 Task: Select street view around selected location Blue Ridge Parkway, North Carolina, United States and verify 2 surrounding locations
Action: Mouse moved to (159, 85)
Screenshot: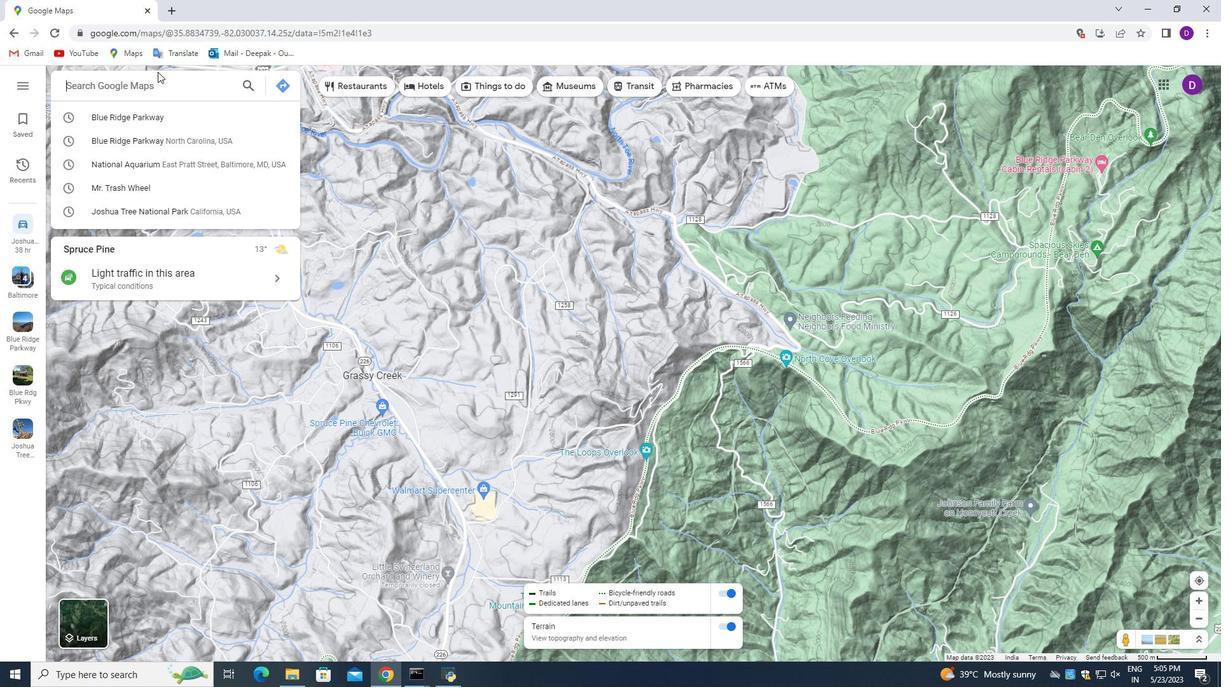 
Action: Mouse pressed left at (159, 85)
Screenshot: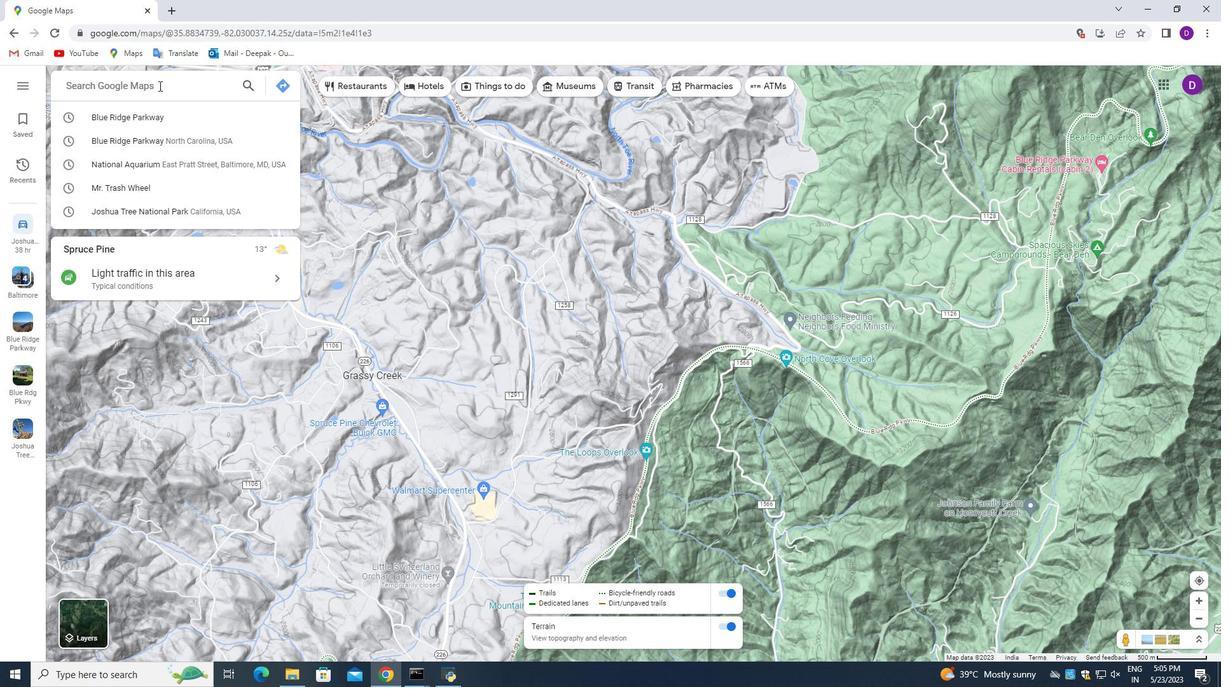 
Action: Key pressed <Key.shift_r><Key.shift_r><Key.shift_r><Key.shift_r><Key.shift_r><Key.shift_r><Key.shift_r><Key.shift_r><Key.shift_r><Key.shift_r><Key.shift_r><Key.shift_r><Key.shift_r><Key.shift_r><Key.shift_r><Key.shift_r><Key.shift_r><Key.shift_r><Key.shift_r><Key.shift_r><Key.shift_r><Key.shift_r><Key.shift_r><Key.shift_r><Key.shift_r><Key.shift_r><Key.shift_r><Key.shift_r><Key.shift_r><Key.shift_r><Key.shift_r><Key.shift_r><Key.shift_r><Key.shift_r><Key.shift_r><Key.shift_r><Key.shift_r><Key.shift_r><Key.shift_r><Key.shift_r><Key.shift_r><Key.shift_r><Key.shift_r><Key.shift_r><Key.shift_r><Key.shift_r><Key.shift_r><Key.shift_r><Key.shift_r><Key.shift_r><Key.shift_r><Key.shift_r><Key.shift_r><Key.shift_r><Key.shift_r><Key.shift_r><Key.shift_r><Key.shift_r><Key.shift_r><Key.shift_r><Key.shift_r><Key.shift_r><Key.shift_r><Key.shift_r><Key.shift_r><Key.shift_r><Key.shift_r><Key.shift_r><Key.shift_r><Key.shift_r><Key.shift_r><Key.shift_r><Key.shift_r><Key.shift_r><Key.shift_r><Key.shift_r>Blue<Key.space><Key.shift_r>Ridge<Key.space><Key.shift>Parkway,<Key.space><Key.shift>North<Key.space><Key.shift_r>Carolina,<Key.space><Key.shift>United<Key.space><Key.shift_r>States<Key.enter>
Screenshot: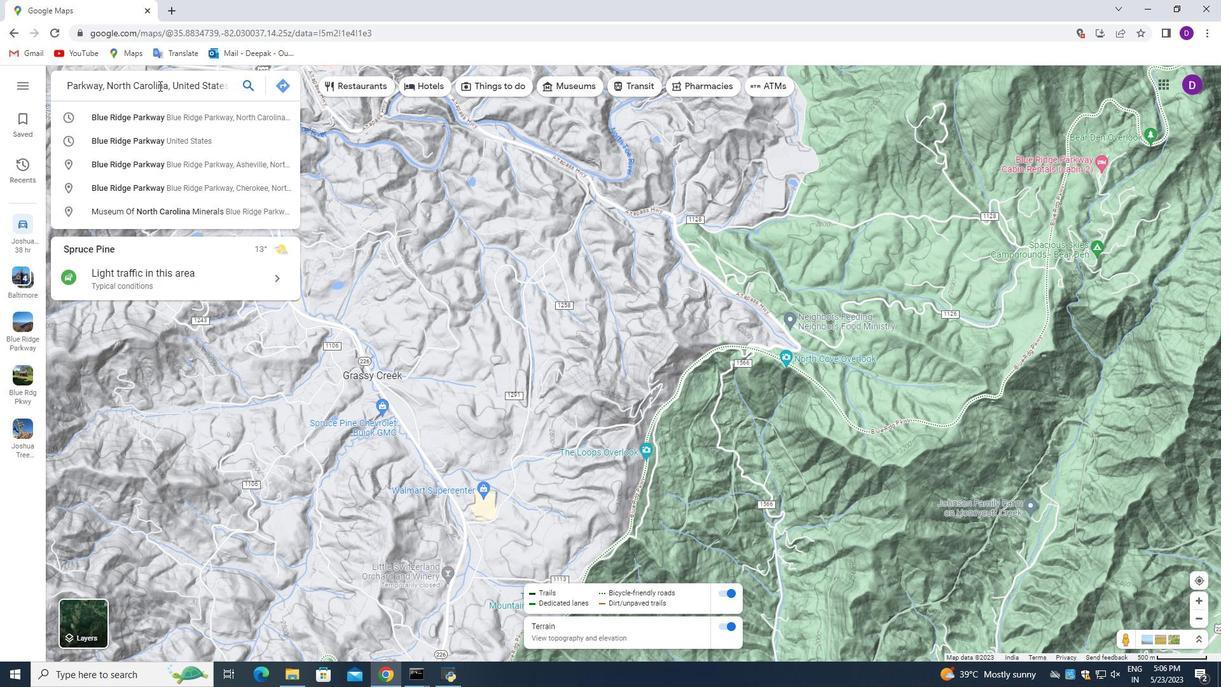 
Action: Mouse moved to (1204, 647)
Screenshot: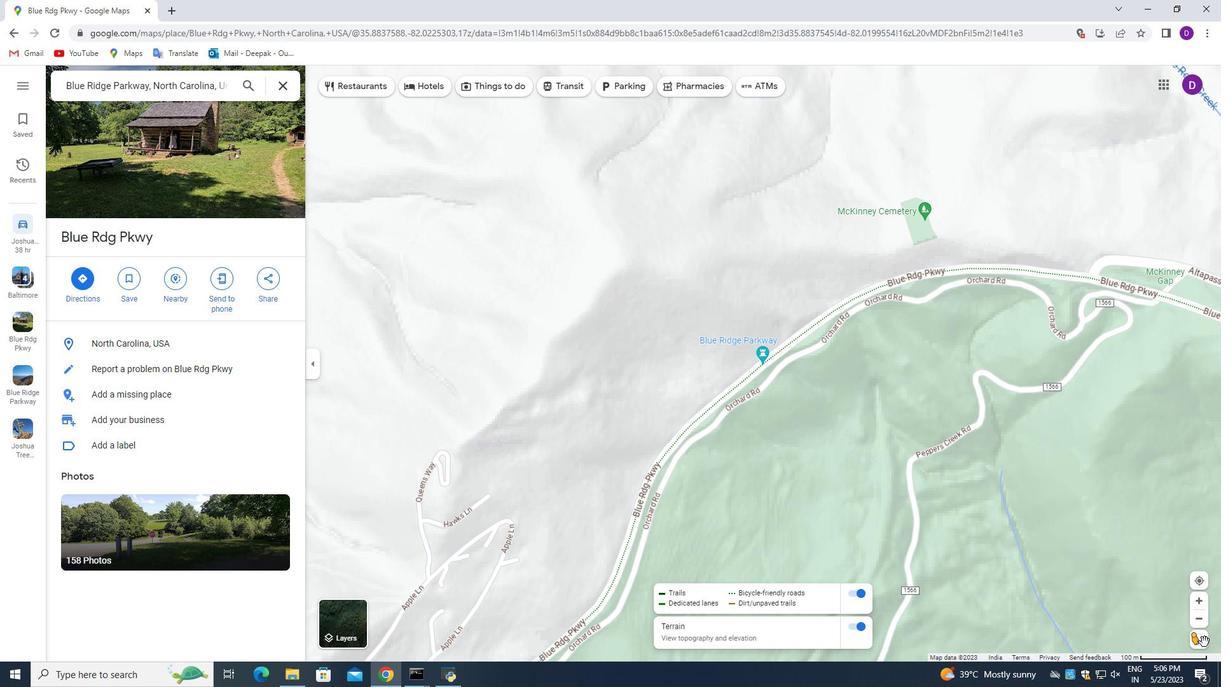 
Action: Mouse pressed left at (1204, 647)
Screenshot: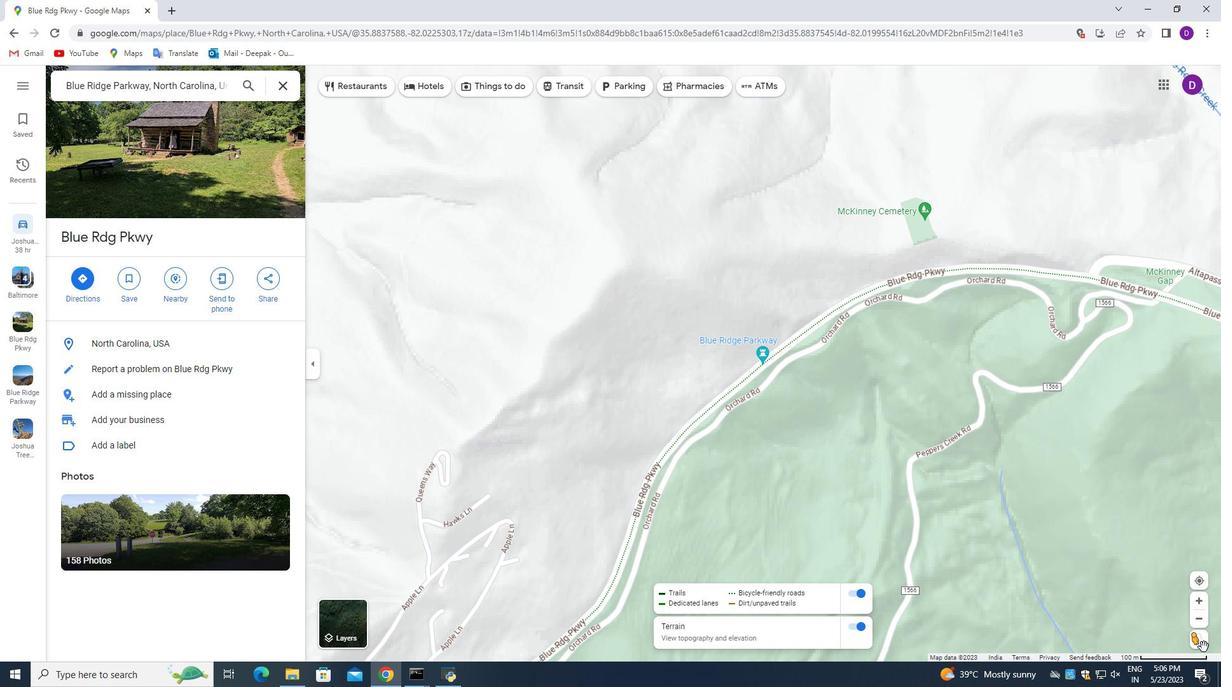 
Action: Mouse moved to (465, 299)
Screenshot: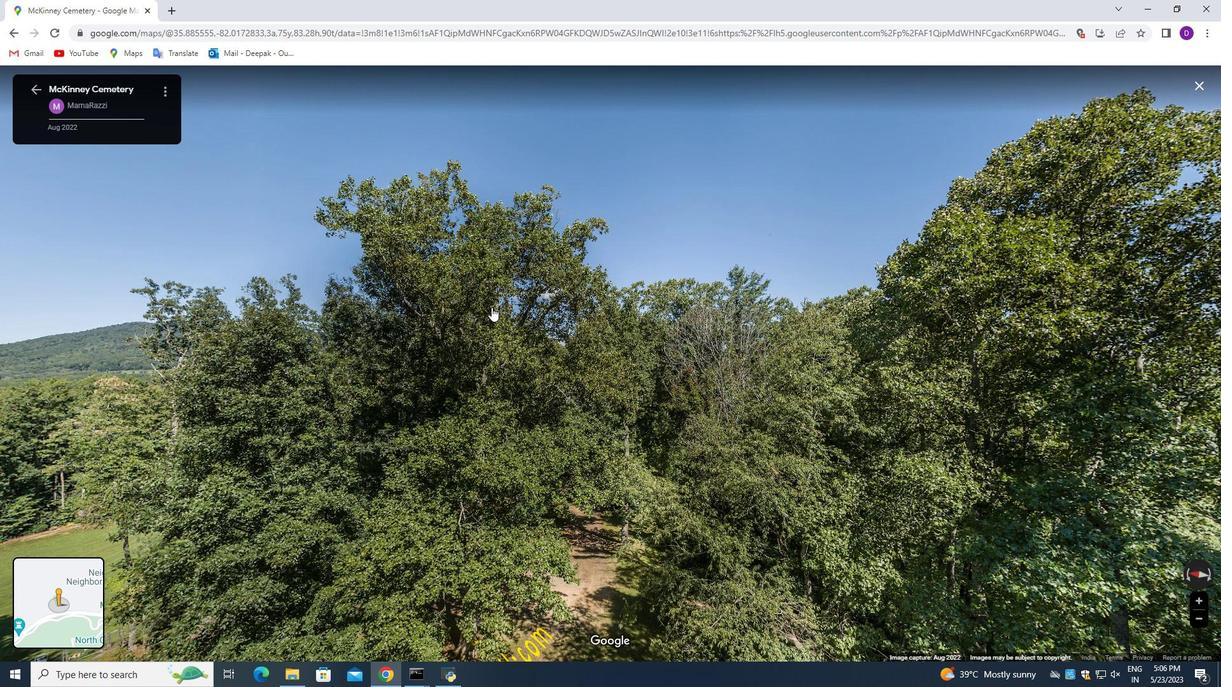 
Action: Mouse pressed left at (465, 299)
Screenshot: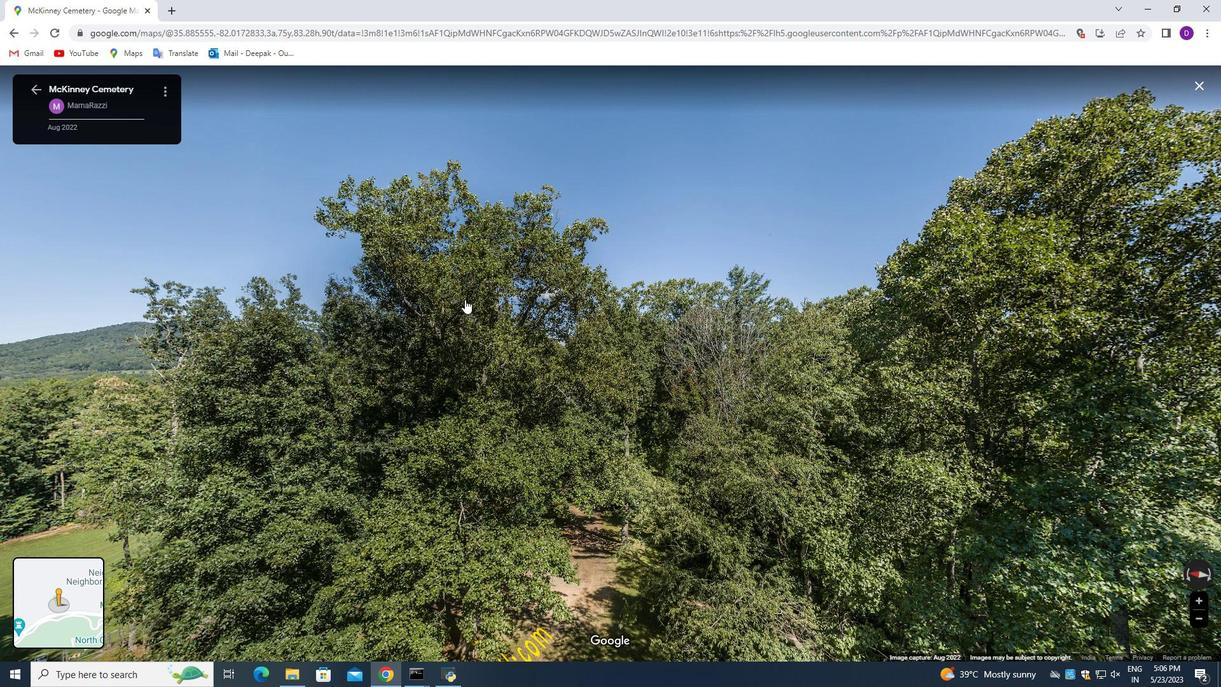 
Action: Mouse moved to (551, 306)
Screenshot: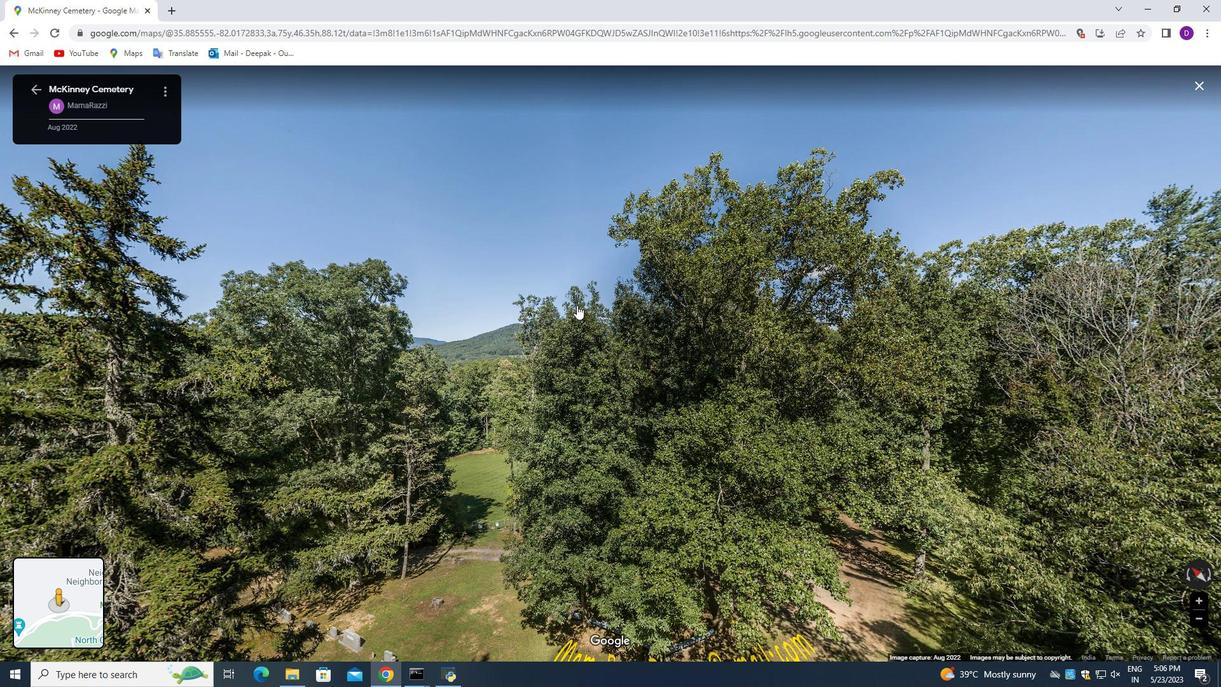 
Action: Mouse pressed left at (551, 306)
Screenshot: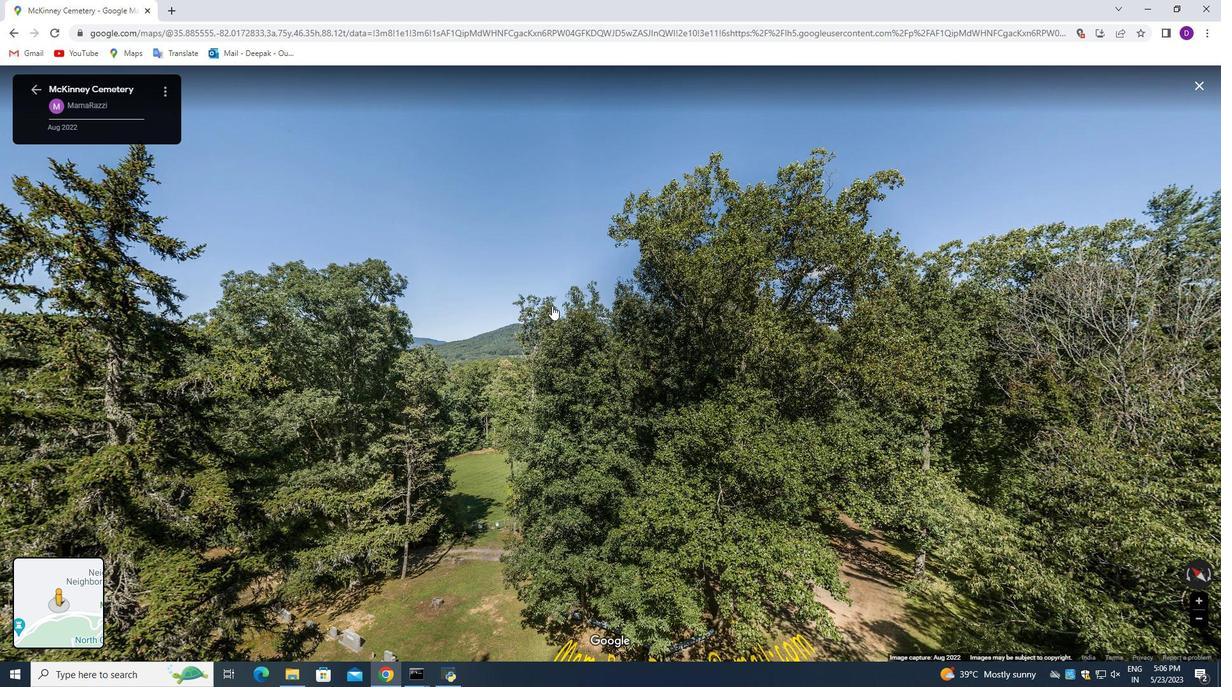 
Action: Mouse moved to (524, 388)
Screenshot: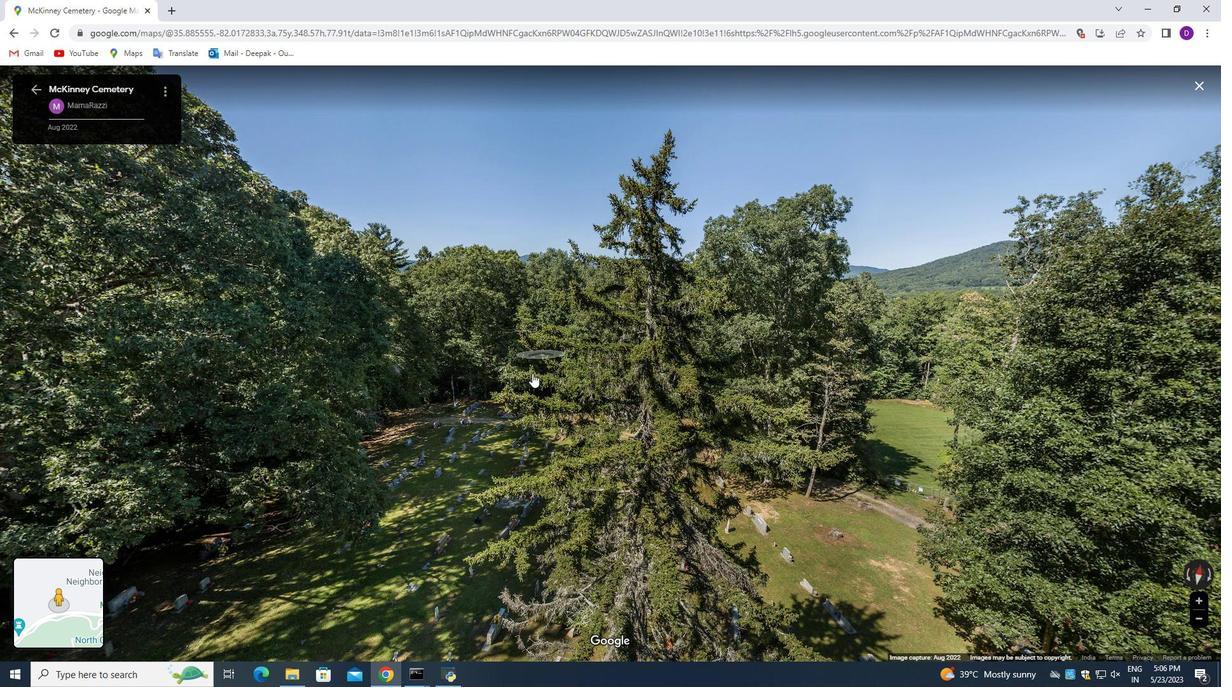 
Action: Mouse pressed left at (524, 388)
Screenshot: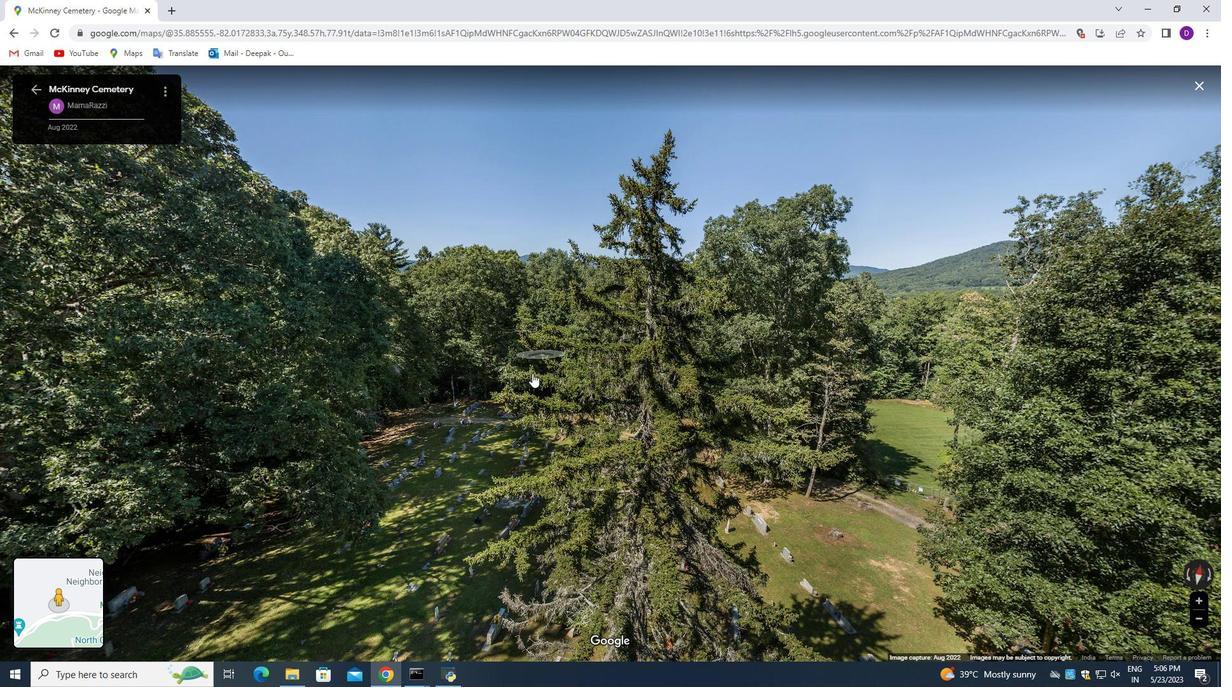 
Action: Mouse moved to (486, 334)
Screenshot: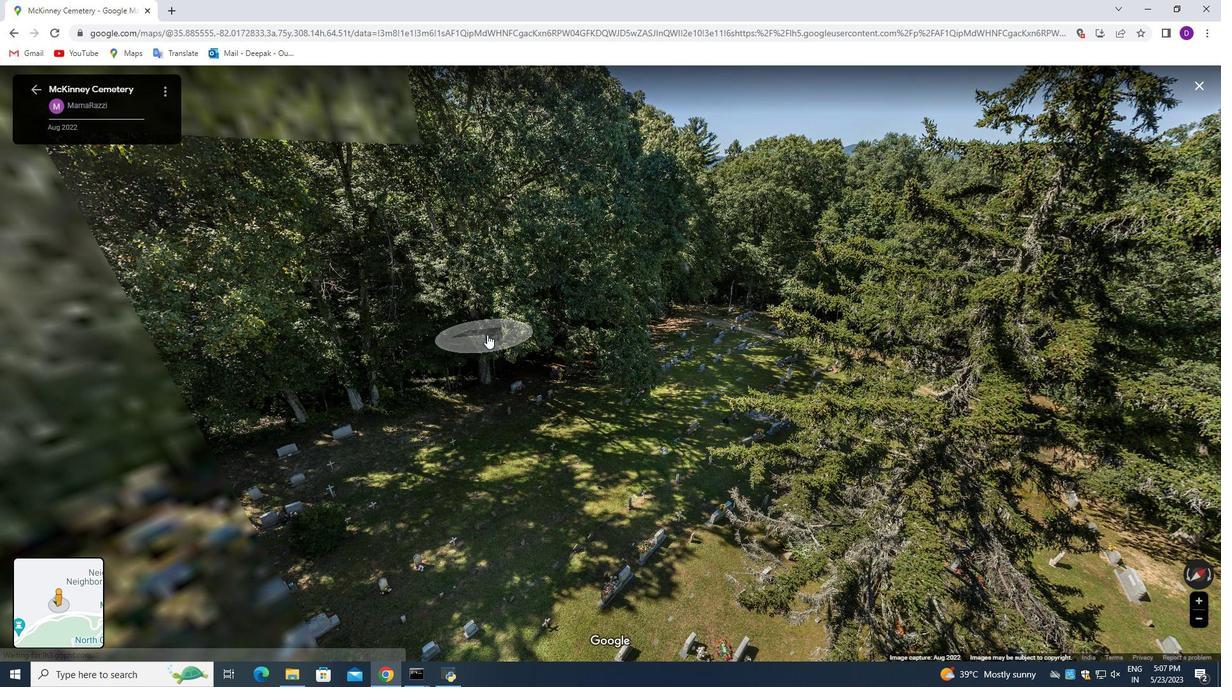 
Action: Mouse pressed left at (486, 334)
Screenshot: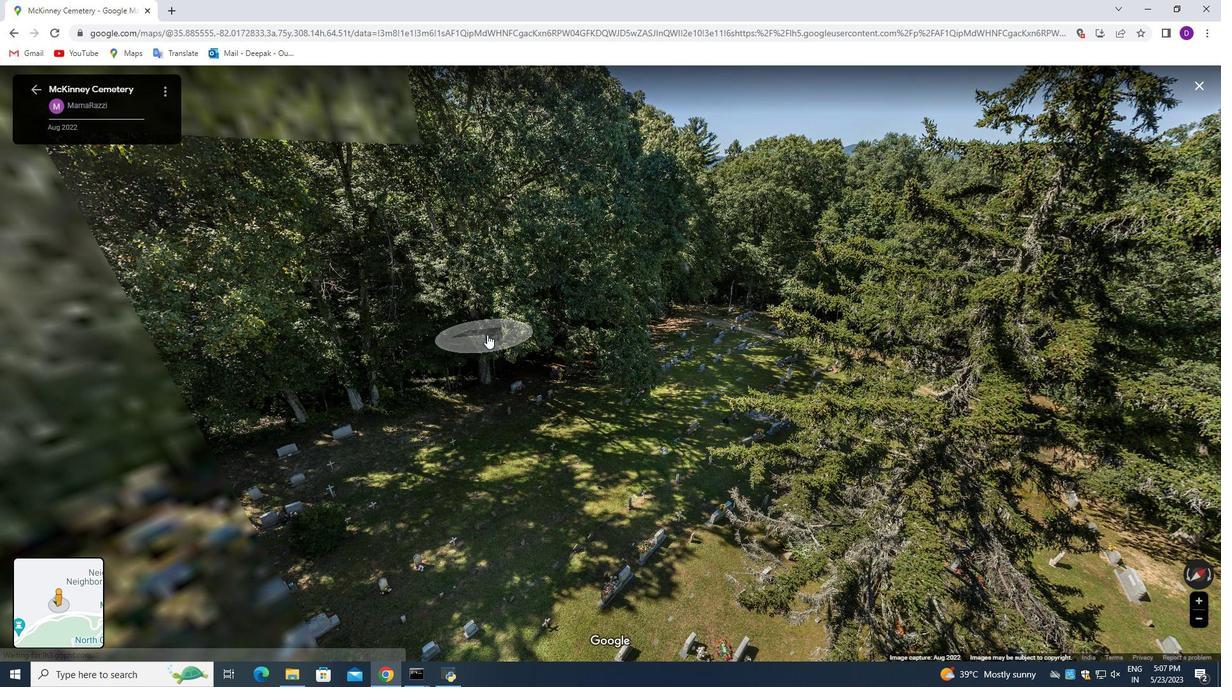 
Action: Mouse moved to (658, 318)
Screenshot: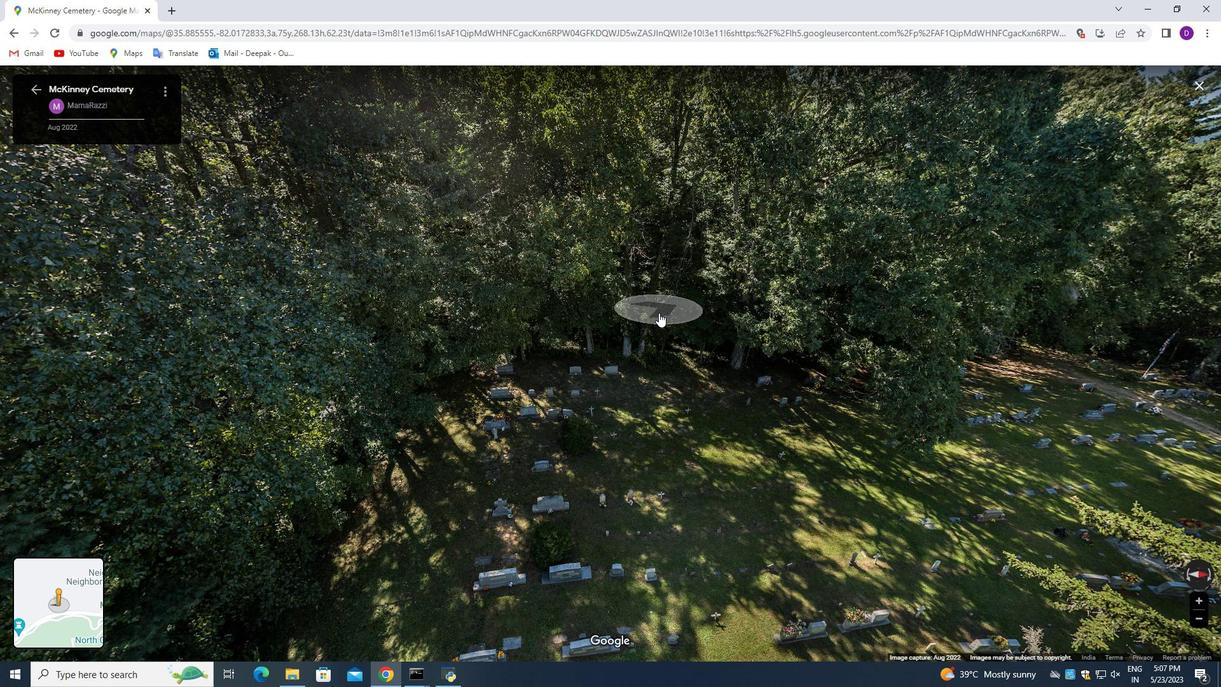 
Action: Mouse pressed left at (658, 318)
Screenshot: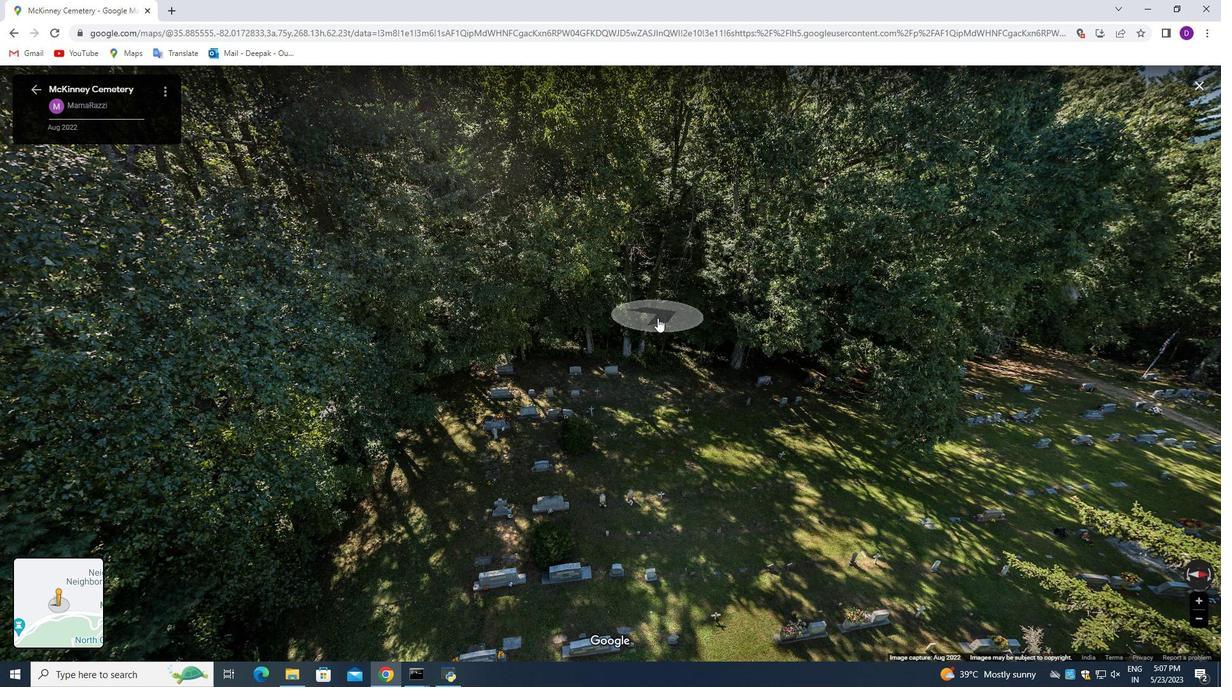 
Action: Mouse moved to (659, 292)
Screenshot: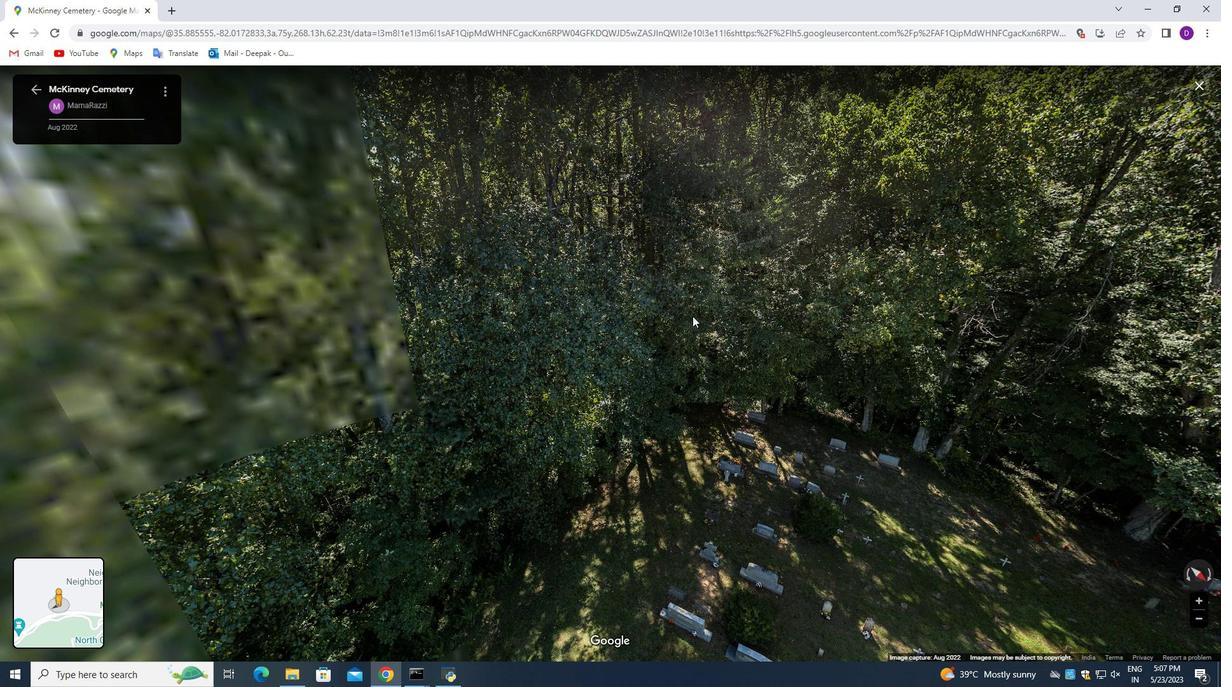 
Action: Mouse pressed left at (659, 292)
Screenshot: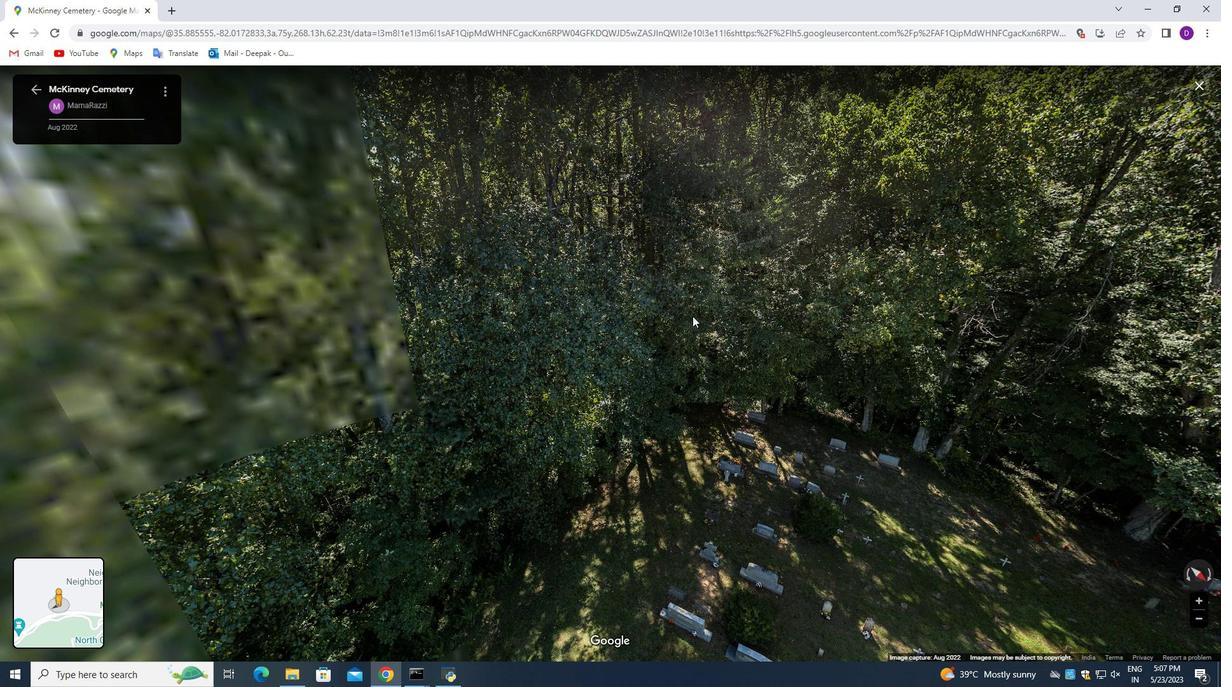 
Action: Mouse moved to (506, 377)
Screenshot: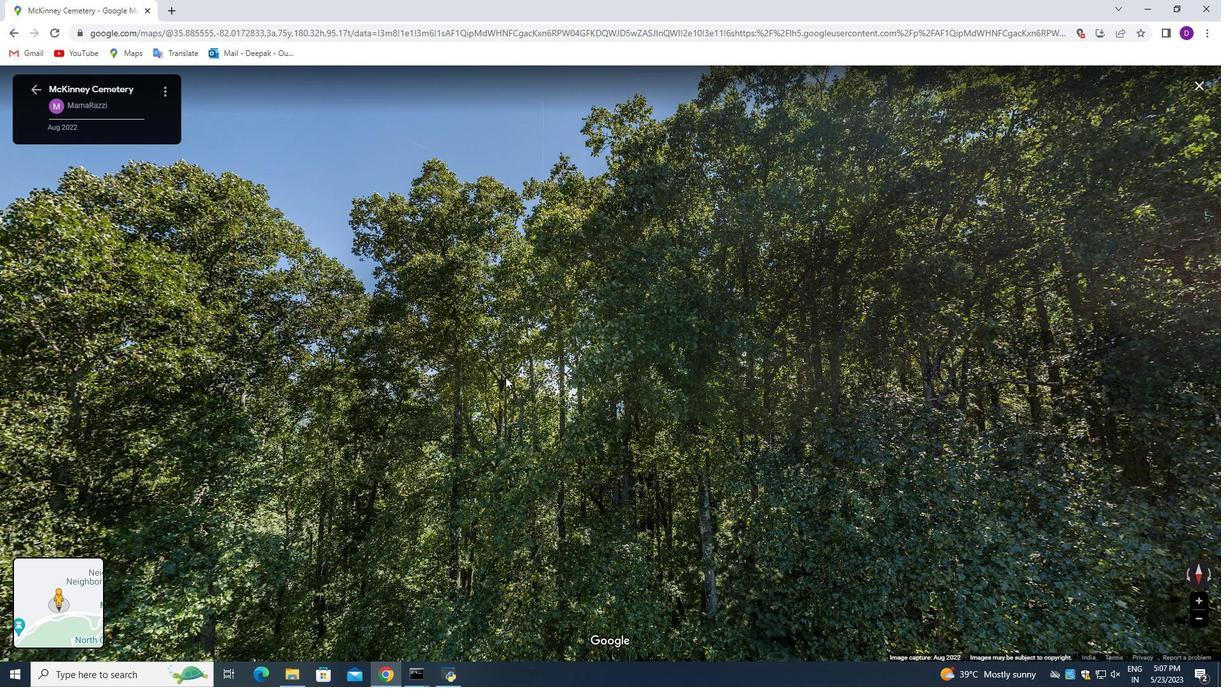 
Action: Mouse pressed left at (506, 377)
Screenshot: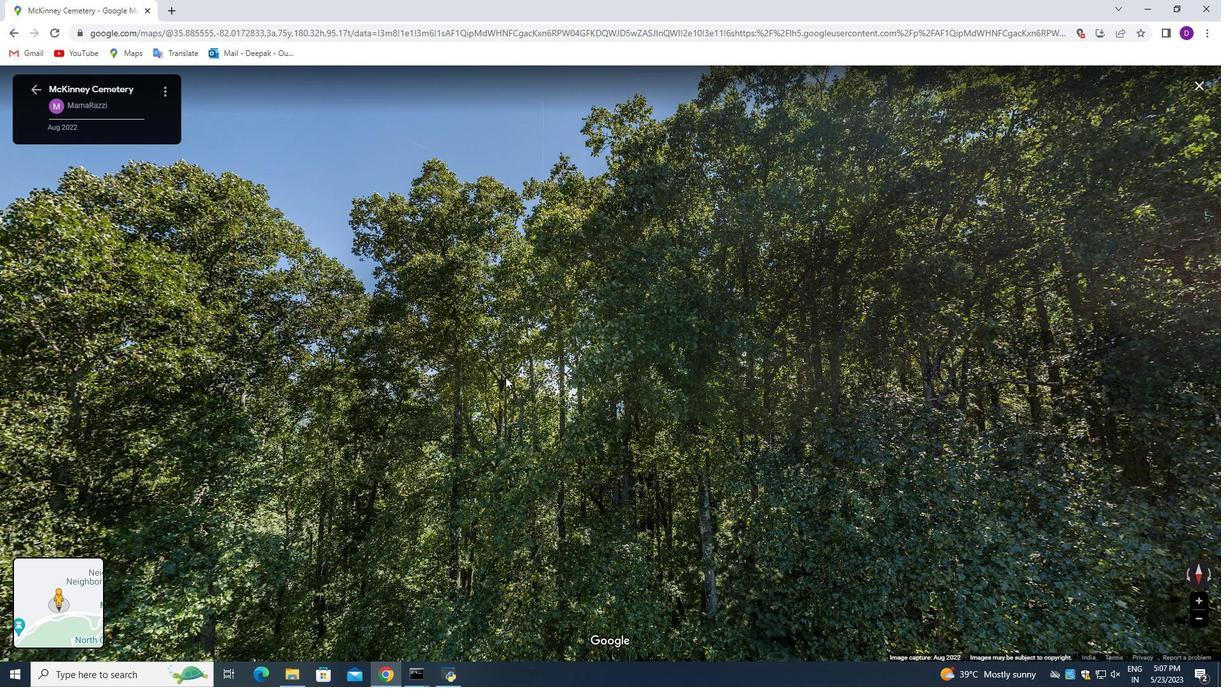 
Action: Mouse moved to (694, 383)
Screenshot: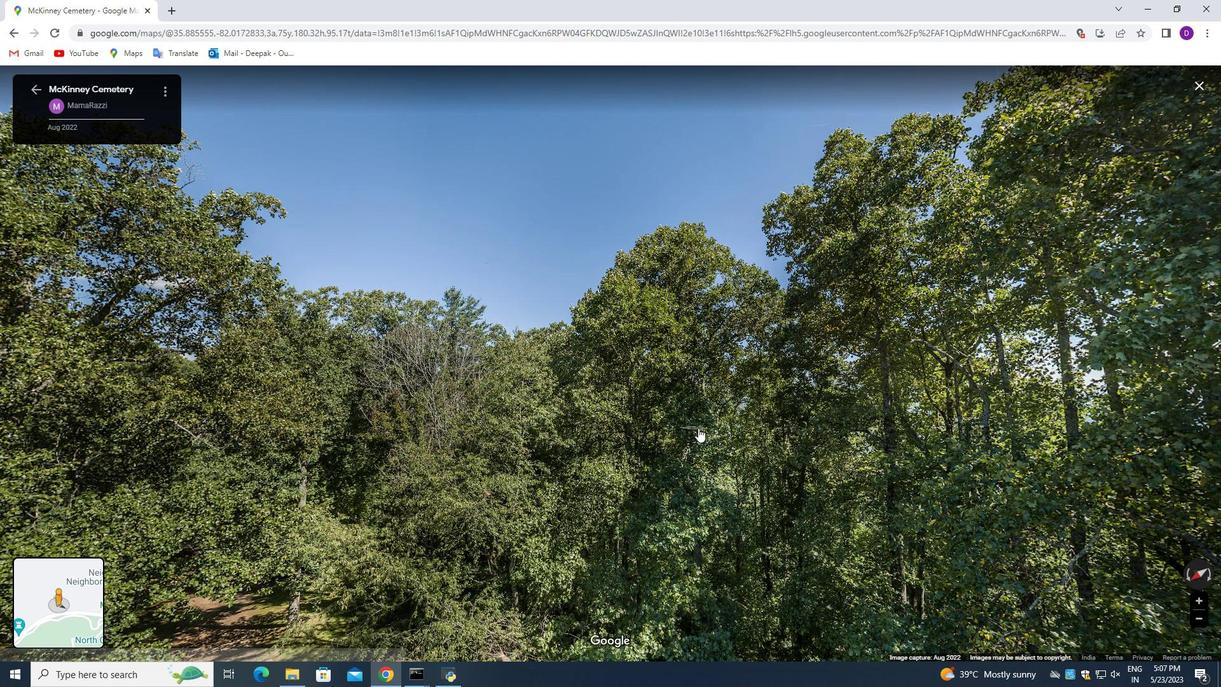 
Action: Mouse pressed left at (689, 429)
Screenshot: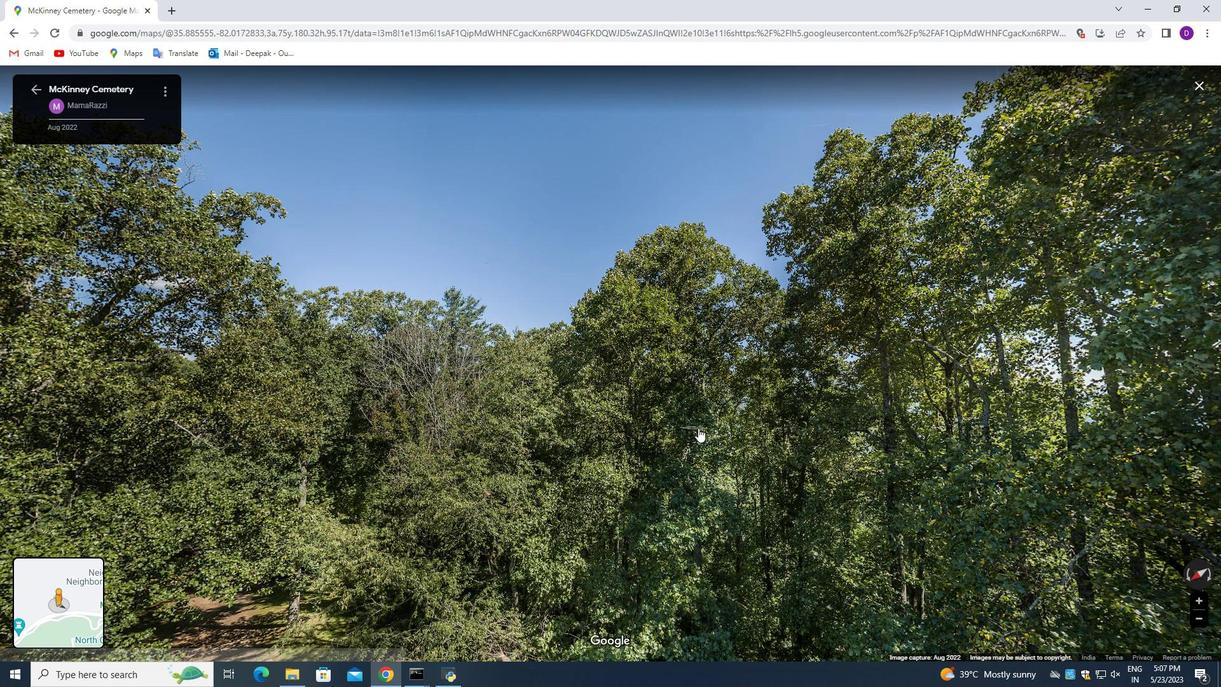 
Action: Mouse moved to (442, 335)
Screenshot: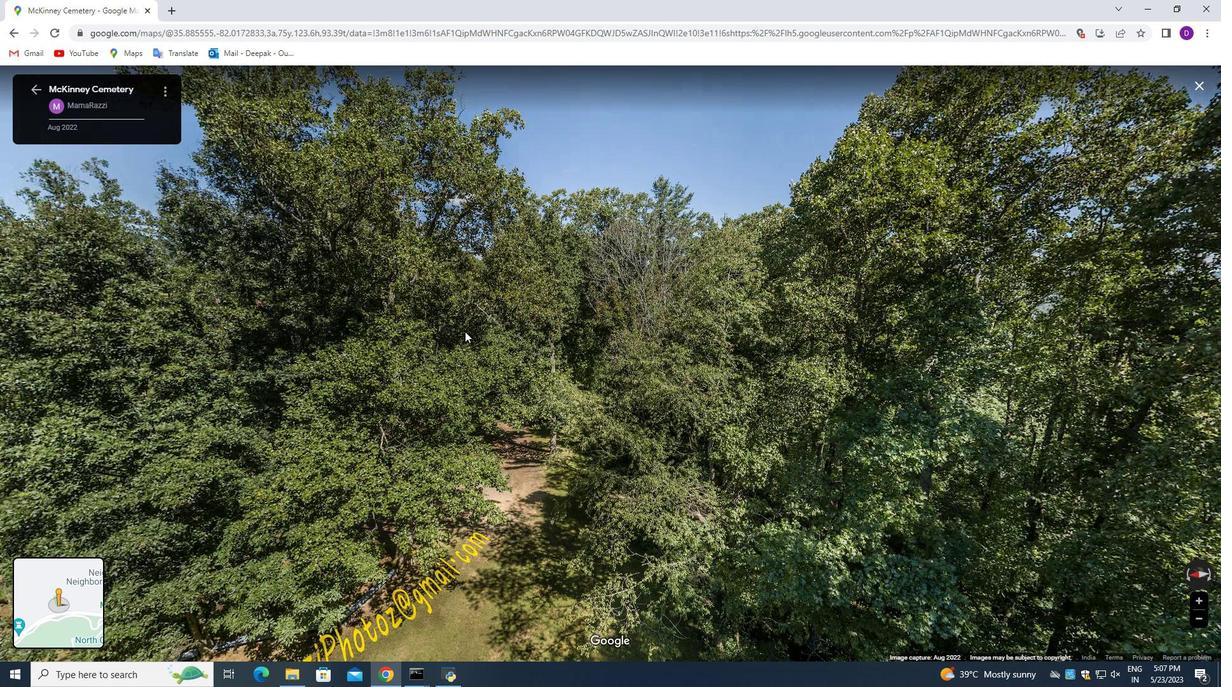 
Action: Mouse pressed left at (442, 335)
Screenshot: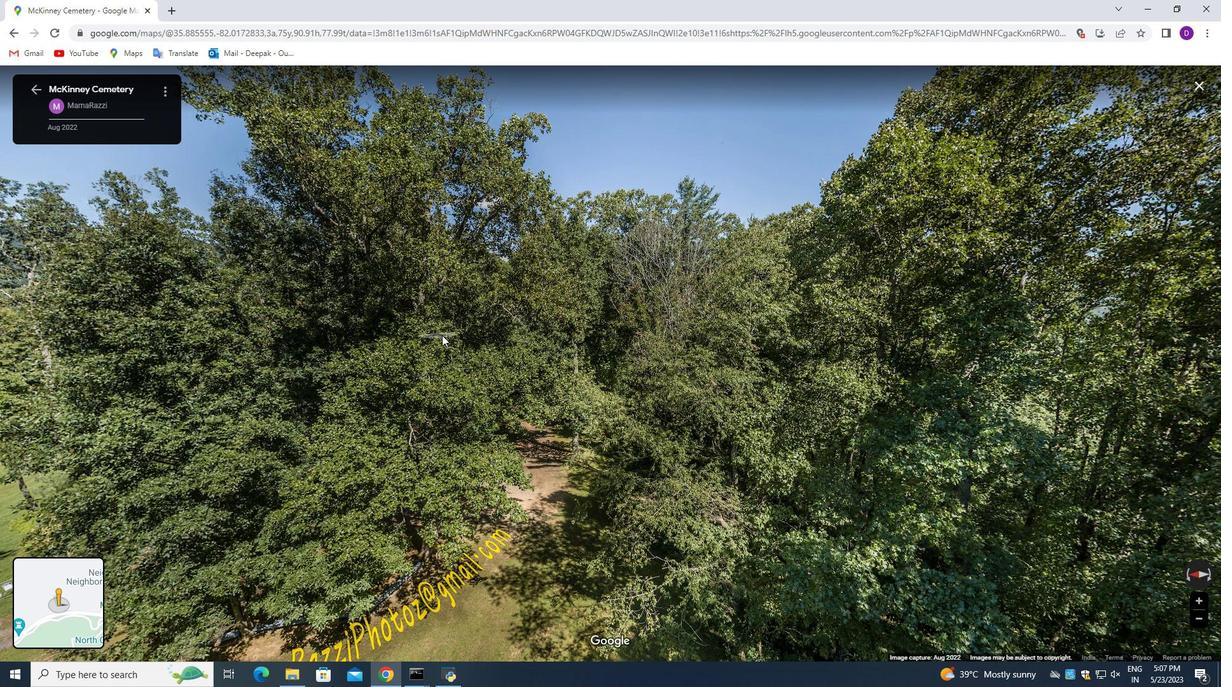 
Action: Mouse moved to (511, 322)
Screenshot: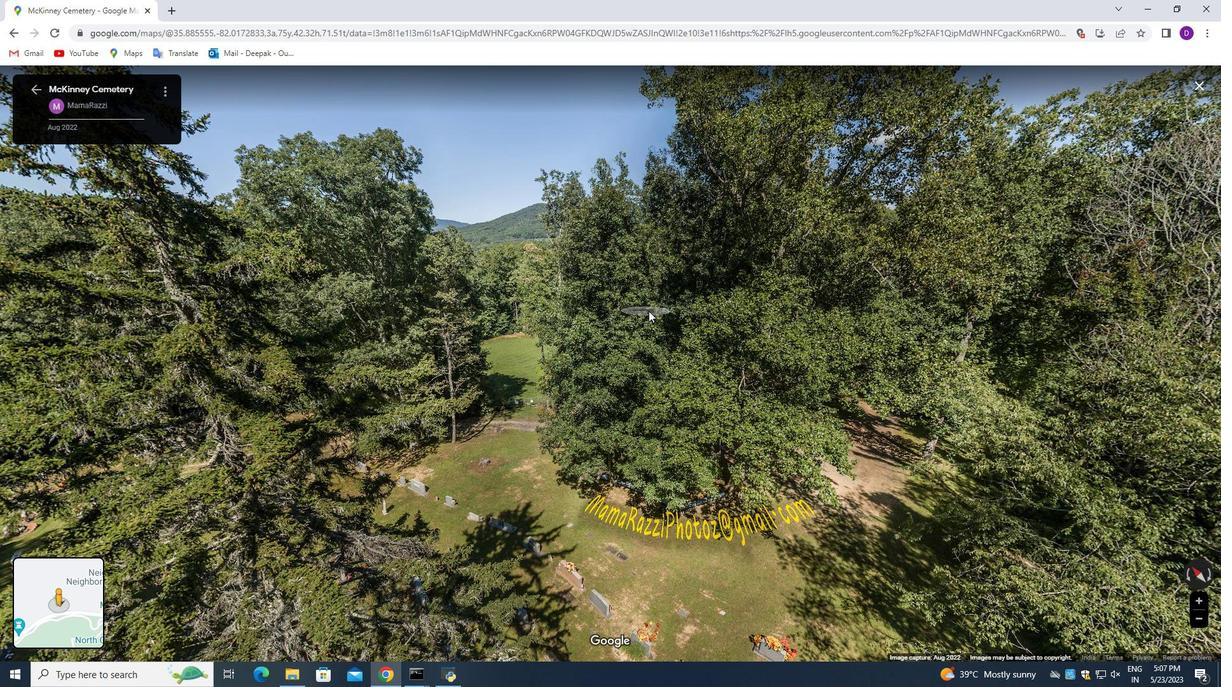 
Action: Mouse pressed left at (511, 322)
Screenshot: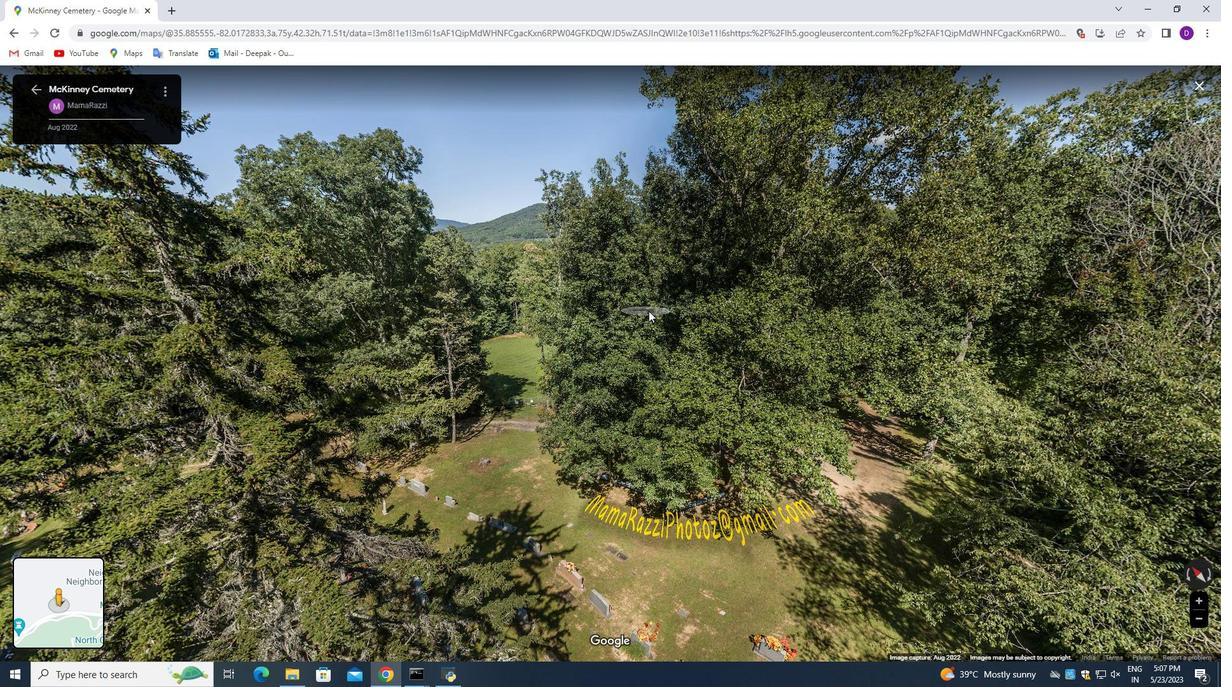 
Action: Mouse moved to (31, 86)
Screenshot: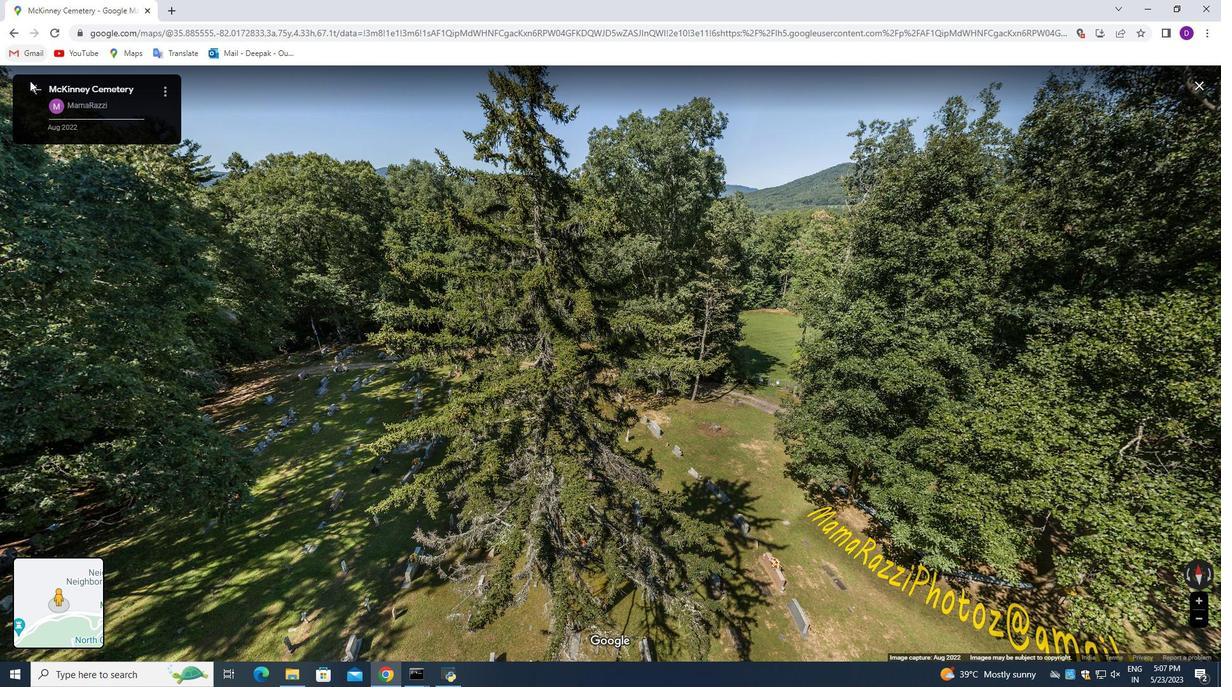 
Action: Mouse pressed left at (31, 86)
Screenshot: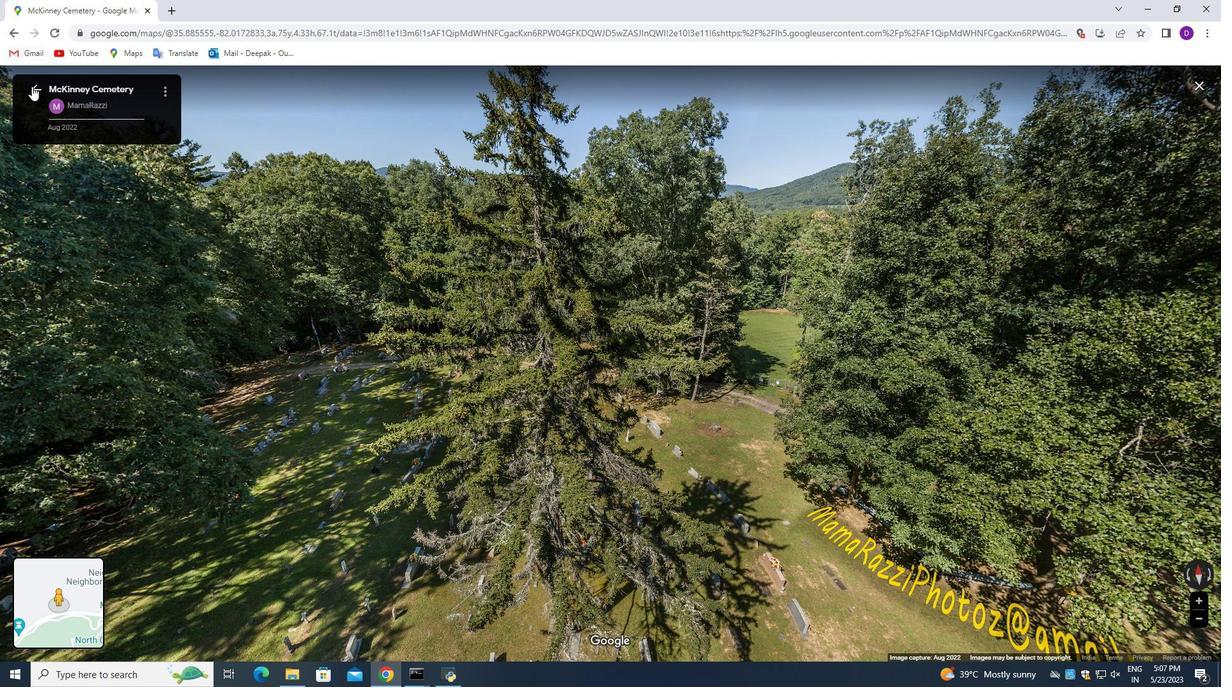 
Action: Mouse moved to (1203, 640)
Screenshot: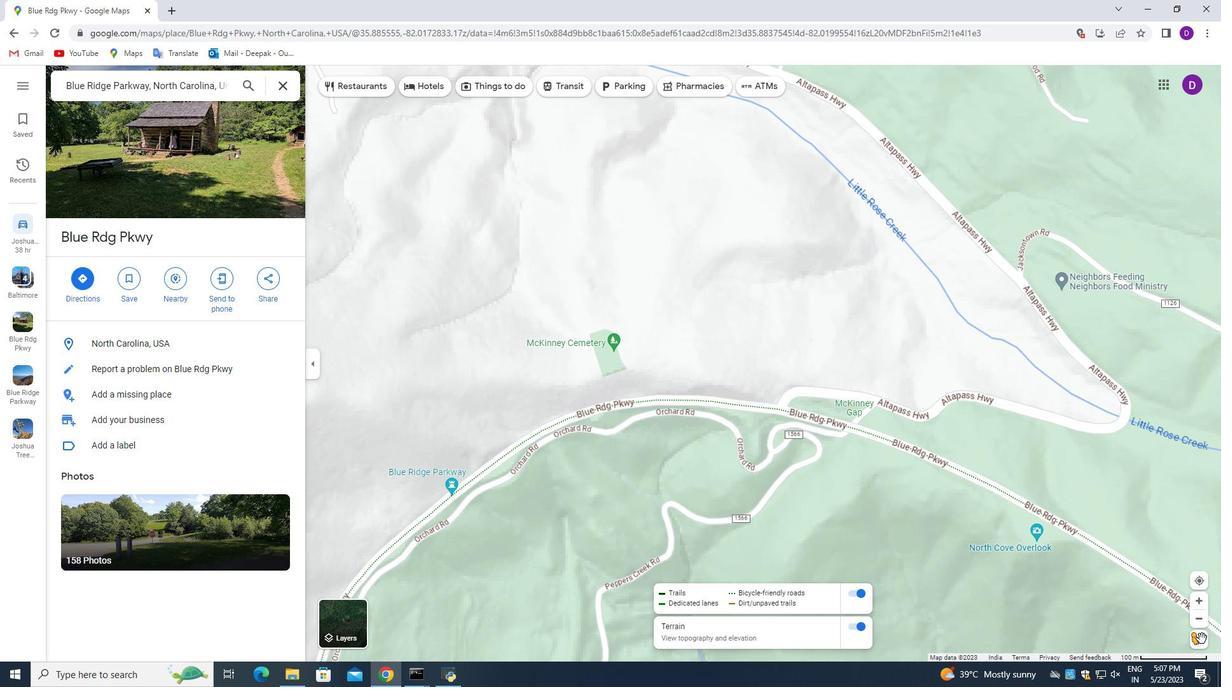 
Action: Mouse pressed left at (1203, 640)
Screenshot: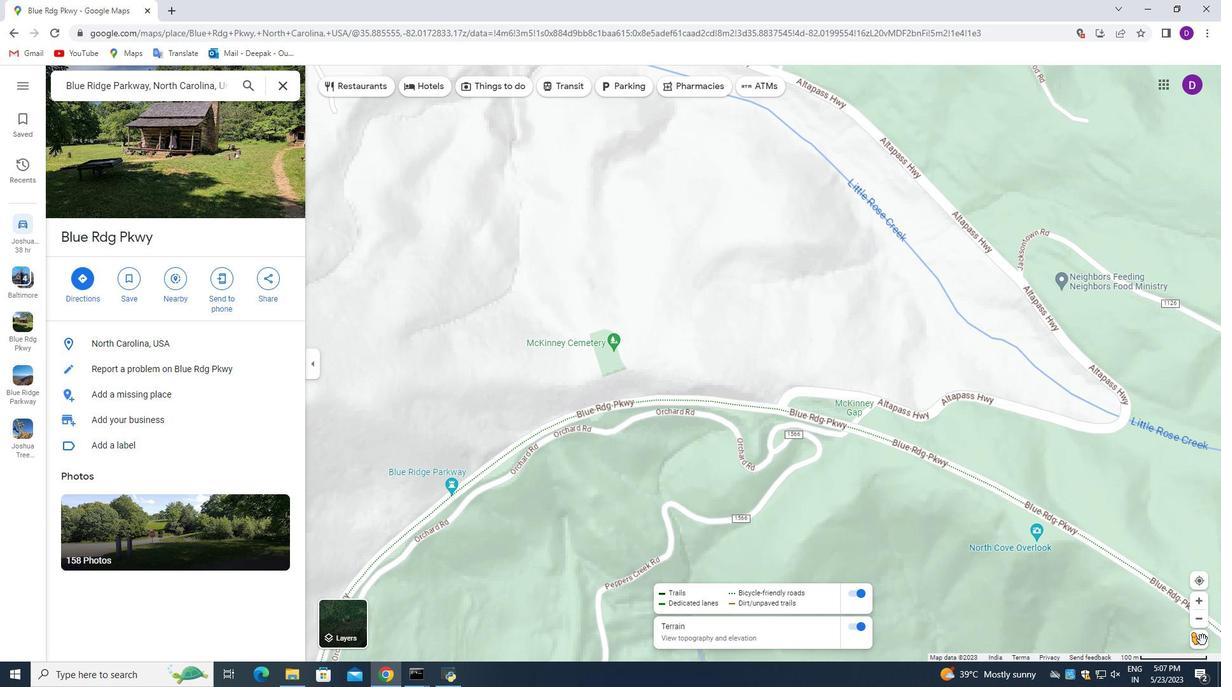 
Action: Mouse moved to (915, 393)
Screenshot: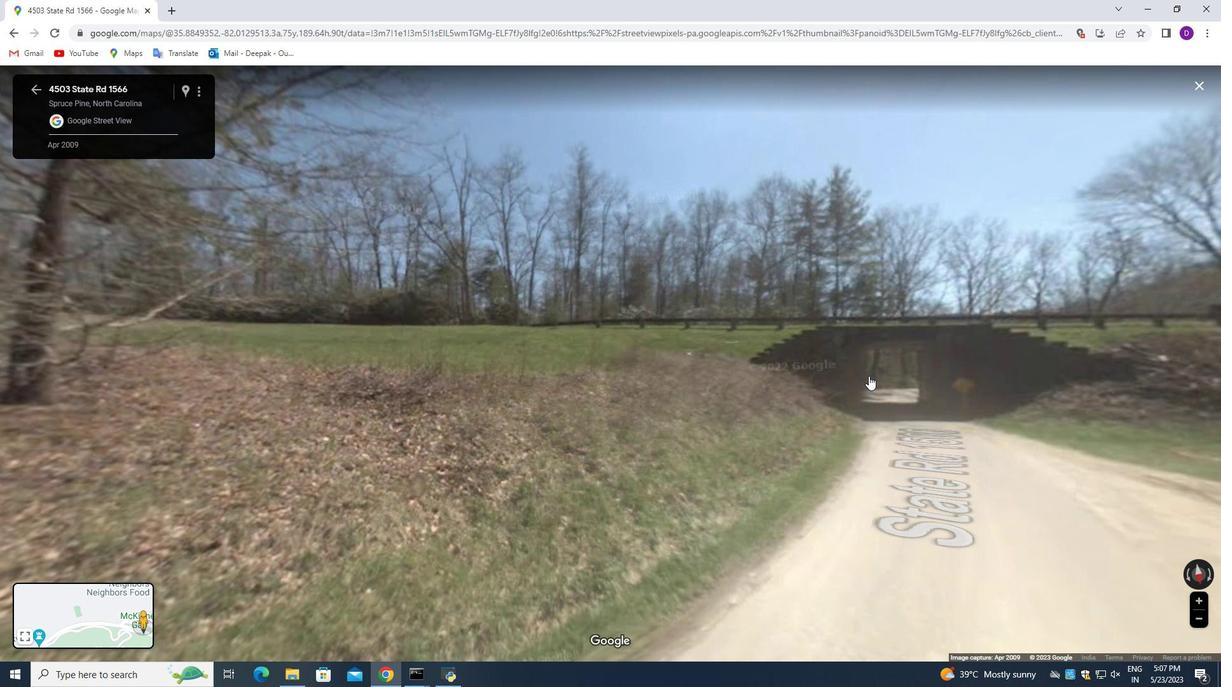 
Action: Mouse pressed left at (915, 393)
Screenshot: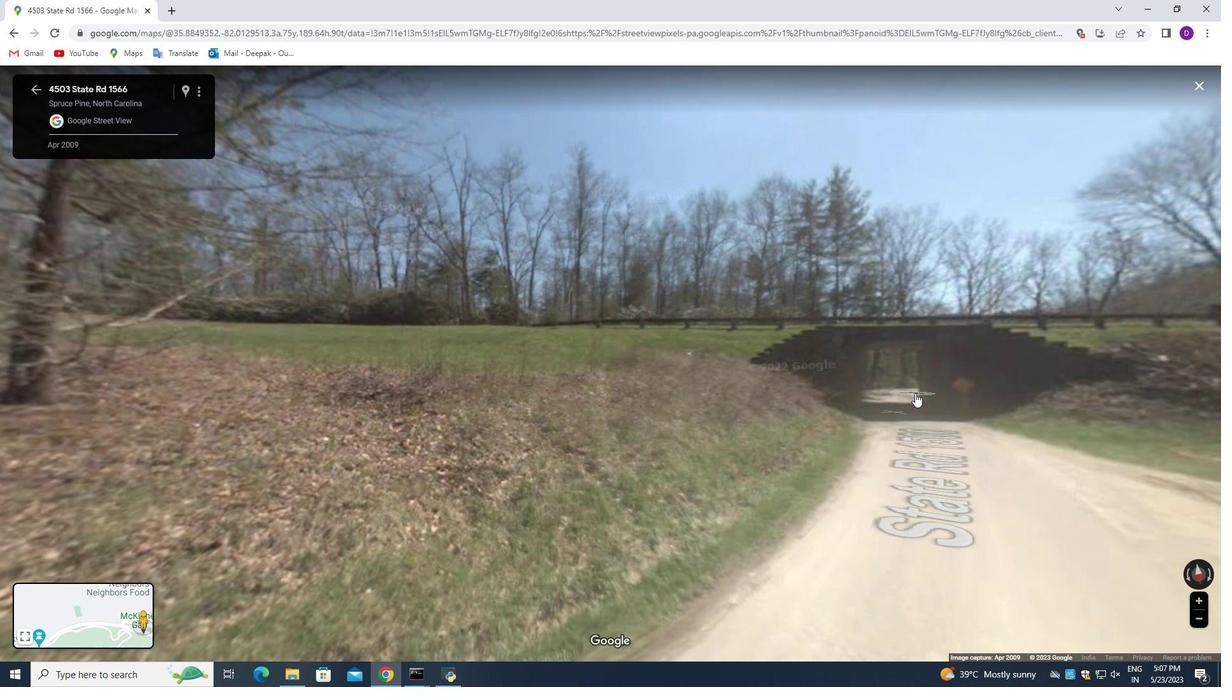 
Action: Mouse moved to (855, 367)
Screenshot: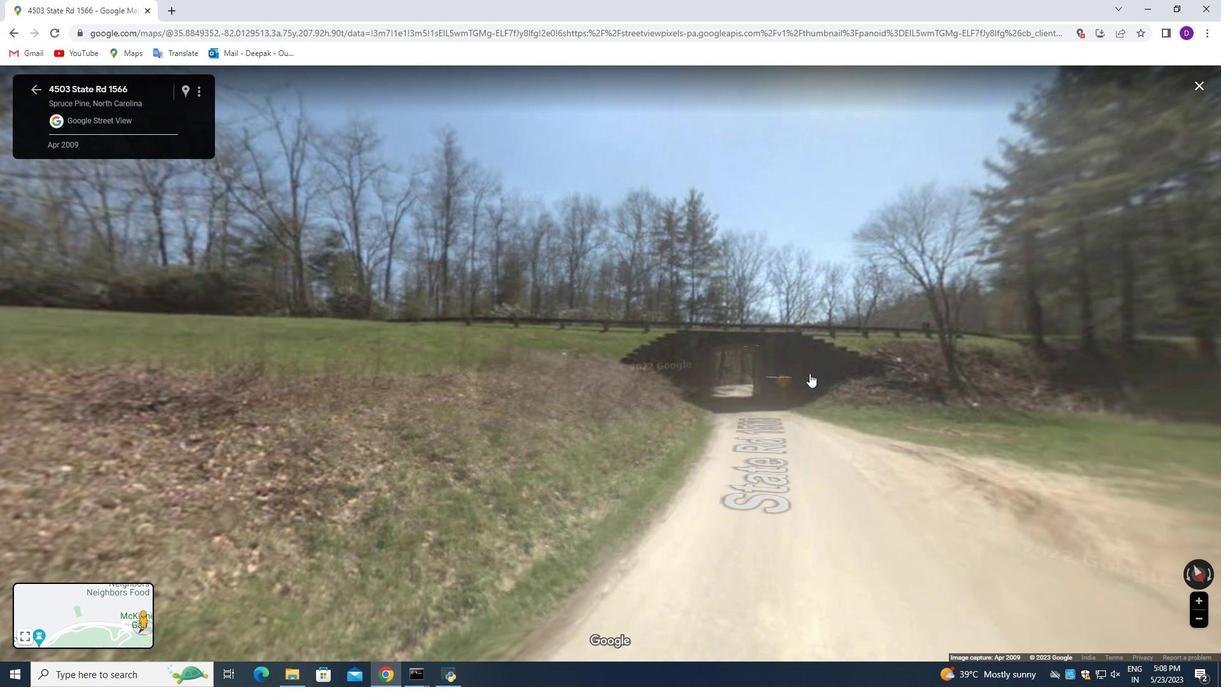 
Action: Mouse pressed left at (855, 367)
Screenshot: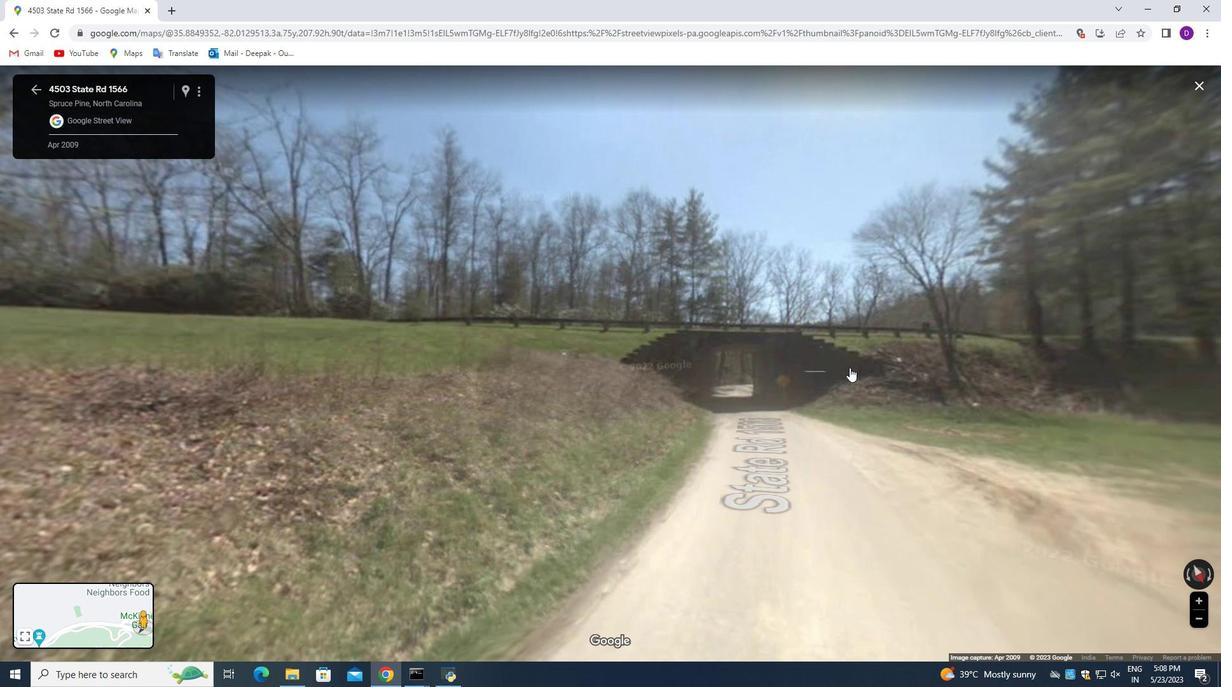 
Action: Mouse moved to (862, 373)
Screenshot: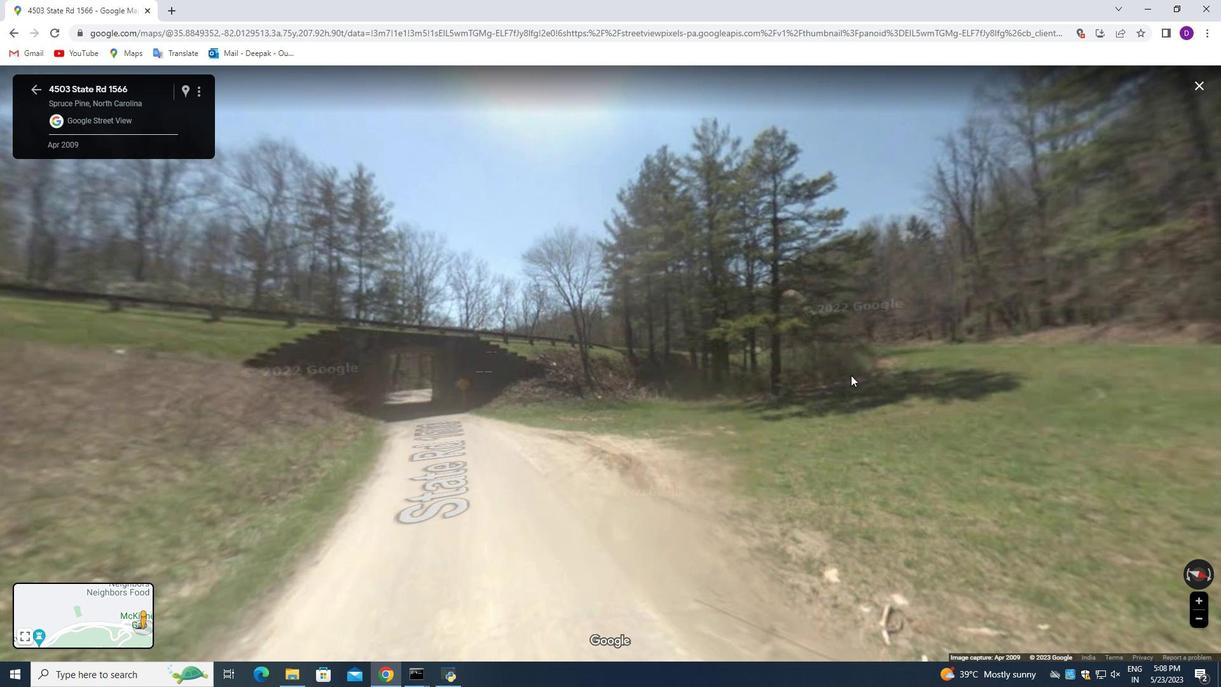 
Action: Mouse pressed left at (862, 373)
Screenshot: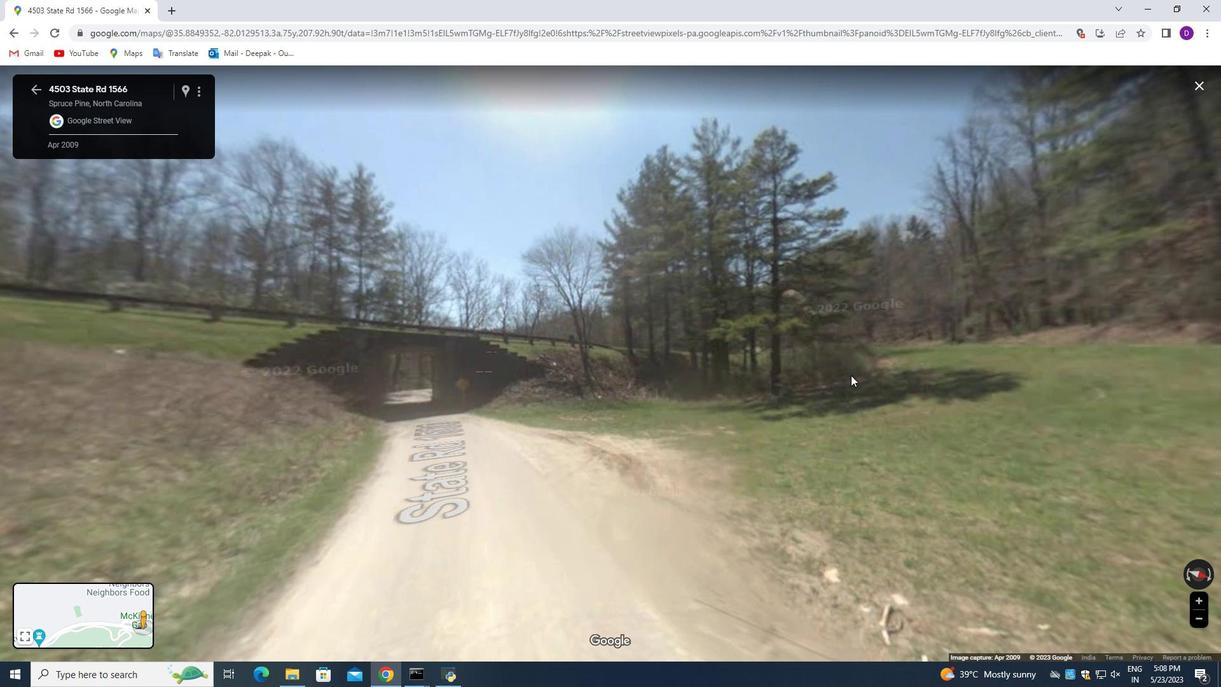 
Action: Mouse moved to (833, 355)
Screenshot: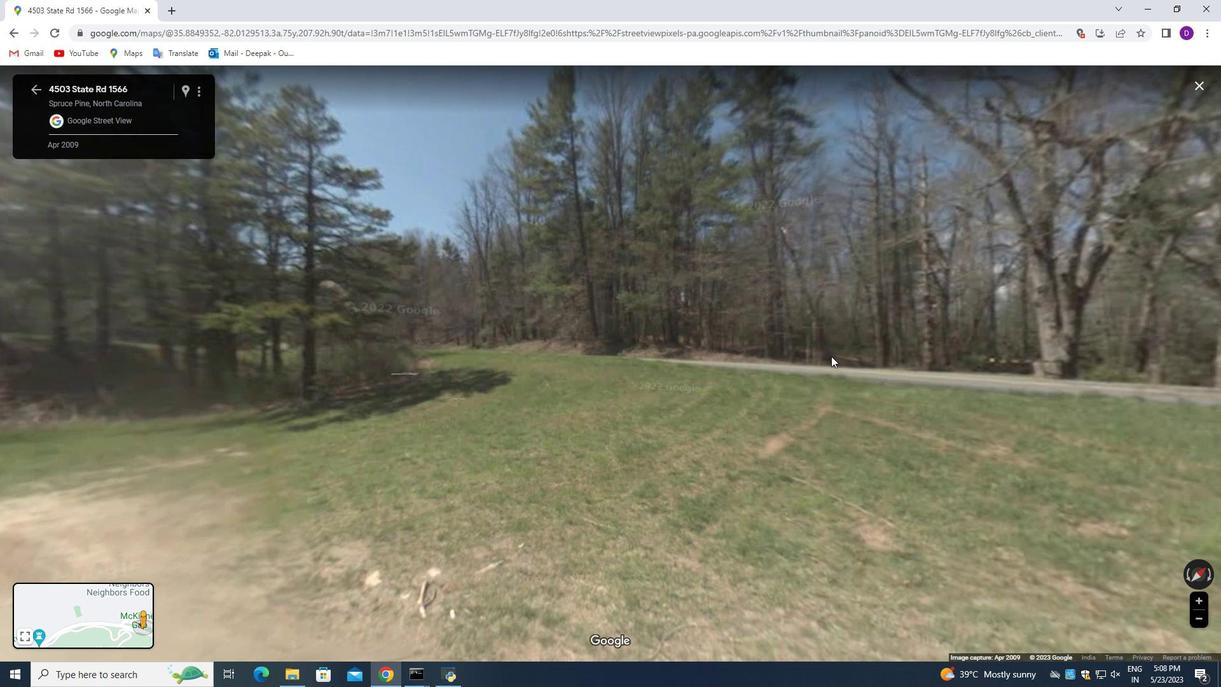 
Action: Mouse pressed left at (833, 355)
Screenshot: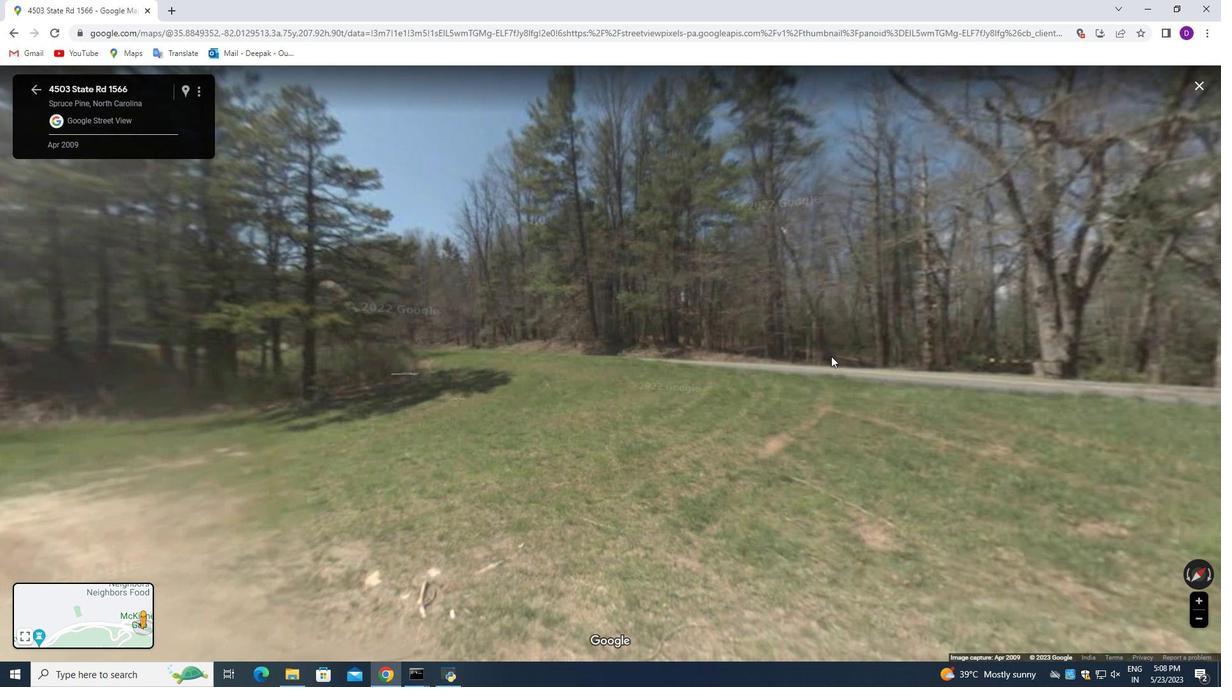 
Action: Mouse moved to (848, 324)
Screenshot: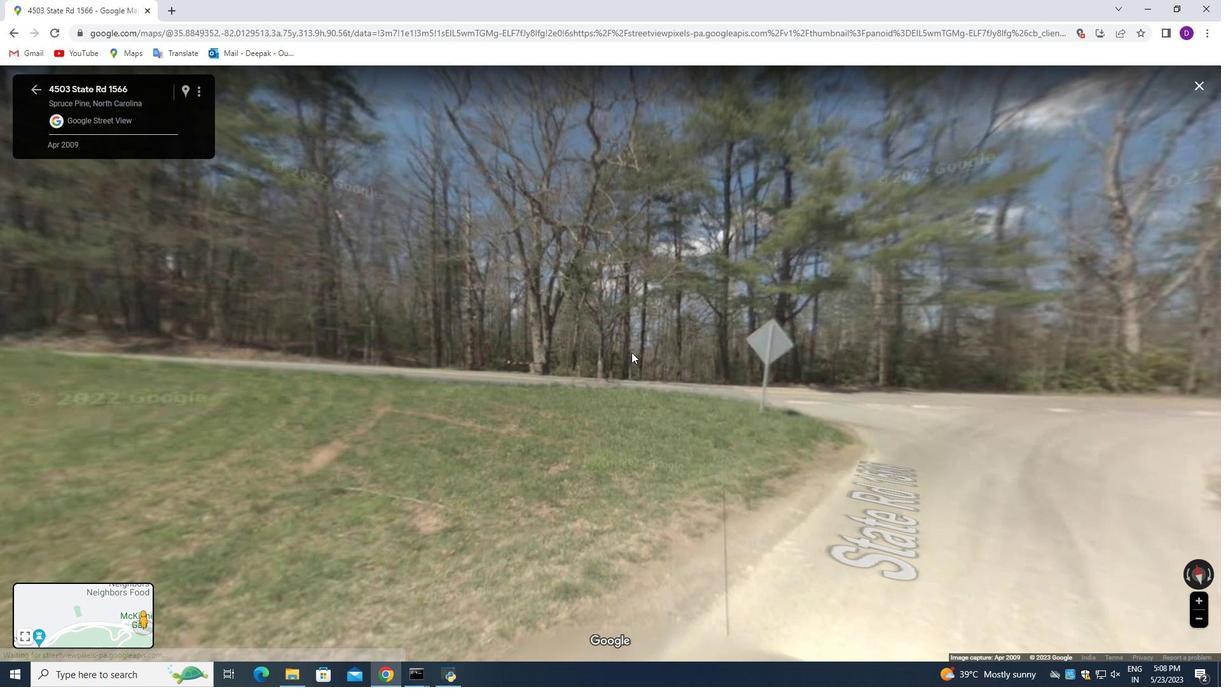 
Action: Mouse pressed left at (848, 324)
Screenshot: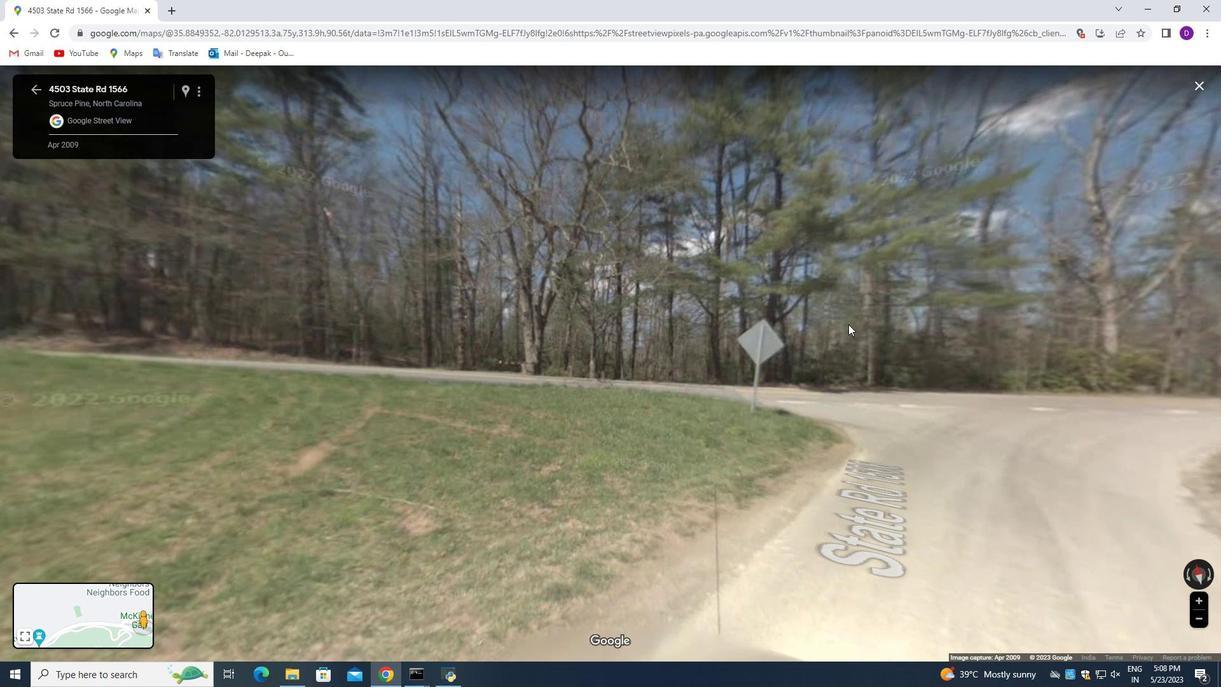 
Action: Mouse moved to (738, 331)
Screenshot: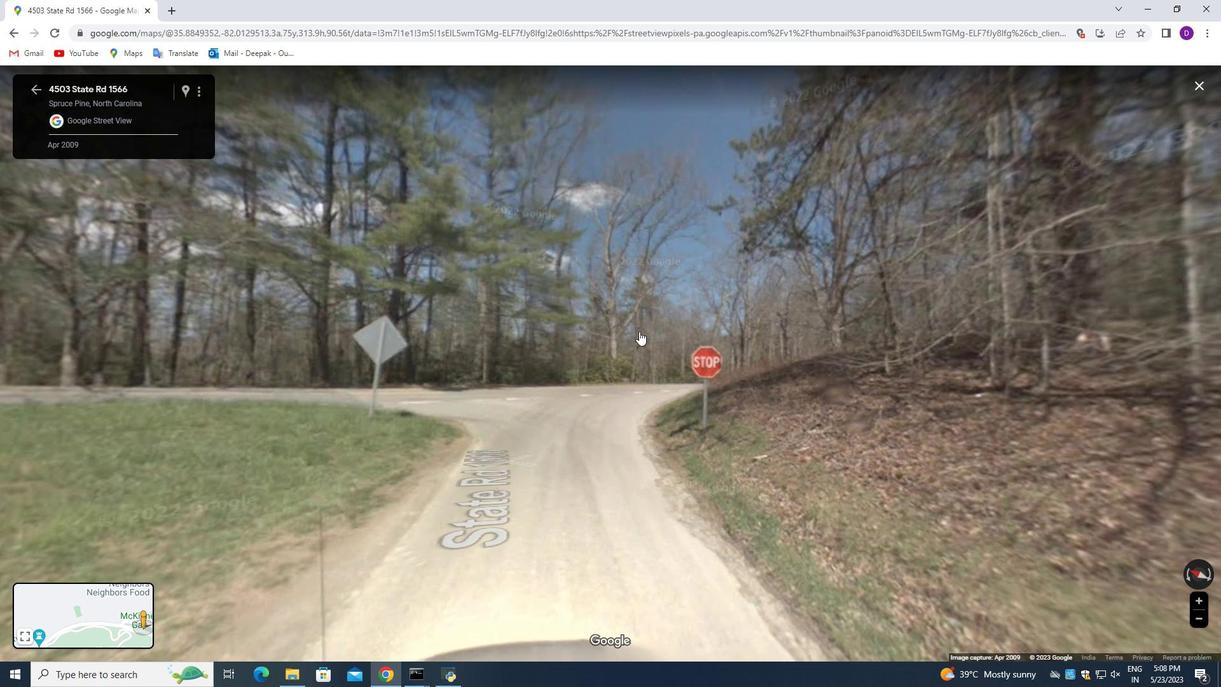 
Action: Mouse pressed left at (738, 331)
Screenshot: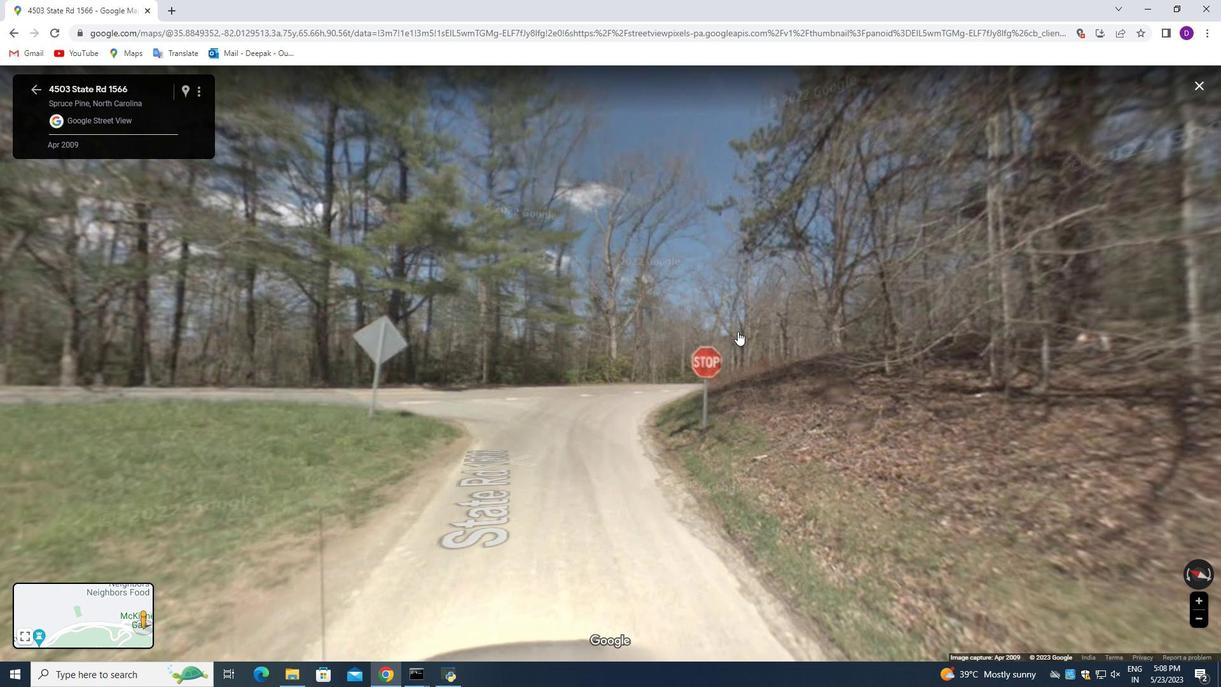 
Action: Mouse moved to (752, 339)
Screenshot: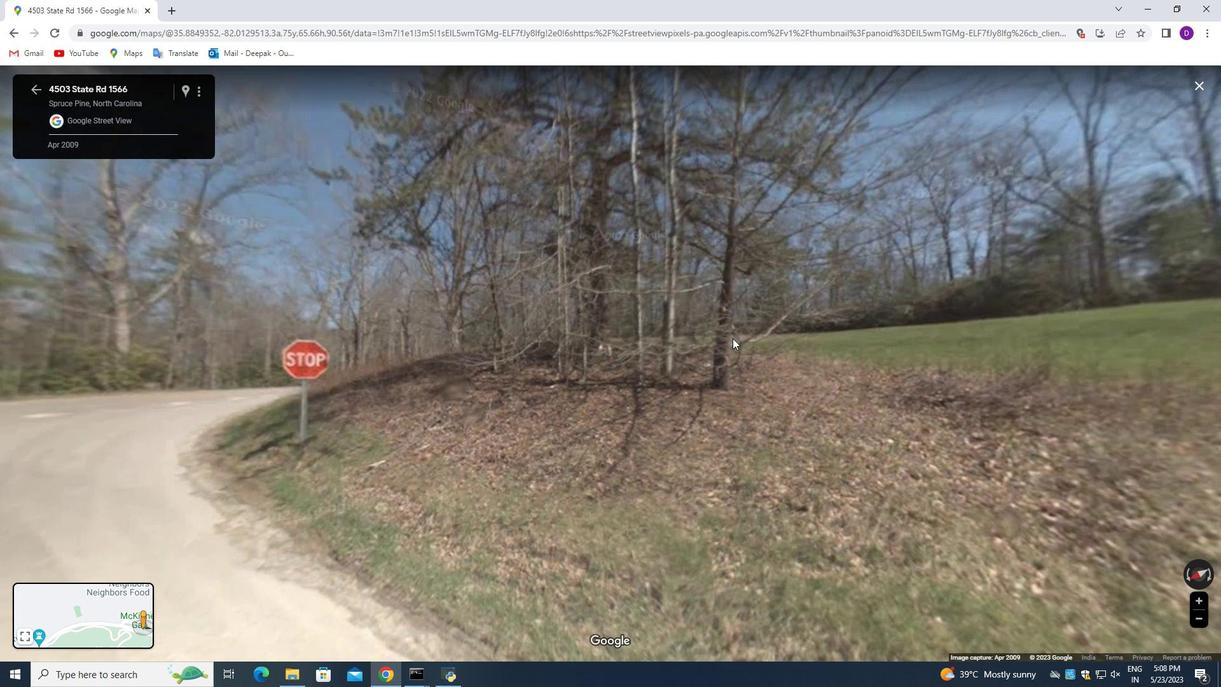 
Action: Mouse pressed left at (752, 339)
Screenshot: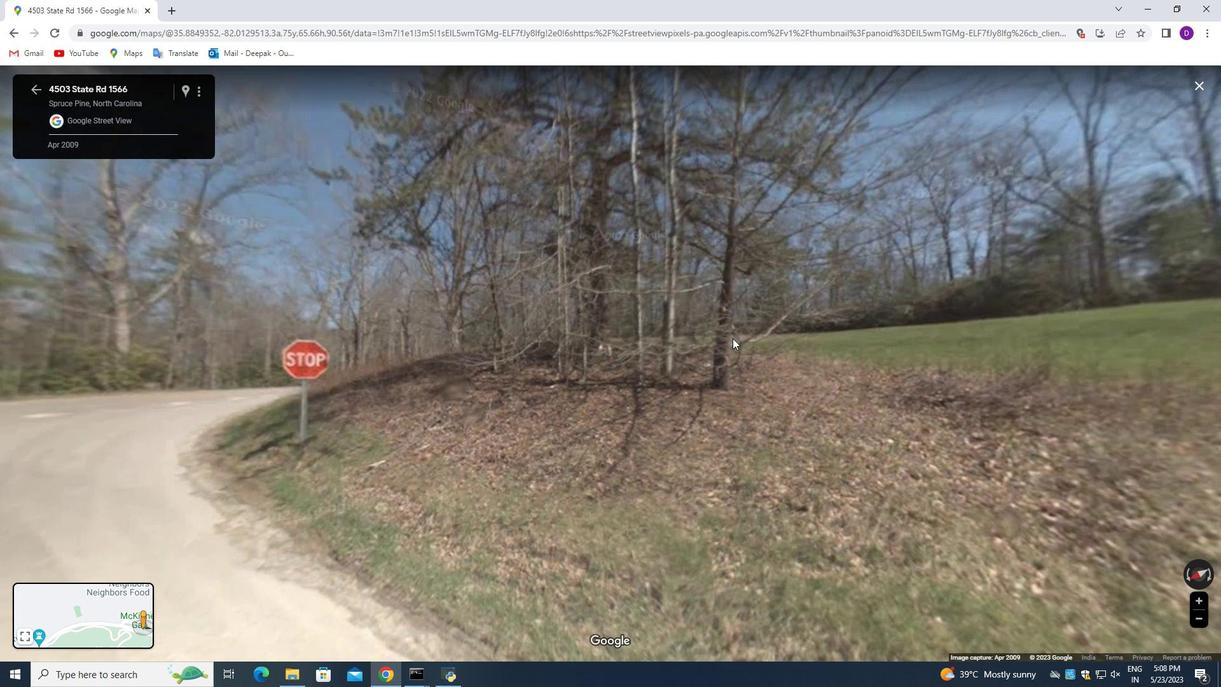 
Action: Mouse moved to (810, 336)
Screenshot: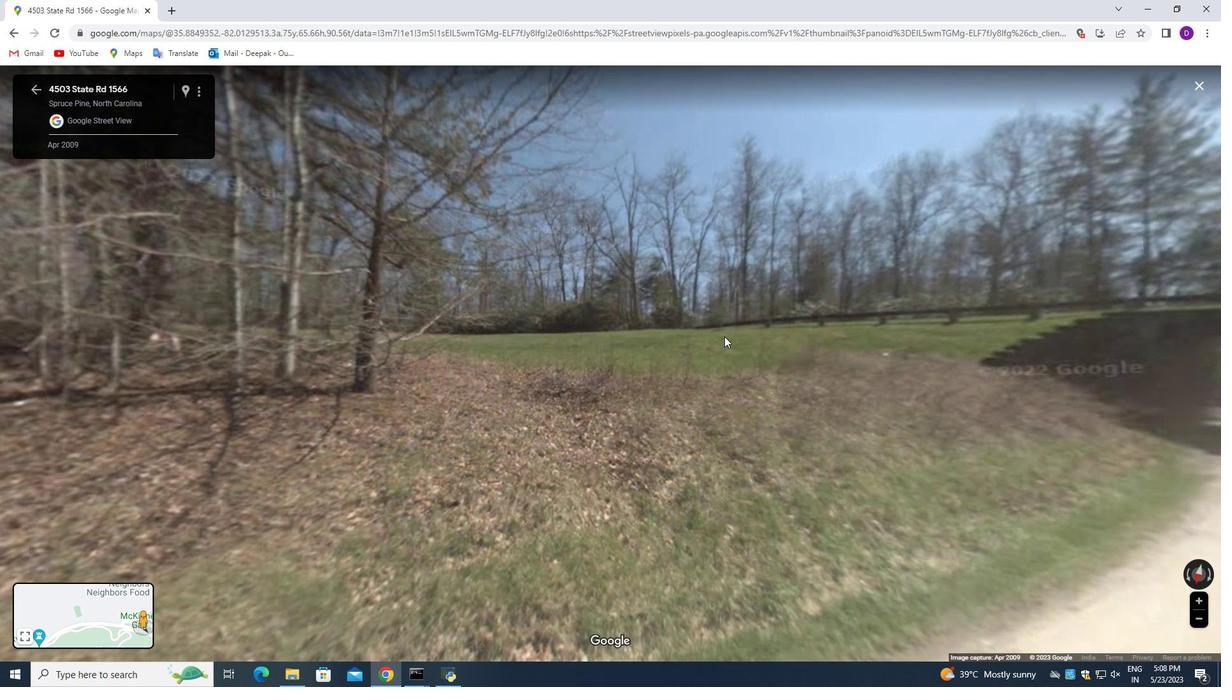 
Action: Mouse pressed left at (810, 336)
Screenshot: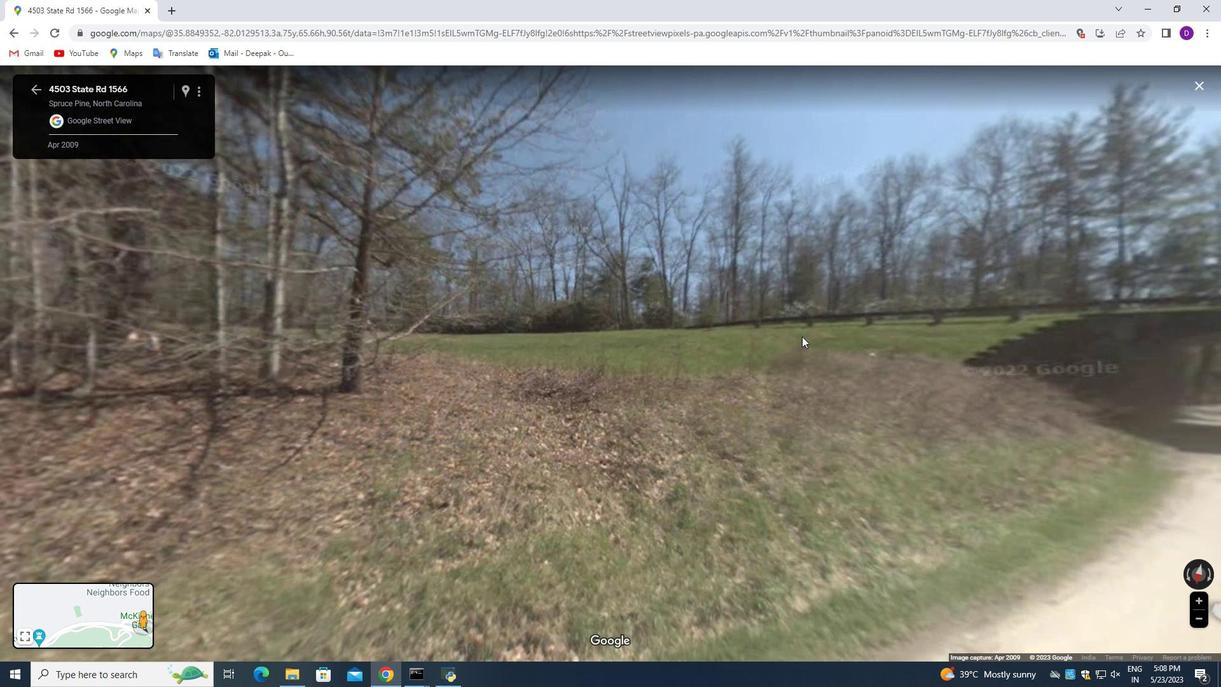 
Action: Mouse moved to (617, 346)
Screenshot: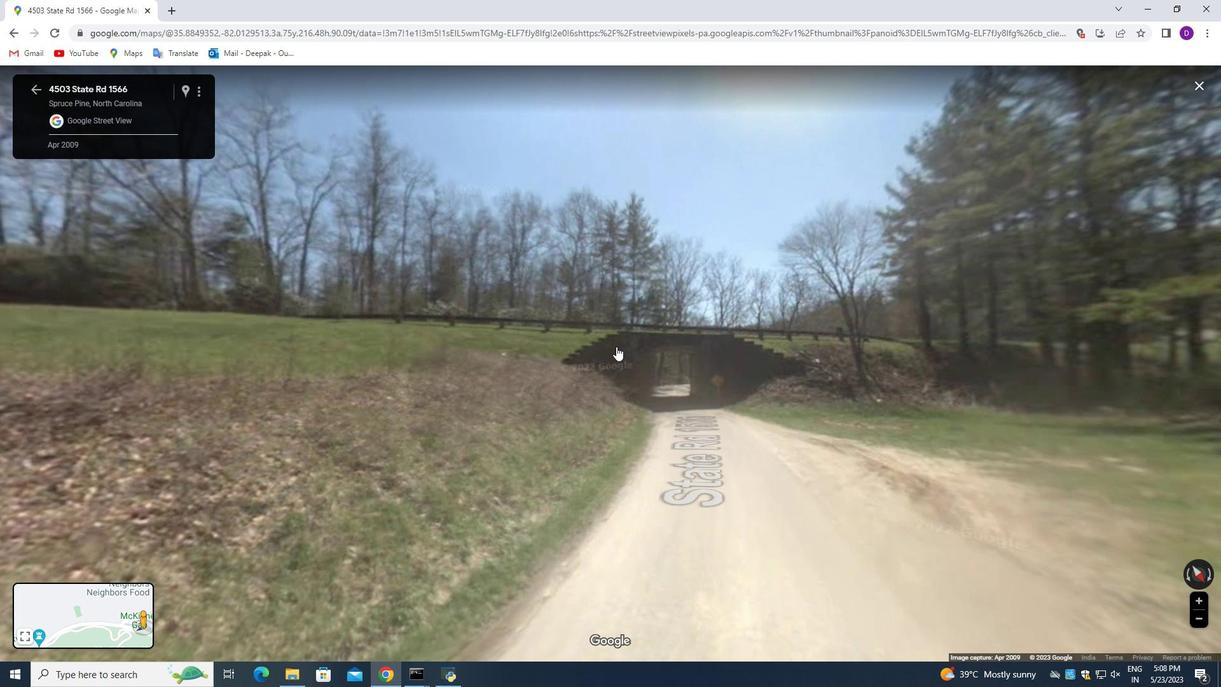 
Action: Mouse pressed left at (617, 346)
Screenshot: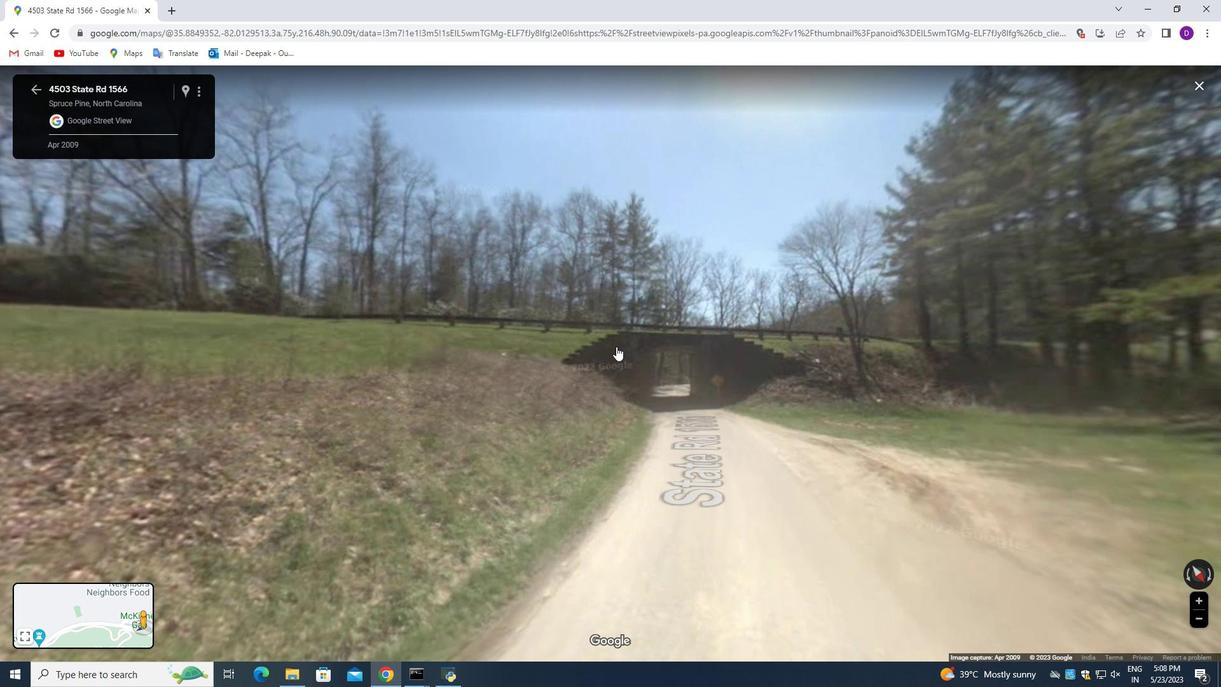 
Action: Mouse moved to (859, 352)
Screenshot: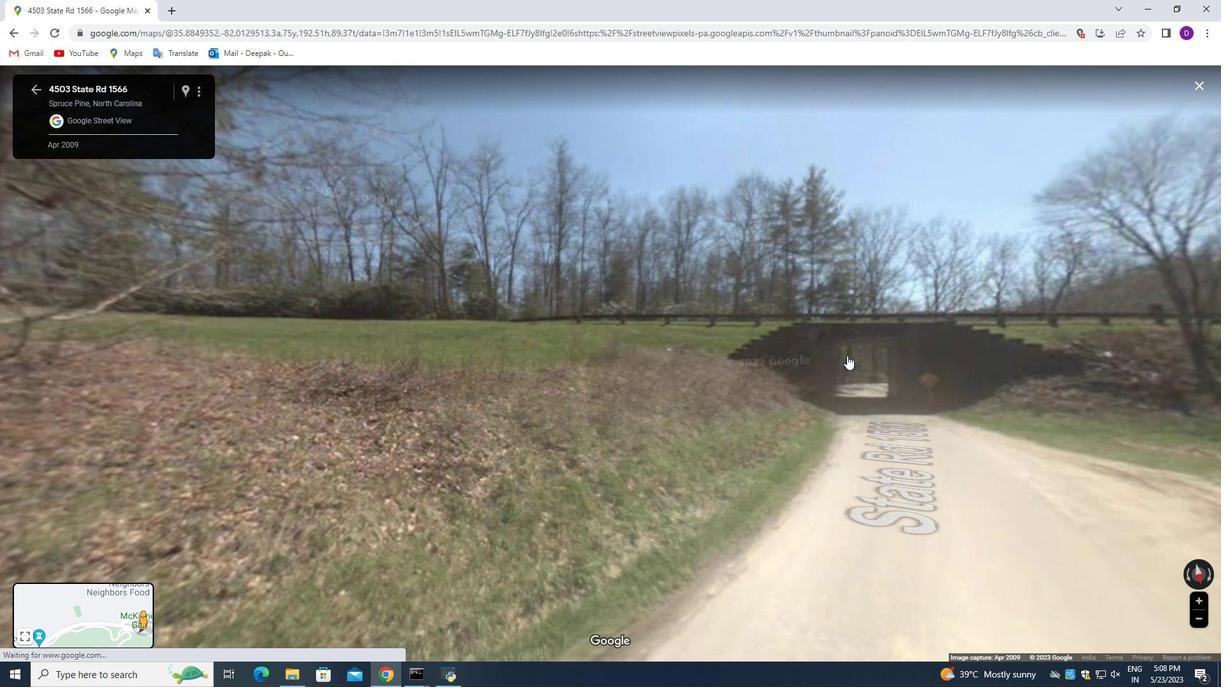 
Action: Mouse pressed left at (859, 352)
Screenshot: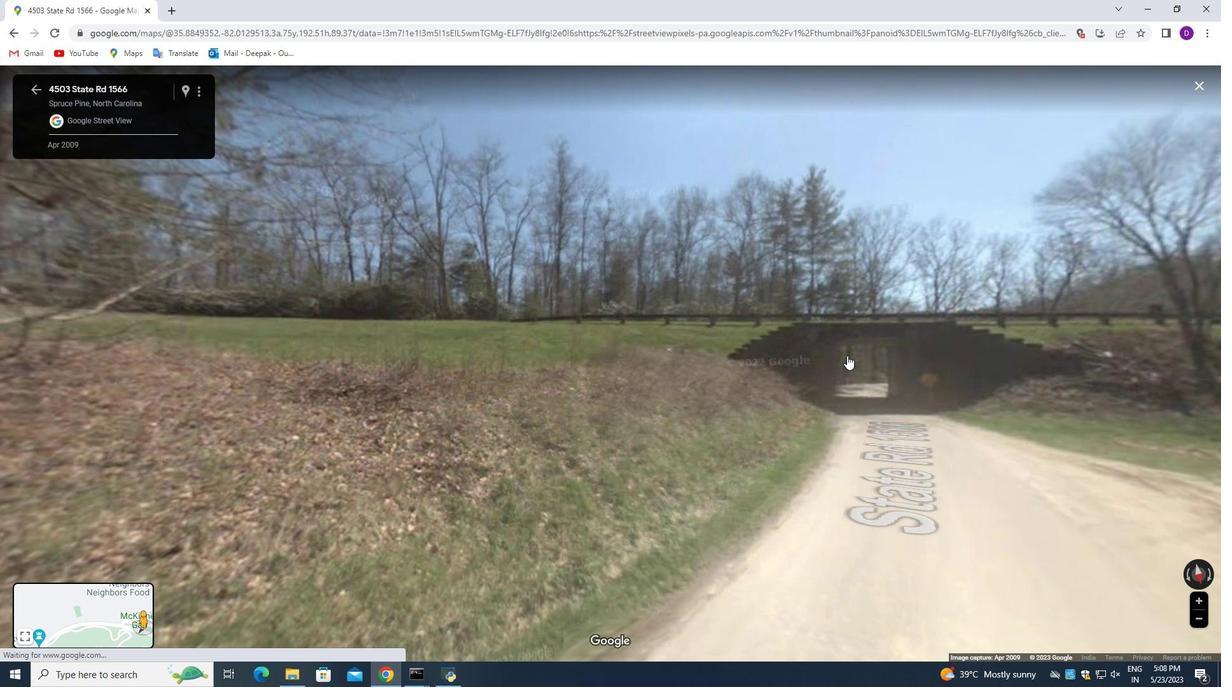 
Action: Mouse moved to (859, 352)
Screenshot: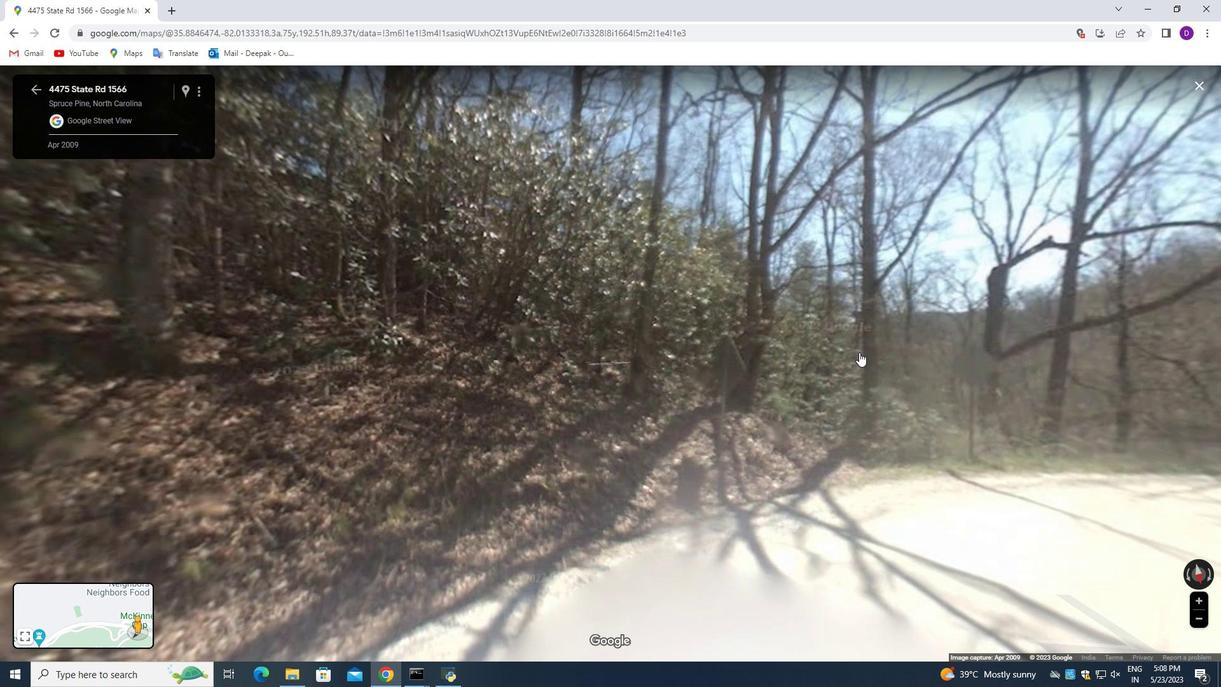 
Action: Mouse pressed left at (859, 352)
Screenshot: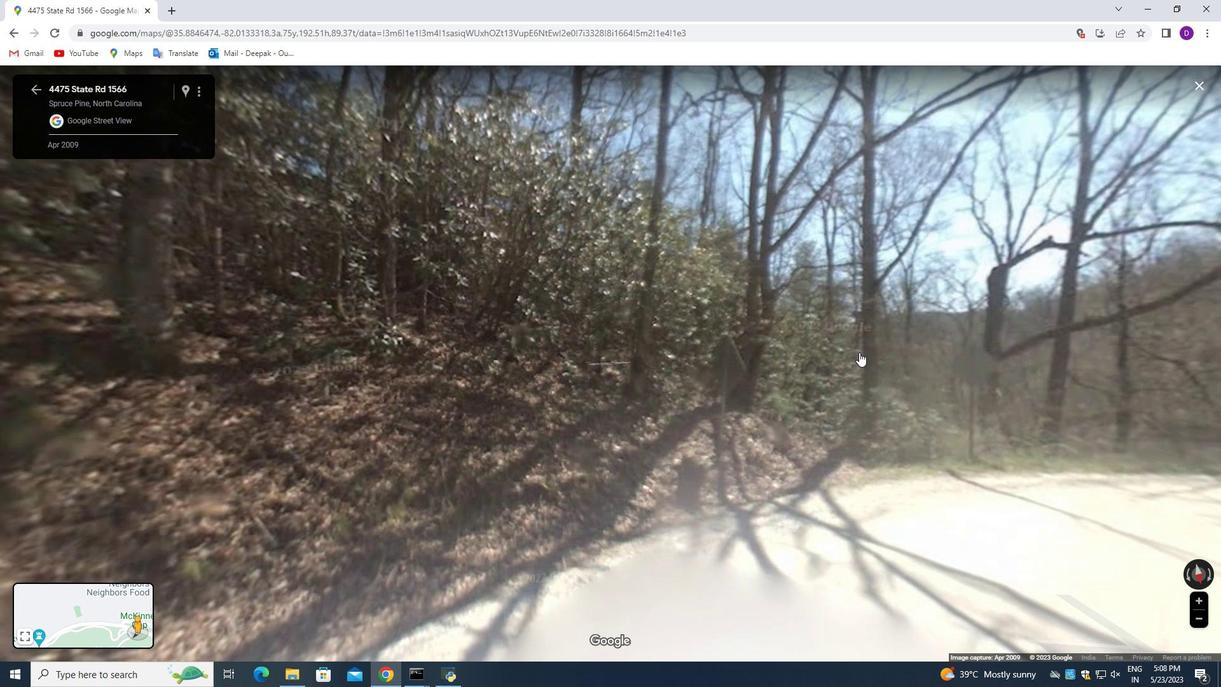 
Action: Mouse moved to (677, 323)
Screenshot: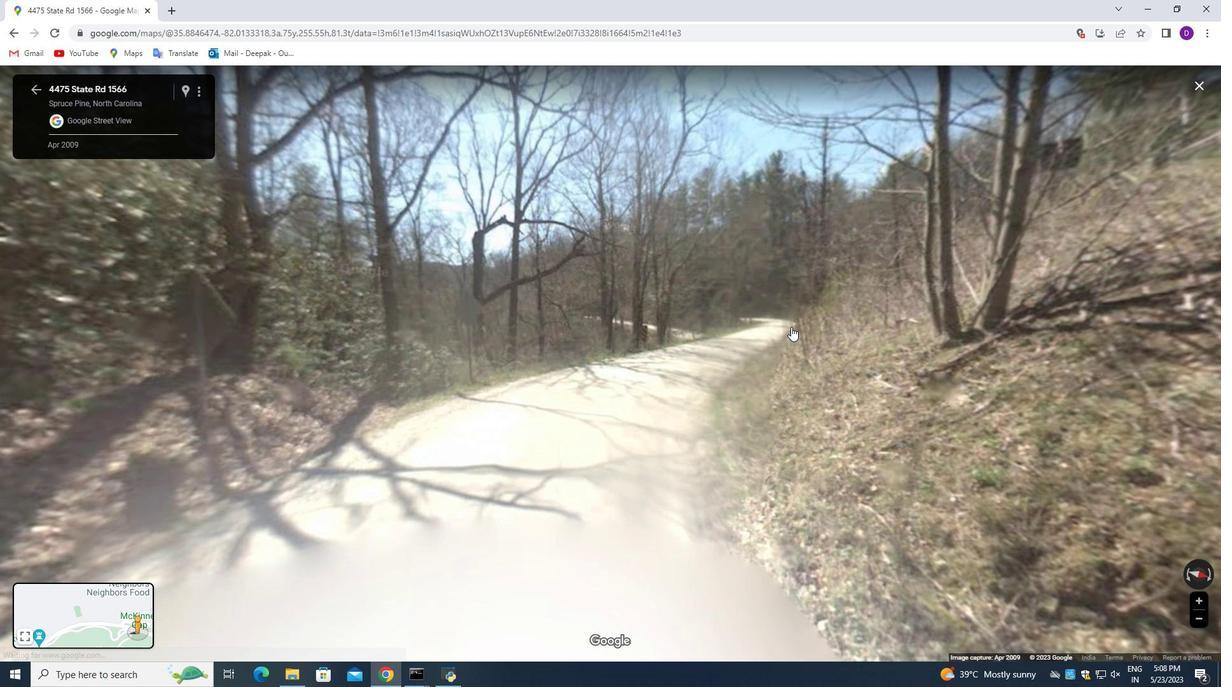 
Action: Mouse pressed left at (797, 327)
Screenshot: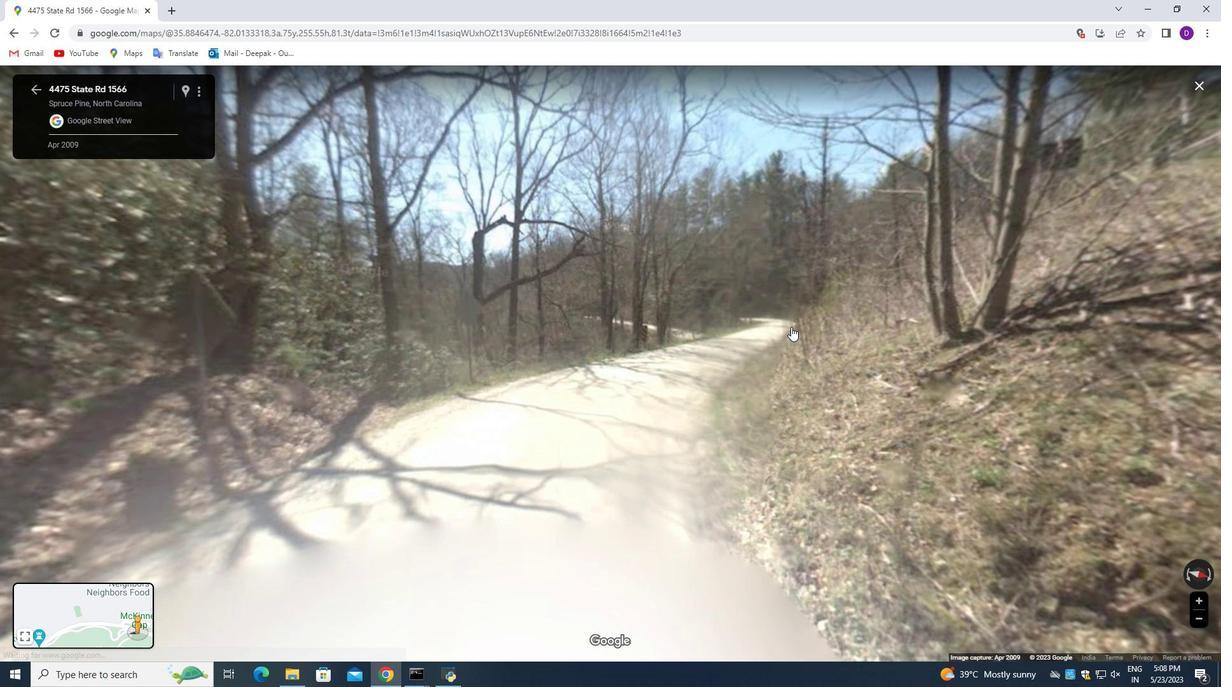 
Action: Mouse moved to (683, 314)
Screenshot: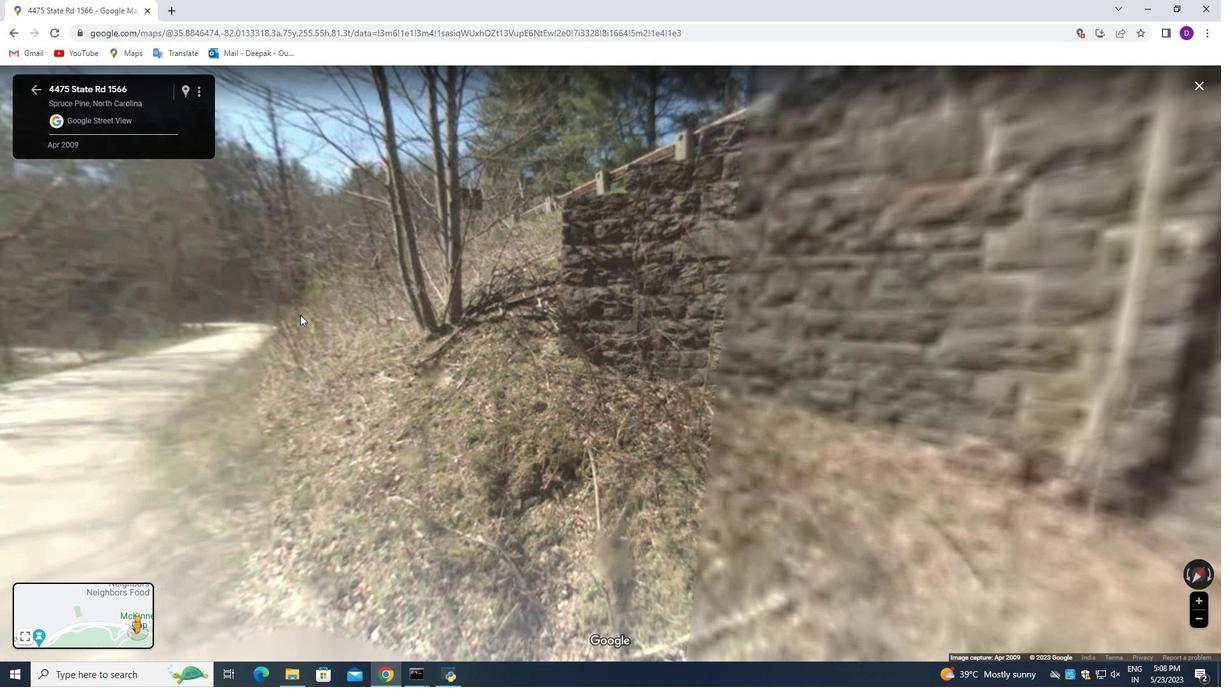 
Action: Mouse pressed left at (683, 314)
Screenshot: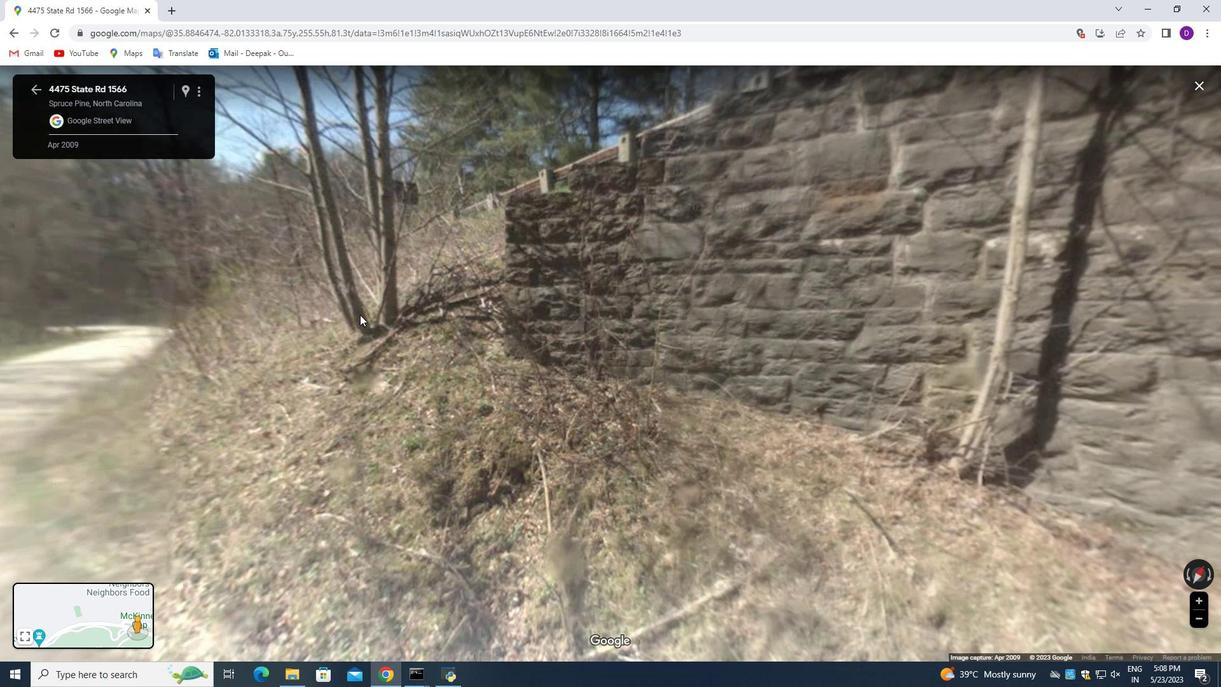 
Action: Mouse moved to (404, 320)
Screenshot: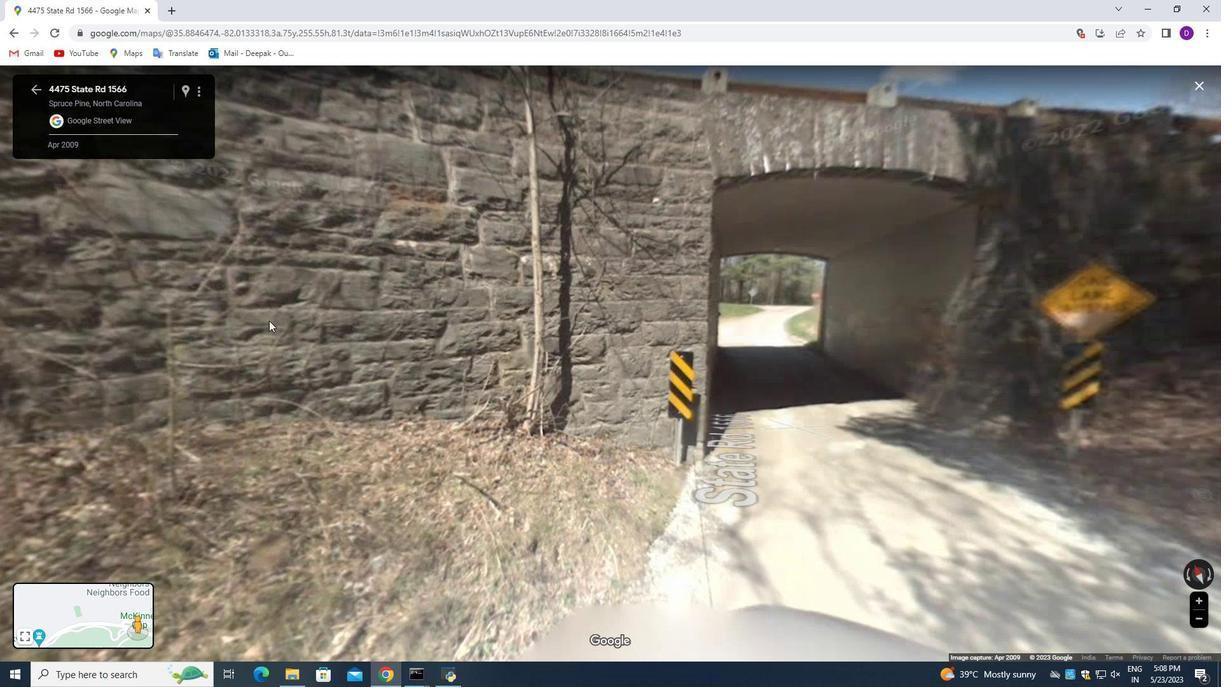 
Action: Mouse pressed left at (404, 320)
Screenshot: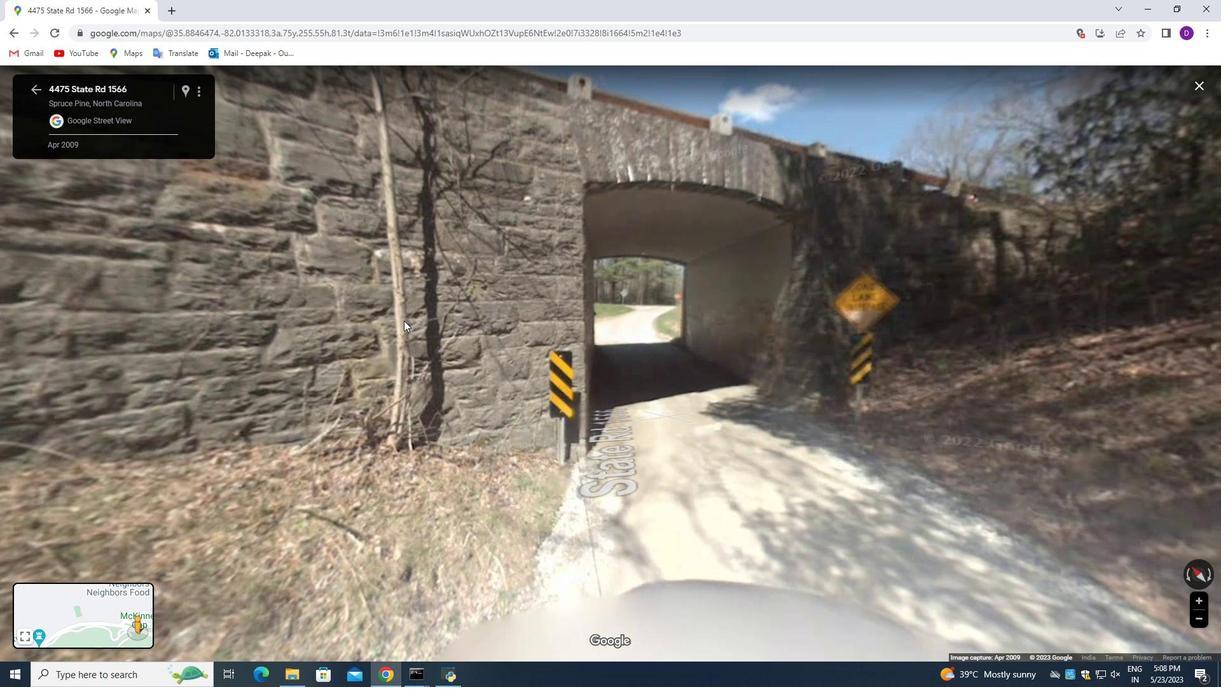 
Action: Mouse moved to (224, 320)
Screenshot: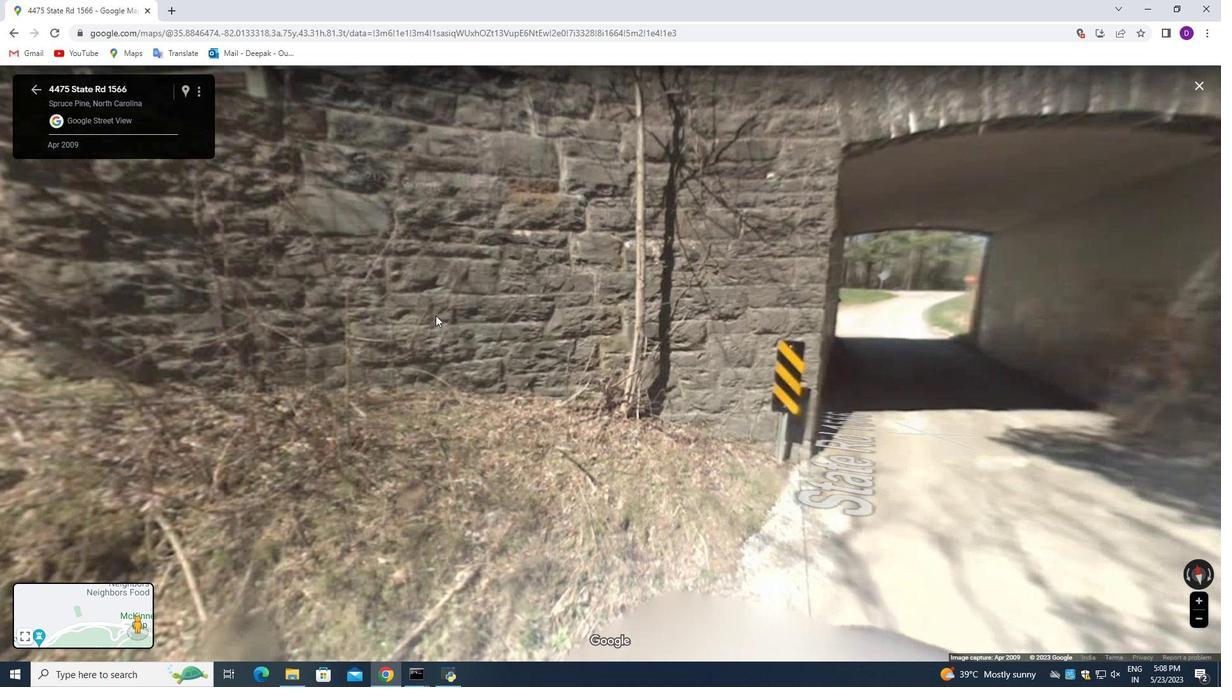 
Action: Mouse pressed left at (224, 320)
Screenshot: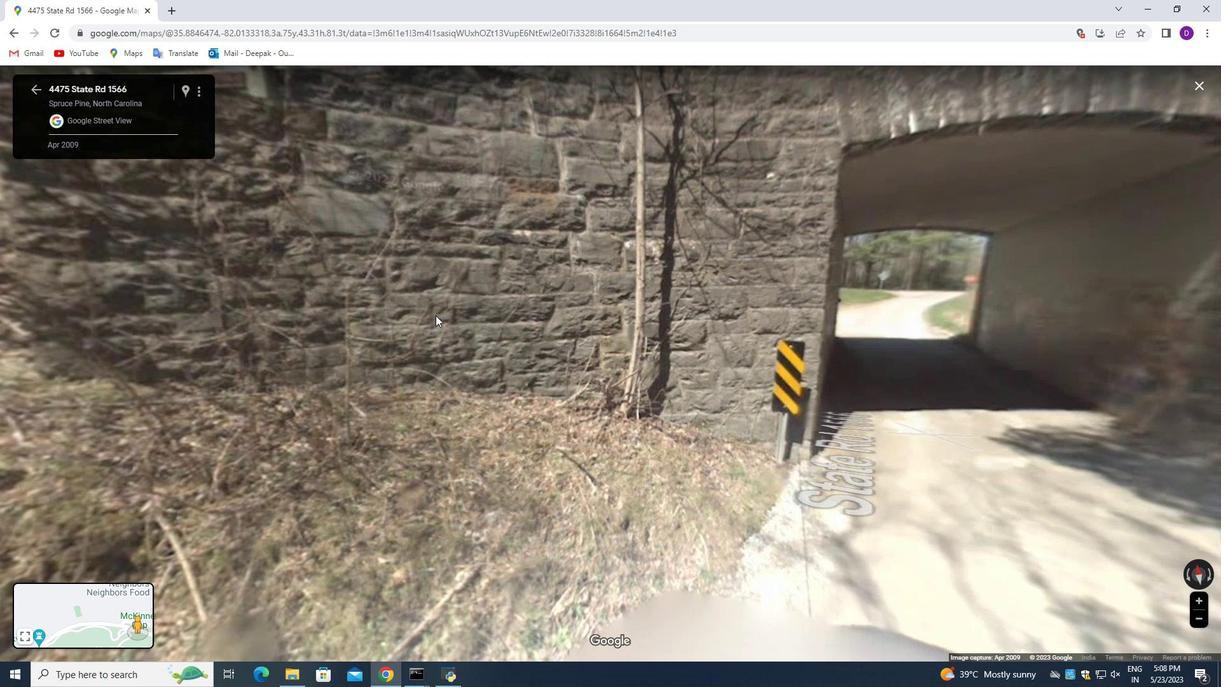 
Action: Mouse moved to (255, 294)
Screenshot: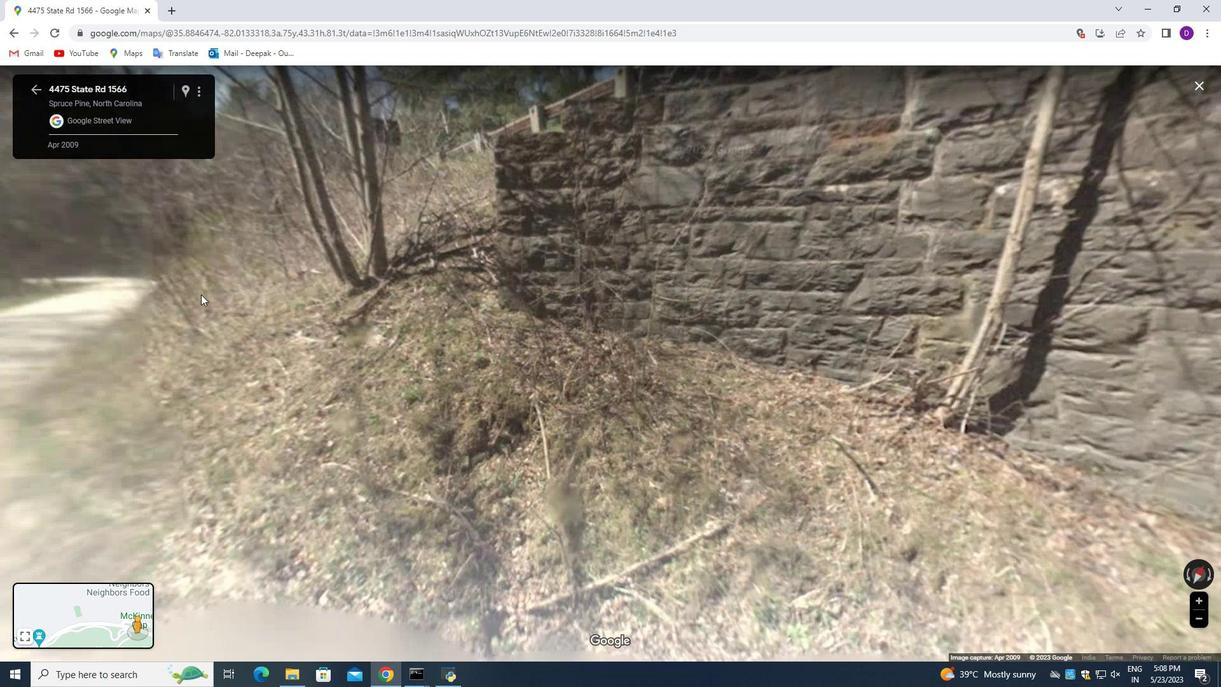 
Action: Mouse pressed left at (206, 294)
Screenshot: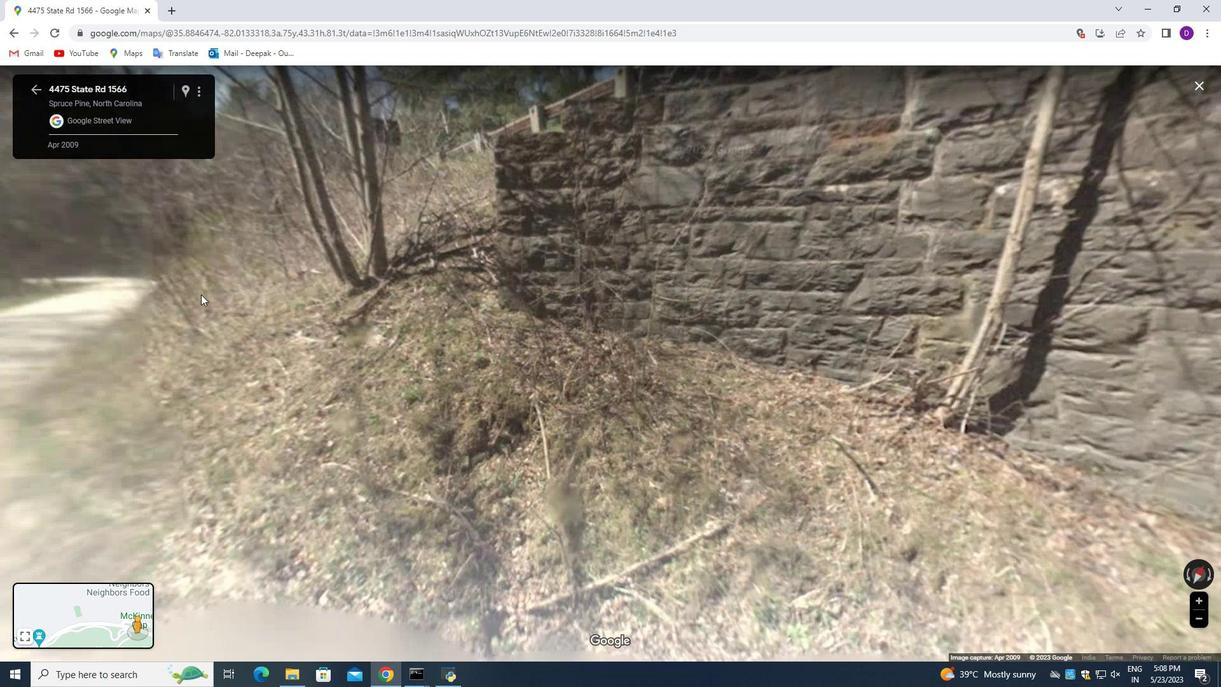 
Action: Mouse moved to (417, 288)
Screenshot: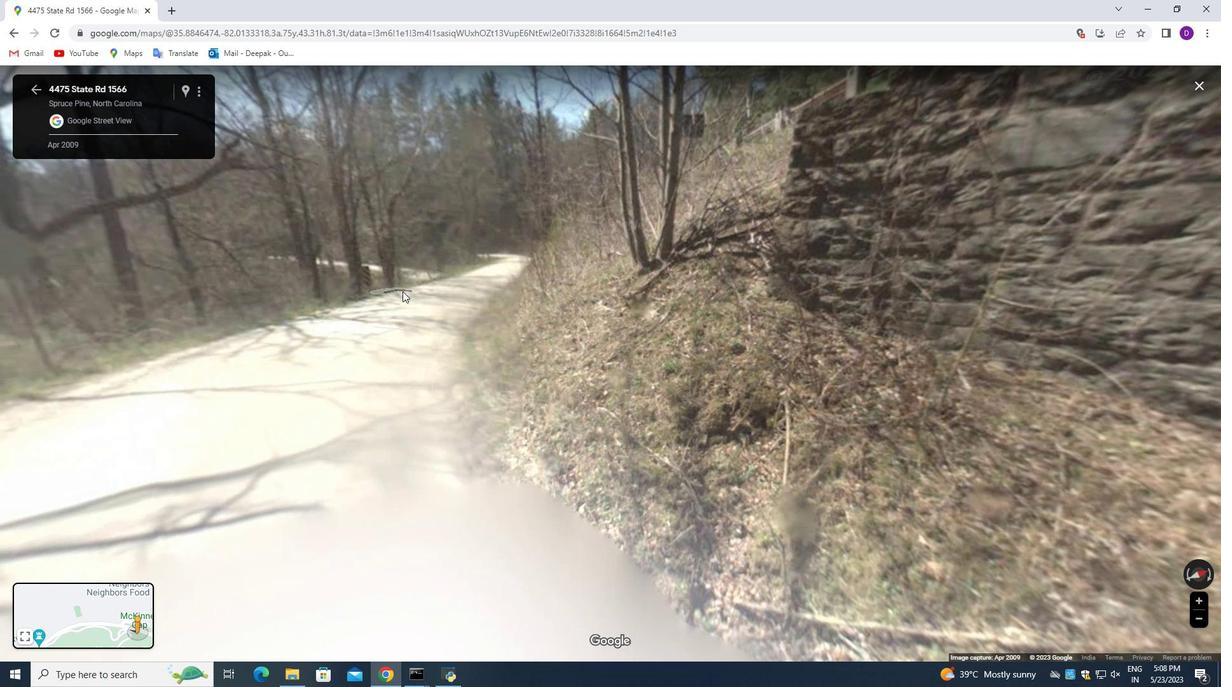 
Action: Mouse pressed left at (417, 288)
Screenshot: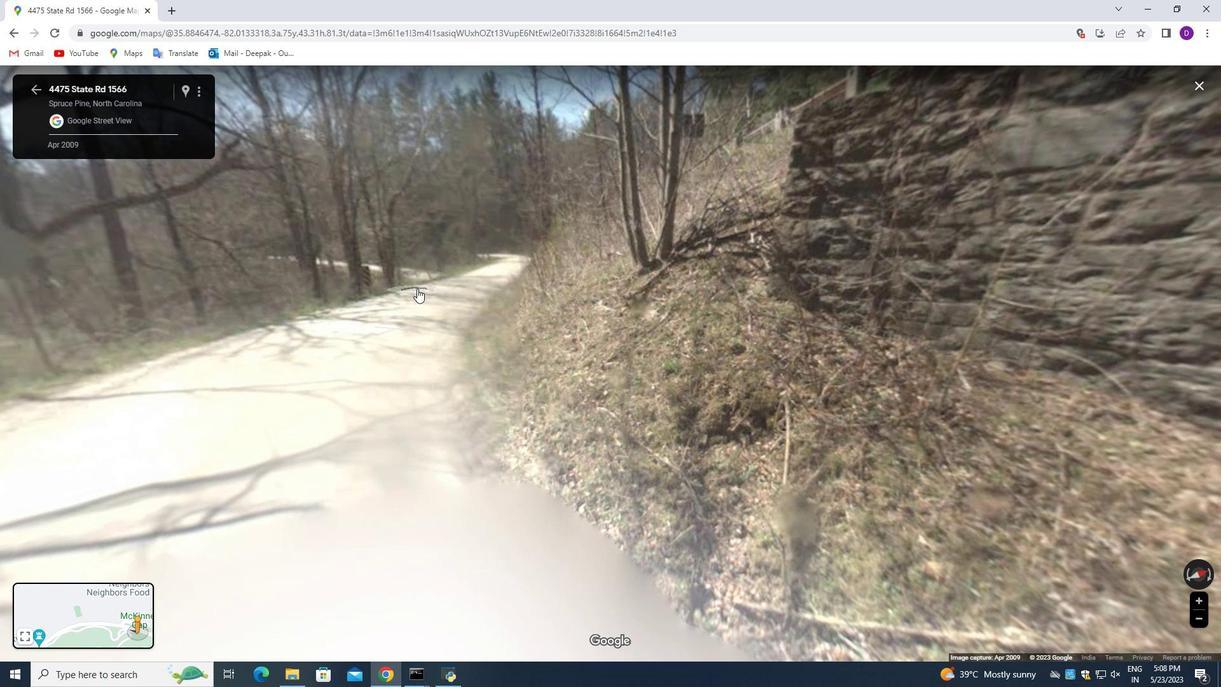 
Action: Mouse moved to (537, 282)
Screenshot: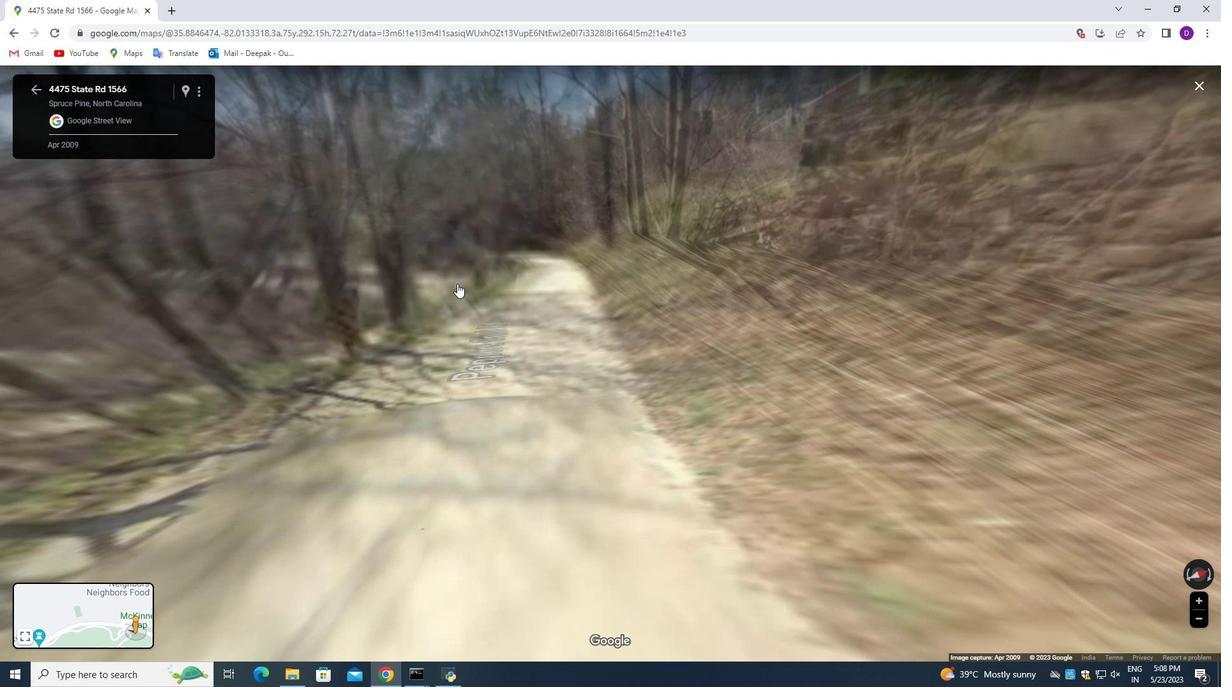 
Action: Mouse pressed left at (537, 282)
Screenshot: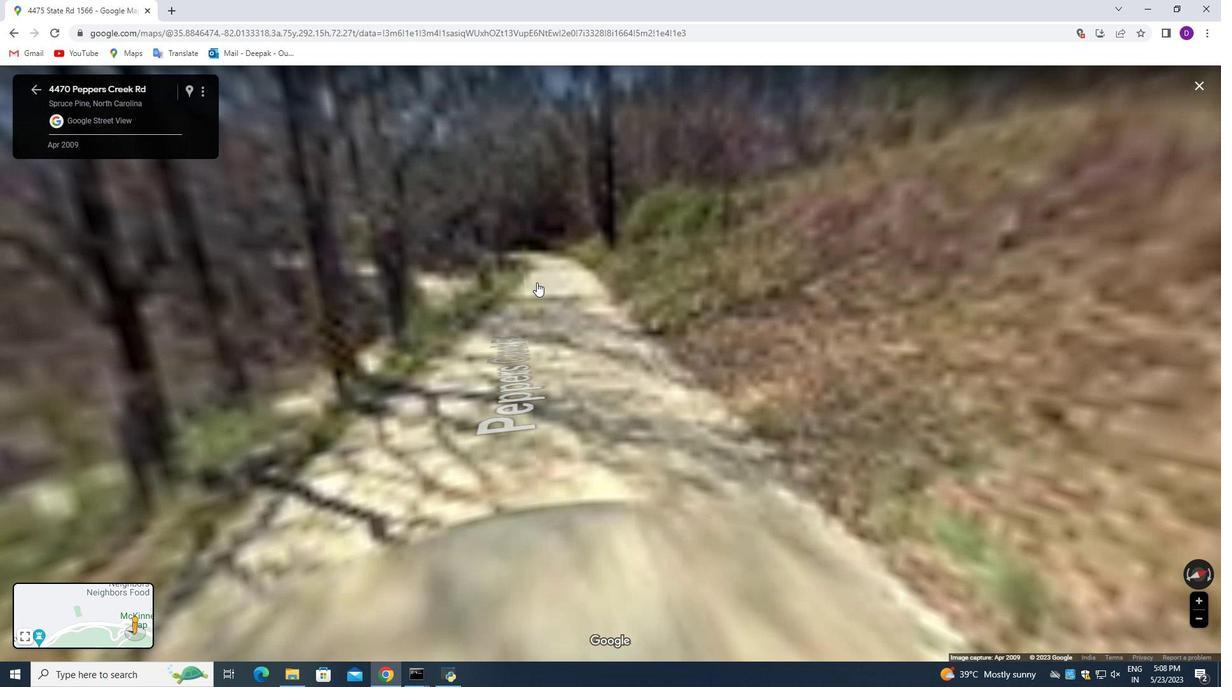 
Action: Mouse moved to (505, 288)
Screenshot: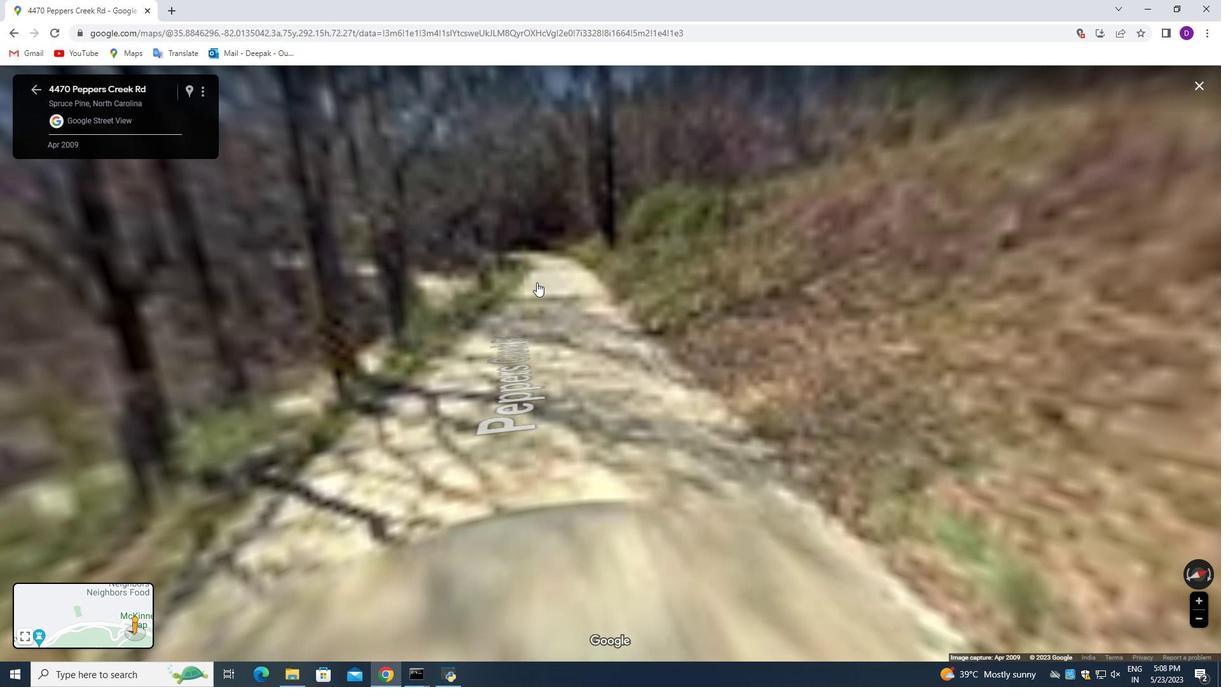 
Action: Mouse pressed left at (505, 288)
Screenshot: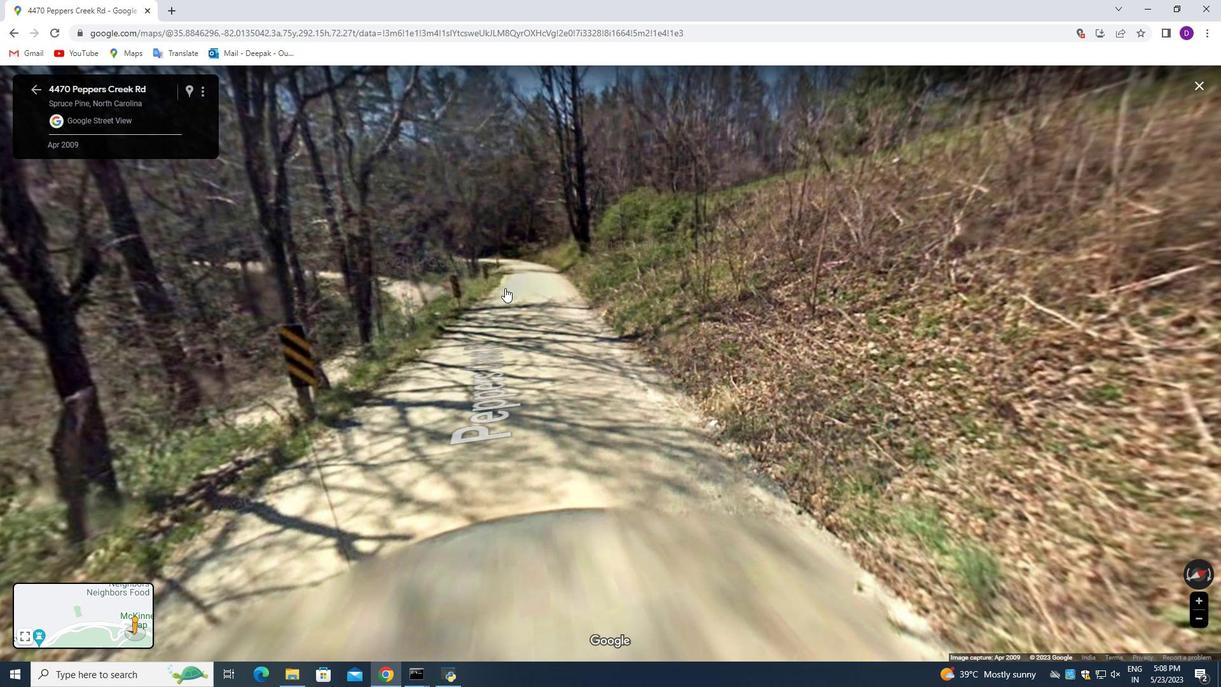 
Action: Mouse moved to (465, 262)
Screenshot: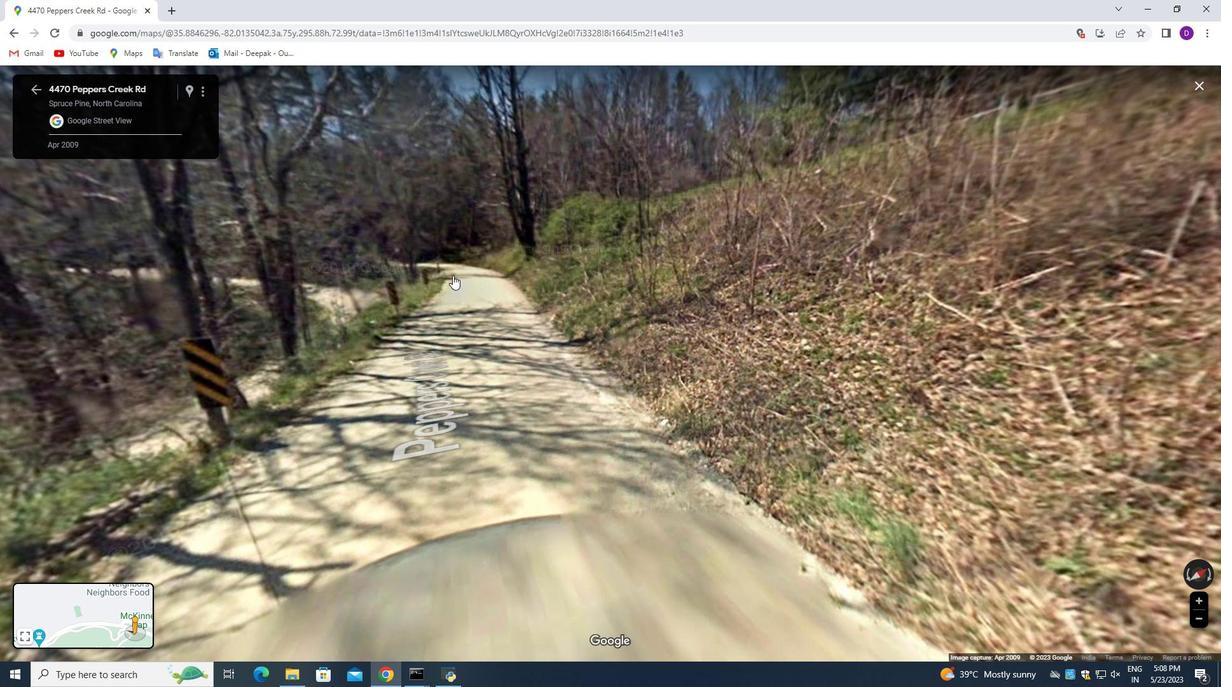 
Action: Mouse pressed left at (465, 262)
Screenshot: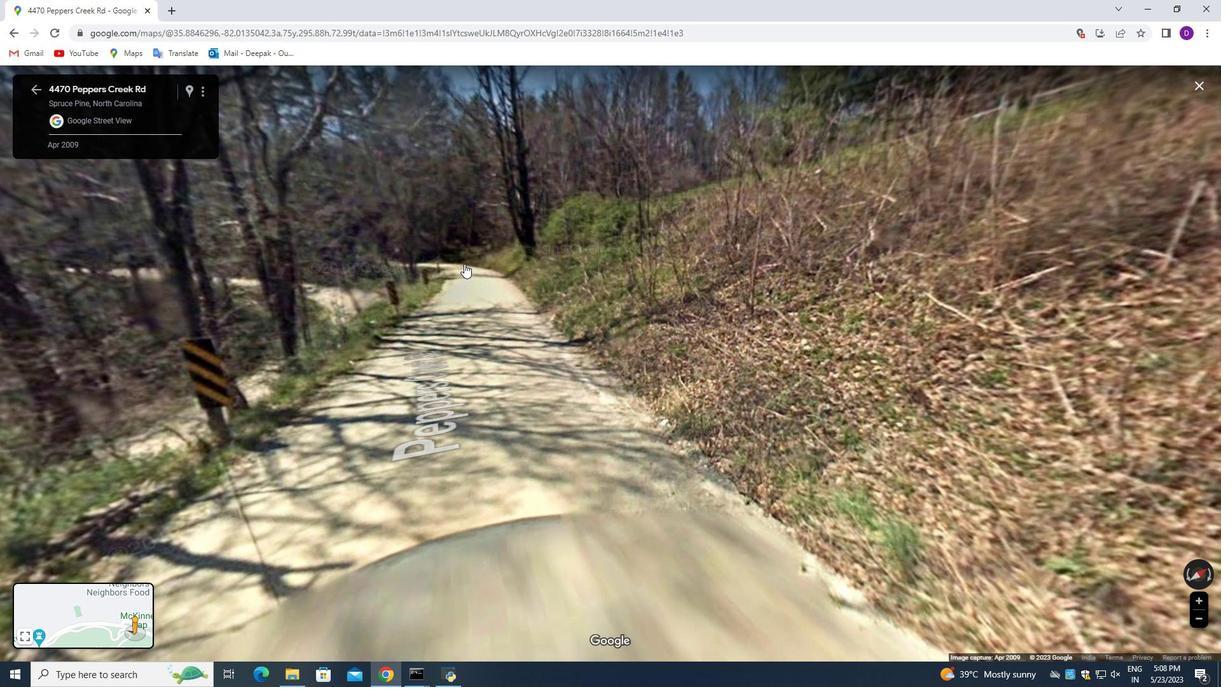 
Action: Mouse moved to (412, 262)
Screenshot: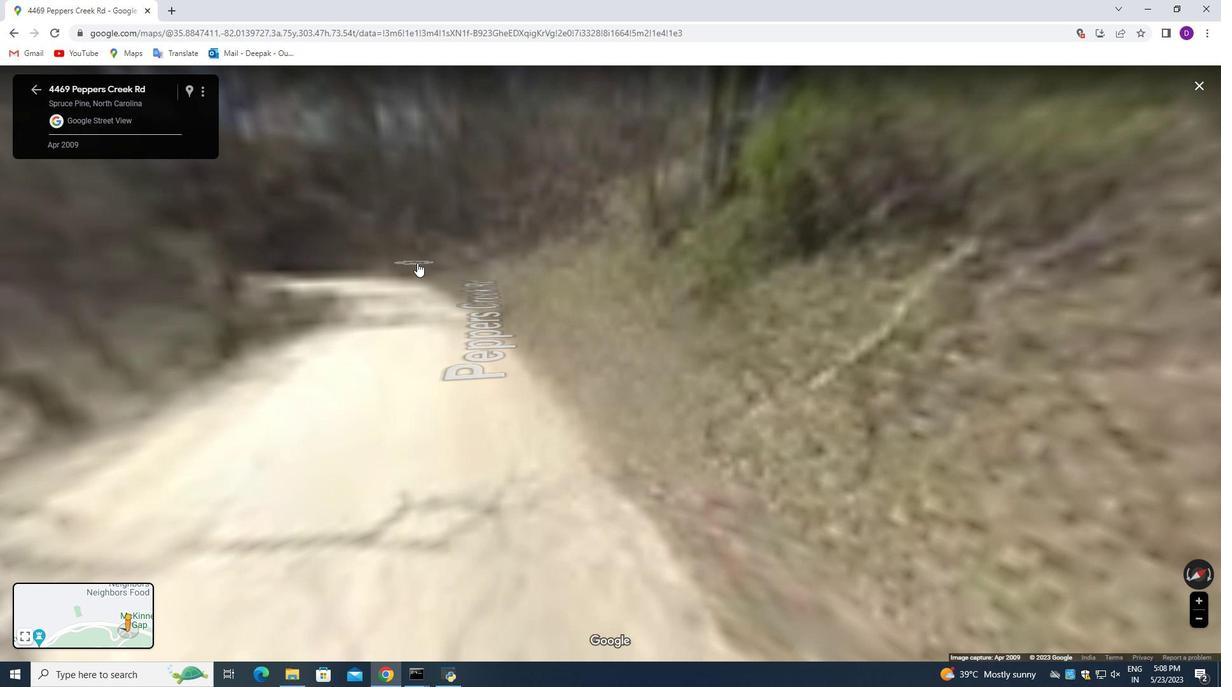 
Action: Mouse pressed left at (412, 262)
Screenshot: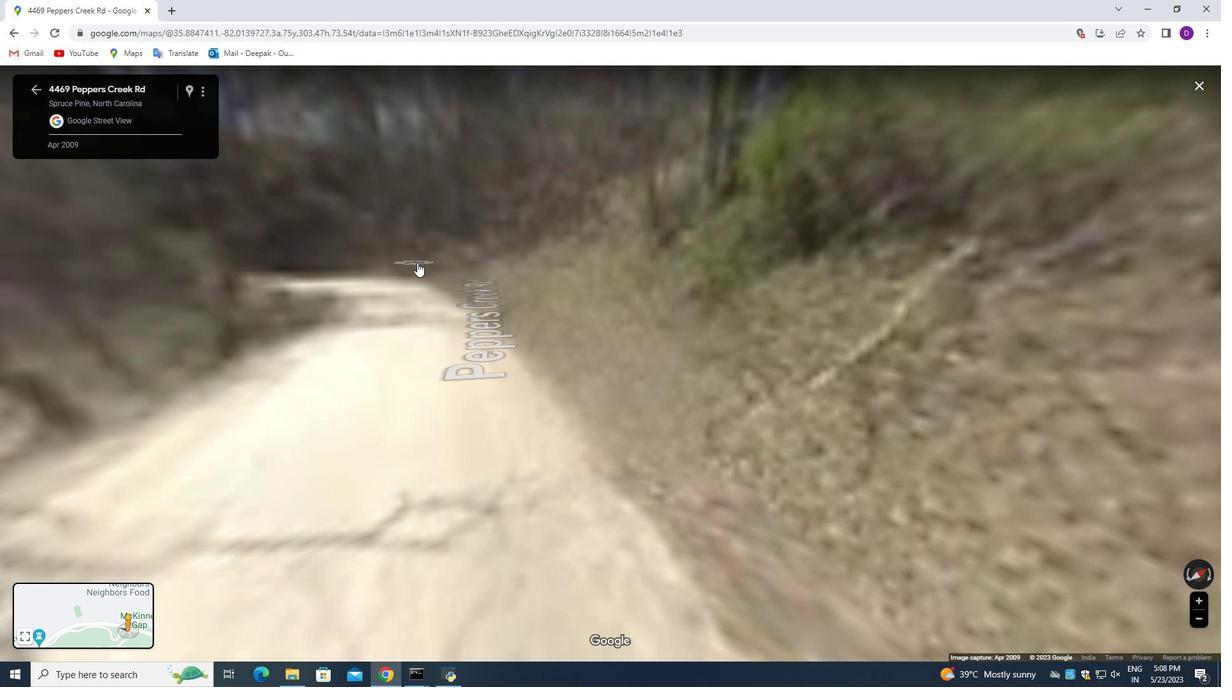 
Action: Mouse moved to (336, 275)
Screenshot: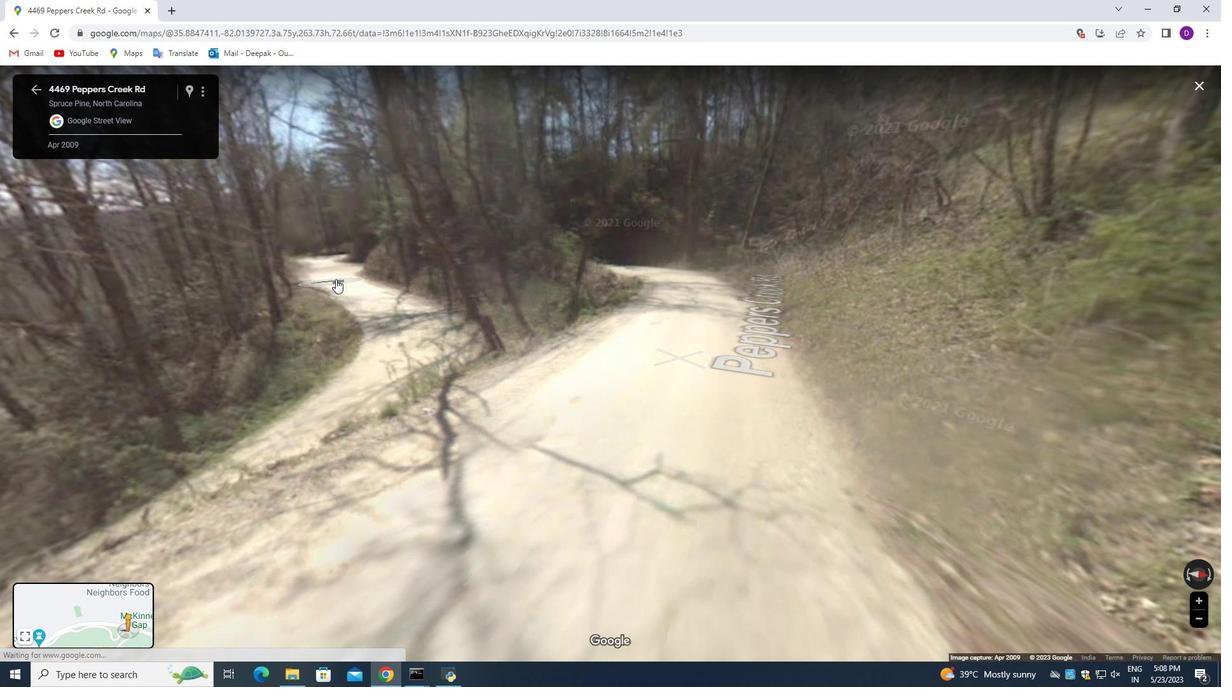 
Action: Mouse pressed left at (336, 275)
Screenshot: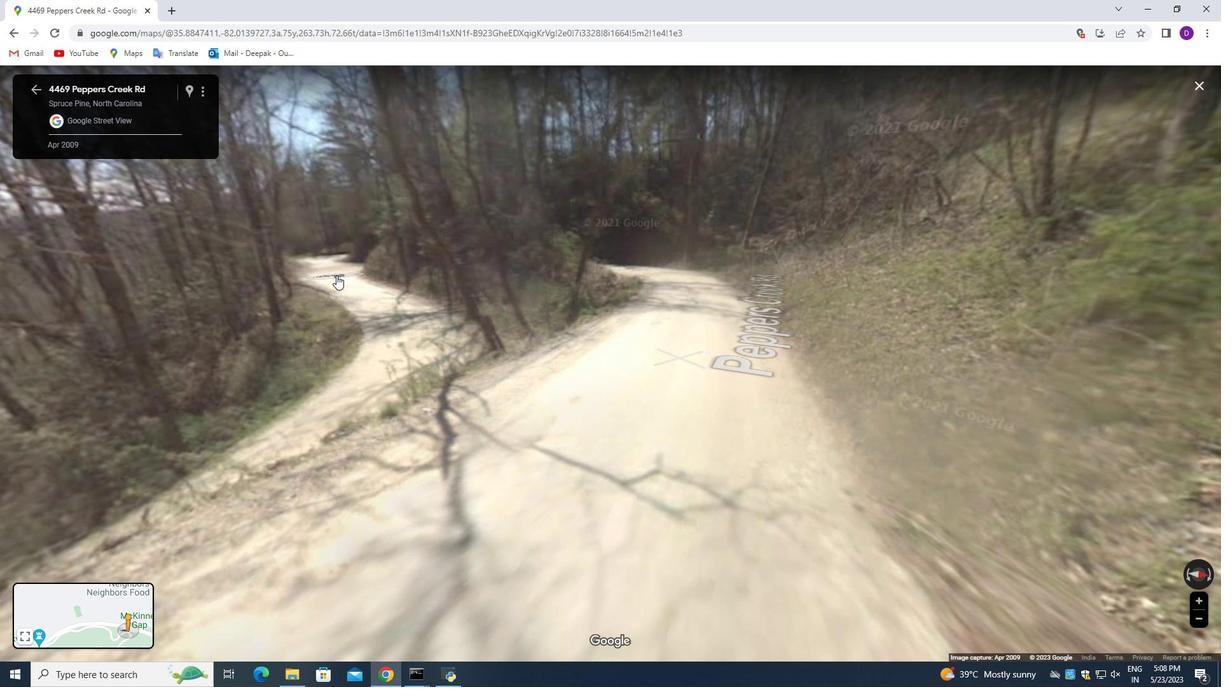 
Action: Mouse moved to (564, 260)
Screenshot: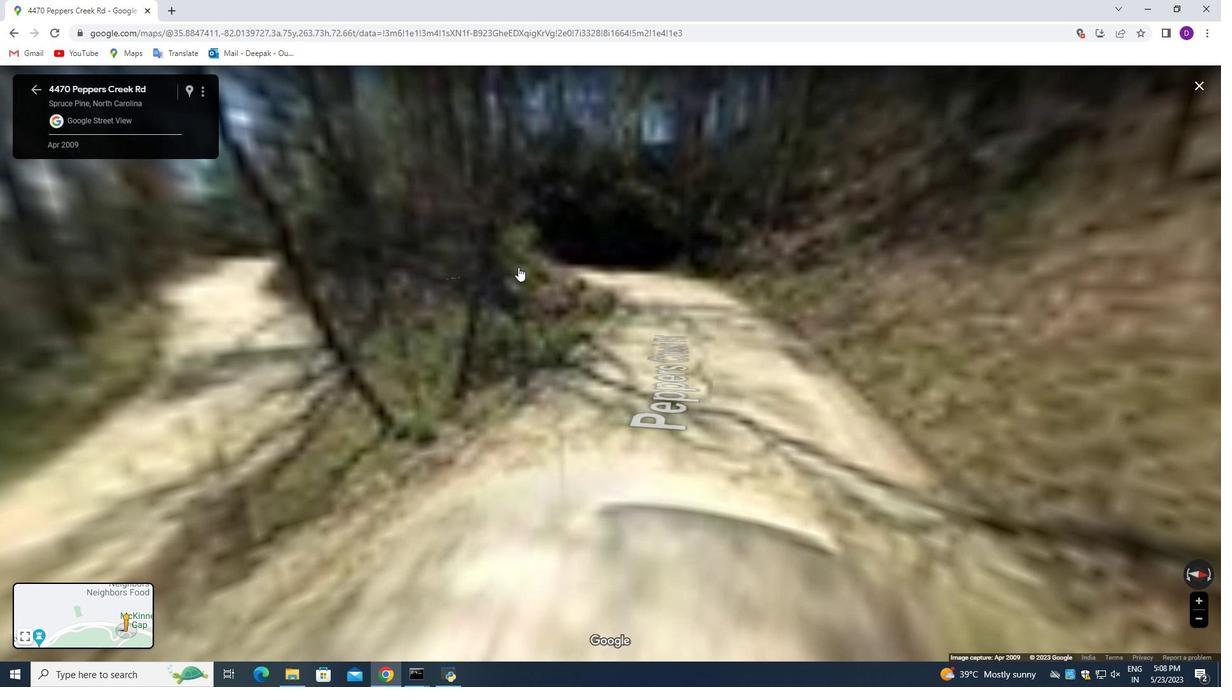 
Action: Mouse pressed left at (564, 260)
Screenshot: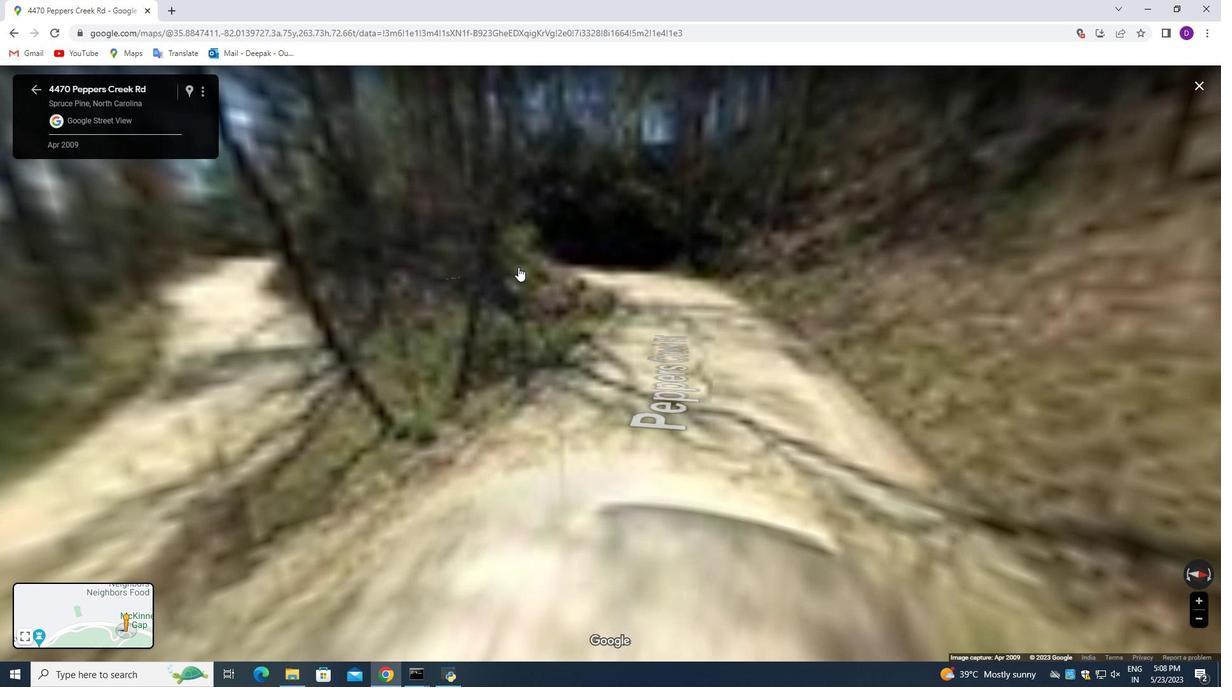 
Action: Mouse moved to (539, 237)
Screenshot: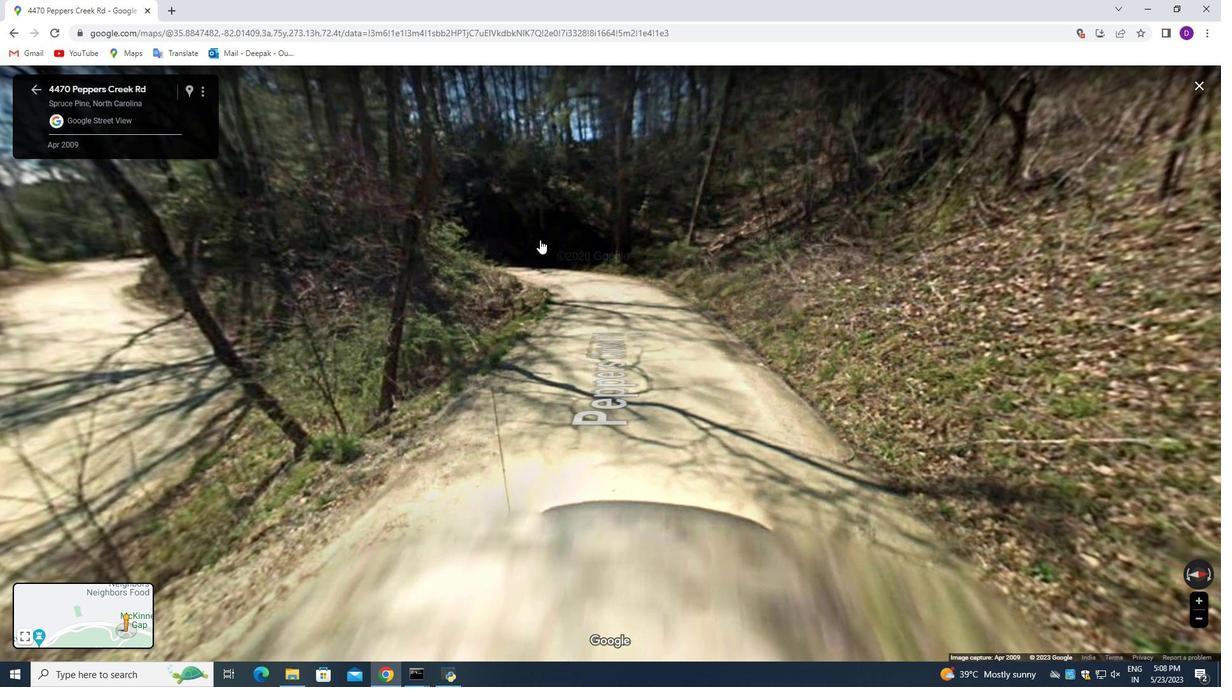 
Action: Mouse pressed left at (539, 237)
Screenshot: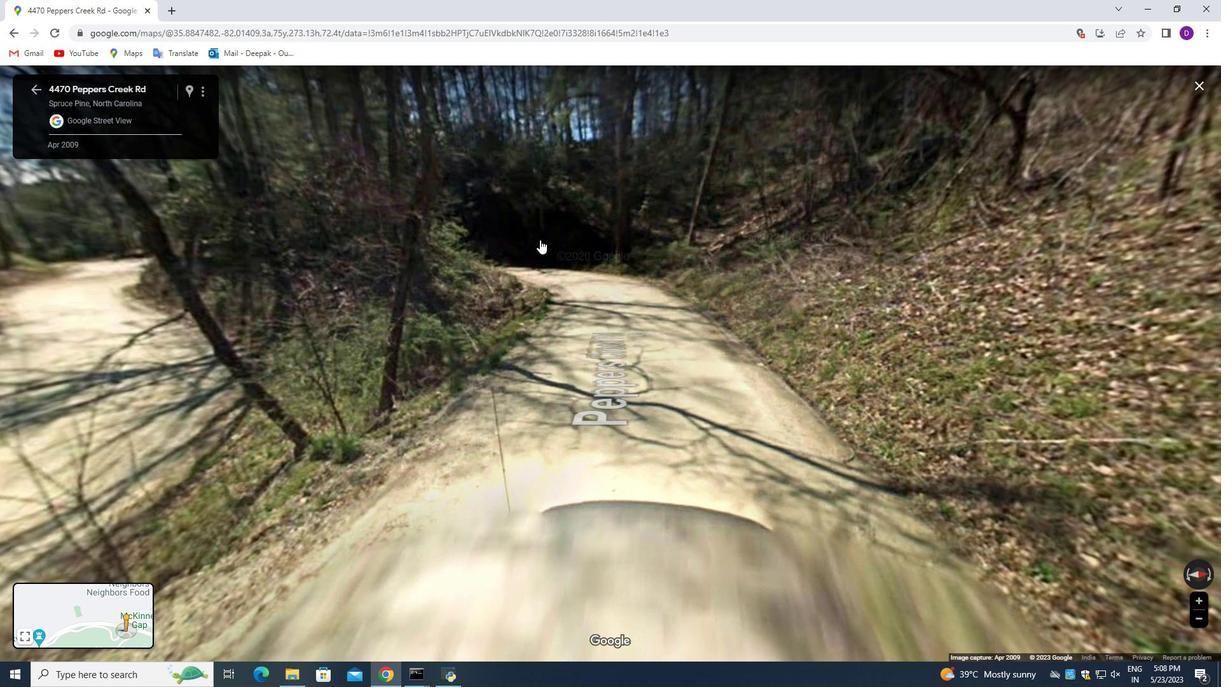 
Action: Mouse moved to (525, 201)
Screenshot: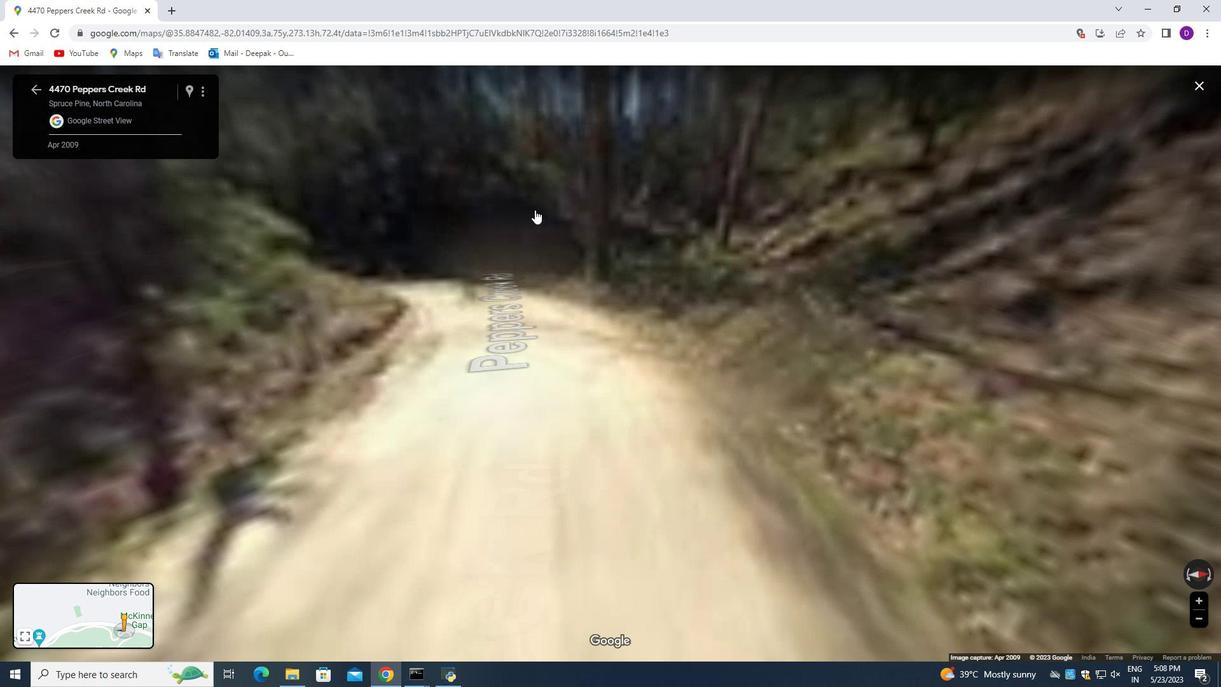 
Action: Mouse pressed left at (525, 201)
Screenshot: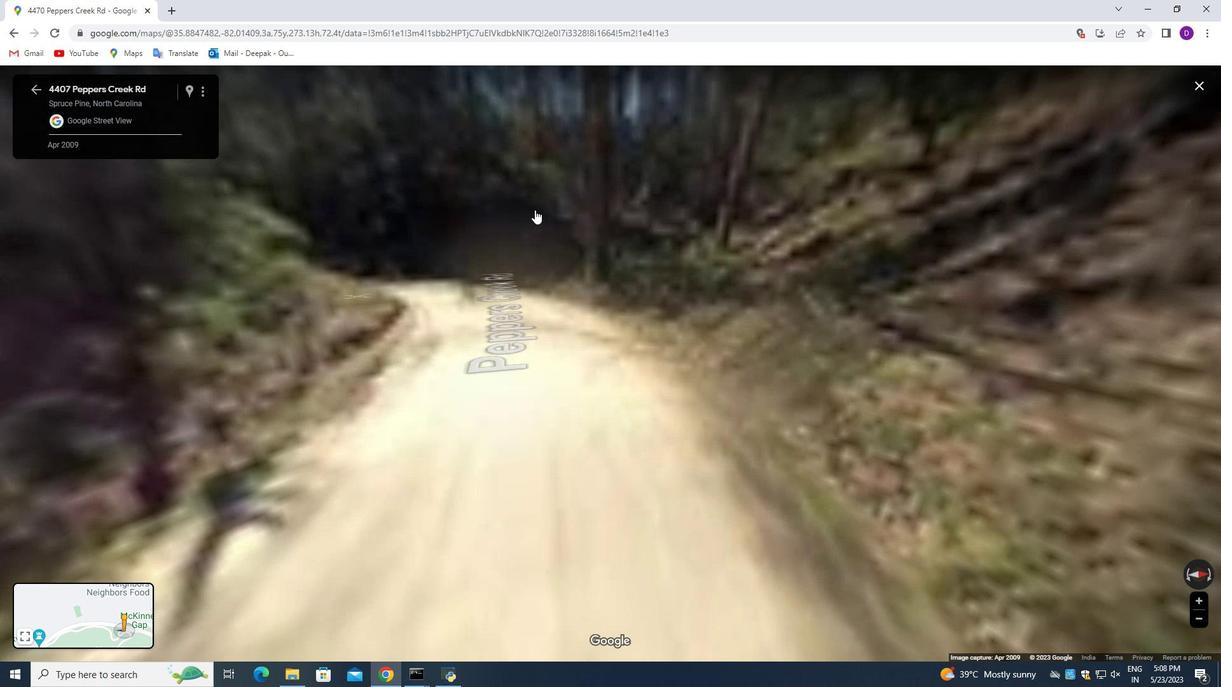 
Action: Mouse moved to (539, 253)
Screenshot: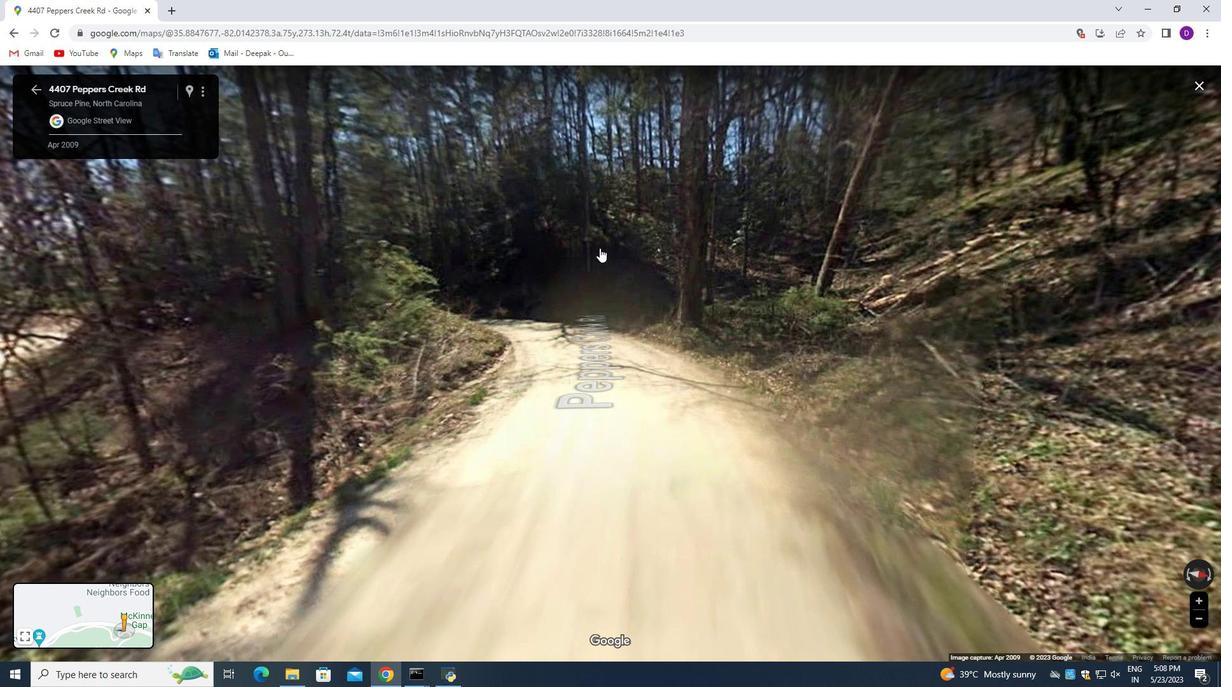 
Action: Mouse pressed left at (539, 253)
Screenshot: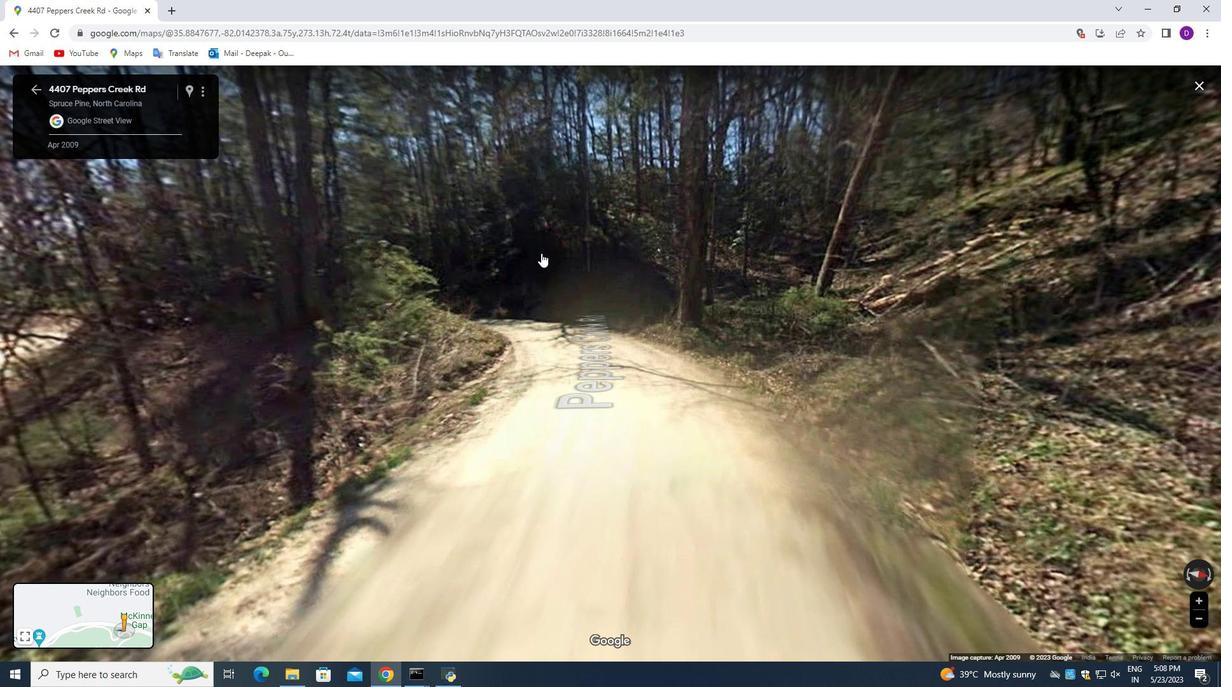 
Action: Mouse moved to (490, 264)
Screenshot: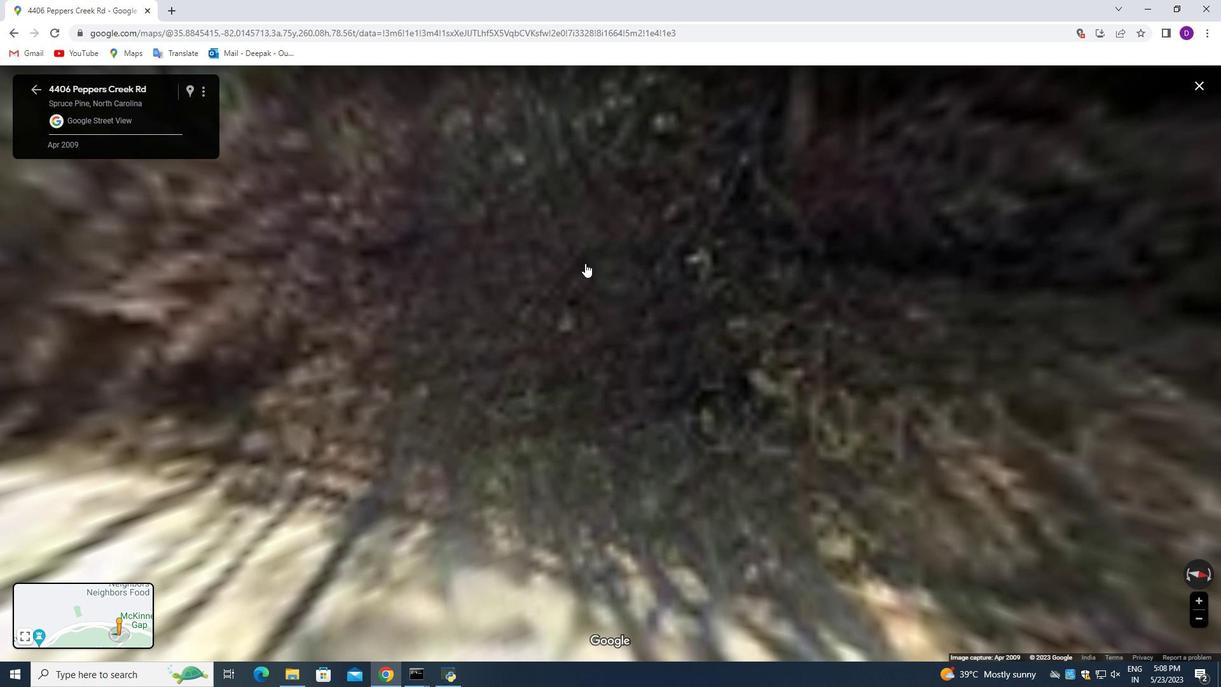 
Action: Mouse pressed left at (490, 264)
Screenshot: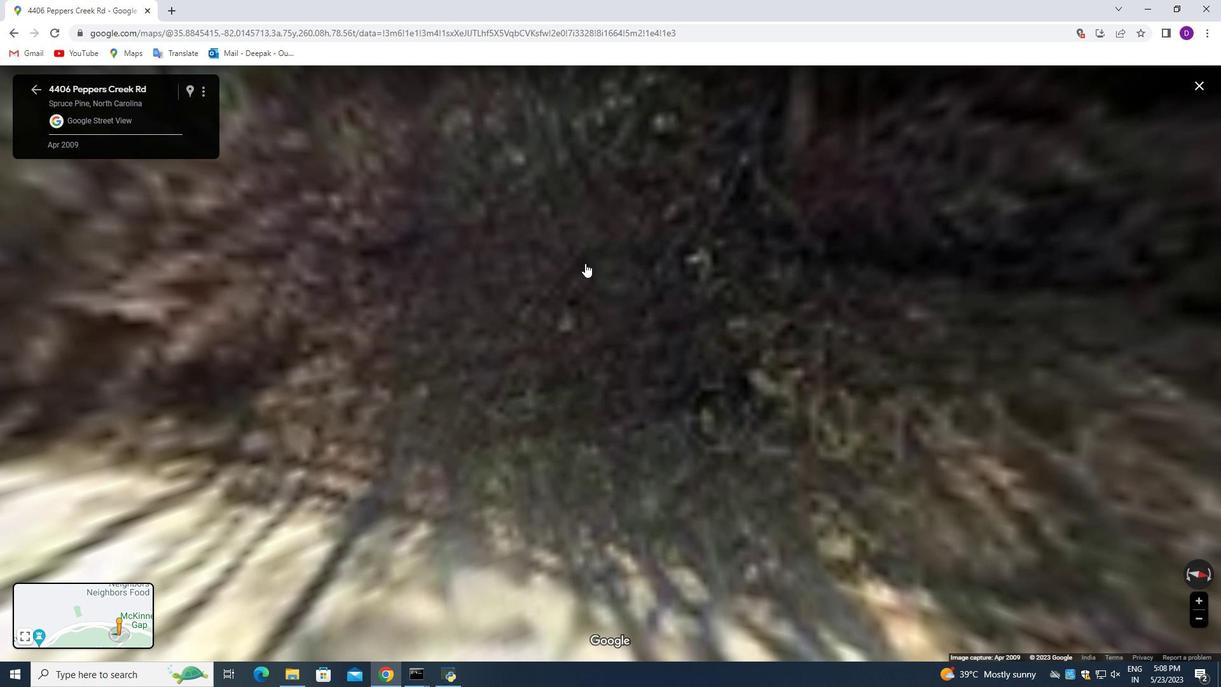 
Action: Mouse moved to (509, 241)
Screenshot: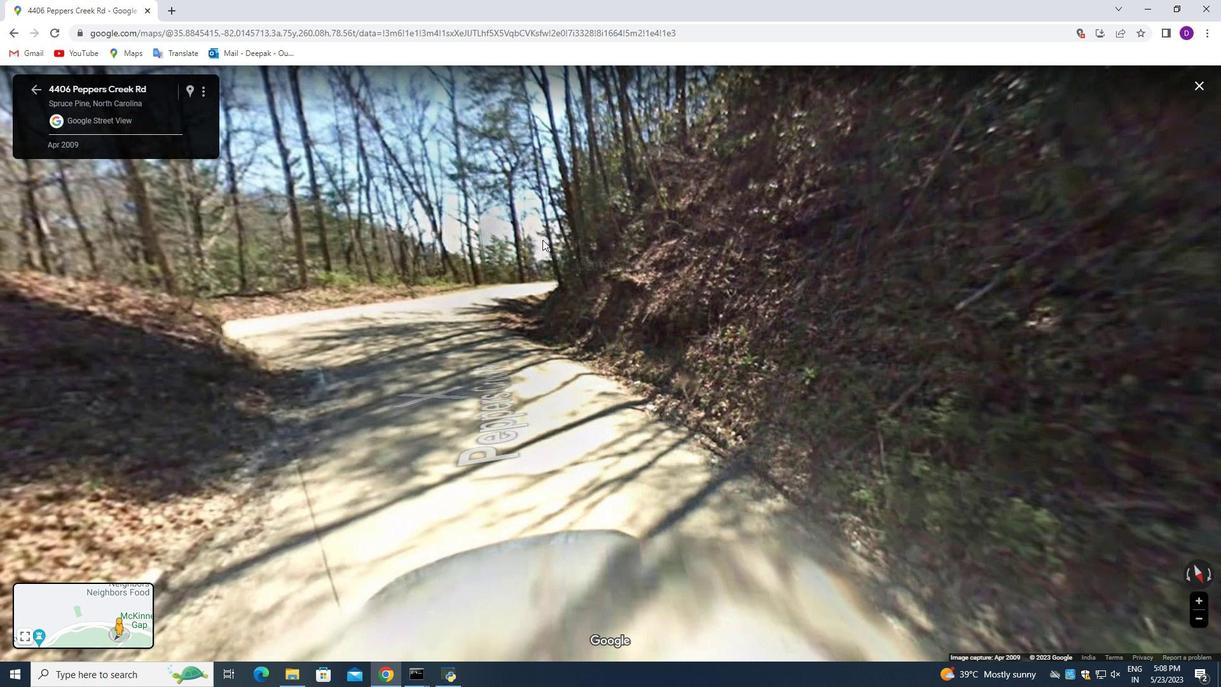 
Action: Mouse pressed left at (509, 241)
Screenshot: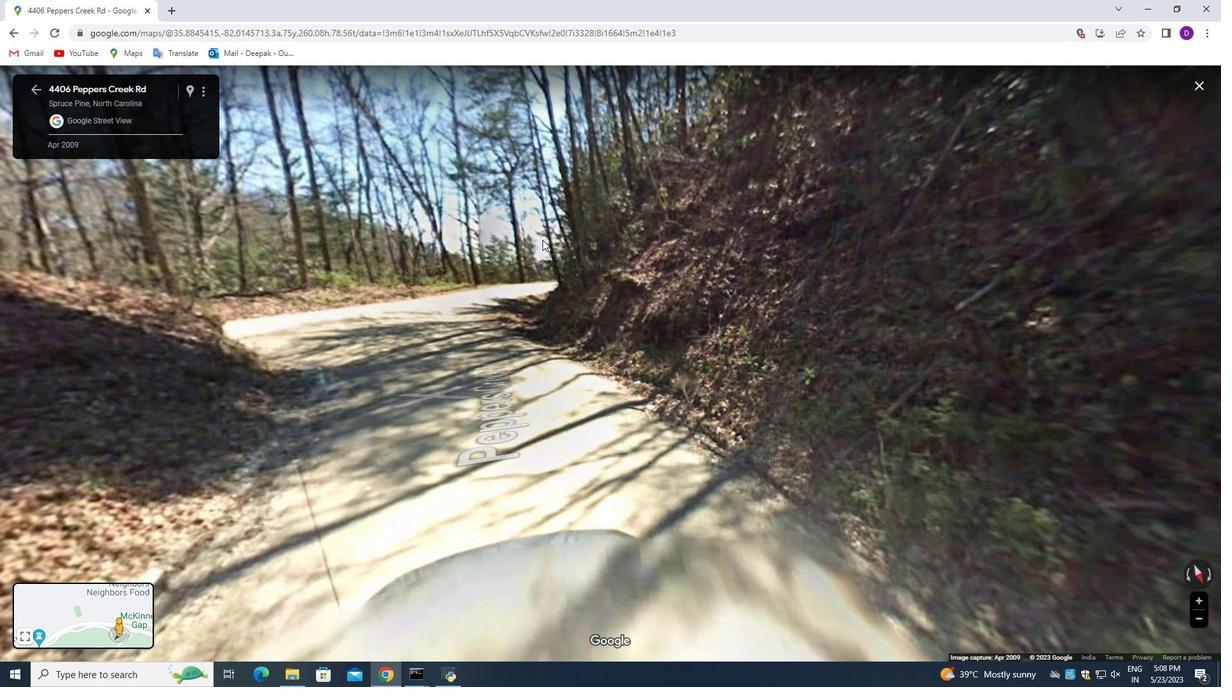 
Action: Mouse moved to (572, 245)
Screenshot: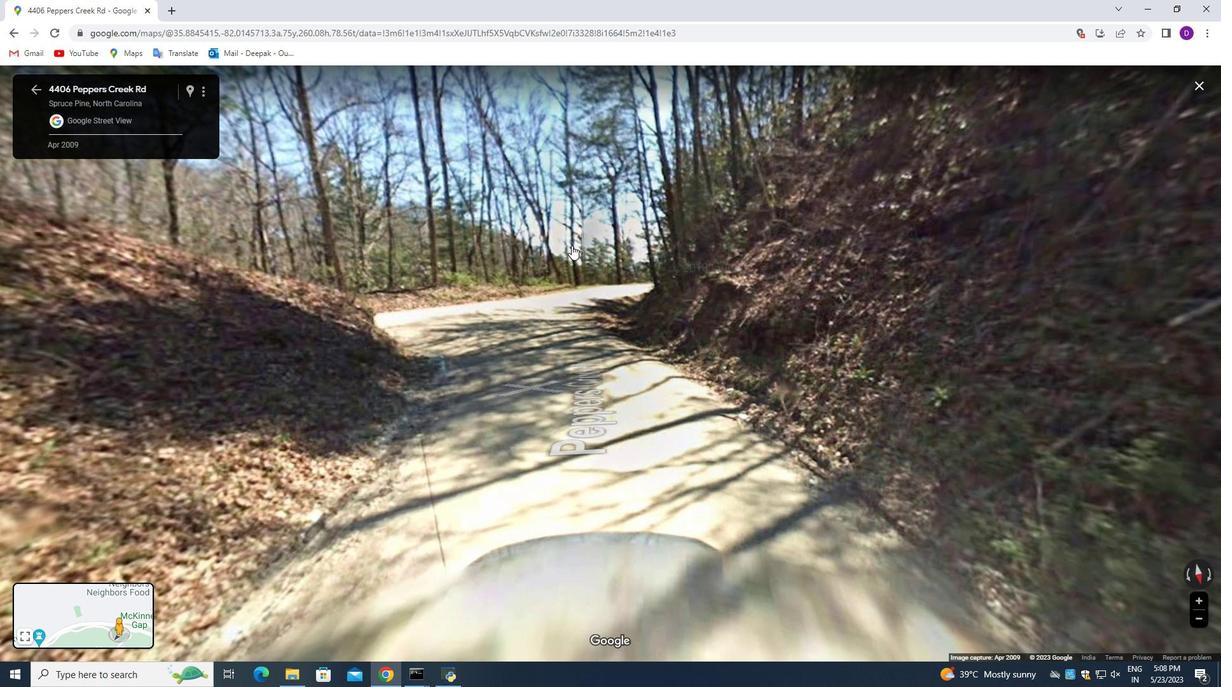 
Action: Mouse pressed left at (572, 245)
Screenshot: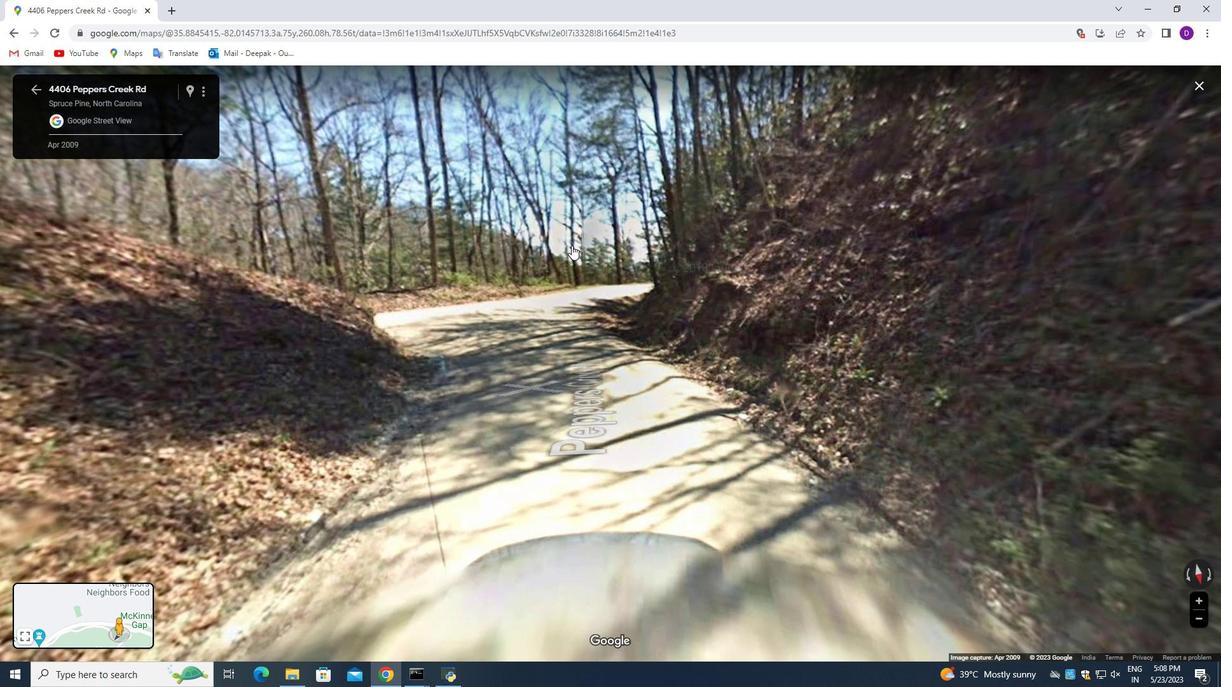 
Action: Mouse pressed left at (572, 245)
Screenshot: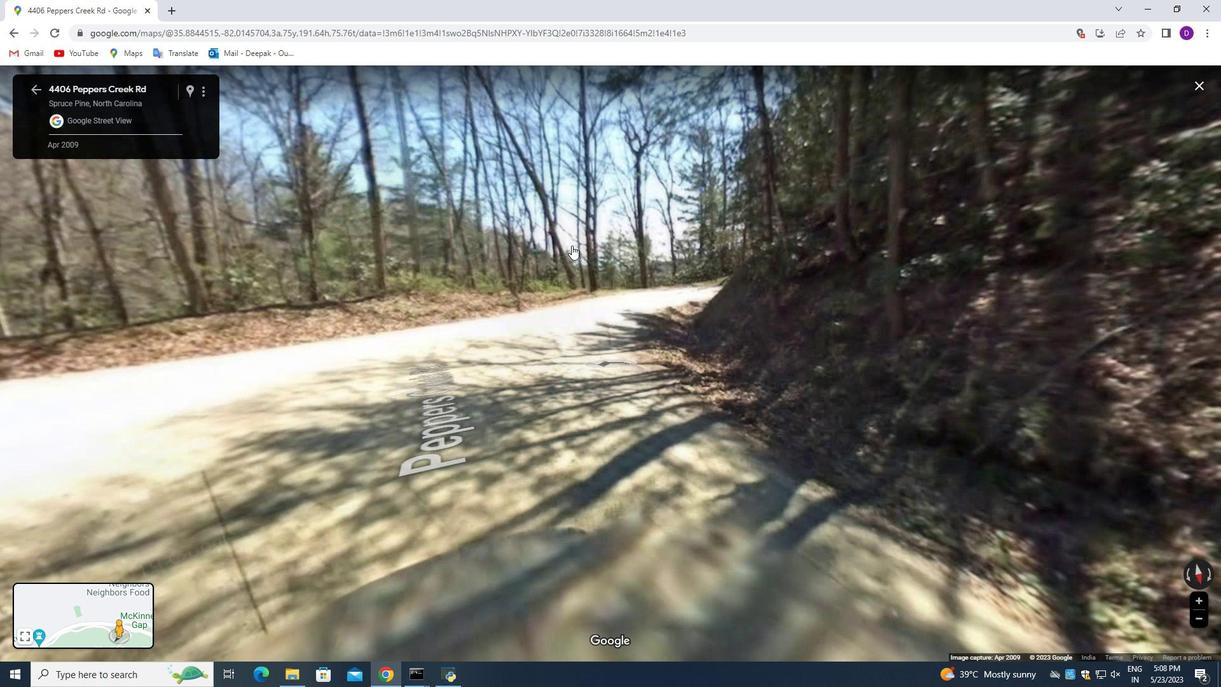 
Action: Mouse moved to (668, 245)
Screenshot: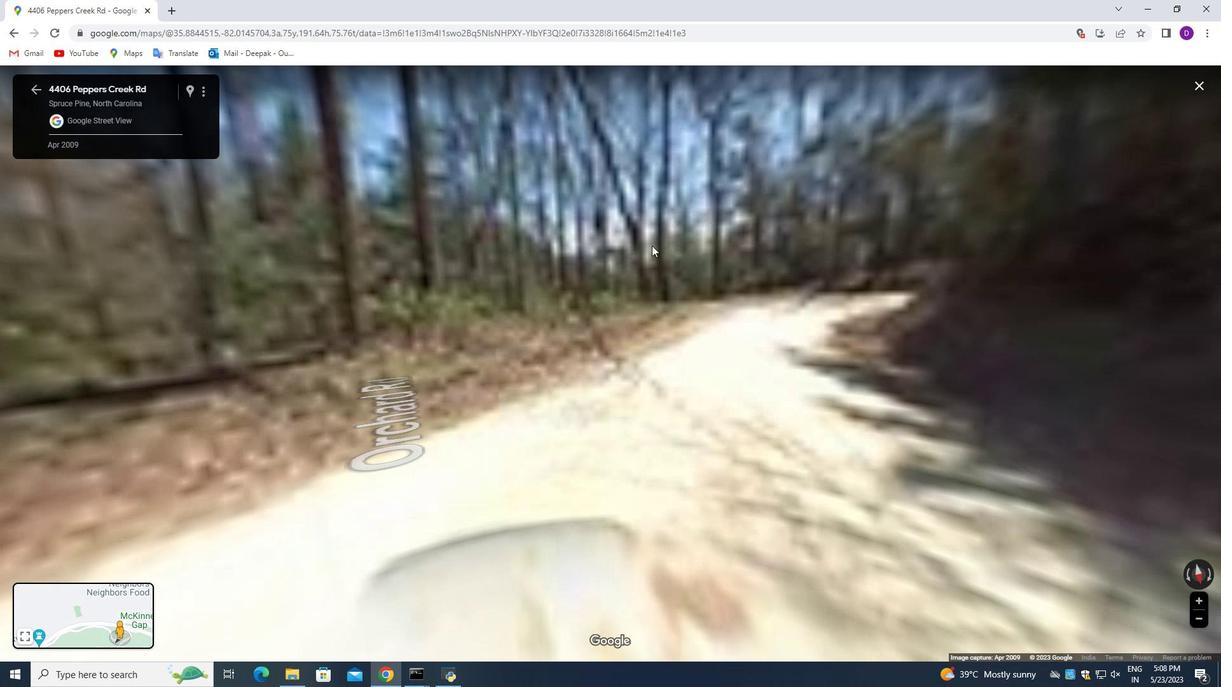
Action: Mouse pressed left at (668, 245)
Screenshot: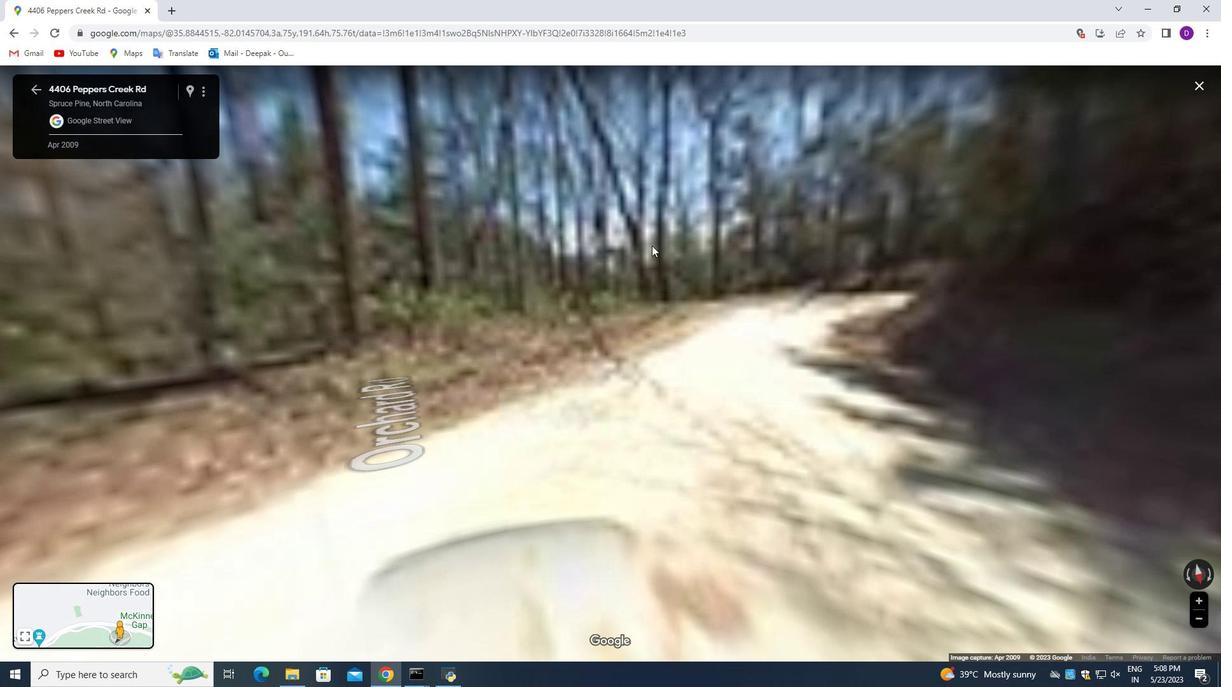 
Action: Mouse moved to (516, 239)
Screenshot: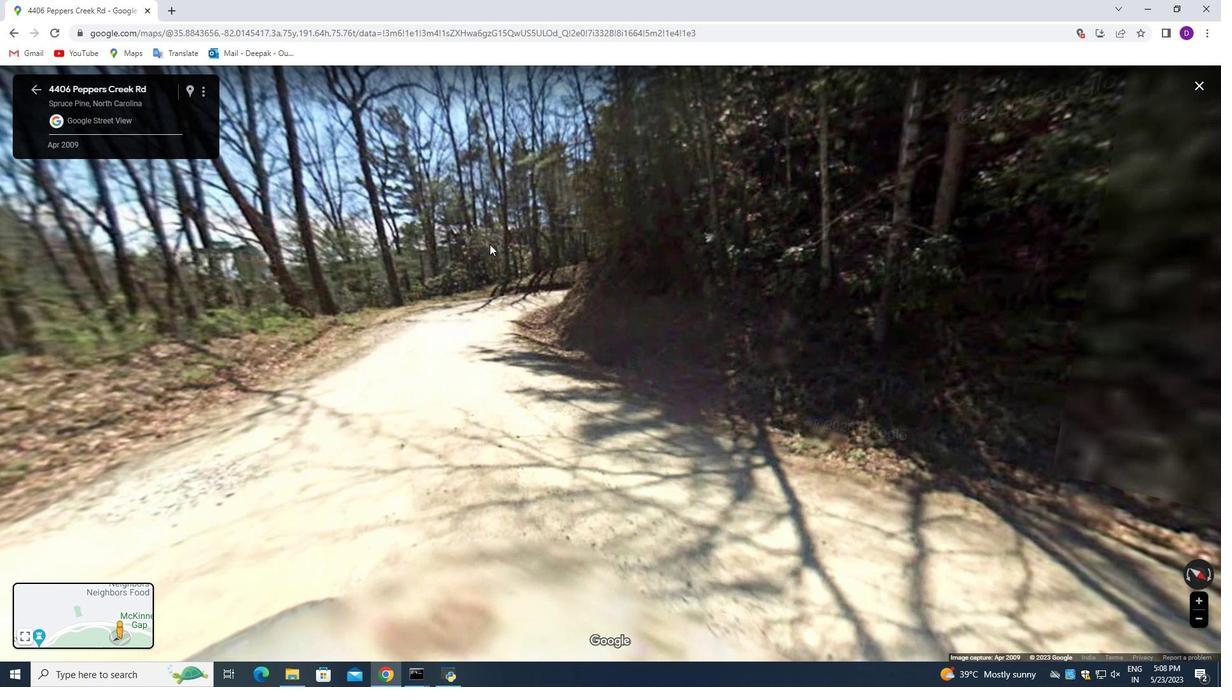 
Action: Mouse pressed left at (516, 239)
Screenshot: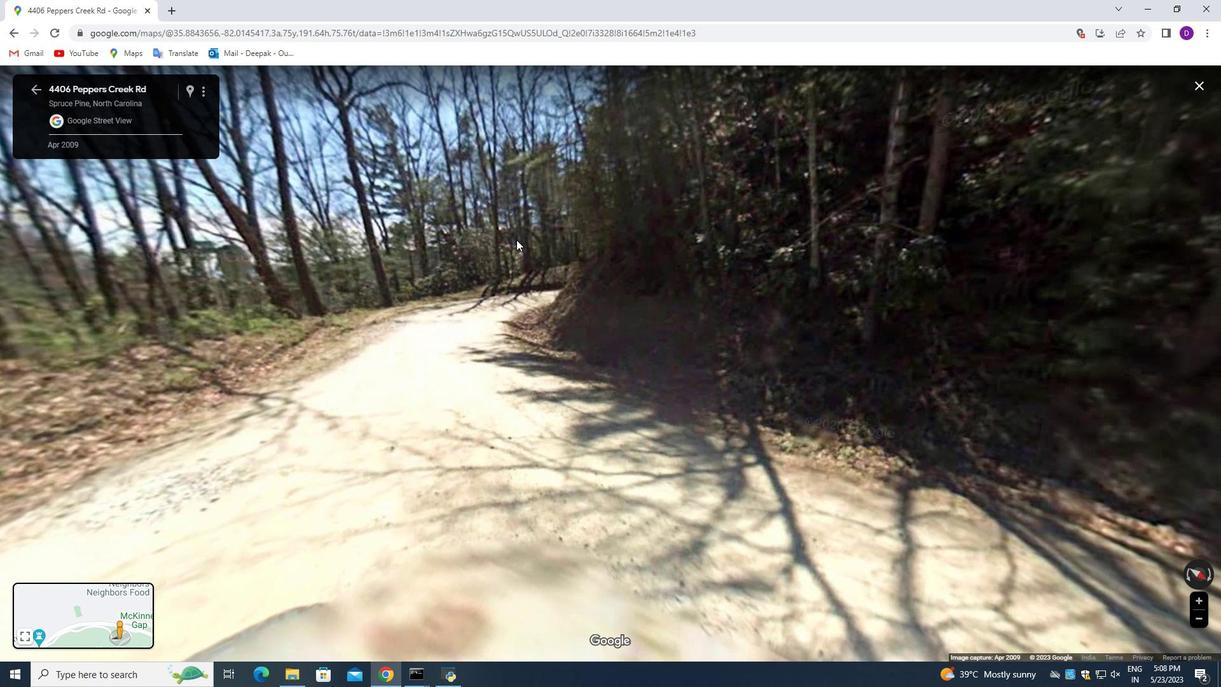 
Action: Mouse moved to (375, 256)
Screenshot: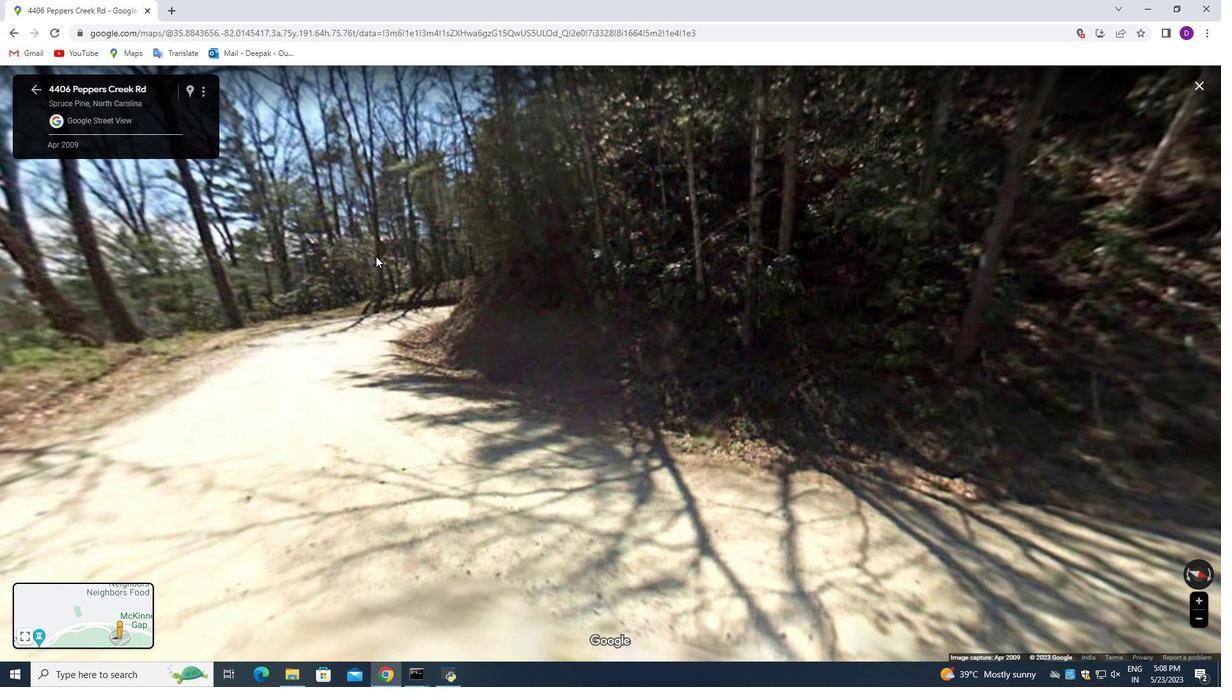 
Action: Mouse pressed left at (375, 256)
Screenshot: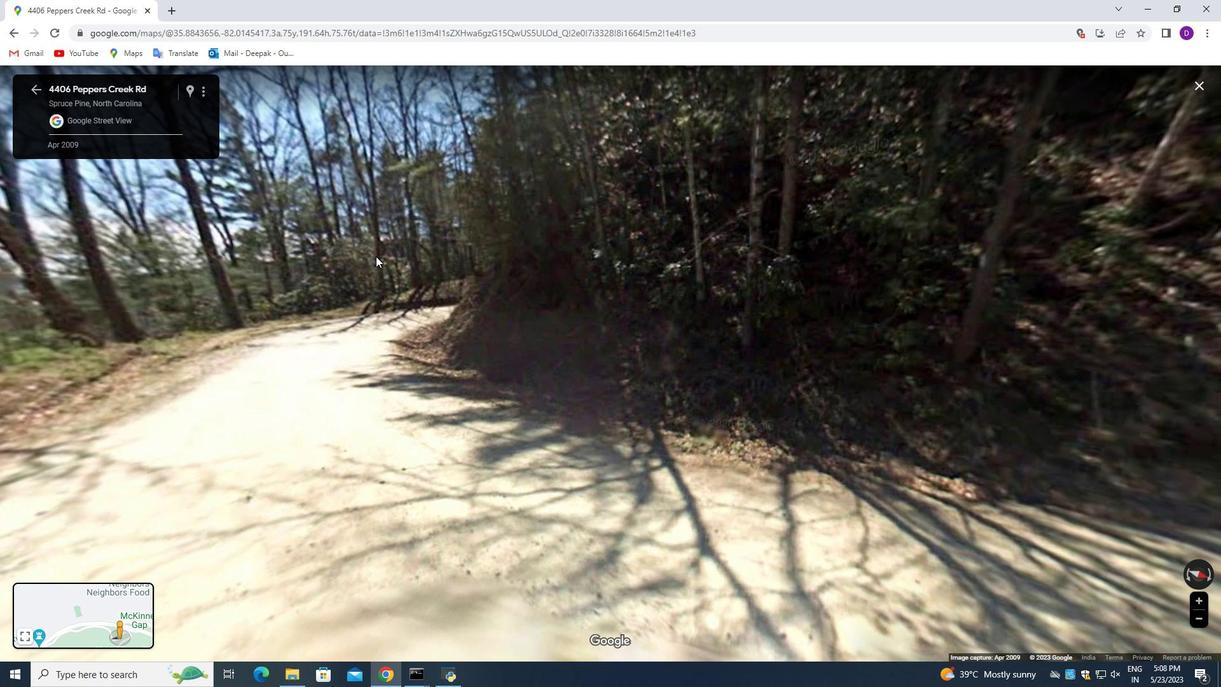 
Action: Mouse moved to (28, 638)
Screenshot: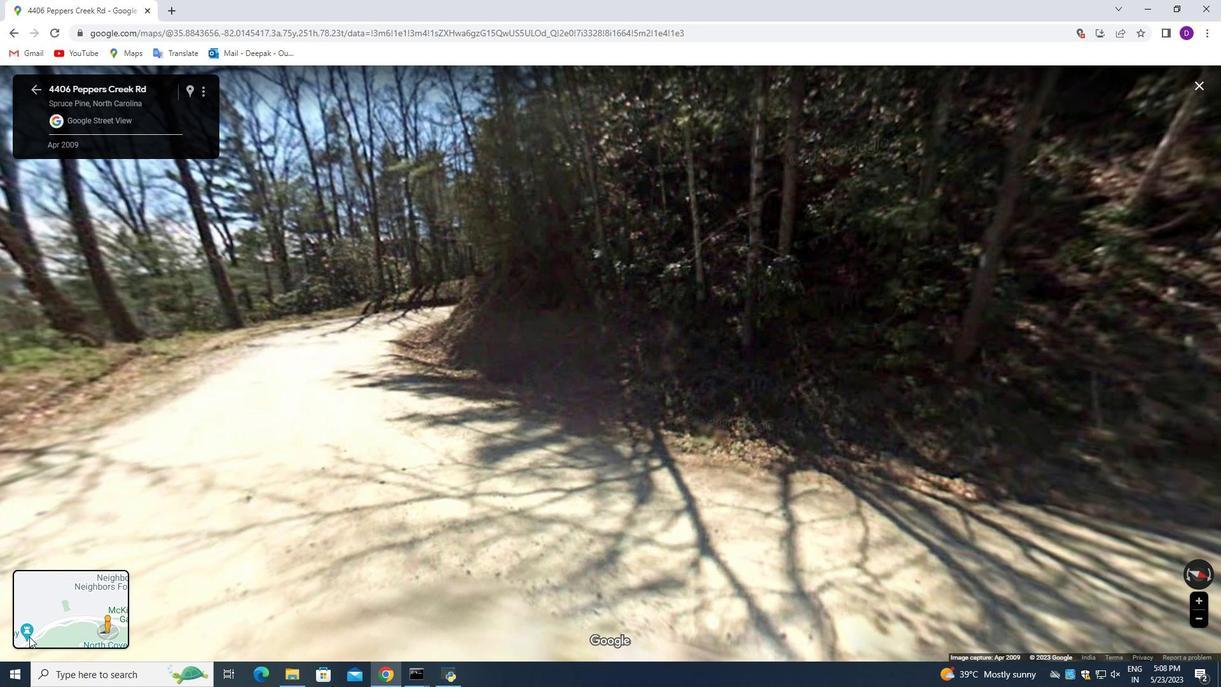 
Action: Mouse pressed left at (28, 638)
Screenshot: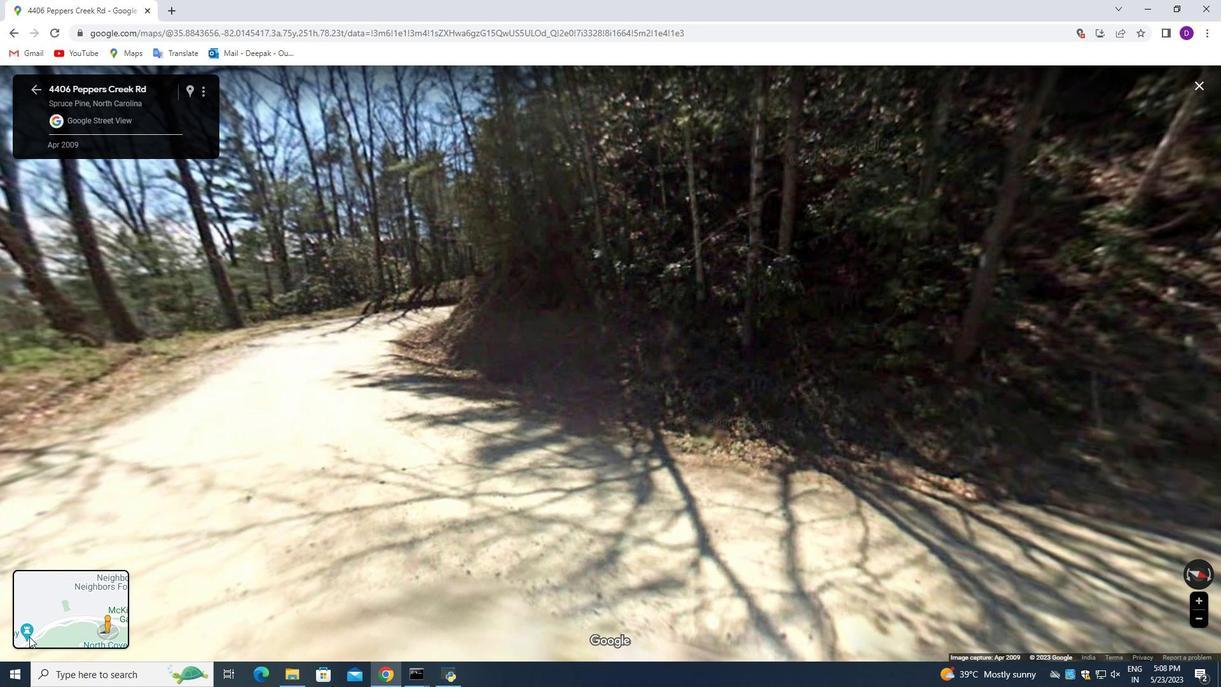 
Action: Mouse moved to (28, 637)
Screenshot: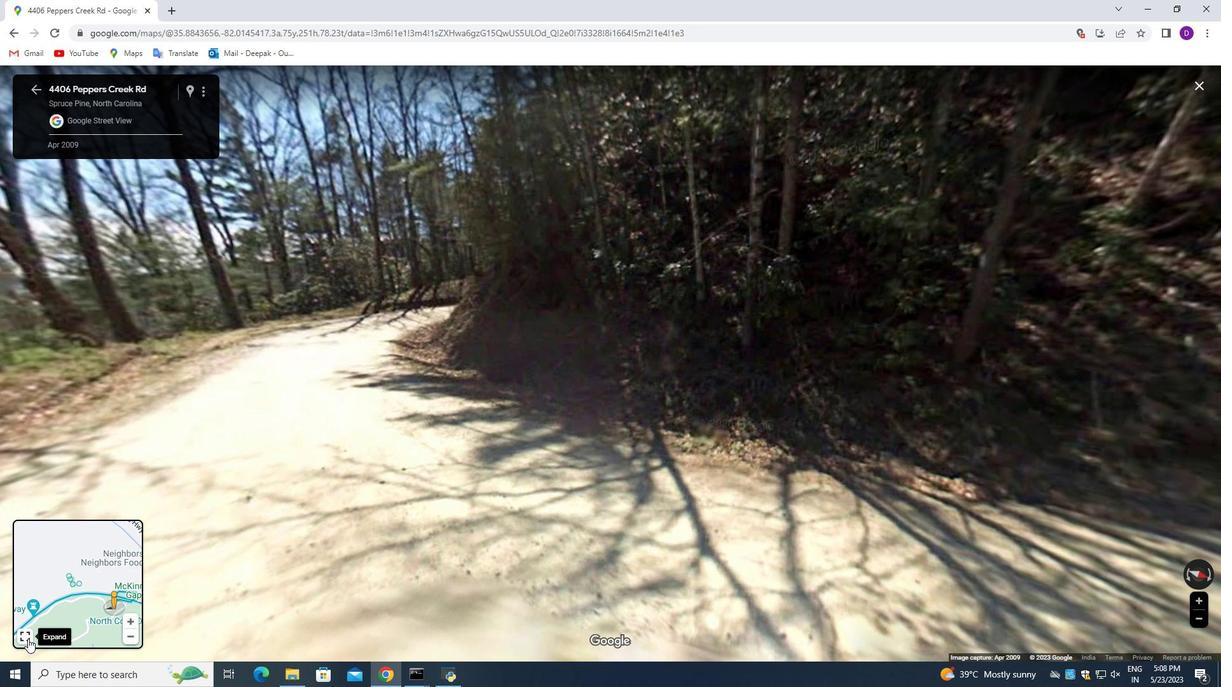 
Action: Mouse pressed left at (28, 637)
Screenshot: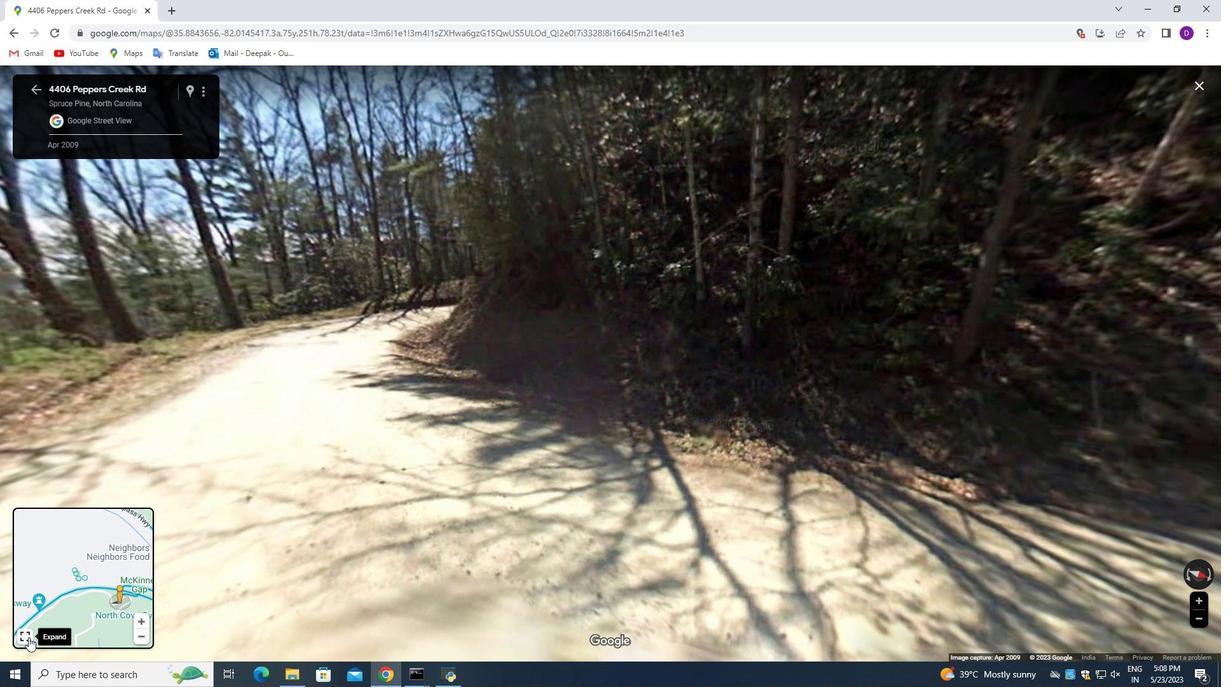 
Action: Mouse moved to (680, 565)
Screenshot: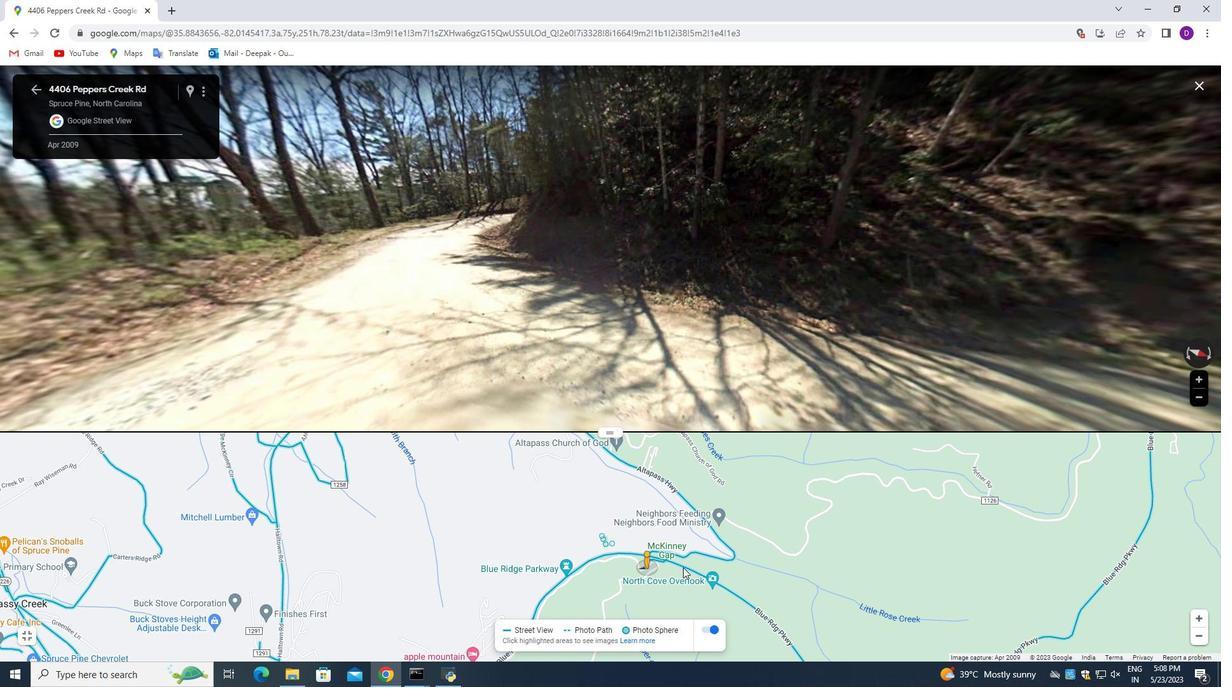 
Action: Mouse scrolled (680, 564) with delta (0, 0)
Screenshot: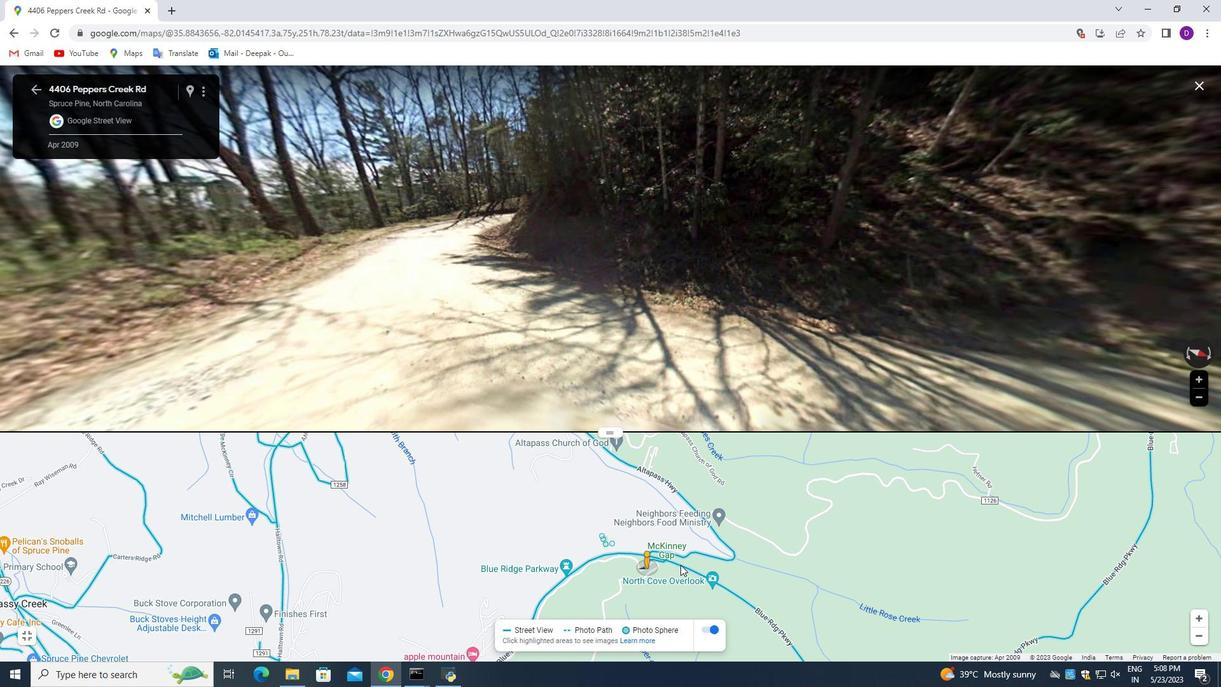 
Action: Mouse moved to (662, 538)
Screenshot: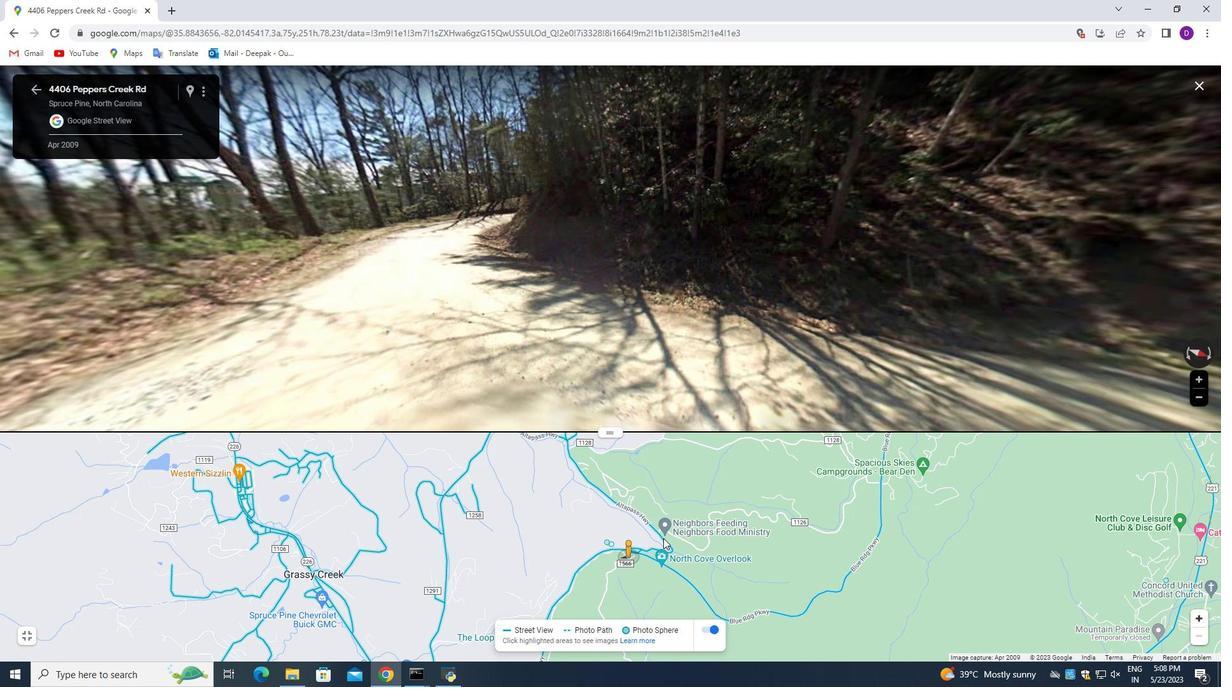 
Action: Mouse pressed left at (662, 538)
Screenshot: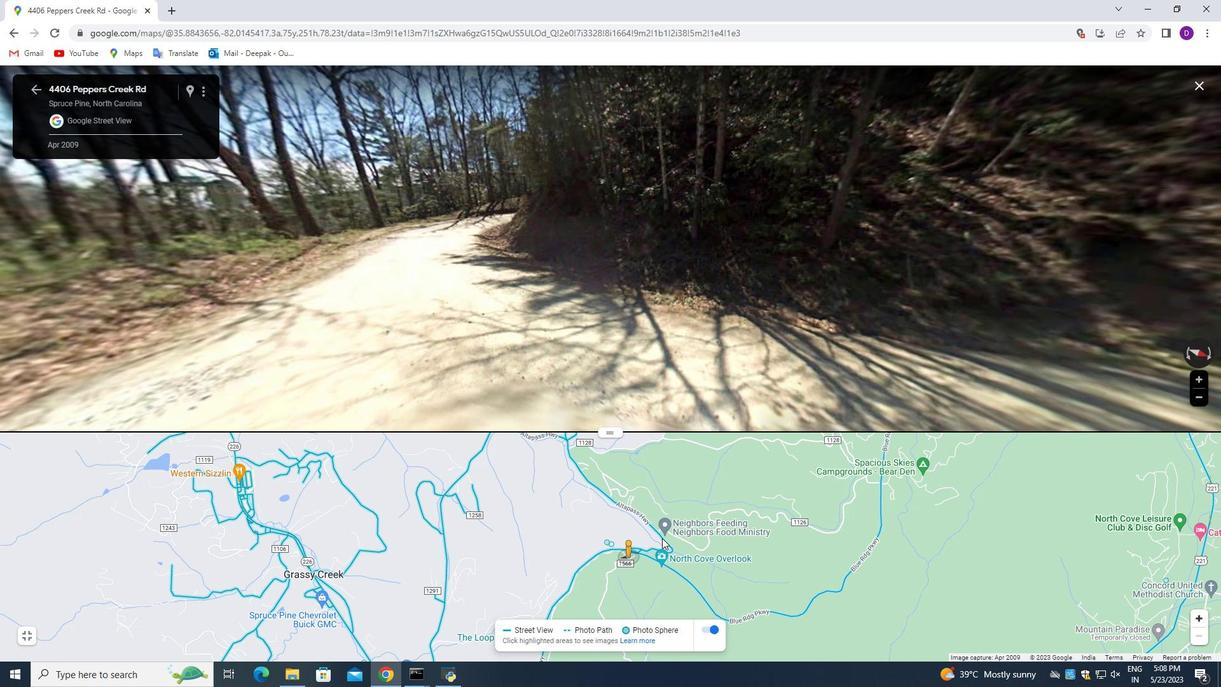 
Action: Mouse moved to (674, 269)
Screenshot: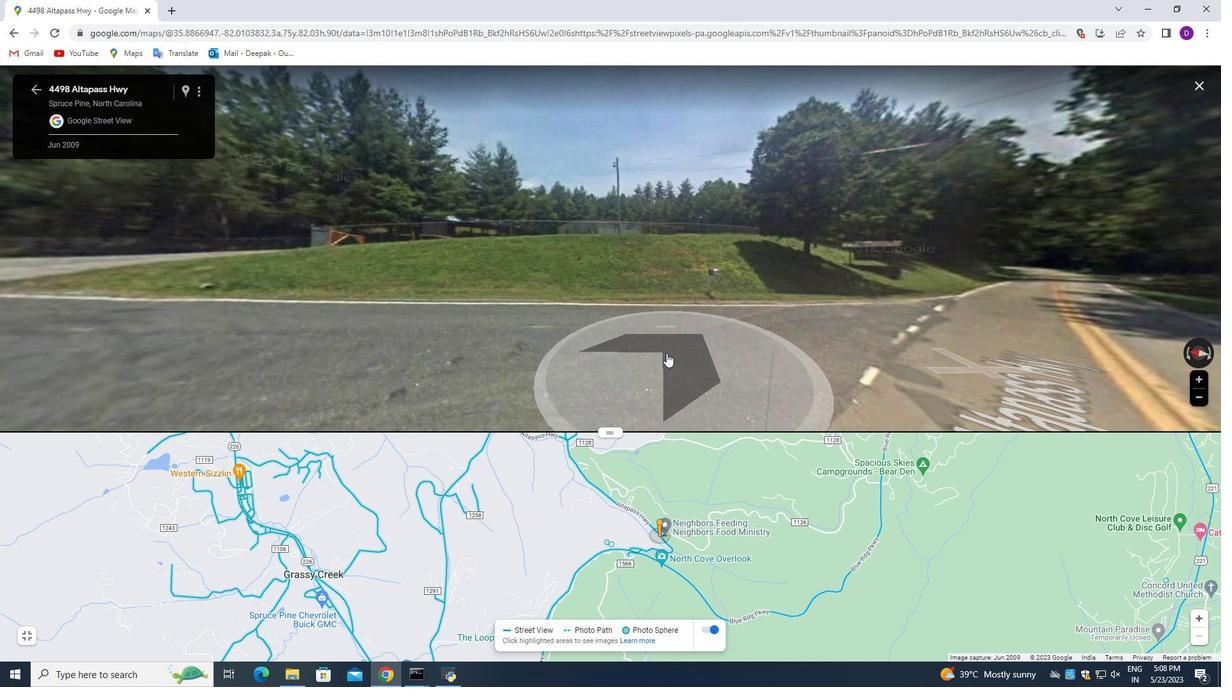 
Action: Mouse pressed left at (674, 269)
Screenshot: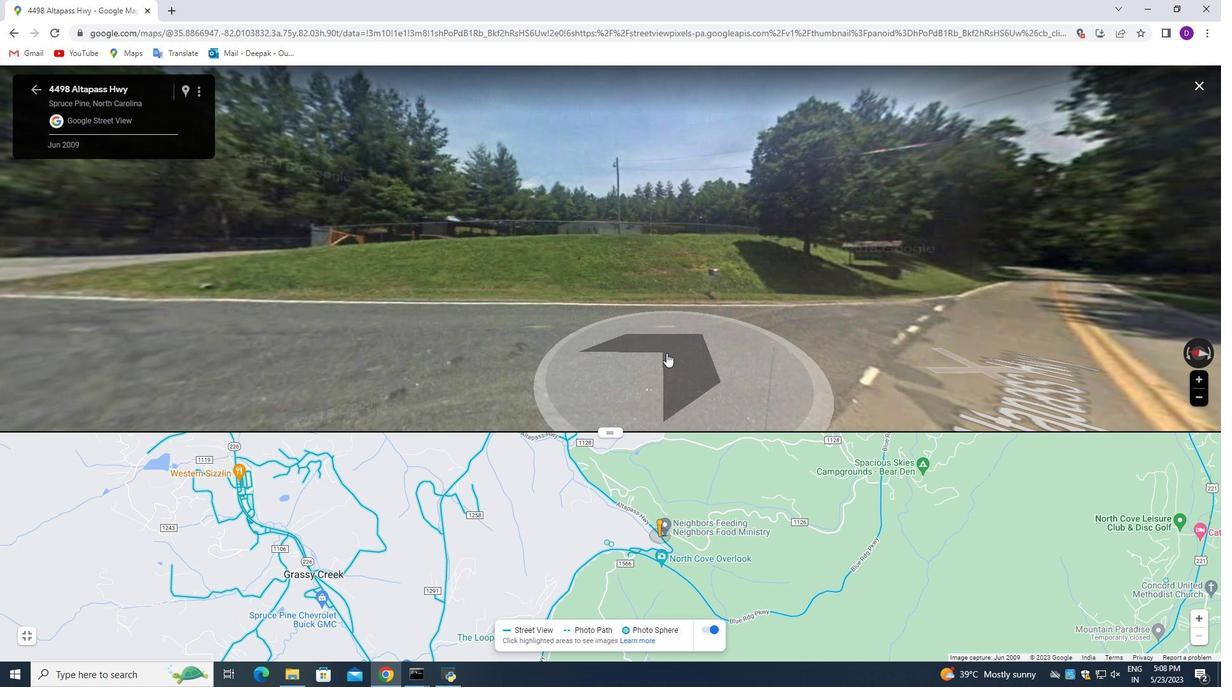 
Action: Mouse moved to (577, 274)
Screenshot: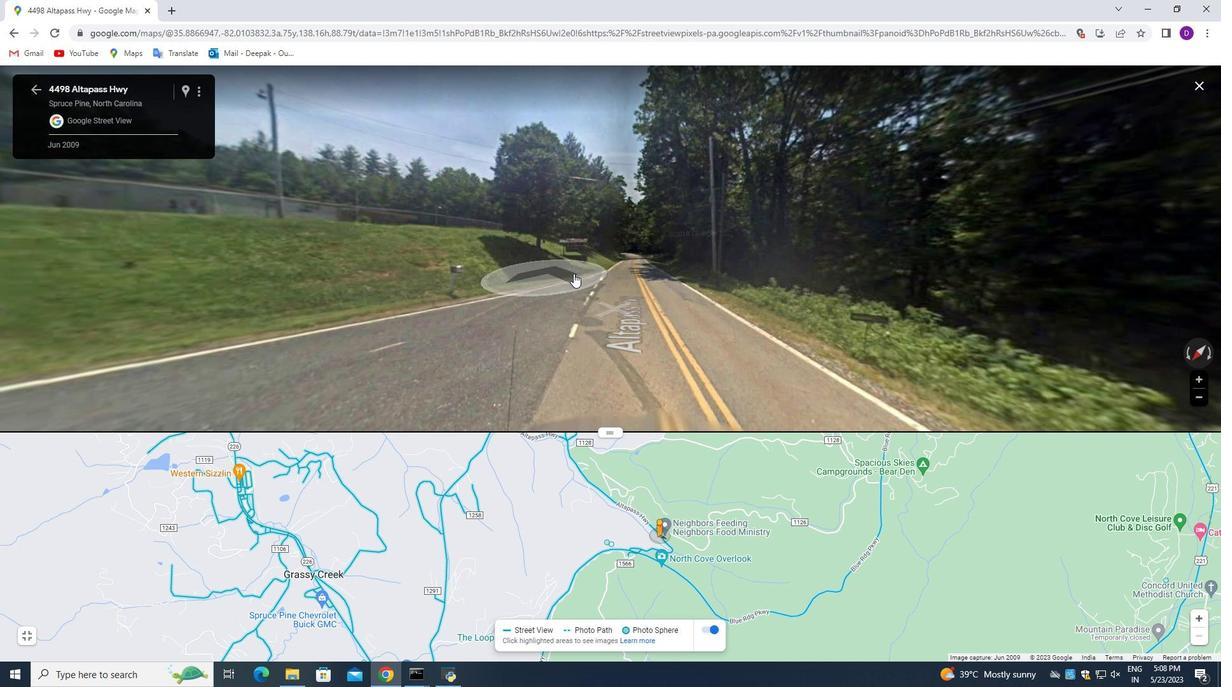 
Action: Mouse pressed left at (580, 273)
Screenshot: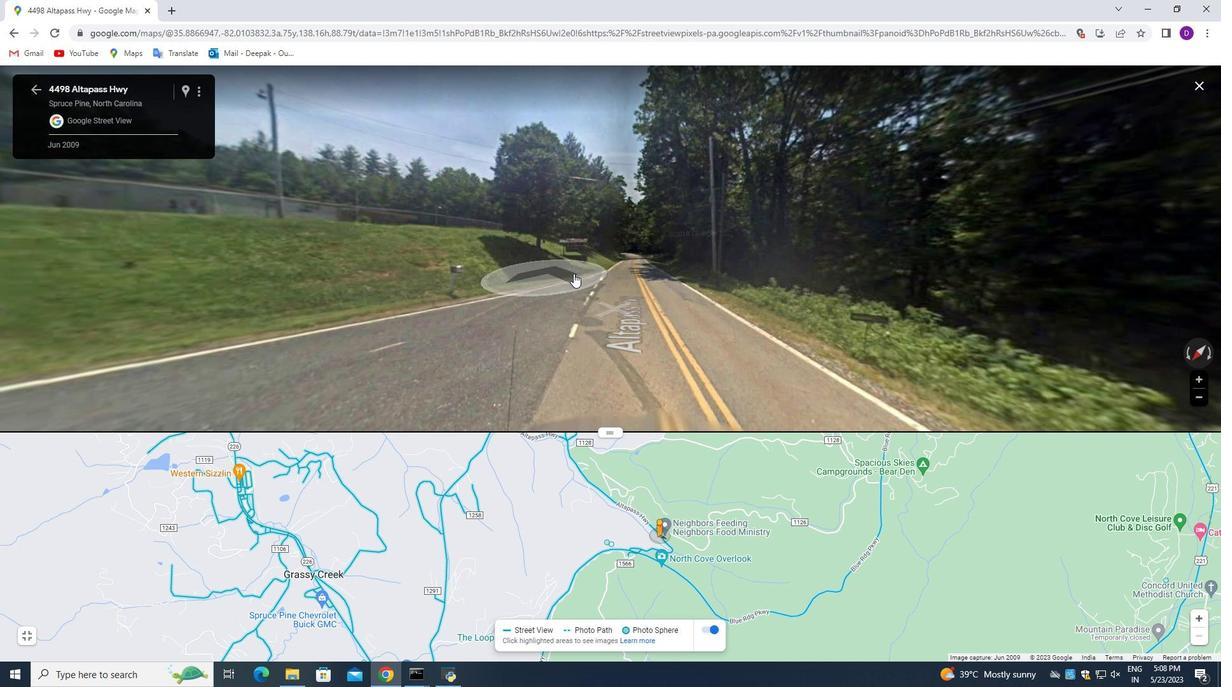 
Action: Mouse moved to (411, 256)
Screenshot: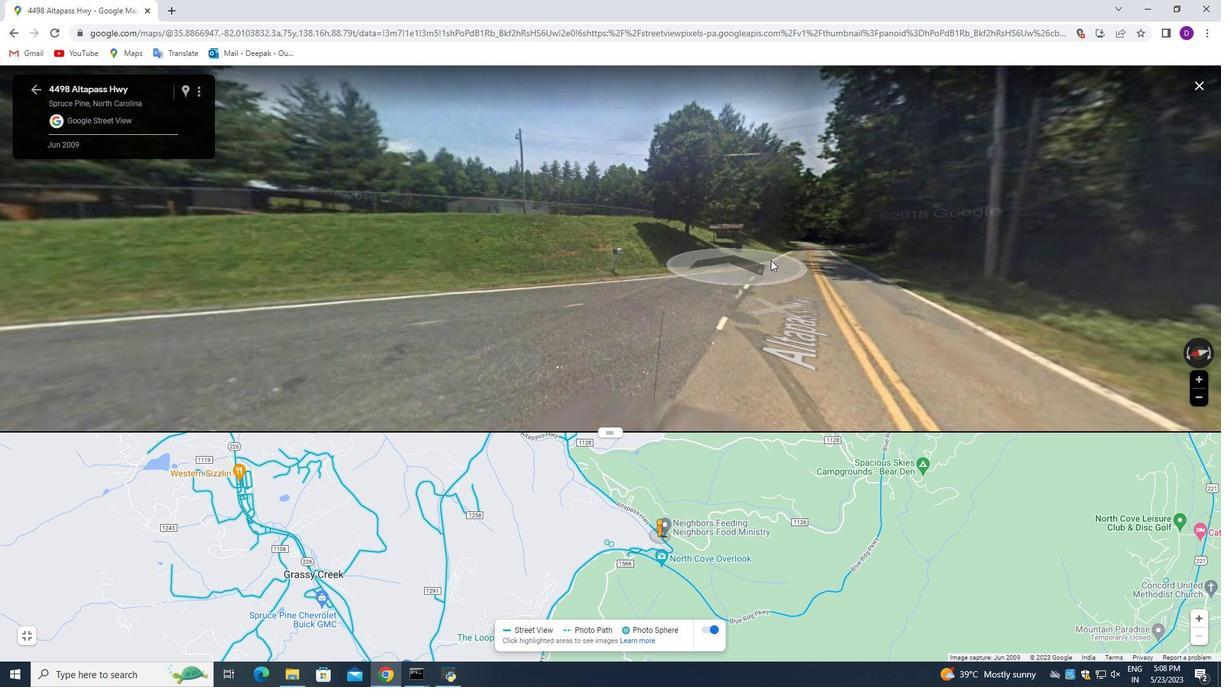
Action: Mouse pressed left at (411, 256)
Screenshot: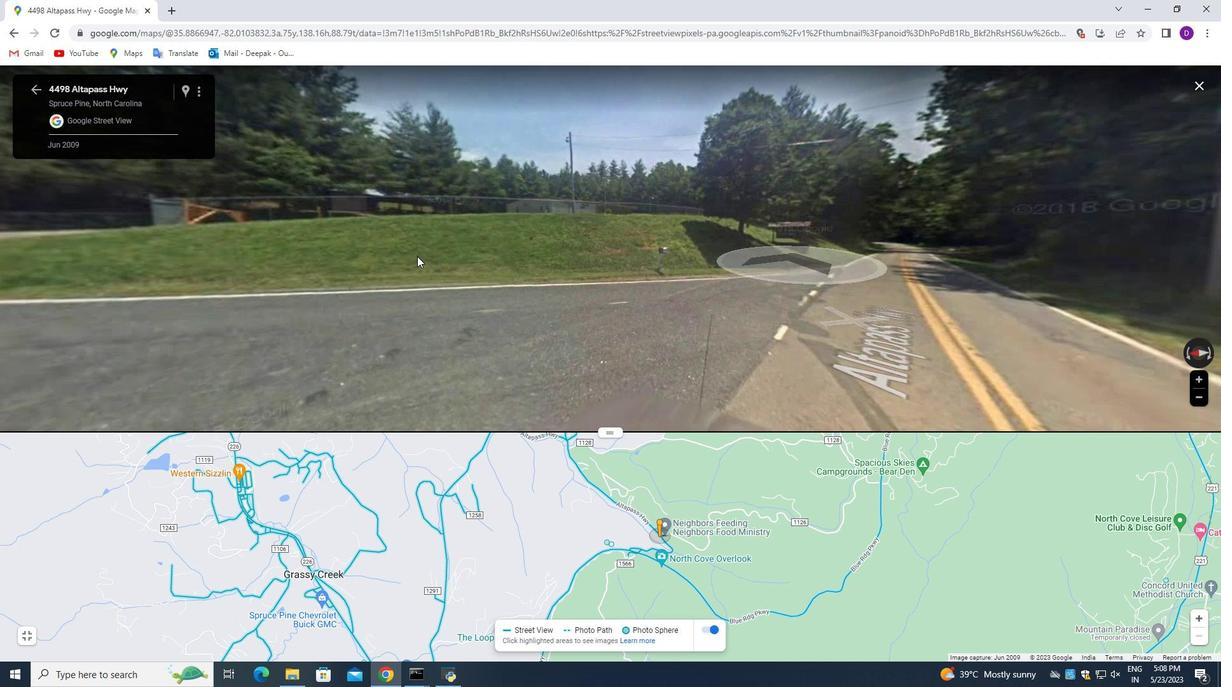 
Action: Mouse moved to (456, 253)
Screenshot: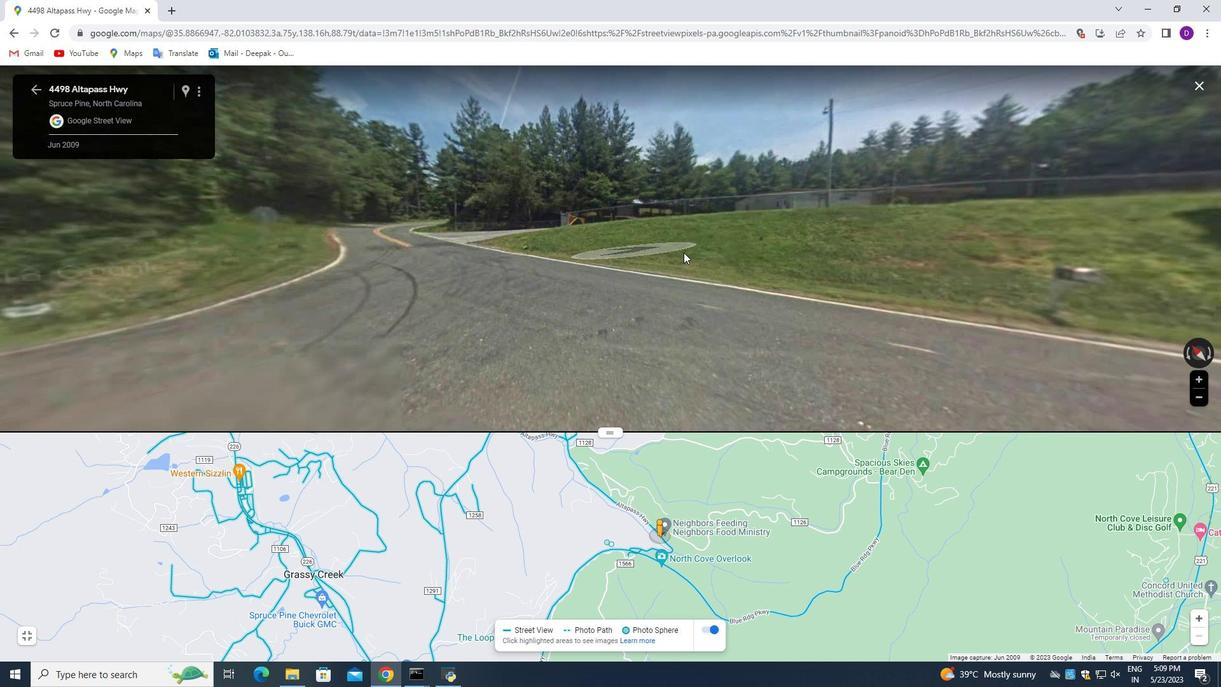 
Action: Mouse pressed left at (456, 253)
Screenshot: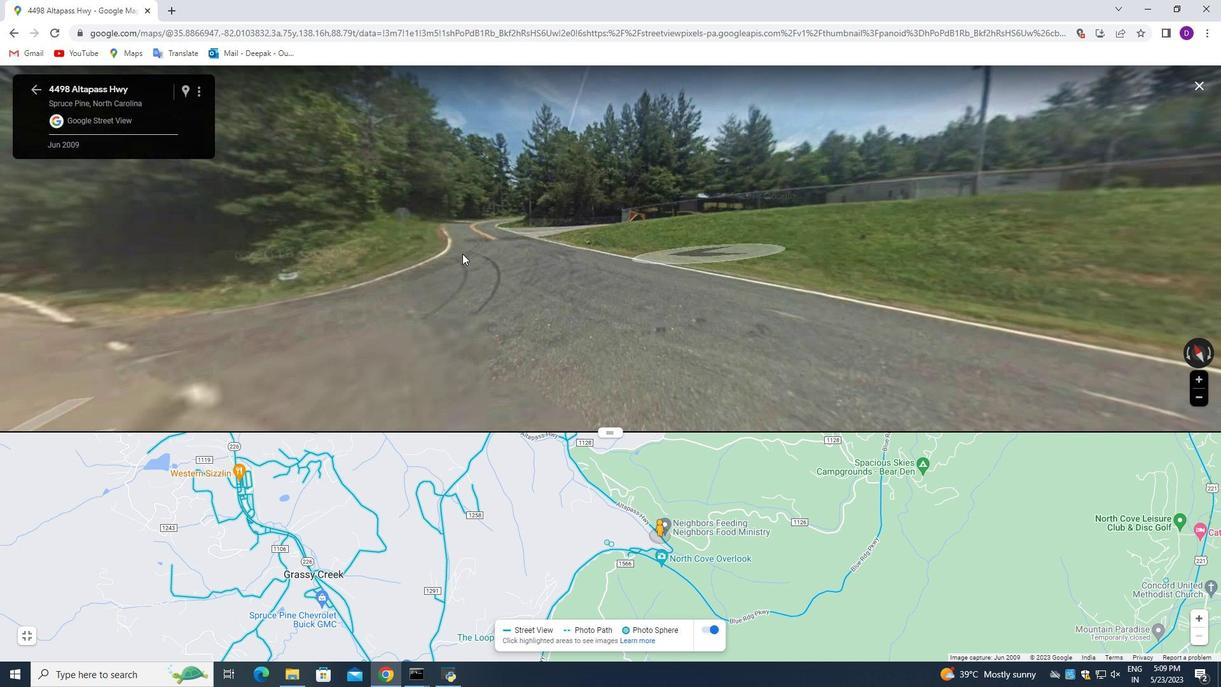 
Action: Mouse moved to (471, 313)
Screenshot: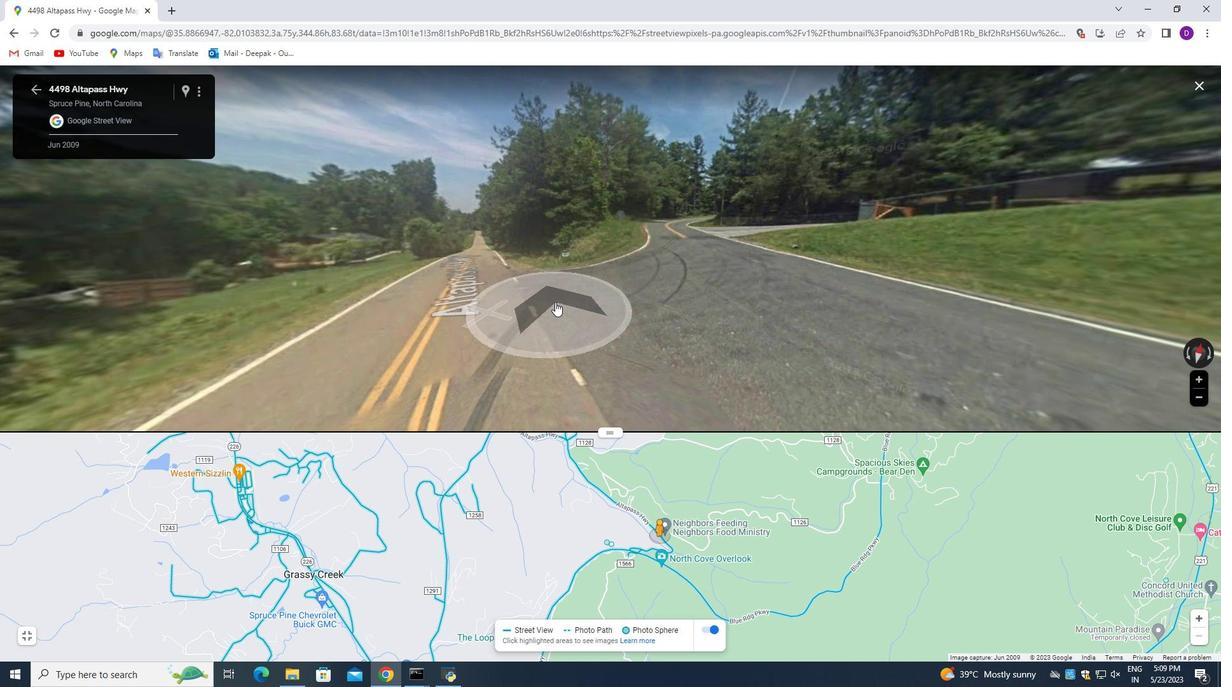 
Action: Mouse pressed left at (471, 313)
Screenshot: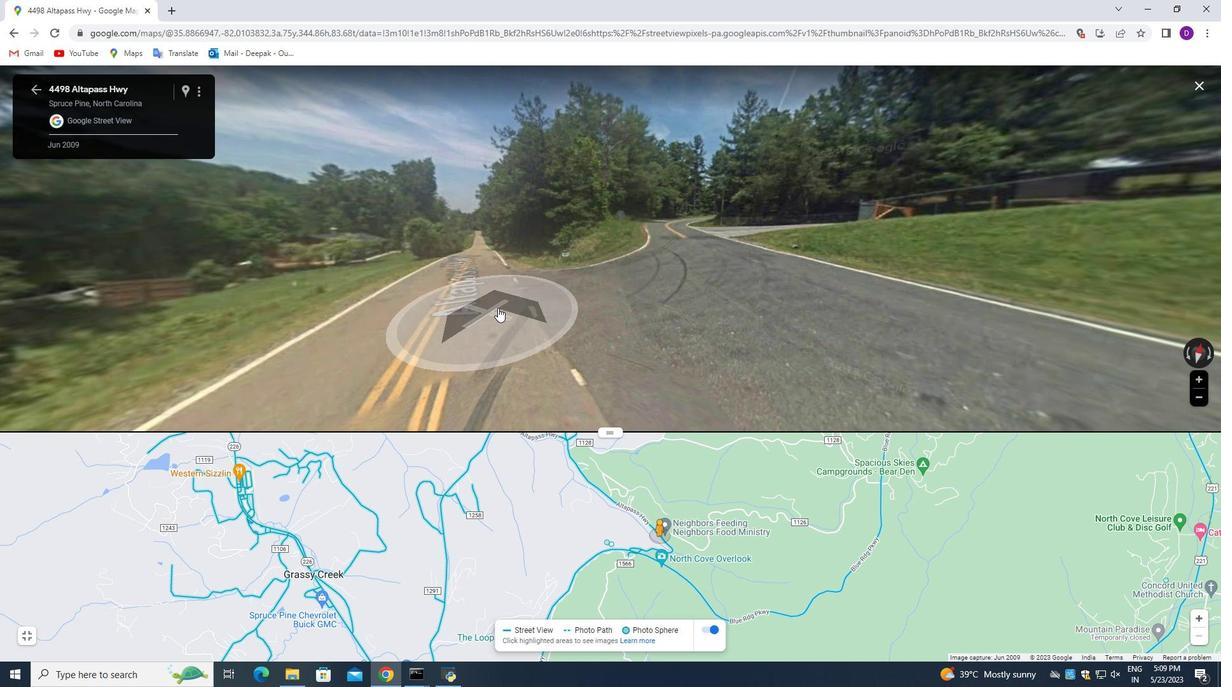 
Action: Mouse moved to (526, 292)
Screenshot: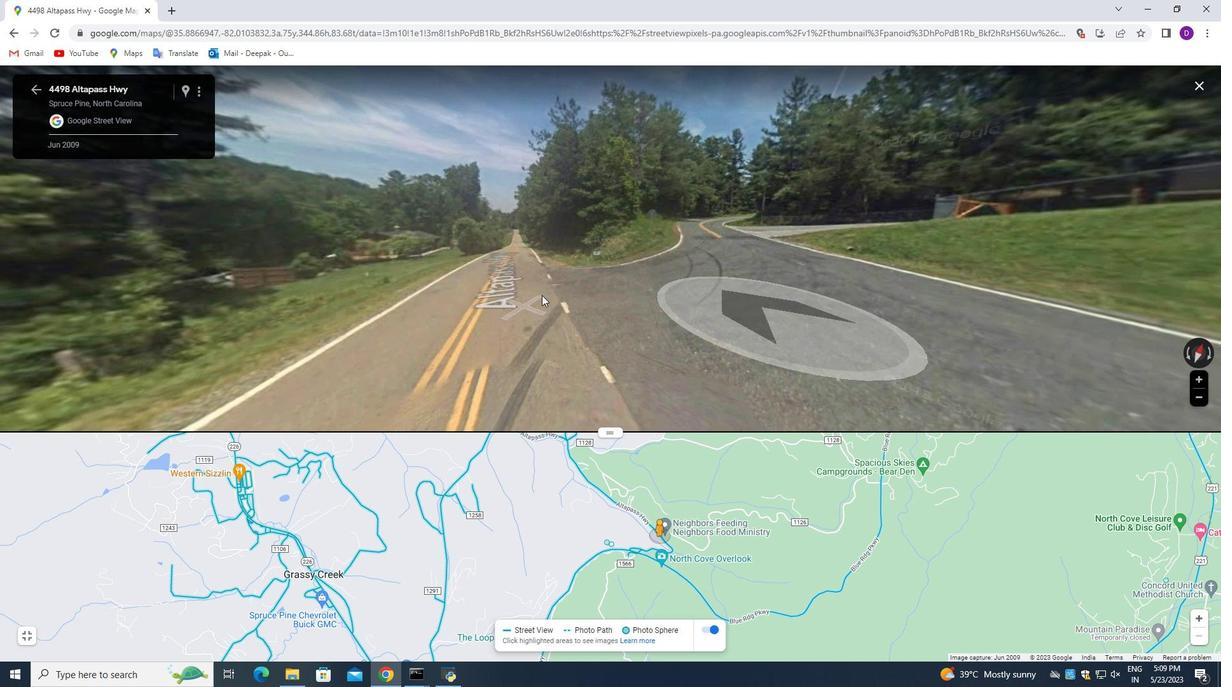 
Action: Mouse pressed left at (526, 292)
Screenshot: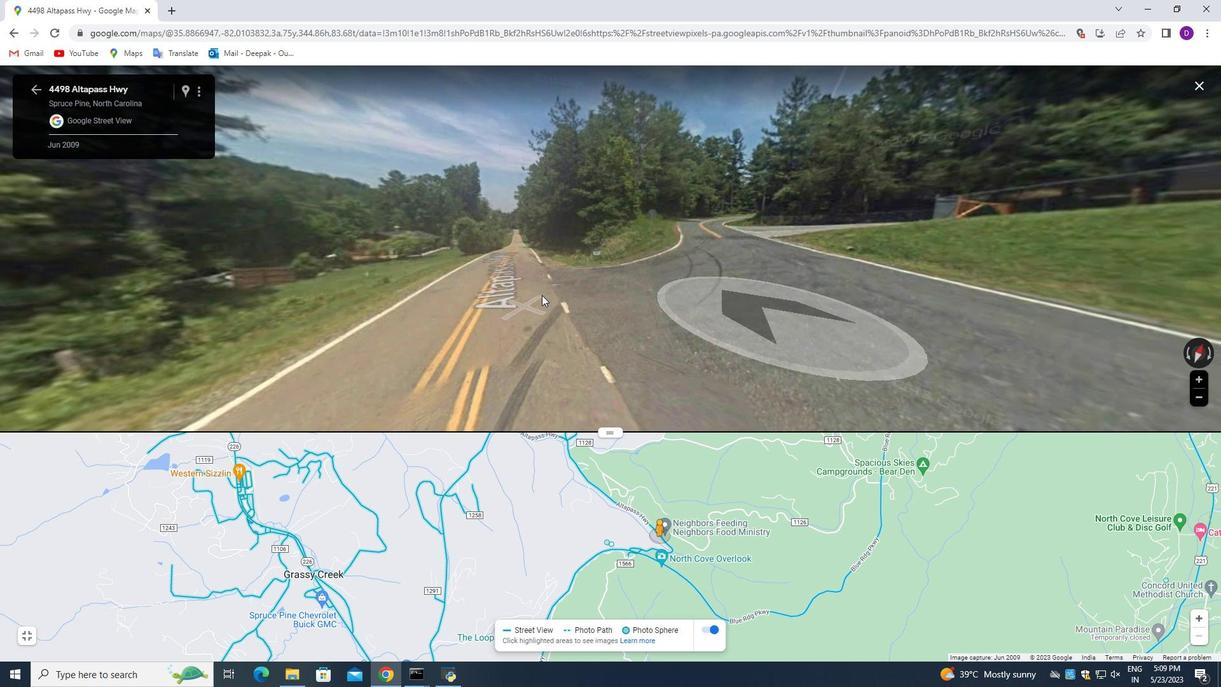 
Action: Mouse moved to (595, 533)
Screenshot: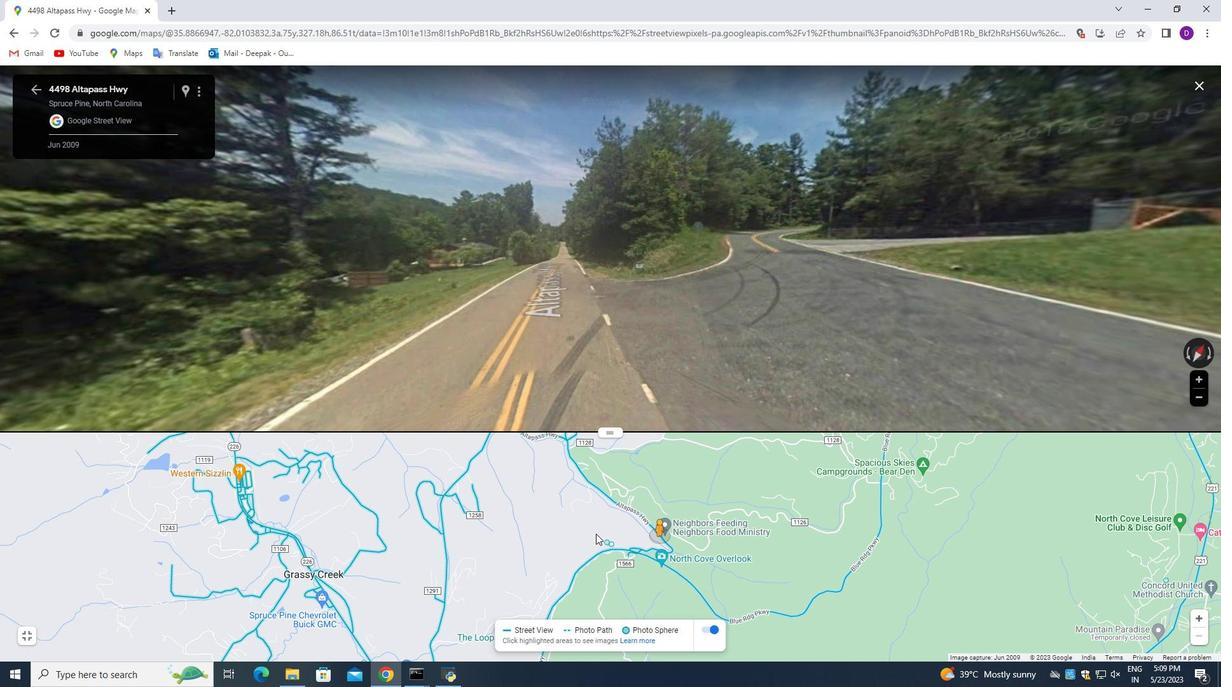 
Action: Mouse scrolled (595, 532) with delta (0, 0)
Screenshot: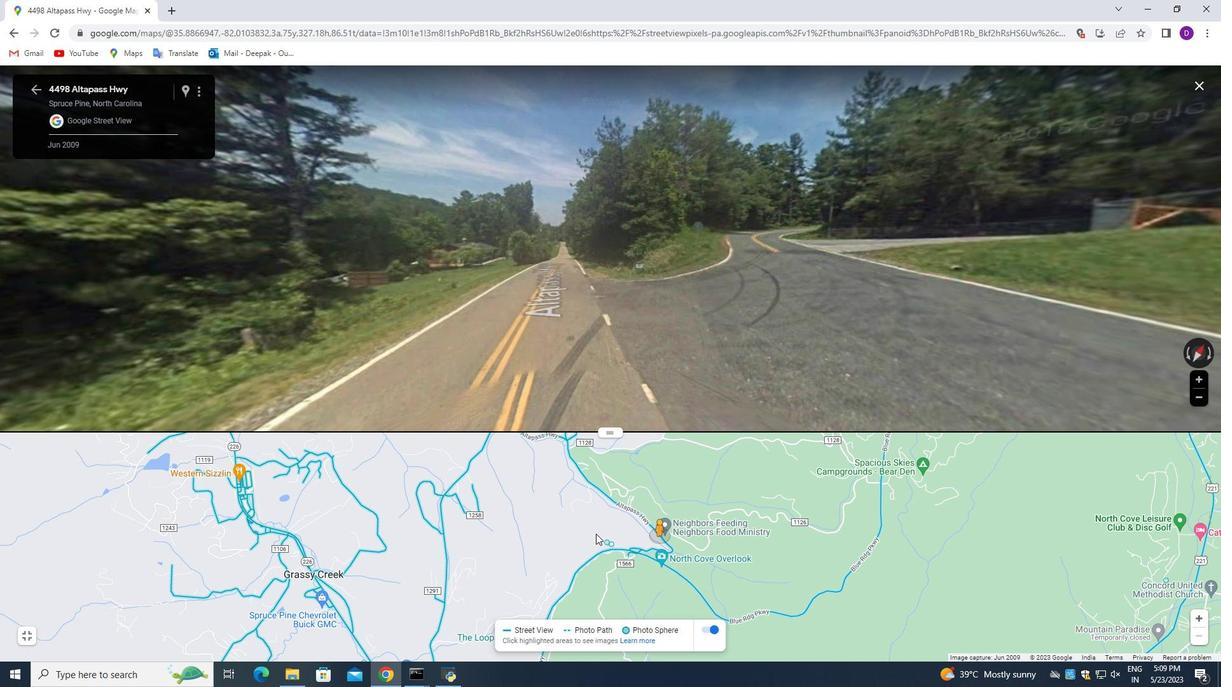
Action: Mouse moved to (492, 539)
Screenshot: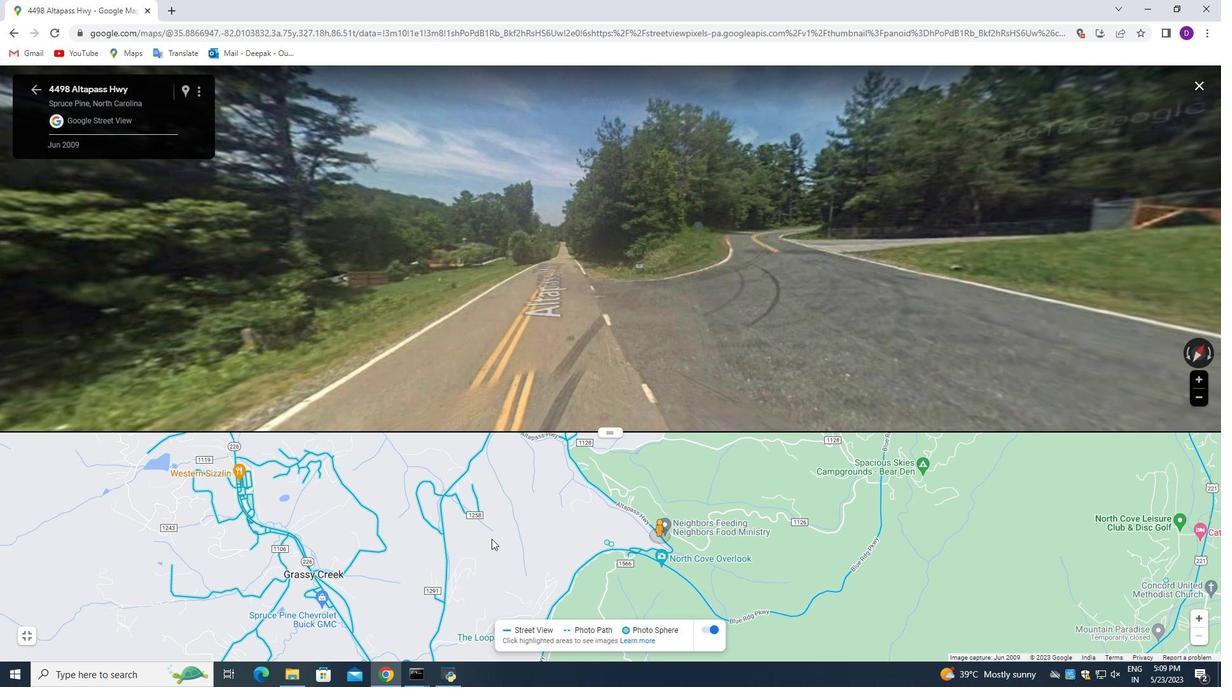 
Action: Mouse scrolled (492, 538) with delta (0, 0)
Screenshot: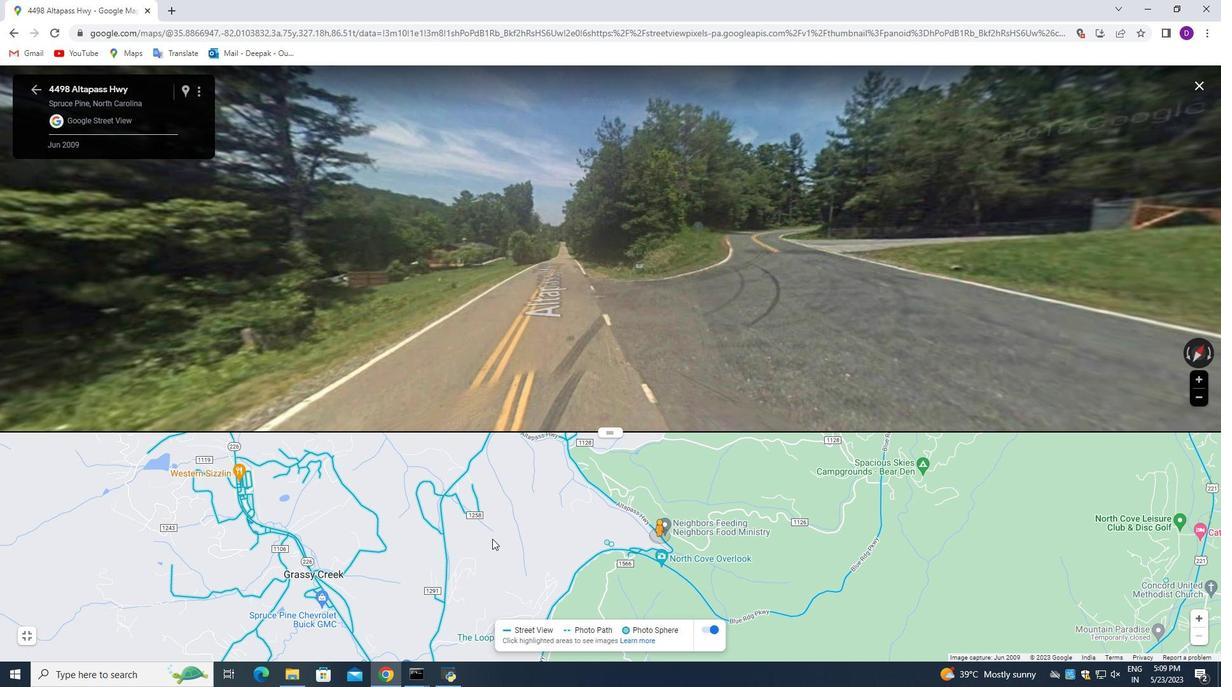 
Action: Mouse scrolled (492, 538) with delta (0, 0)
Screenshot: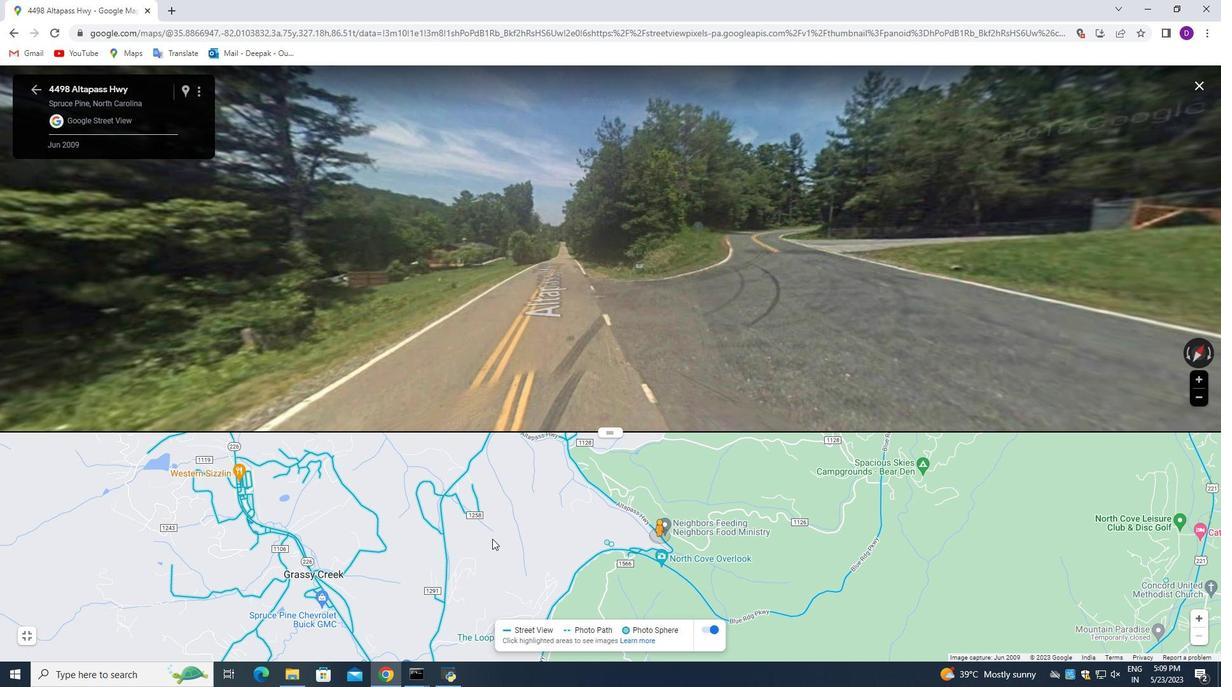 
Action: Mouse moved to (577, 530)
Screenshot: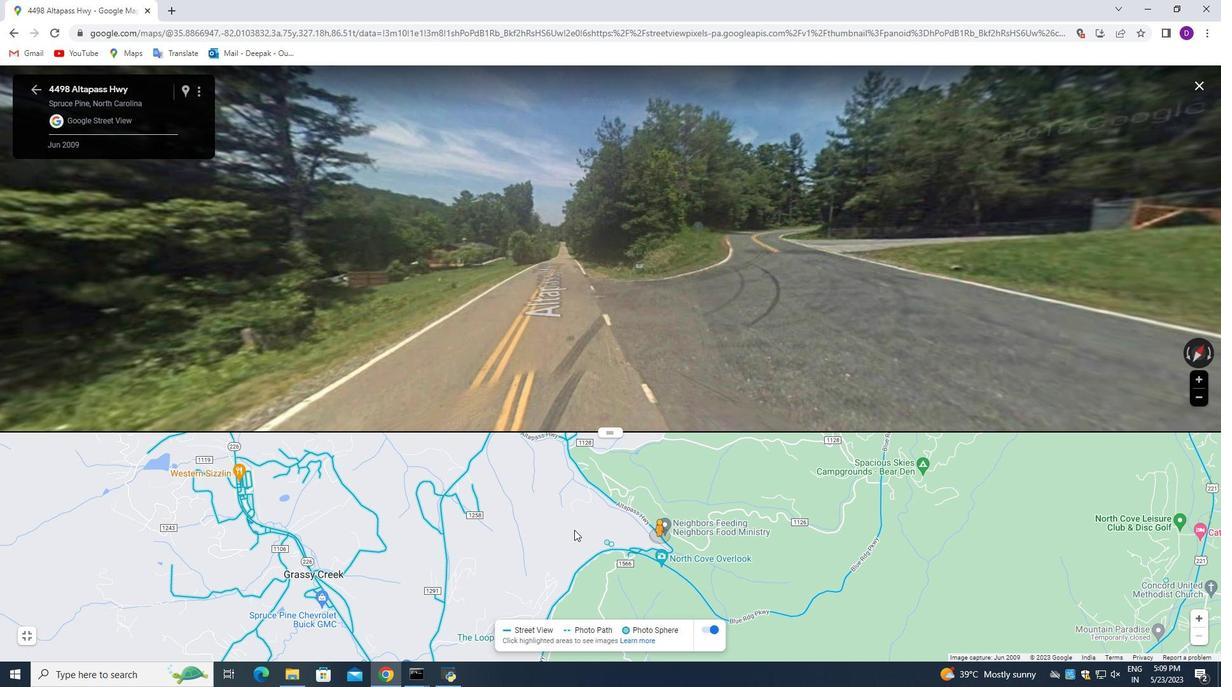 
Action: Mouse scrolled (577, 530) with delta (0, 0)
Screenshot: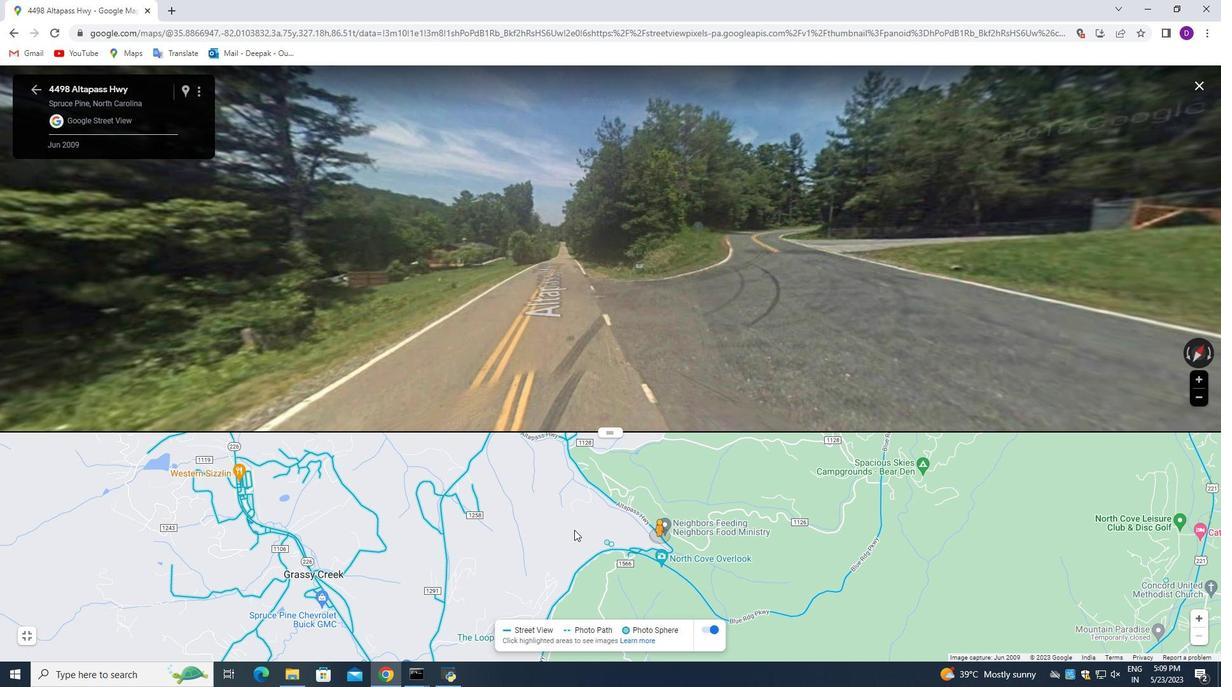 
Action: Mouse moved to (580, 532)
Screenshot: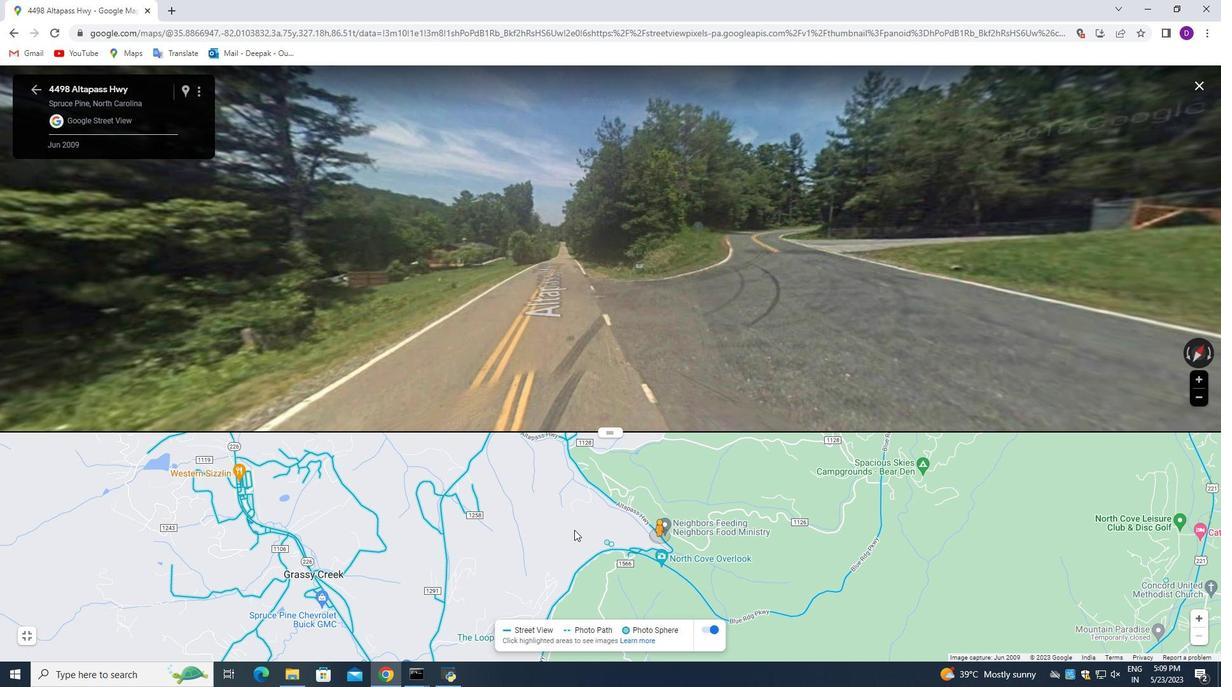 
Action: Mouse scrolled (580, 532) with delta (0, 0)
Screenshot: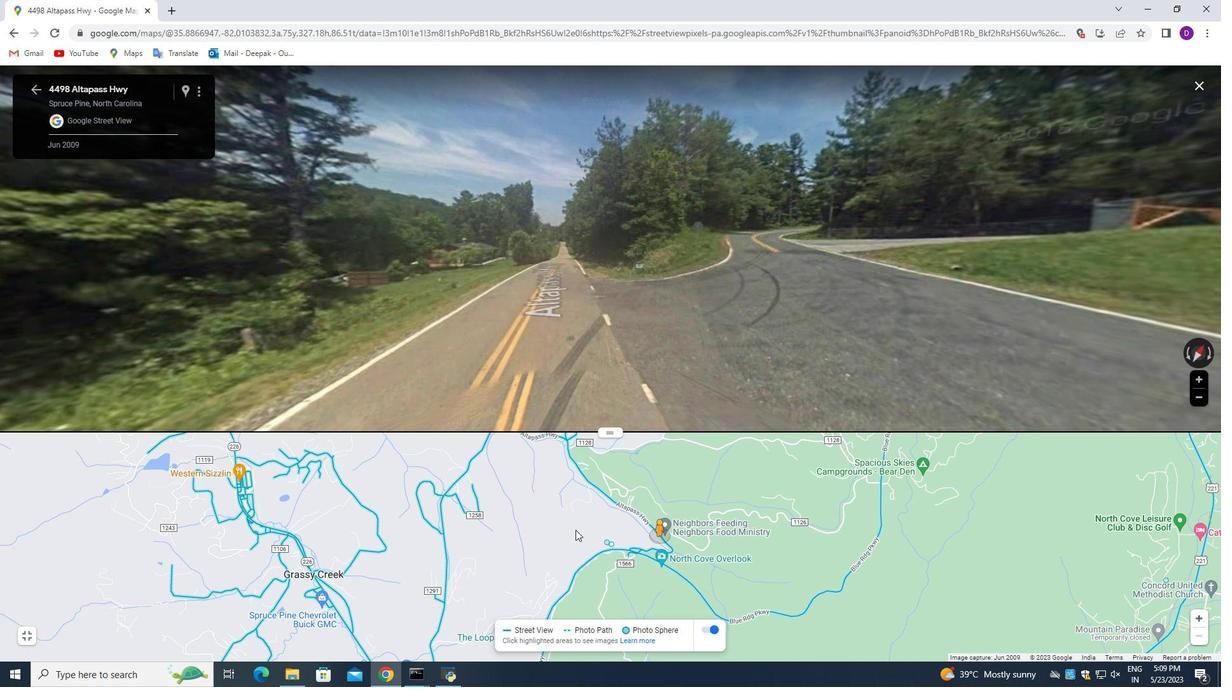 
Action: Mouse scrolled (580, 532) with delta (0, 0)
Screenshot: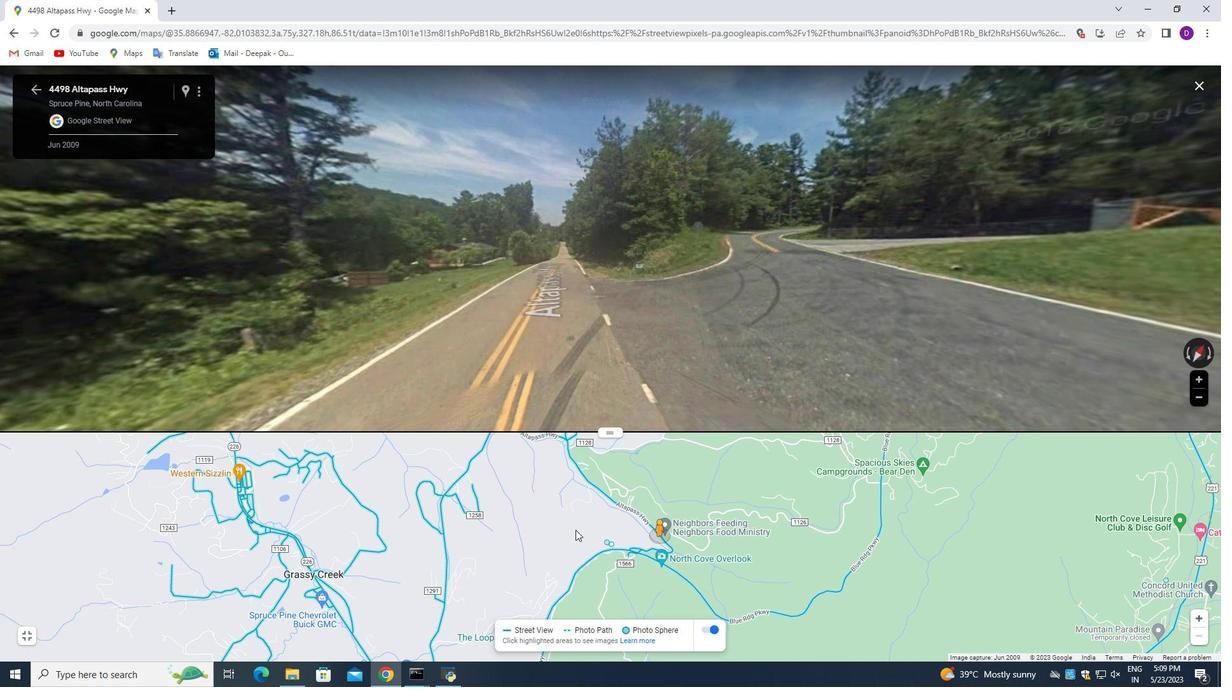 
Action: Mouse moved to (635, 586)
Screenshot: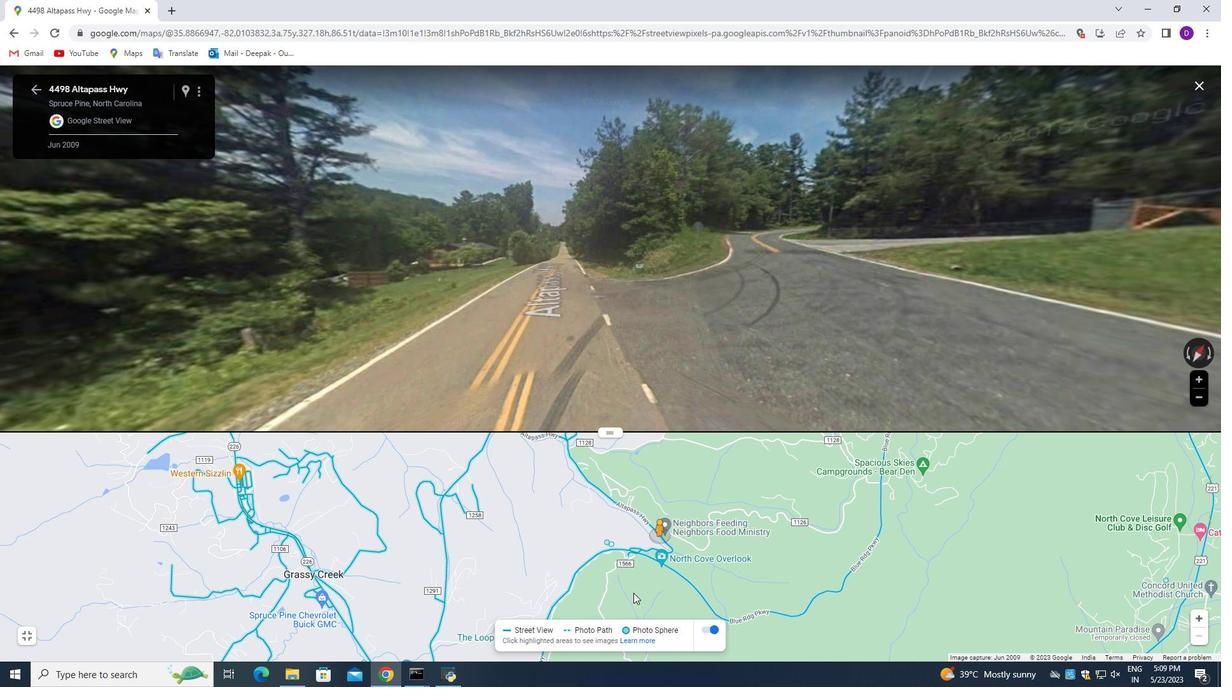 
Action: Mouse pressed left at (635, 595)
Screenshot: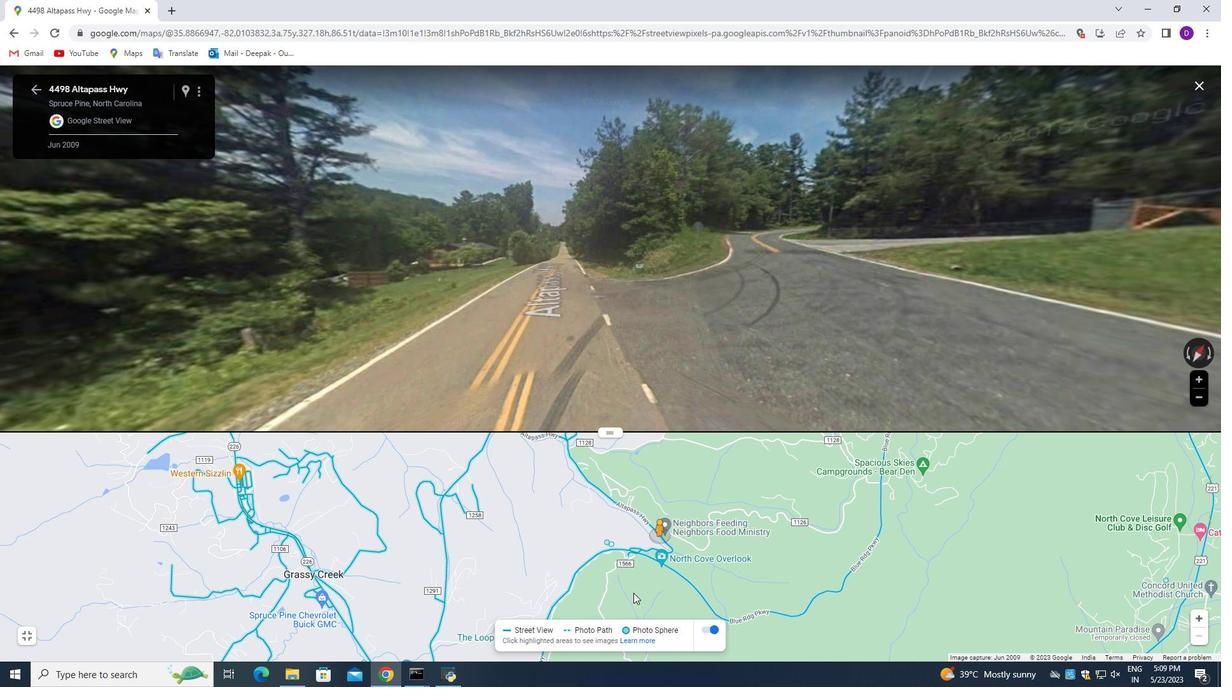 
Action: Mouse moved to (572, 519)
Screenshot: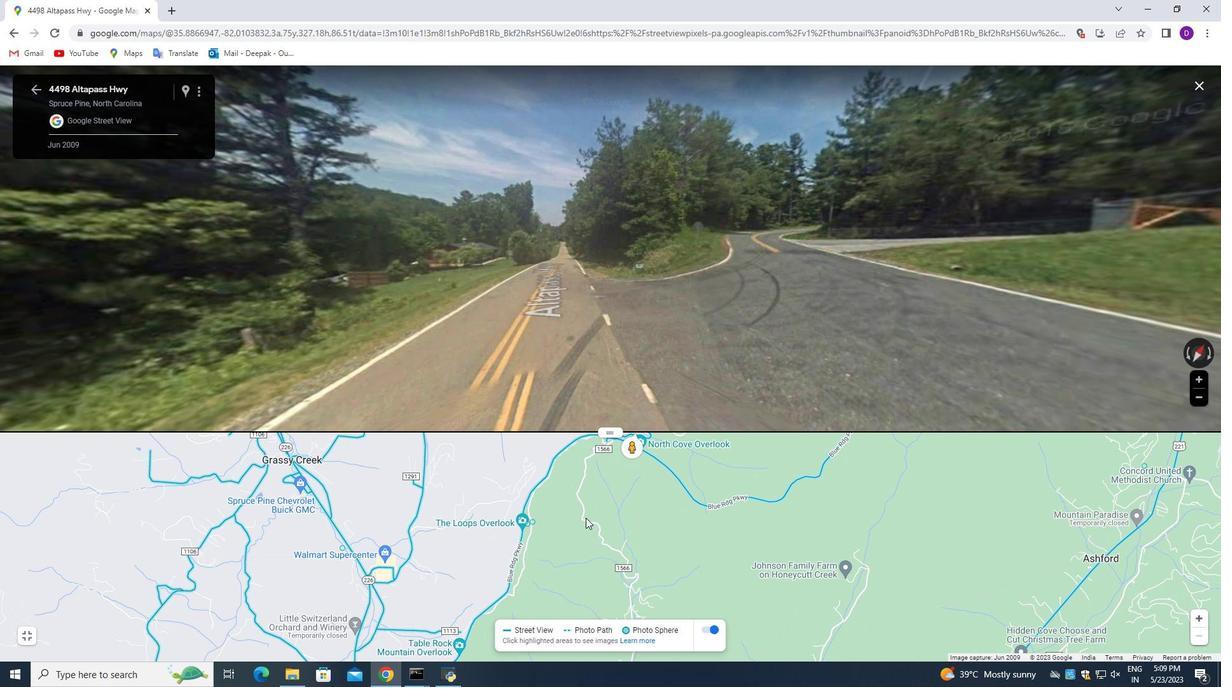 
Action: Mouse pressed left at (572, 519)
Screenshot: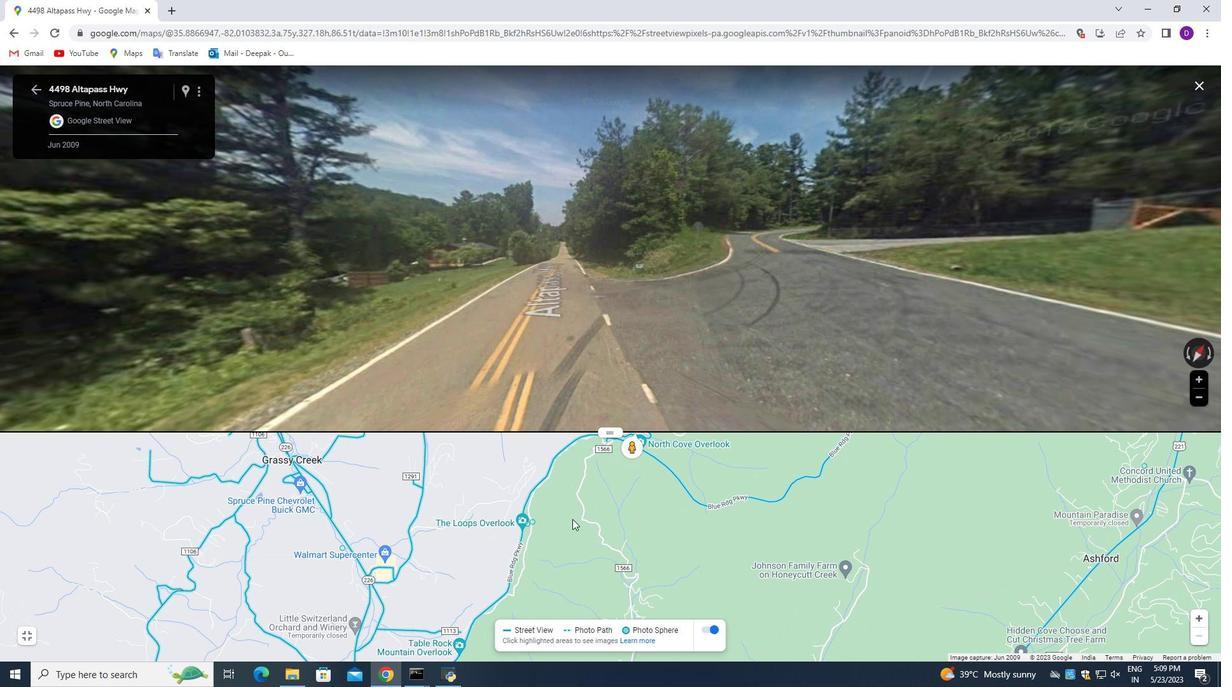 
Action: Mouse moved to (607, 526)
Screenshot: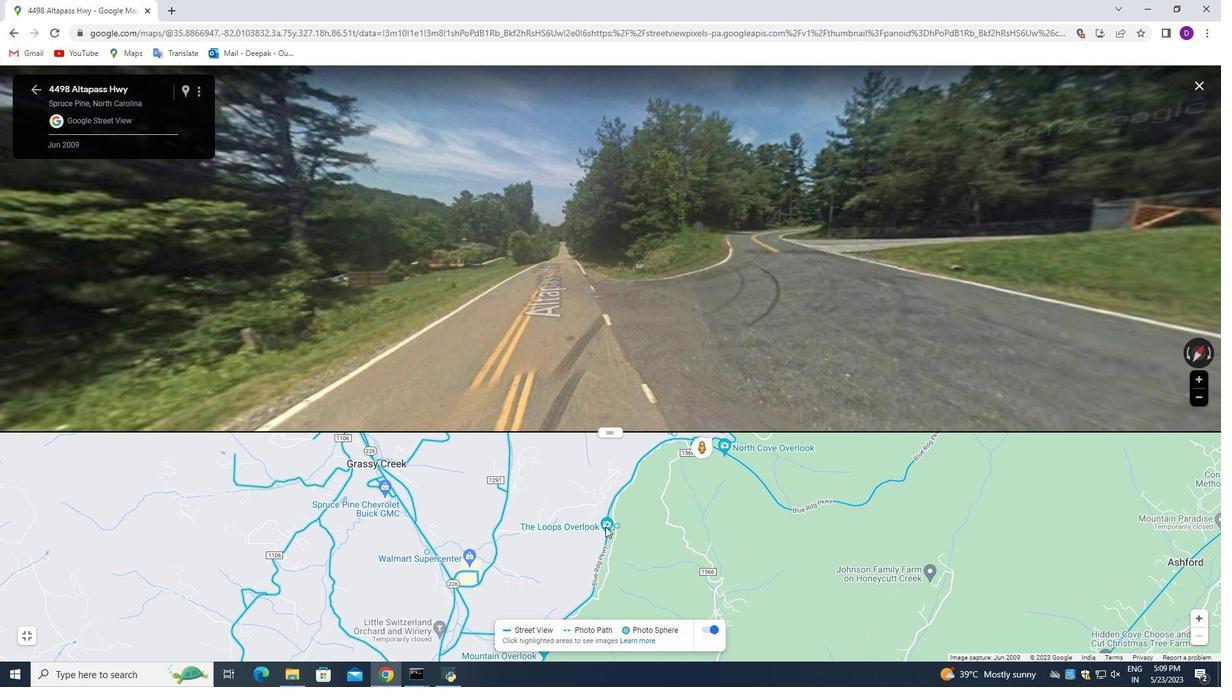 
Action: Mouse pressed left at (607, 526)
Screenshot: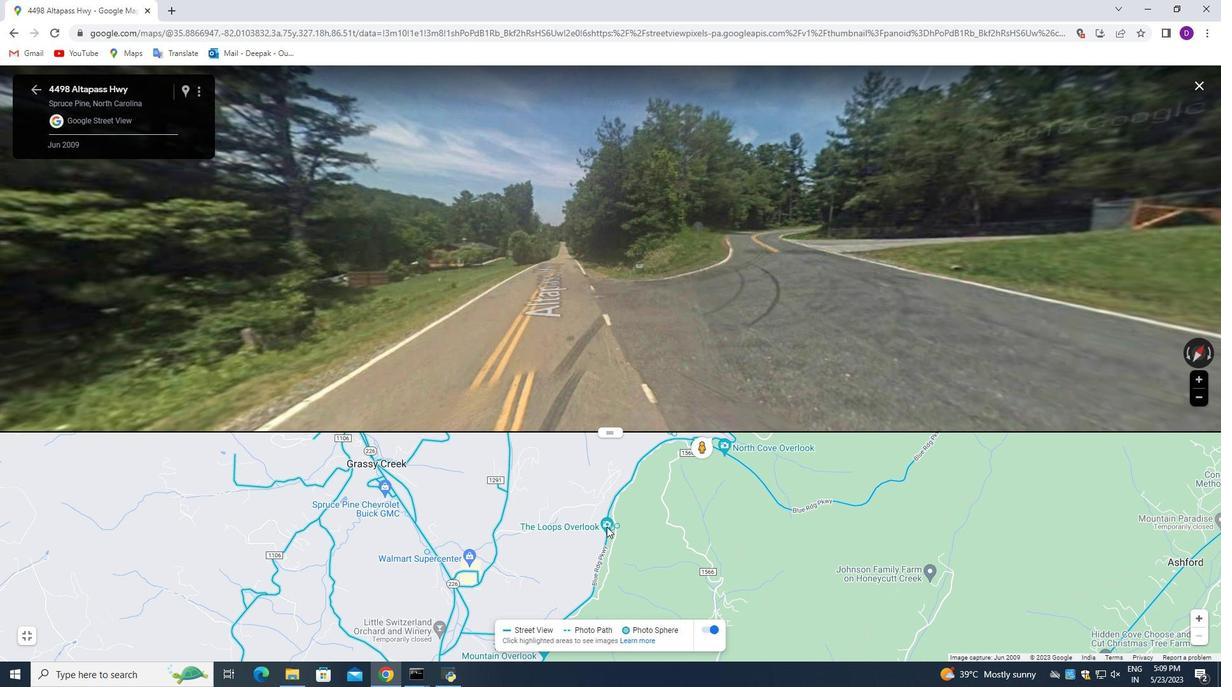 
Action: Mouse moved to (612, 430)
Screenshot: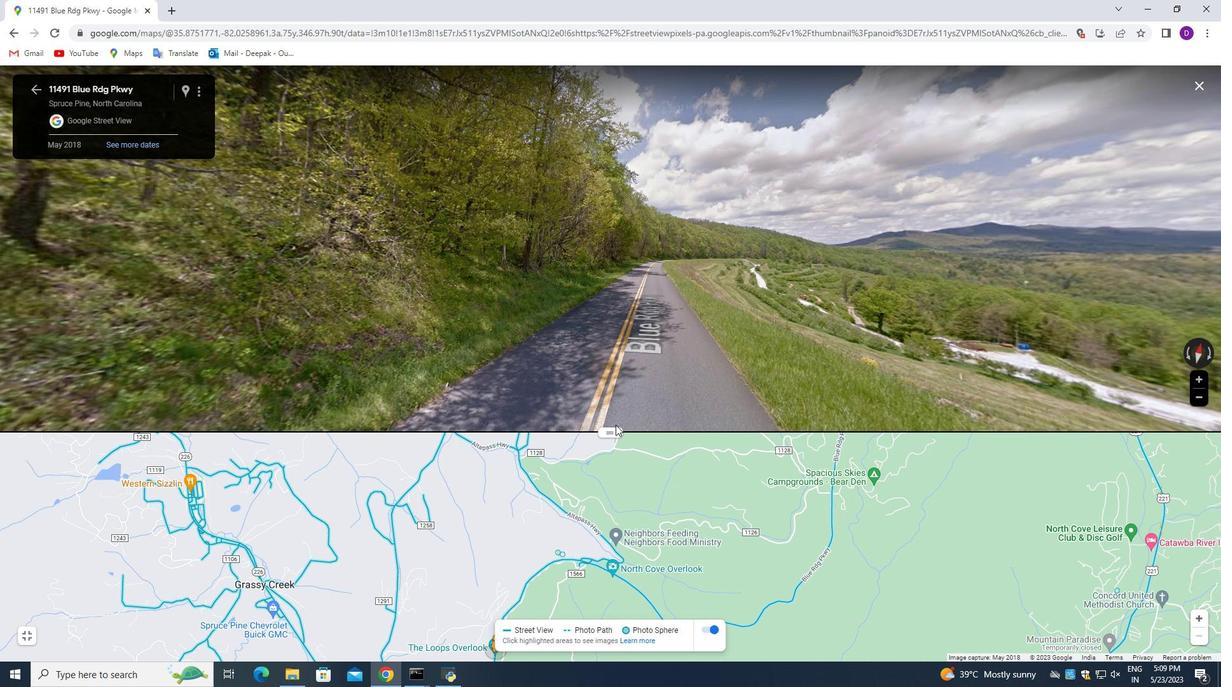 
Action: Mouse pressed left at (612, 430)
Screenshot: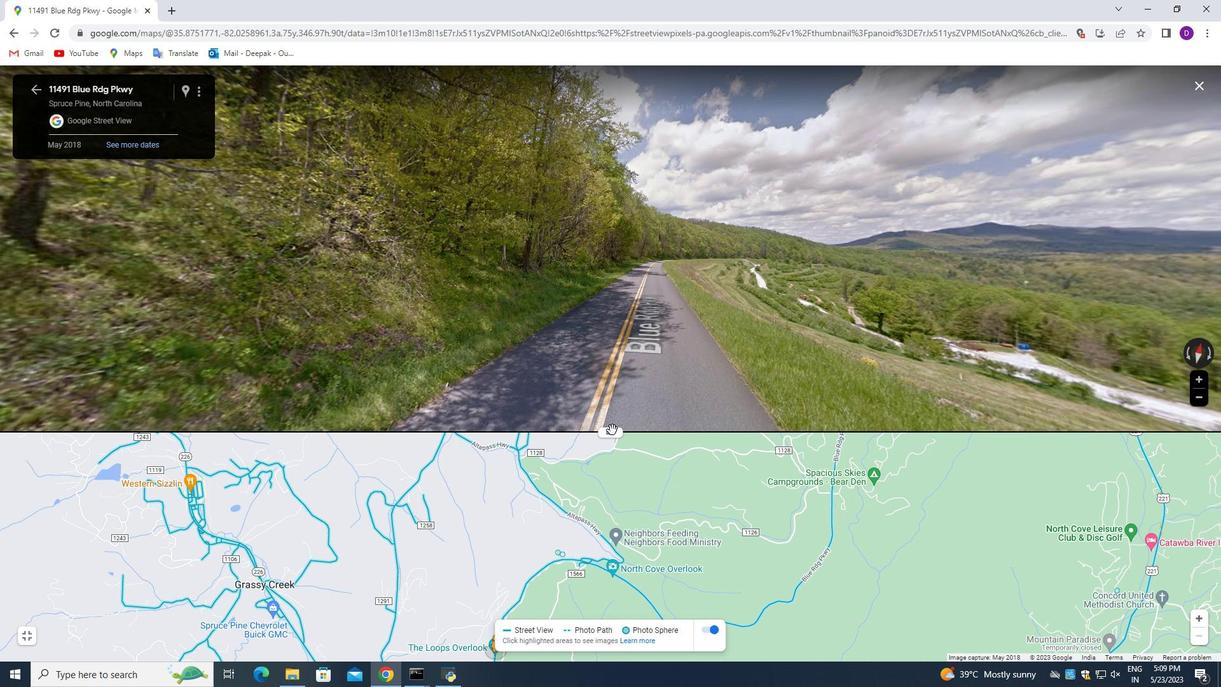 
Action: Mouse pressed left at (612, 430)
Screenshot: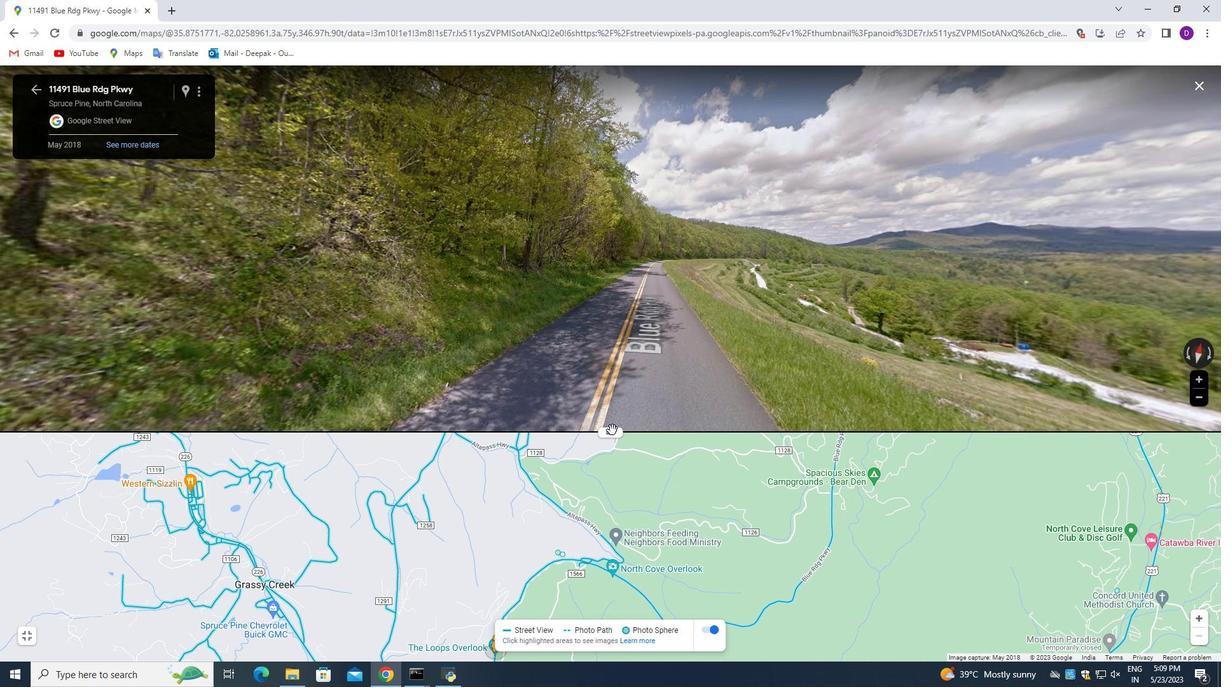 
Action: Mouse moved to (712, 322)
Screenshot: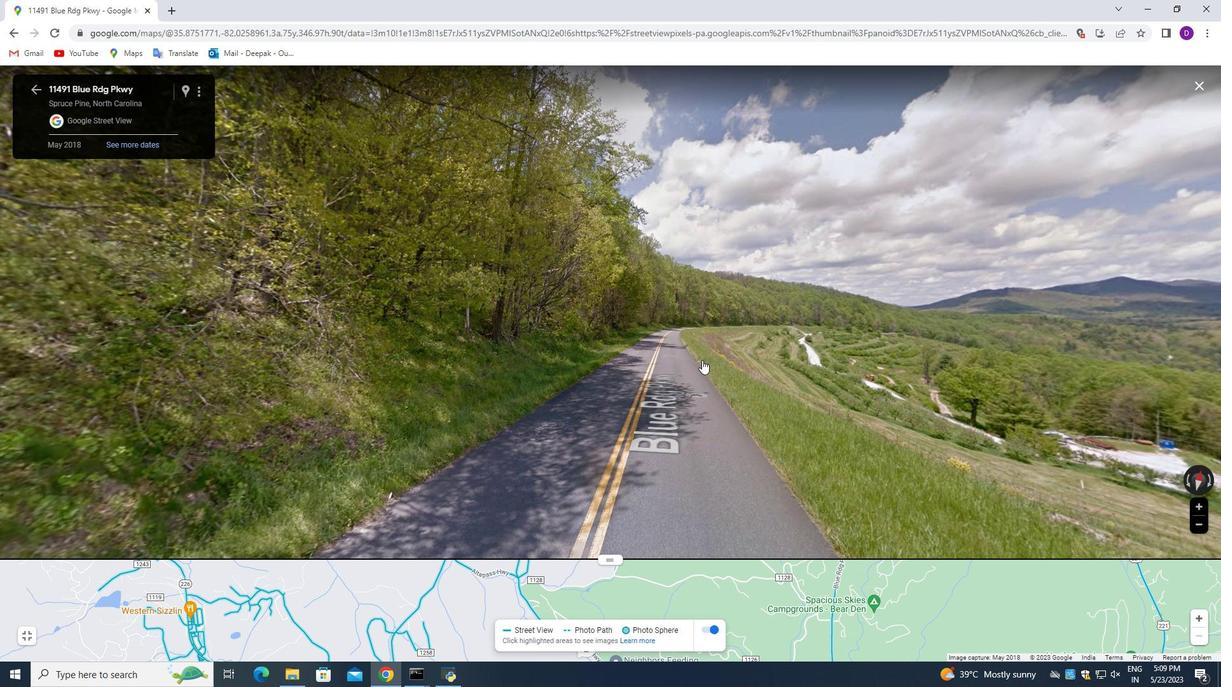 
Action: Mouse pressed left at (712, 322)
Screenshot: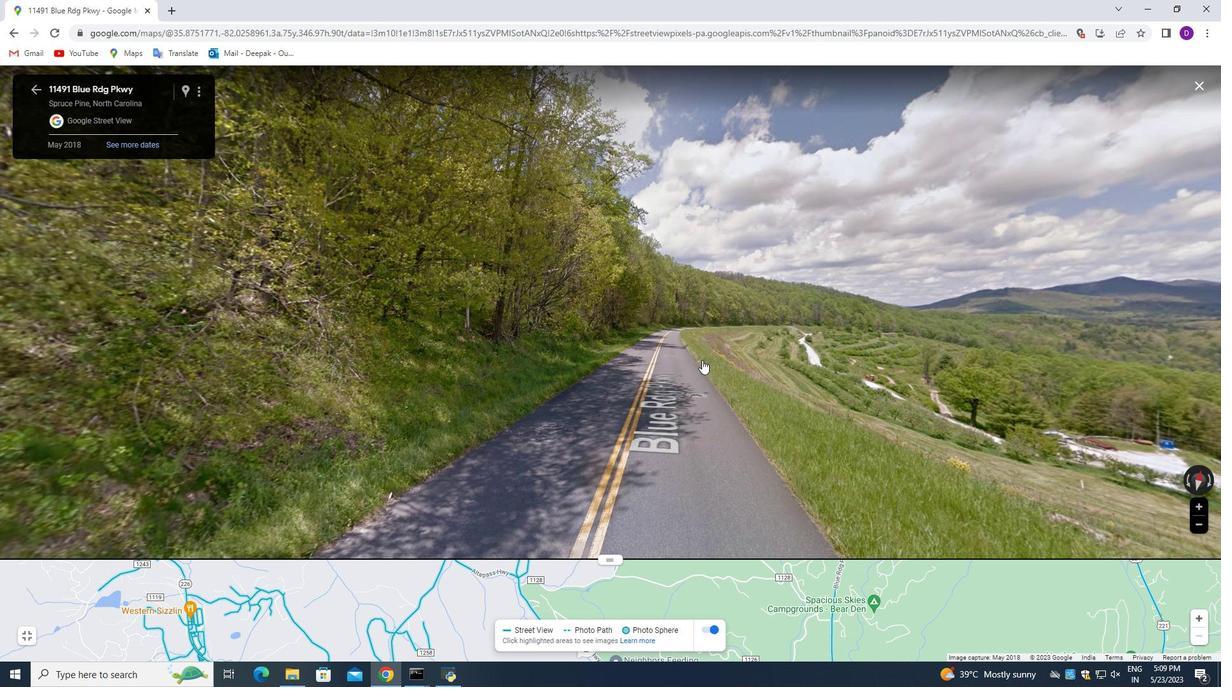 
Action: Mouse moved to (834, 337)
Screenshot: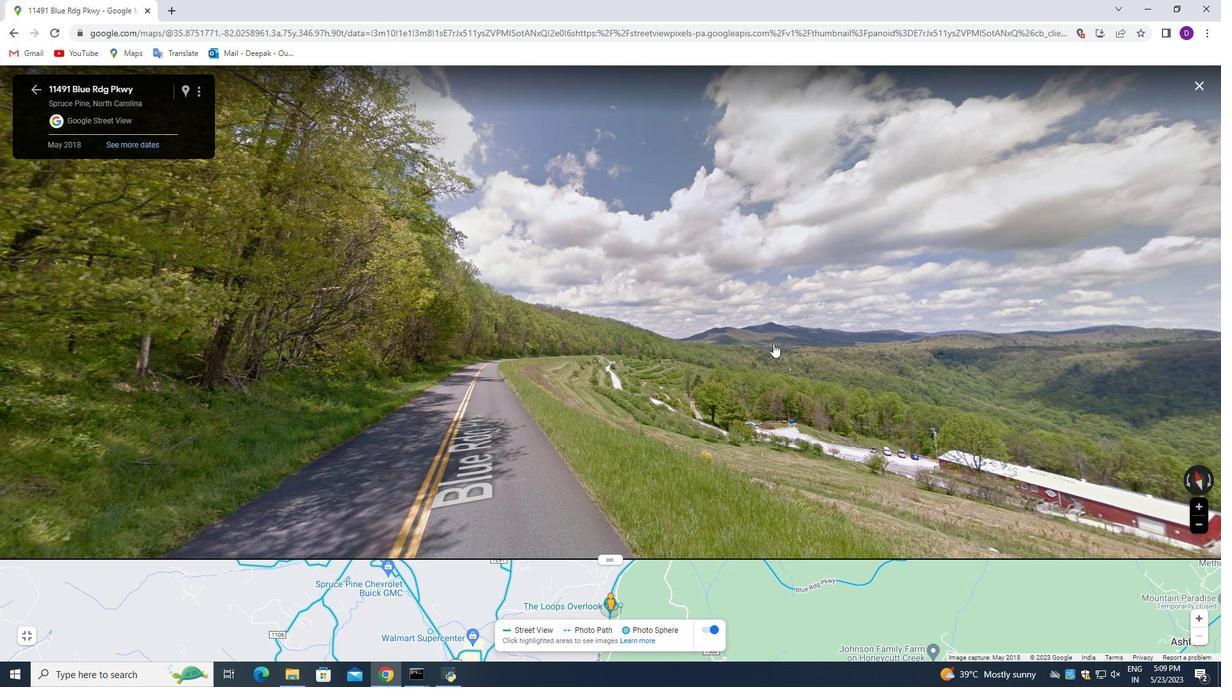 
Action: Mouse pressed left at (834, 337)
Screenshot: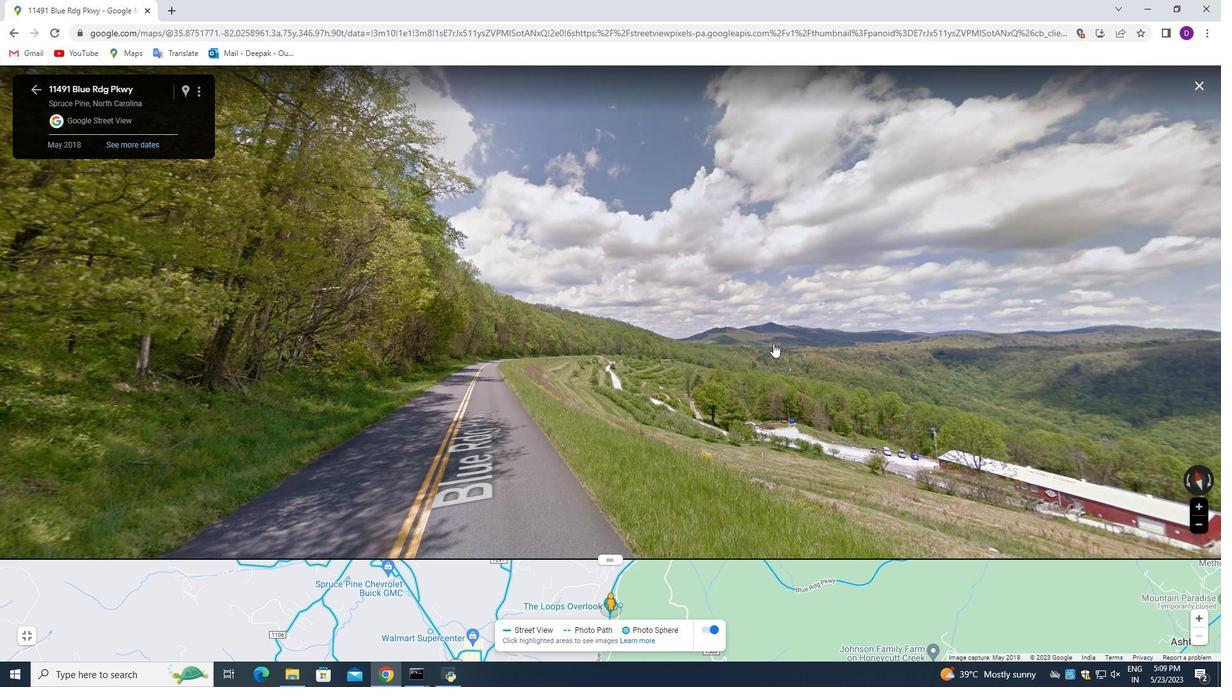 
Action: Mouse moved to (723, 362)
Screenshot: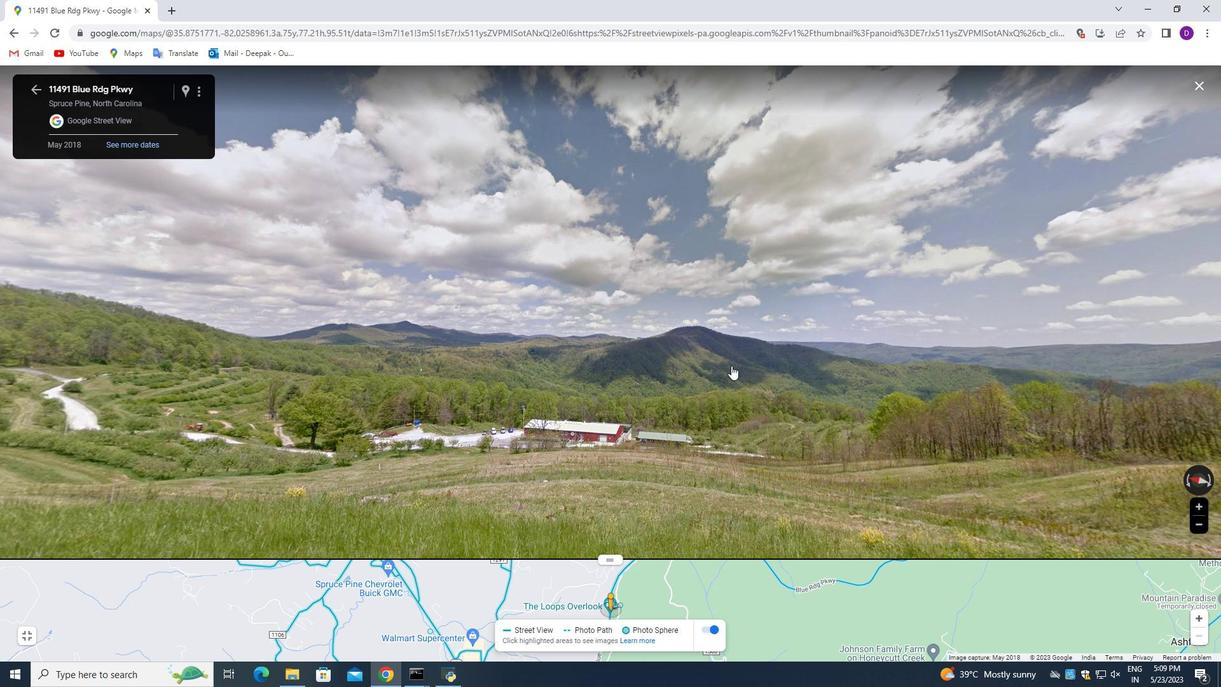 
Action: Mouse pressed left at (750, 365)
Screenshot: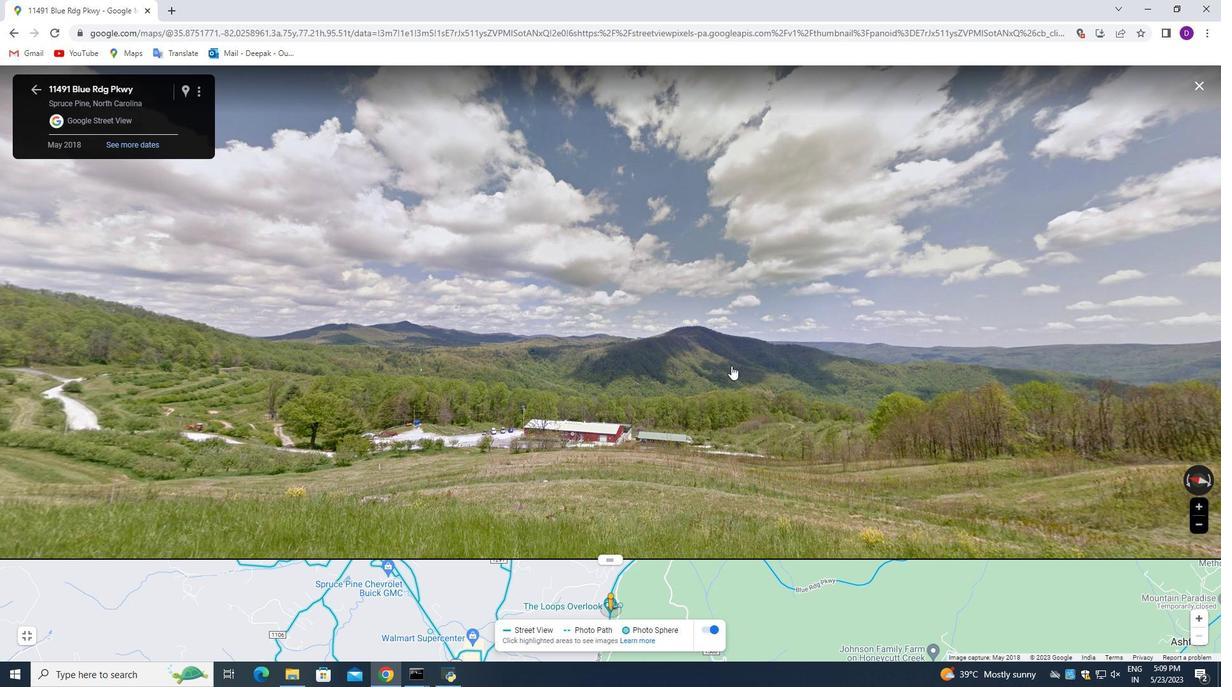 
Action: Mouse moved to (686, 343)
Screenshot: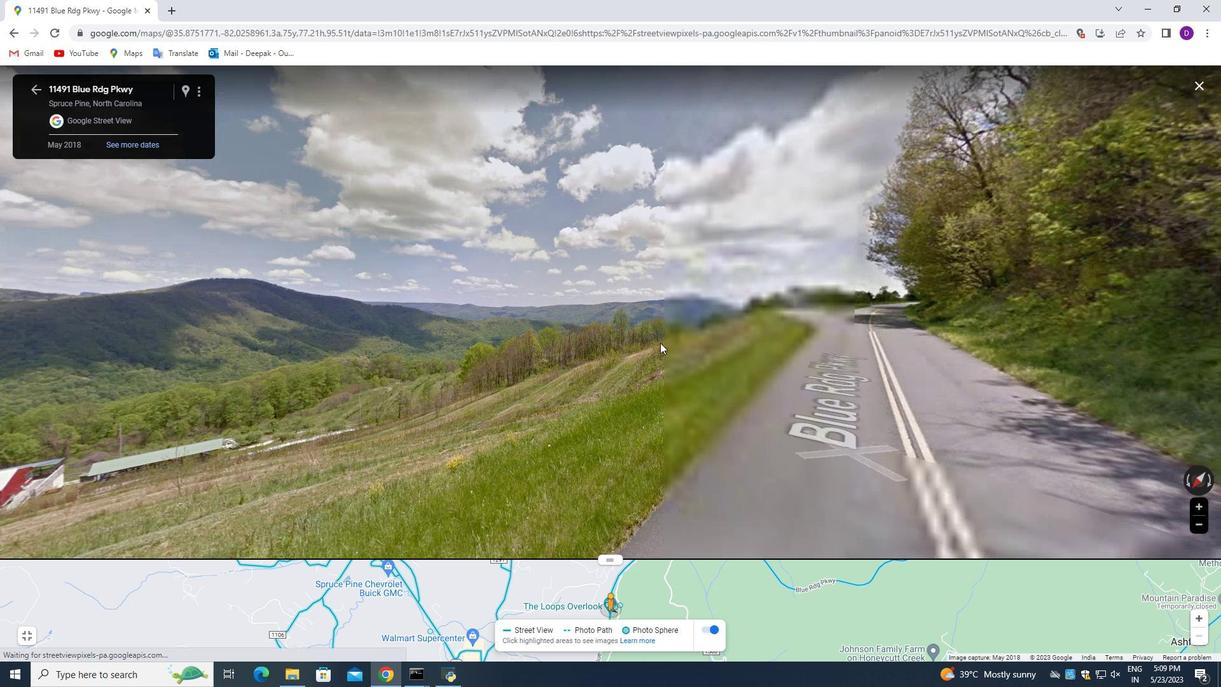 
Action: Mouse pressed left at (686, 343)
Screenshot: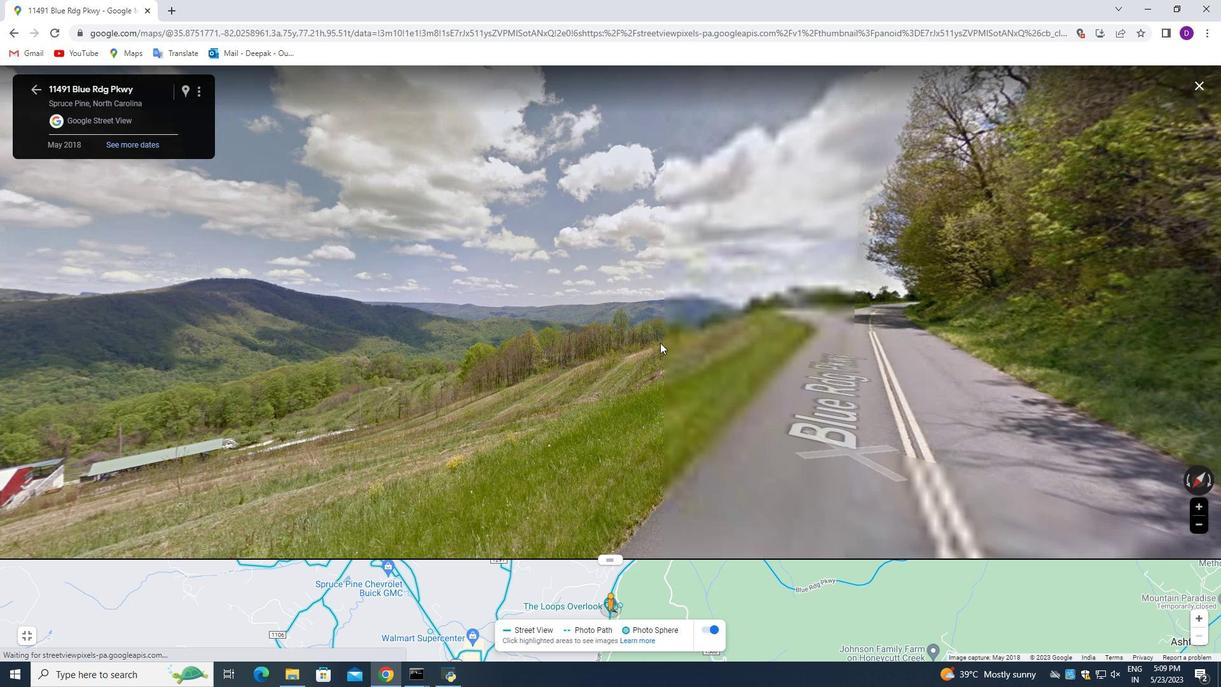 
Action: Mouse moved to (631, 330)
Screenshot: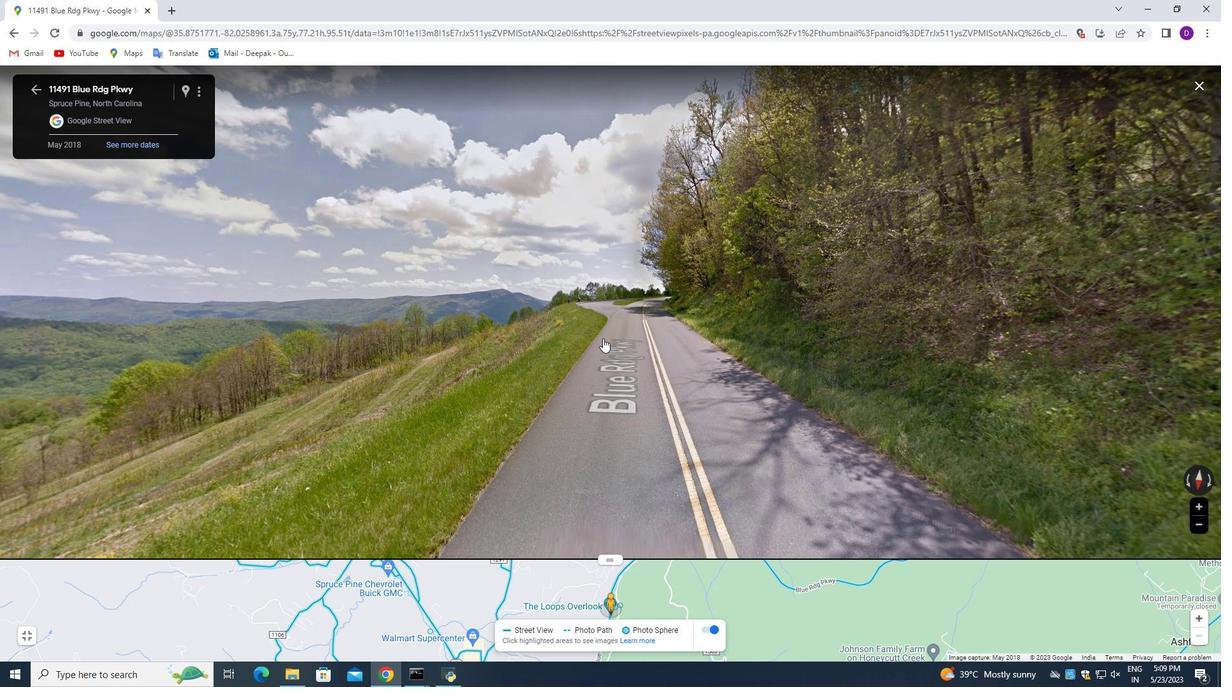
Action: Mouse pressed left at (631, 330)
Screenshot: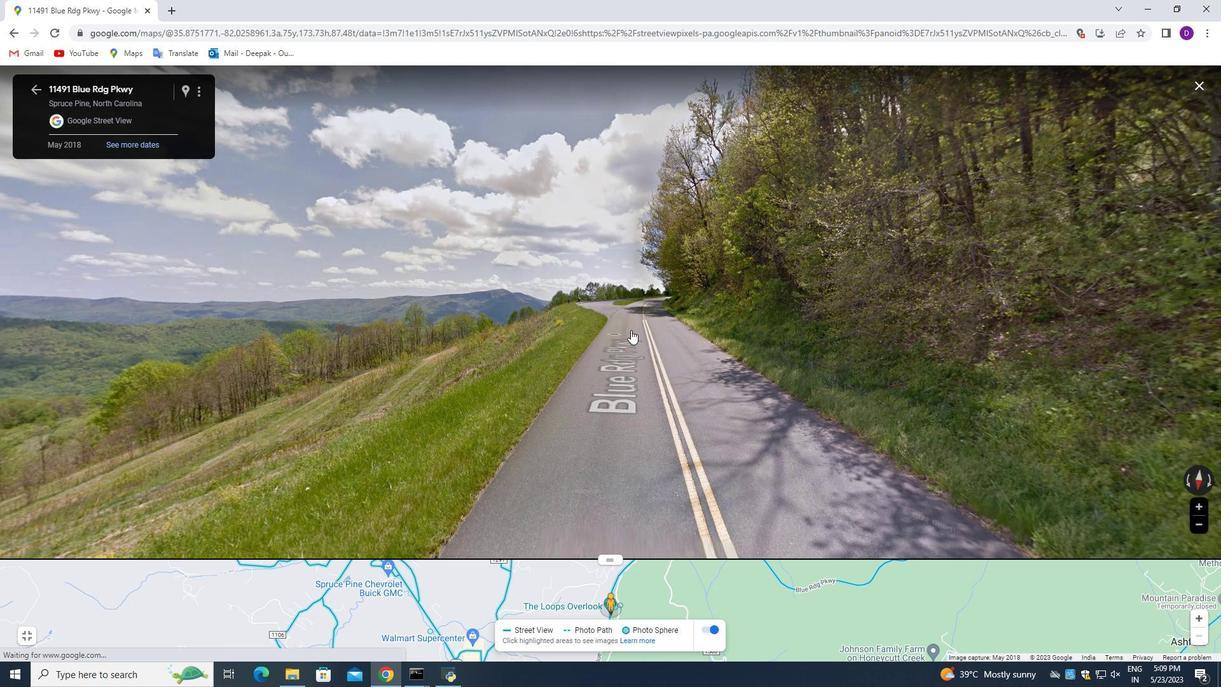 
Action: Mouse moved to (644, 310)
Screenshot: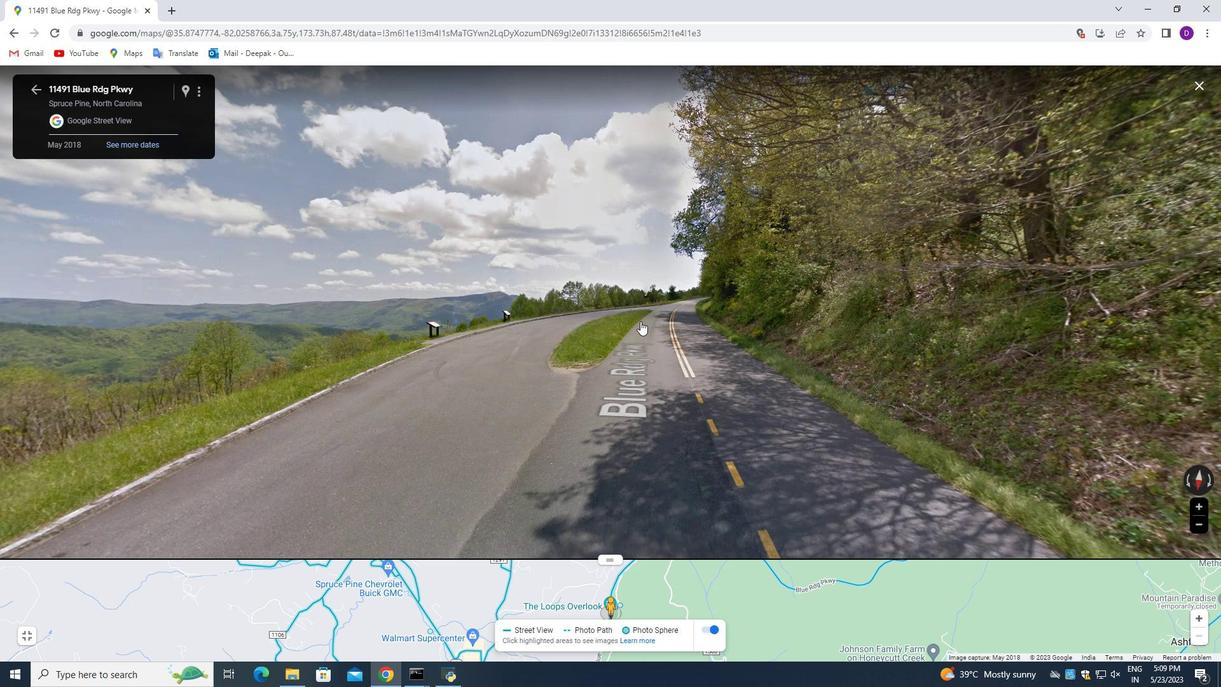
Action: Mouse pressed left at (644, 310)
Screenshot: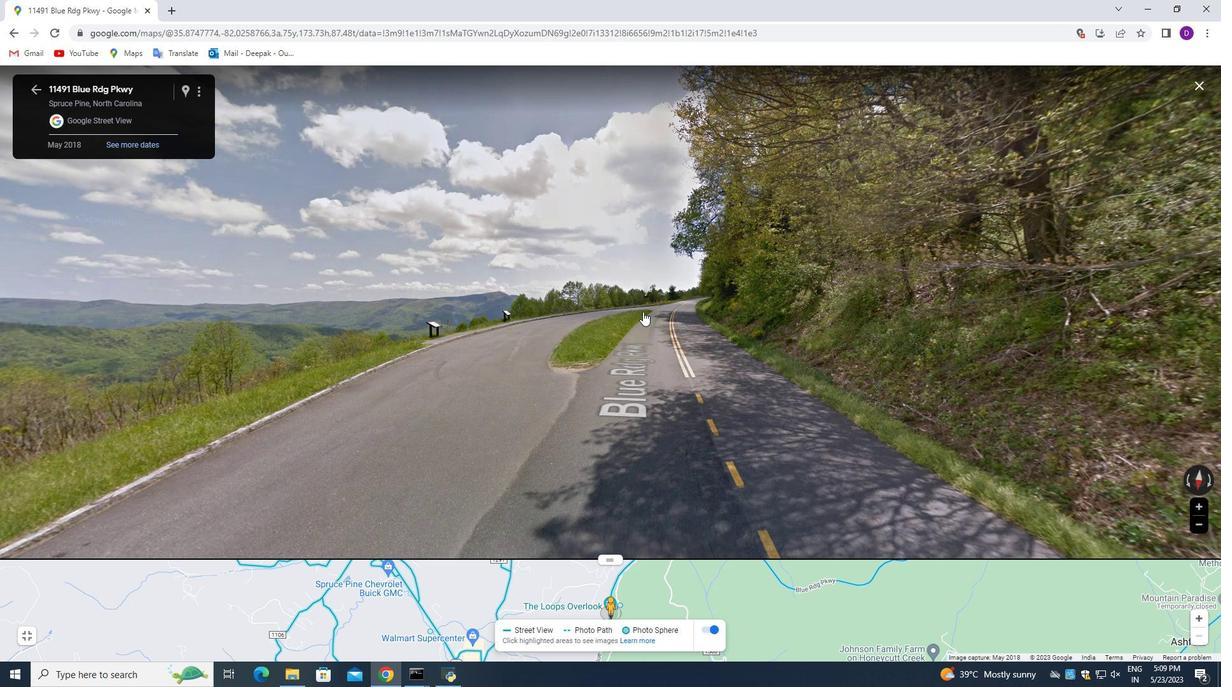 
Action: Mouse moved to (675, 311)
Screenshot: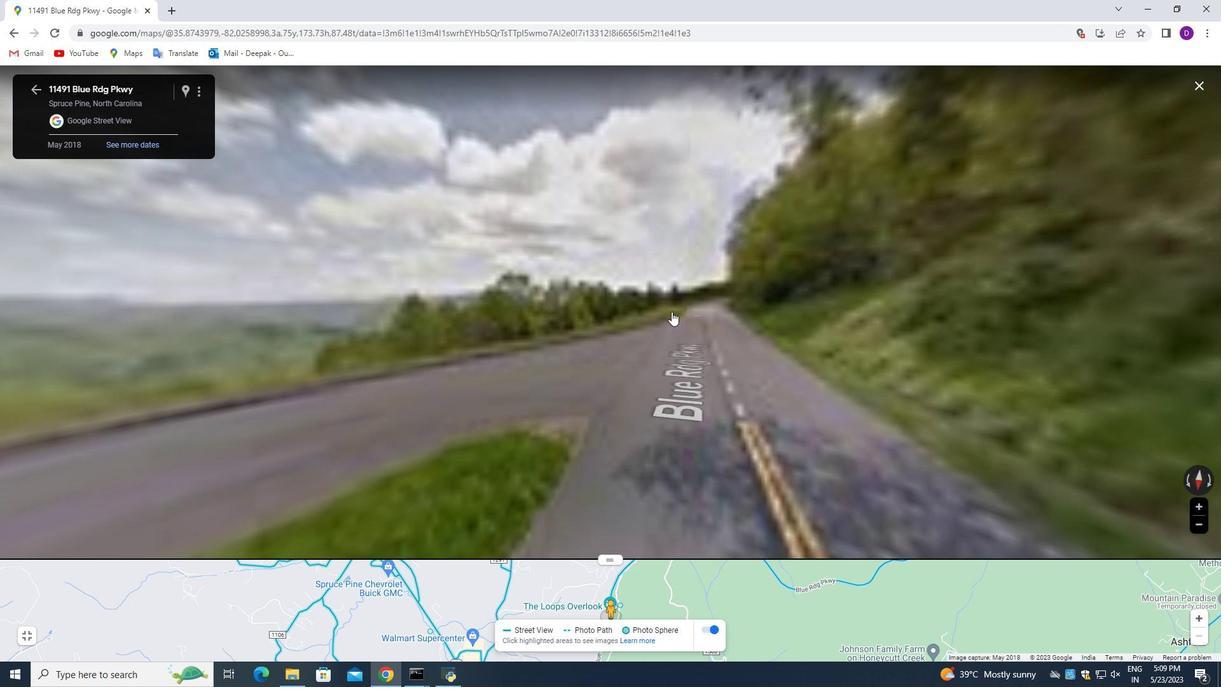
Action: Mouse pressed left at (675, 311)
Screenshot: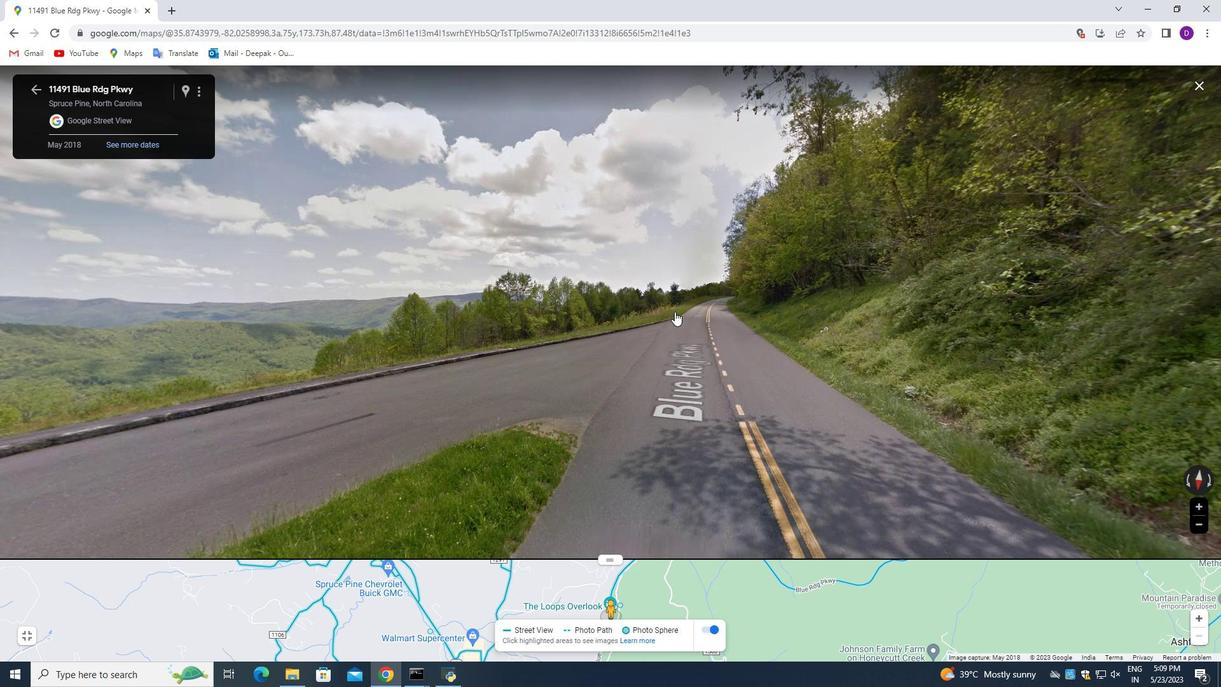 
Action: Mouse moved to (488, 334)
Screenshot: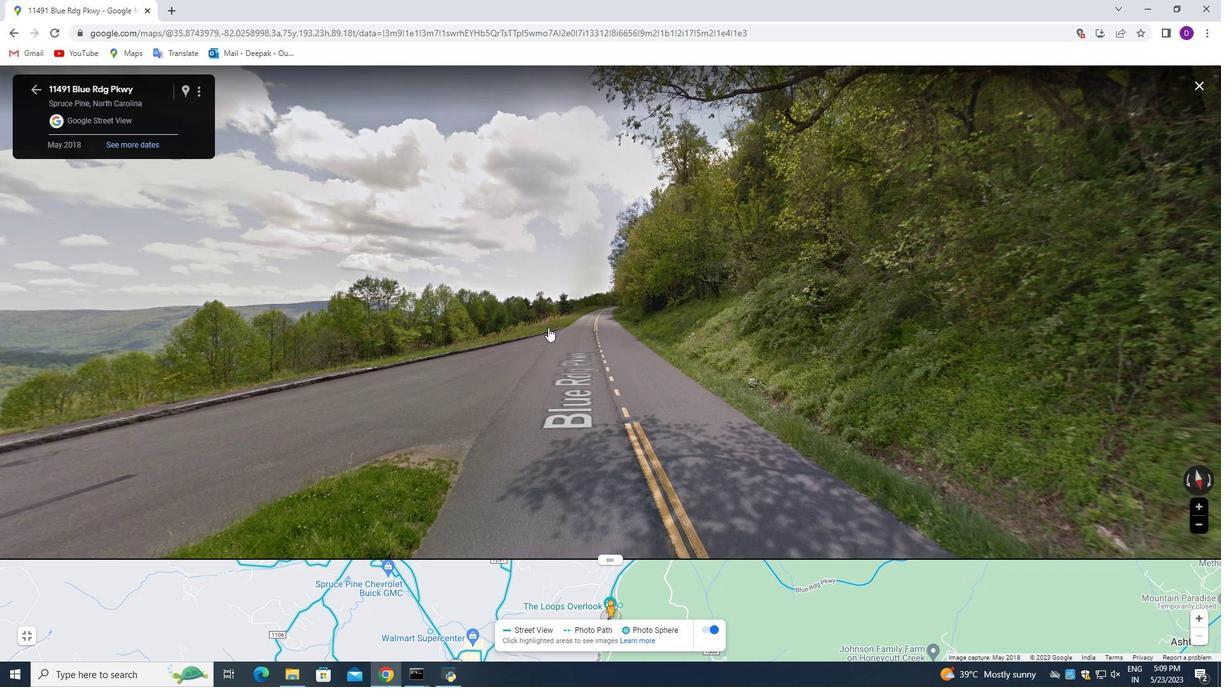 
Action: Mouse pressed left at (488, 334)
Screenshot: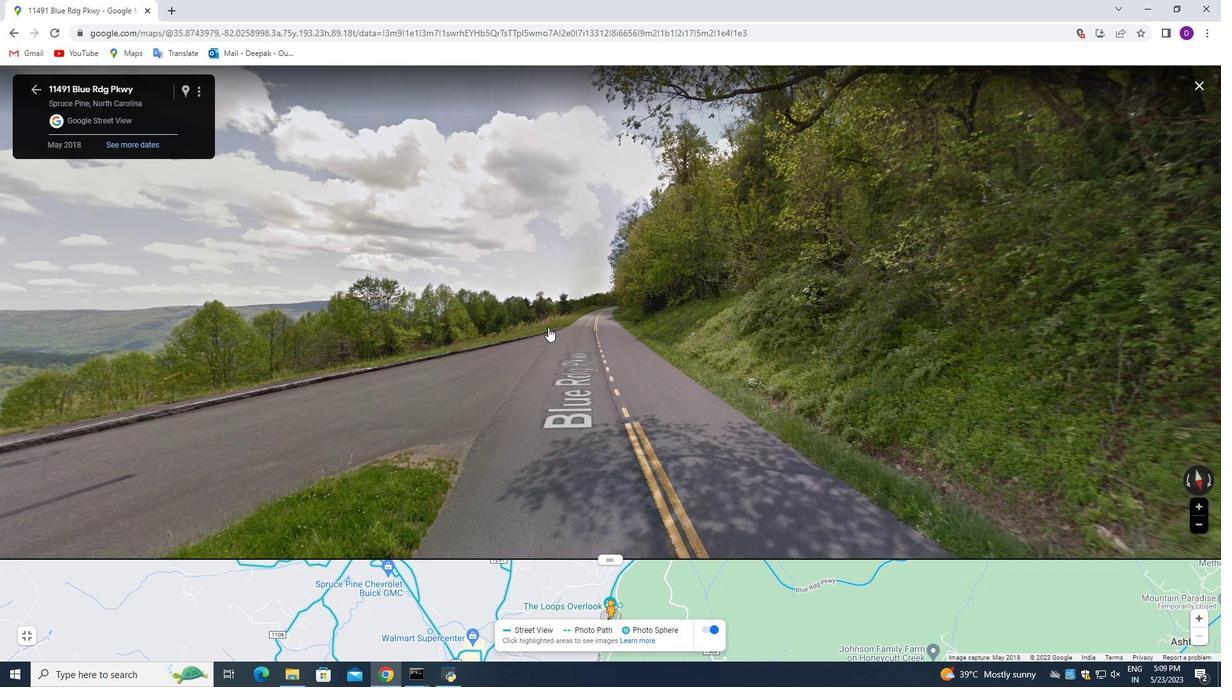 
Action: Mouse moved to (443, 335)
Screenshot: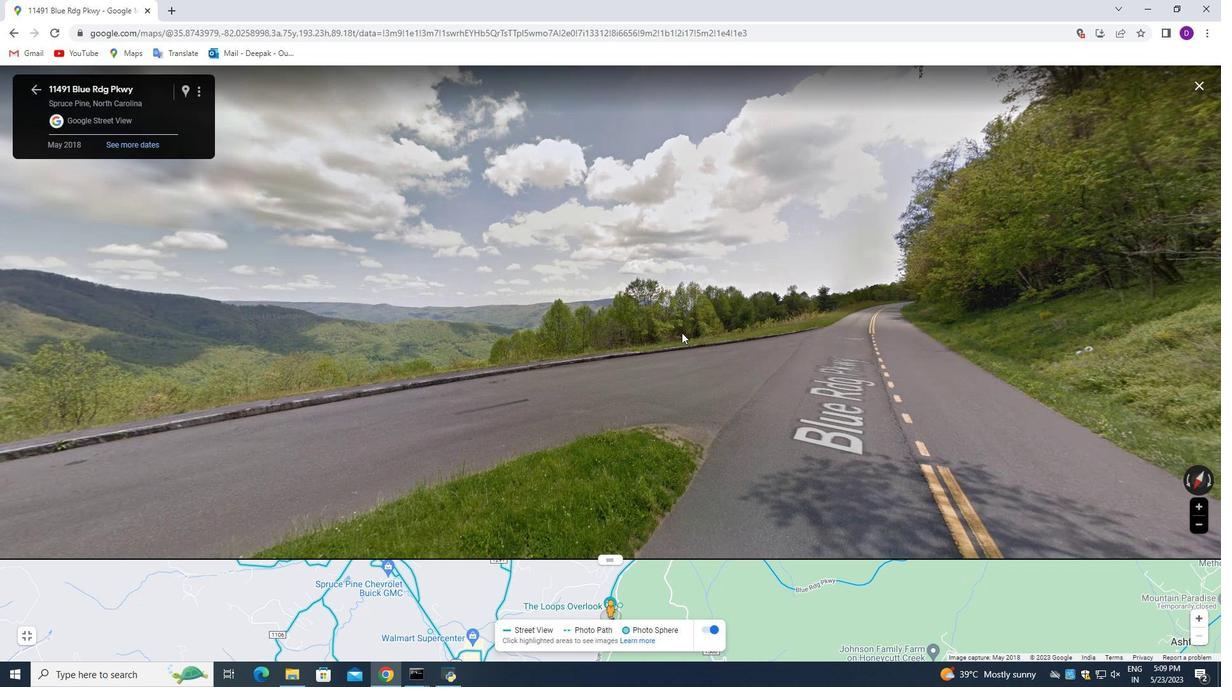 
Action: Mouse pressed left at (442, 335)
Screenshot: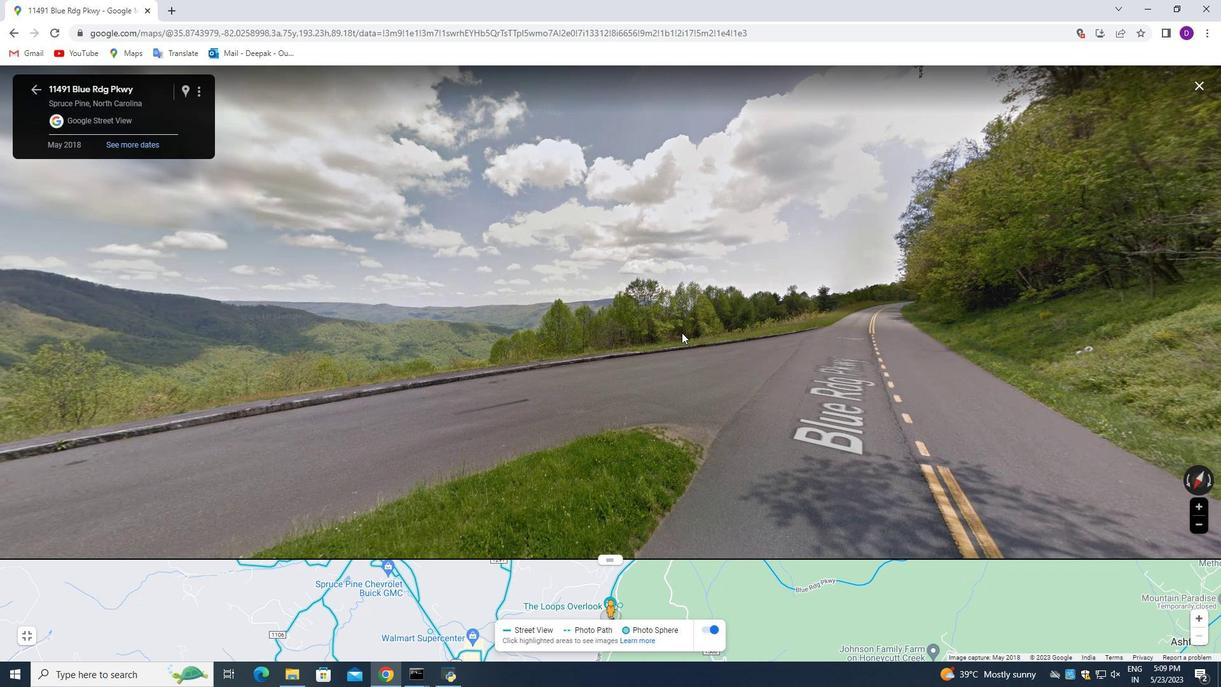 
Action: Mouse moved to (624, 358)
Screenshot: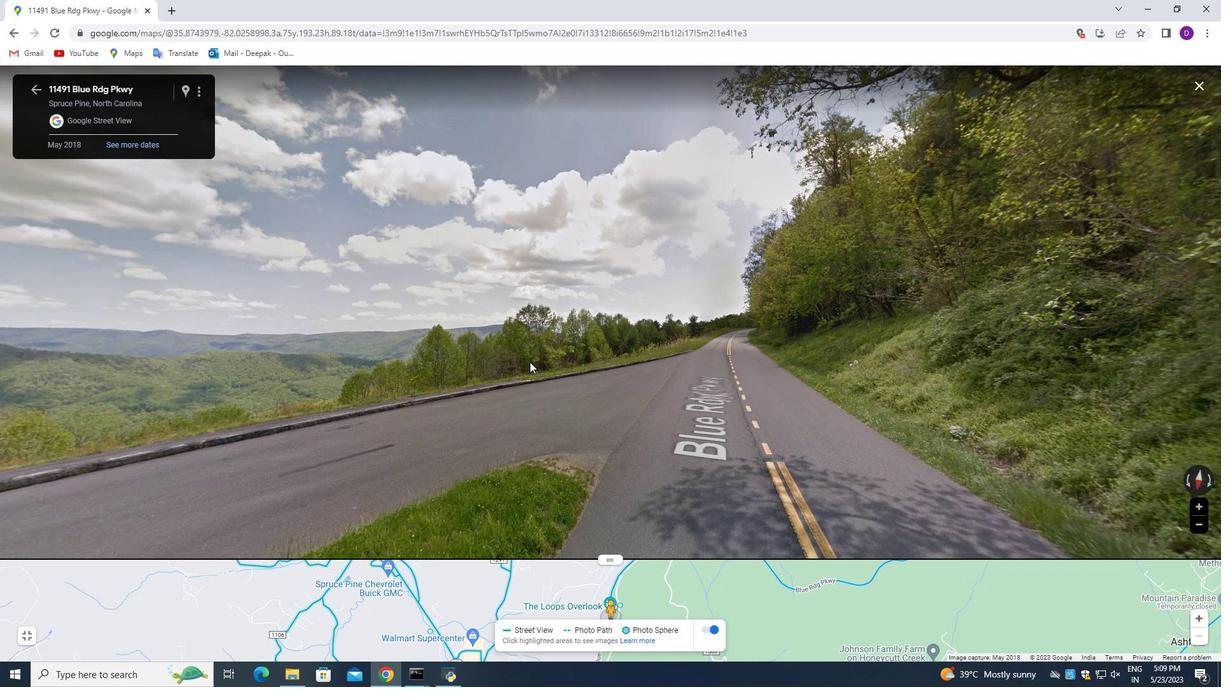 
Action: Mouse pressed left at (624, 358)
Screenshot: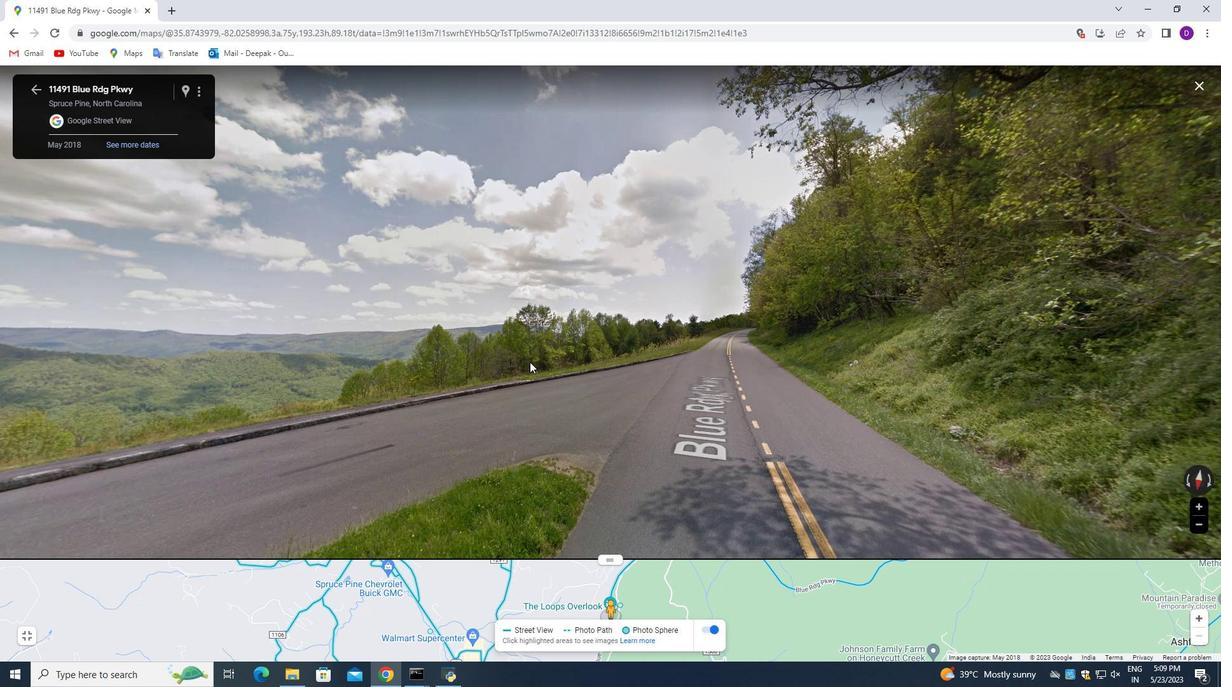 
Action: Mouse moved to (565, 318)
Screenshot: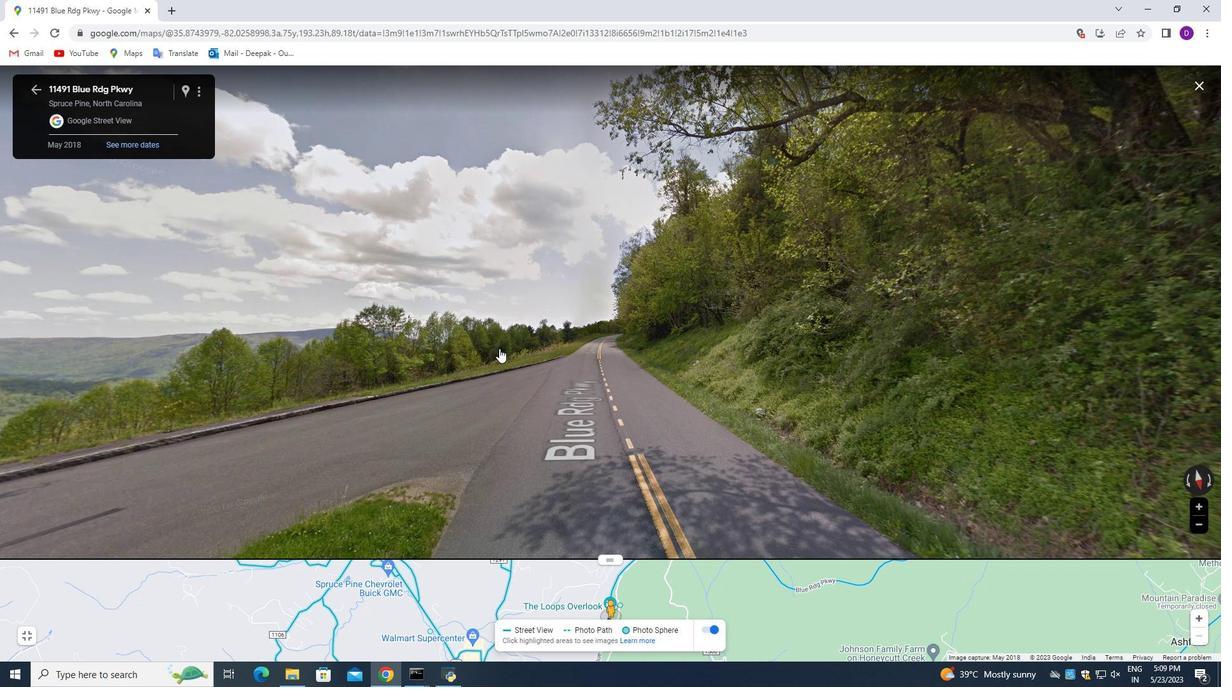 
Action: Mouse pressed left at (565, 318)
Screenshot: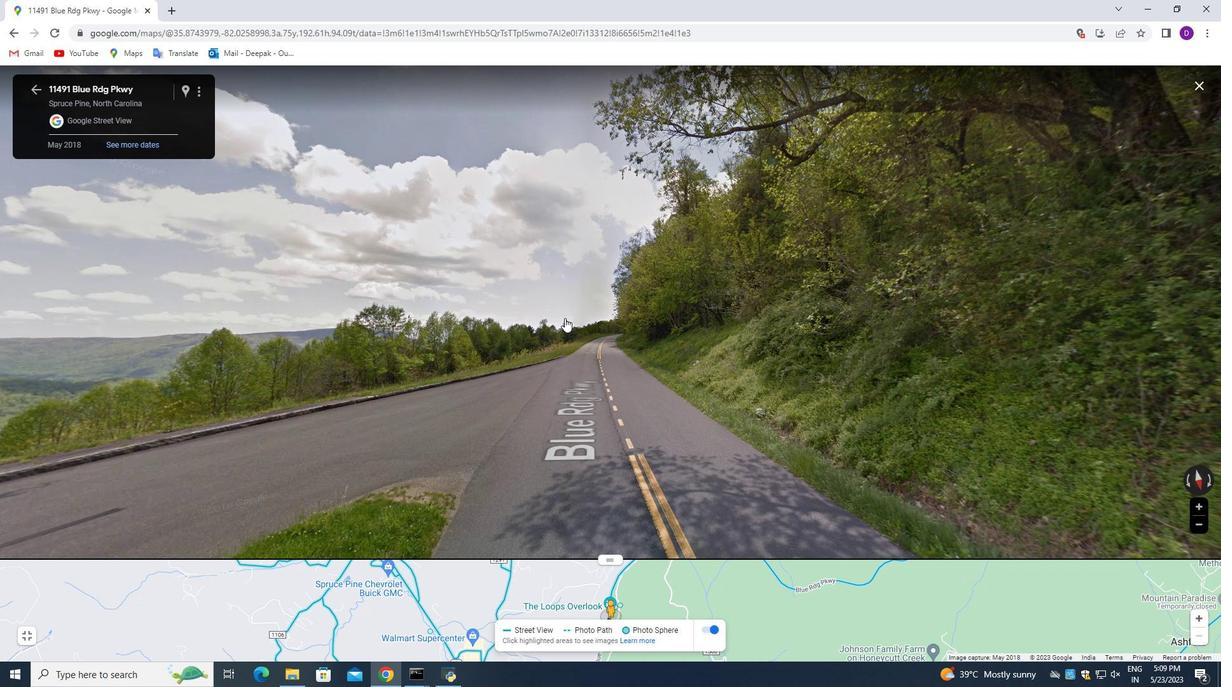 
Action: Mouse pressed left at (565, 318)
Screenshot: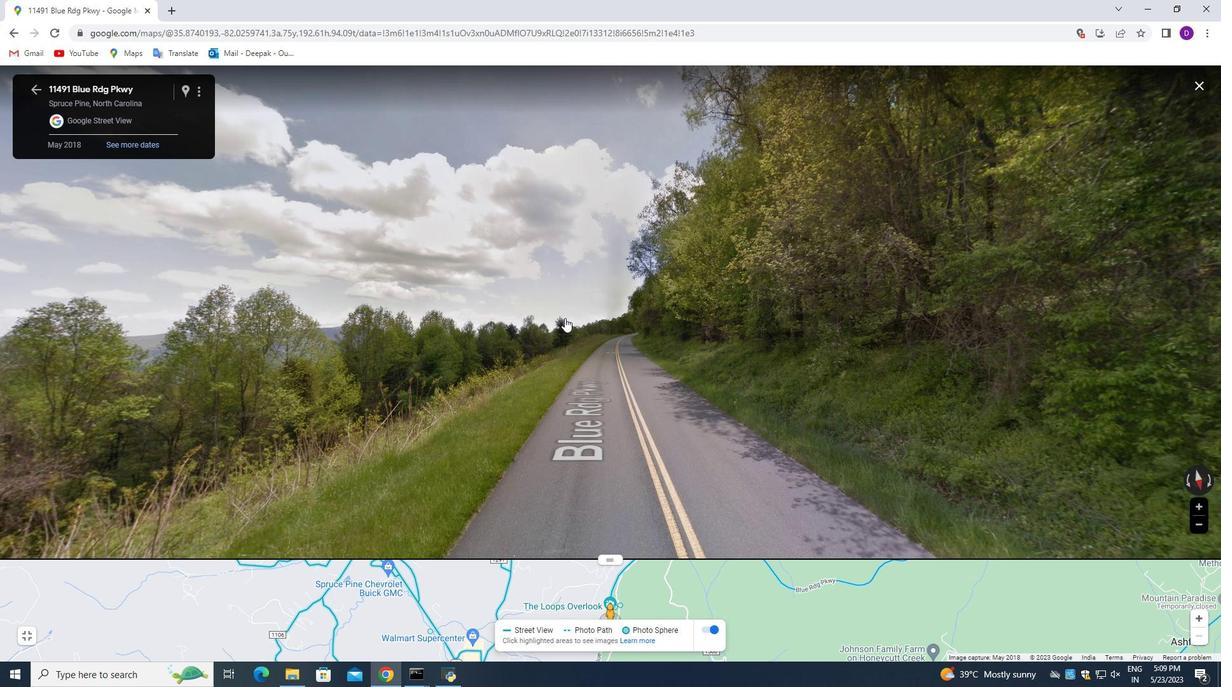 
Action: Mouse moved to (595, 318)
Screenshot: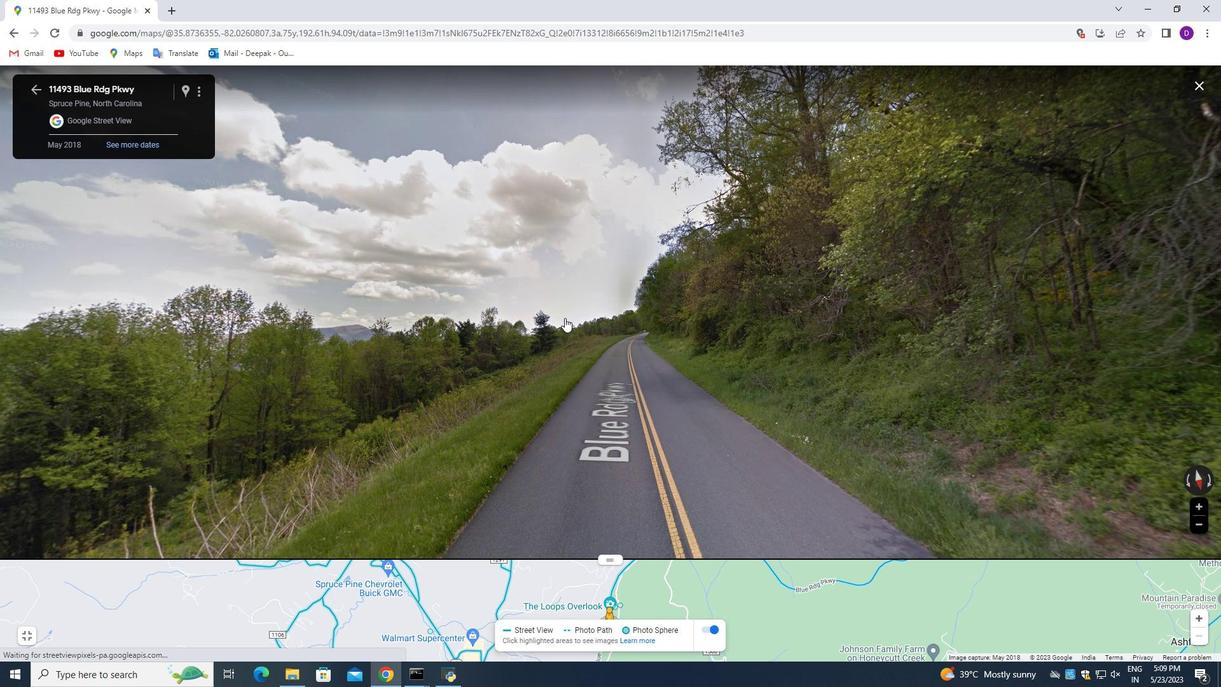 
Action: Mouse pressed left at (595, 318)
Screenshot: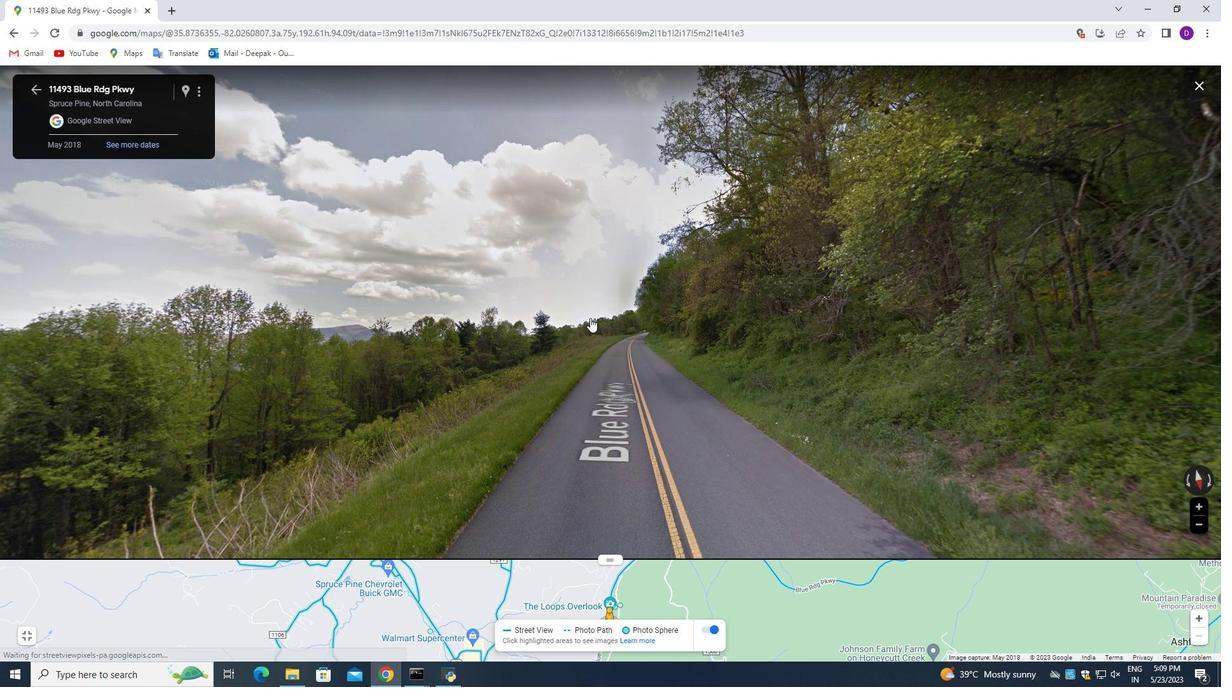 
Action: Mouse moved to (458, 334)
Screenshot: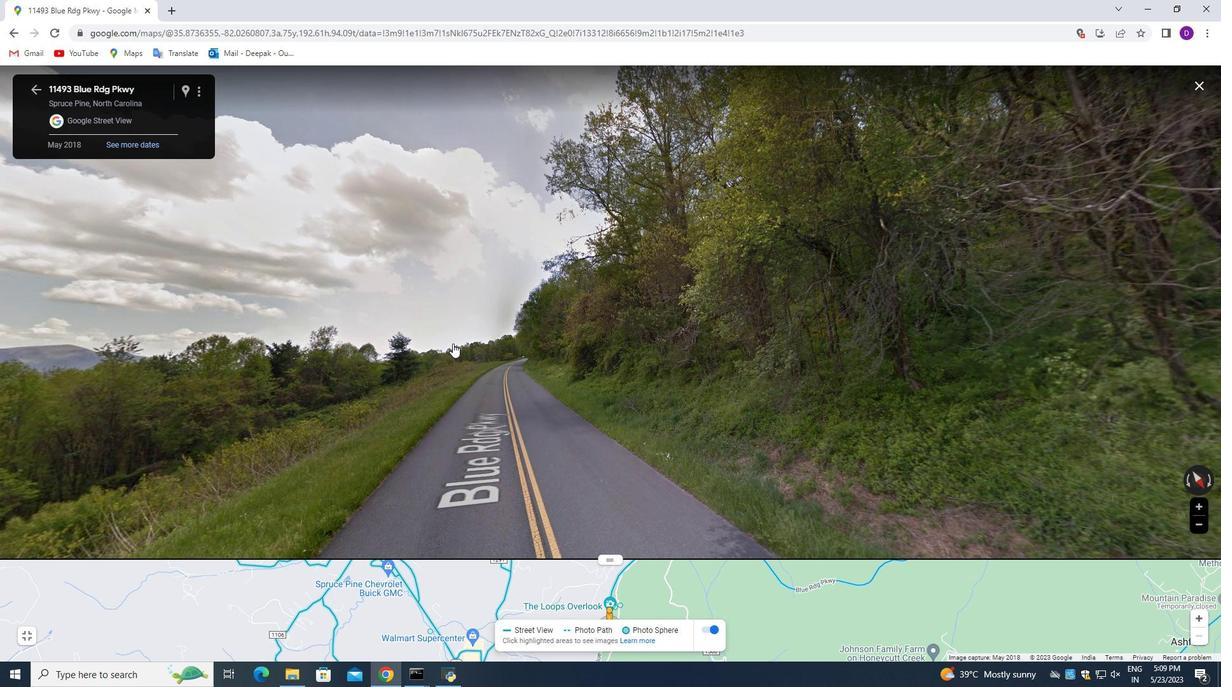 
Action: Mouse pressed left at (458, 334)
Screenshot: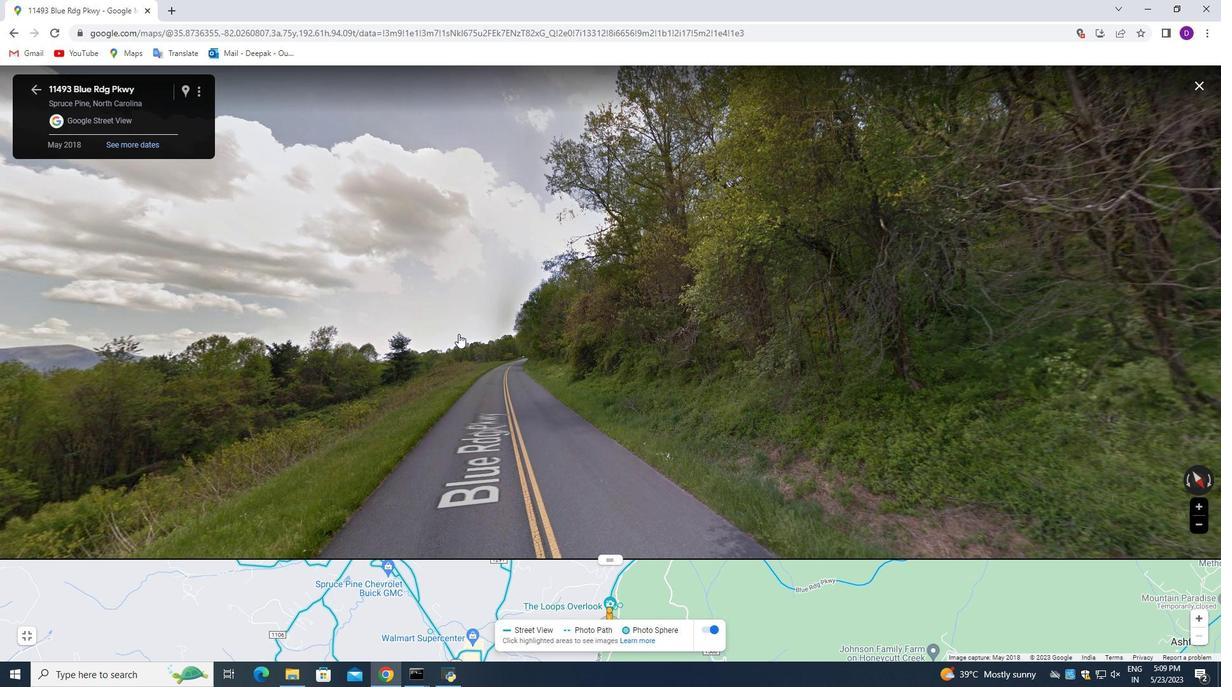 
Action: Mouse pressed left at (458, 334)
Screenshot: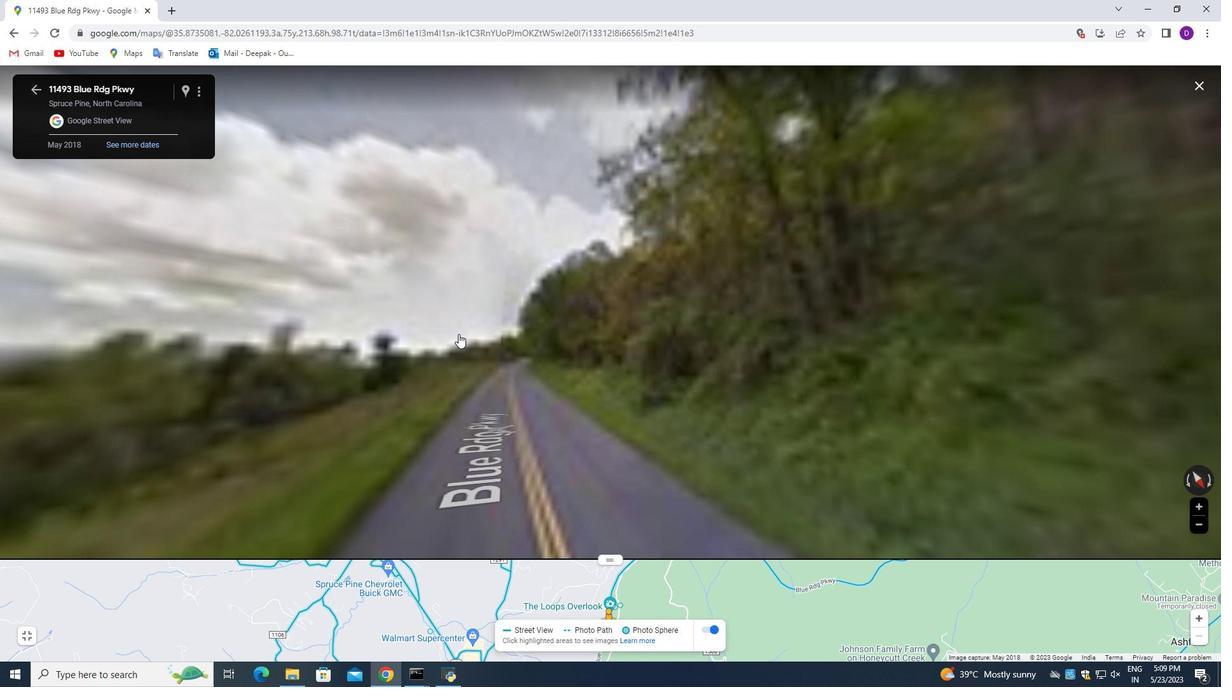 
Action: Mouse moved to (488, 332)
Screenshot: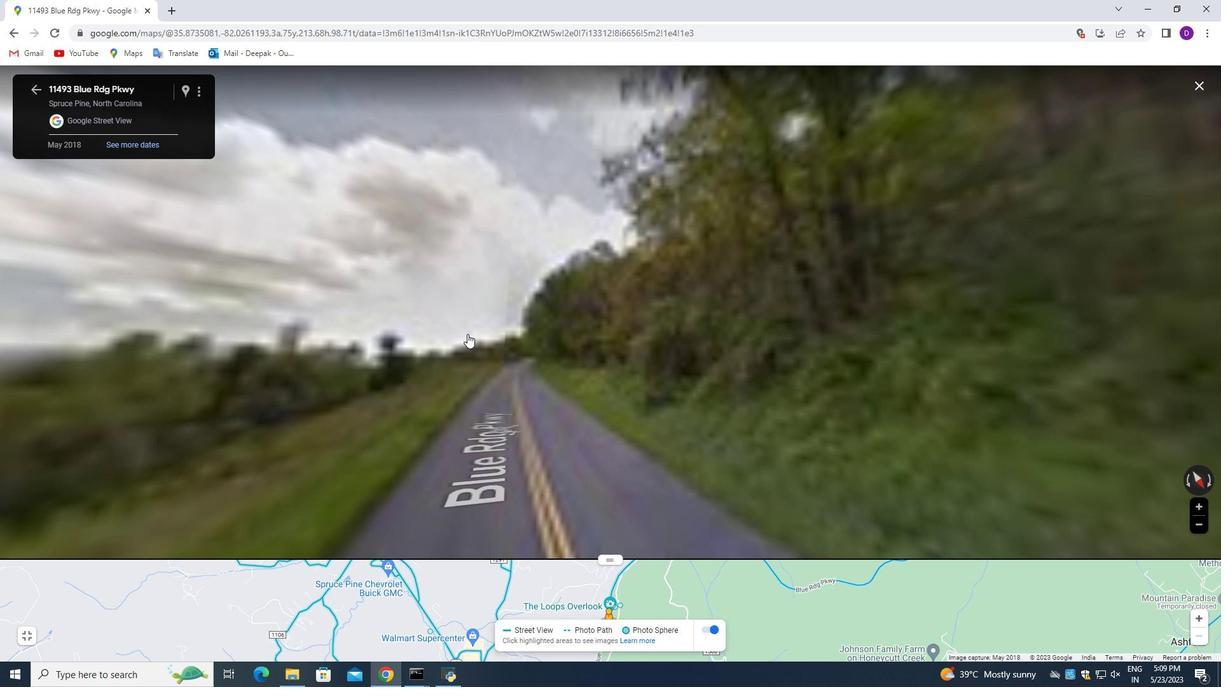 
Action: Mouse pressed left at (488, 332)
Screenshot: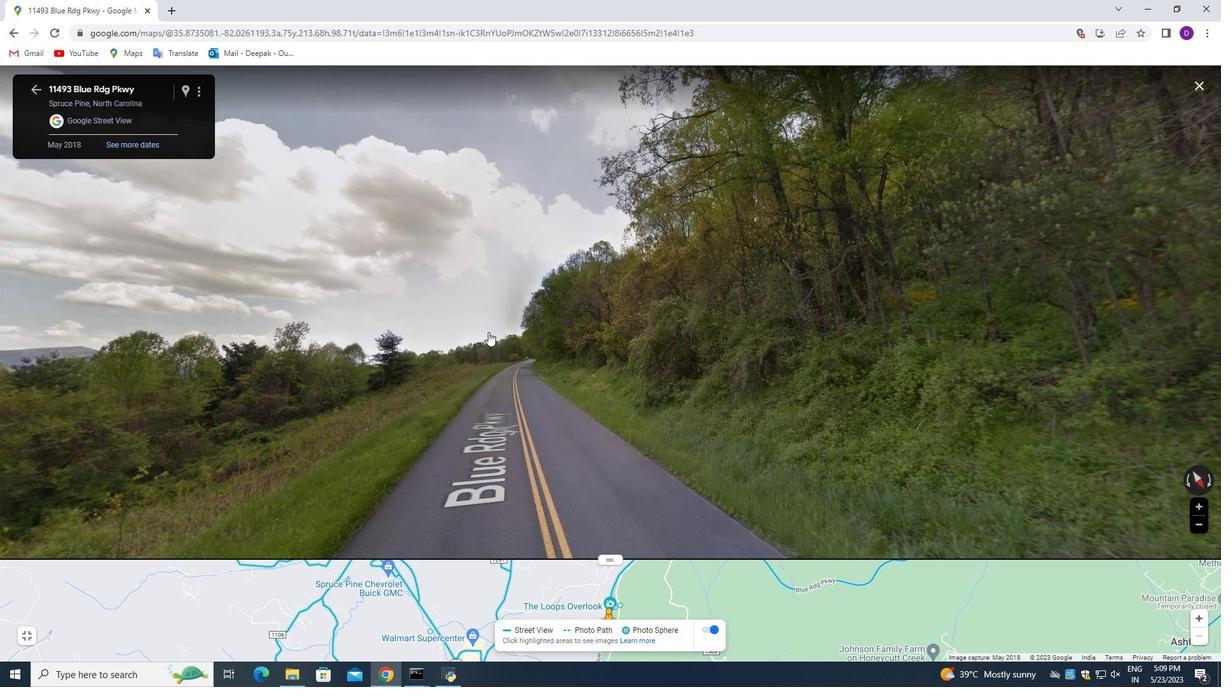 
Action: Mouse pressed left at (488, 332)
Screenshot: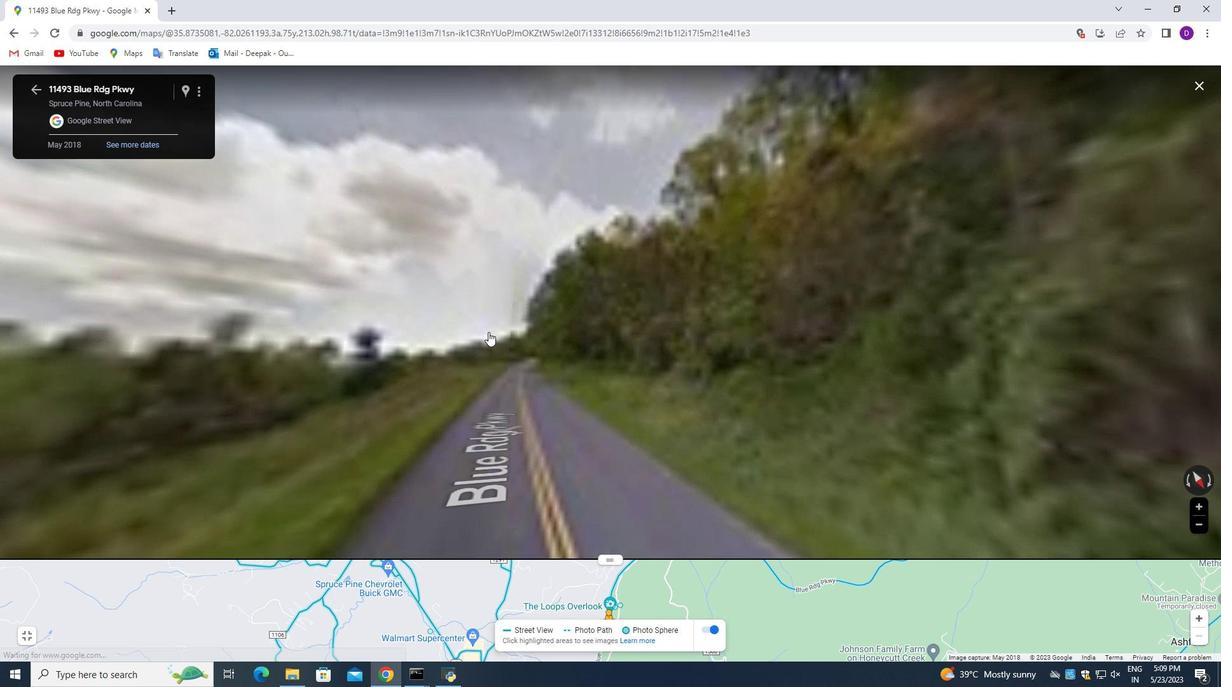 
Action: Mouse pressed left at (488, 332)
Screenshot: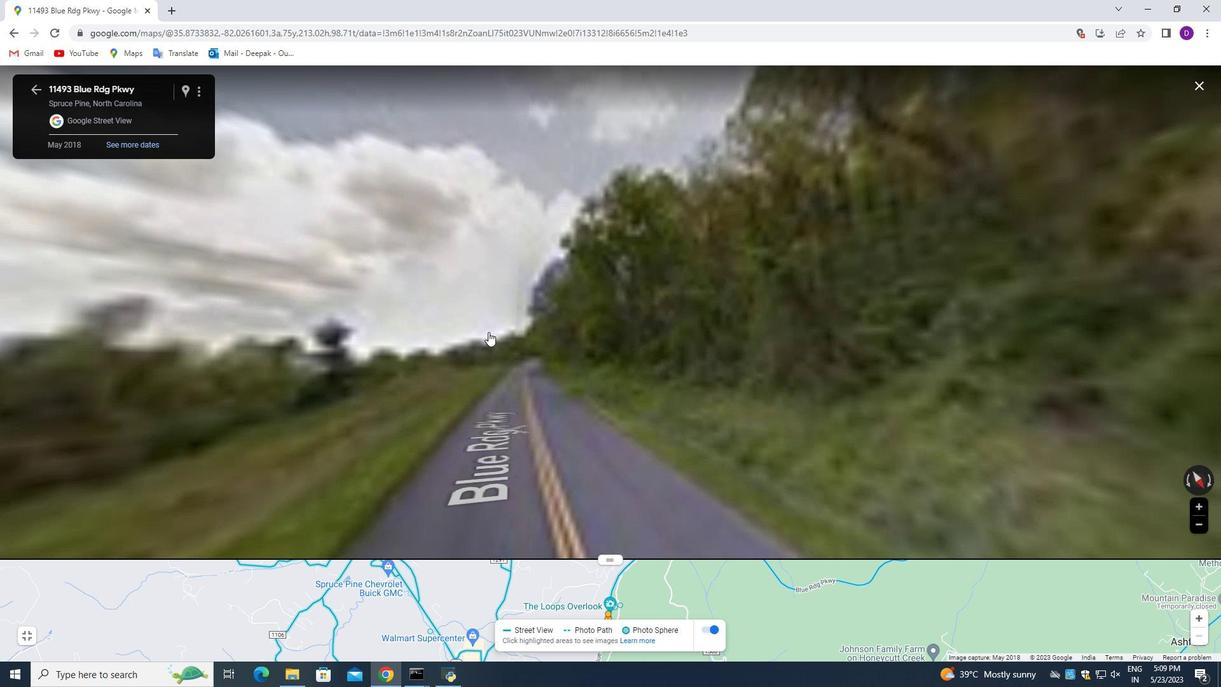 
Action: Mouse pressed left at (488, 332)
Screenshot: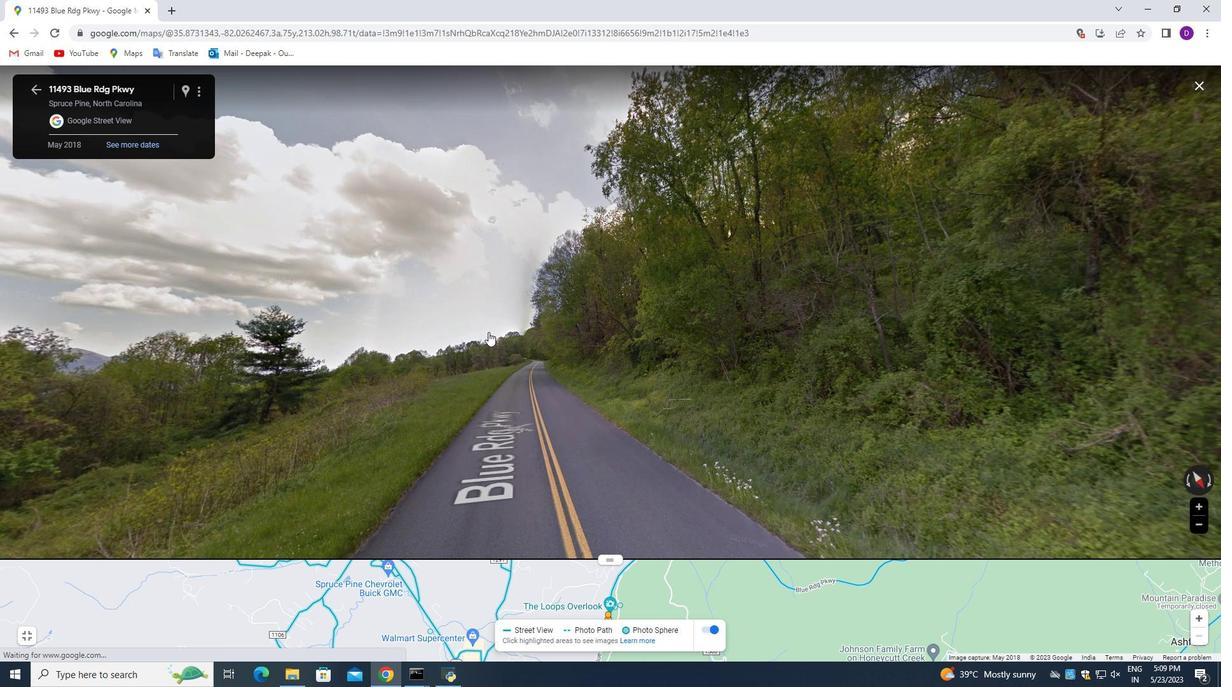
Action: Mouse moved to (519, 330)
Screenshot: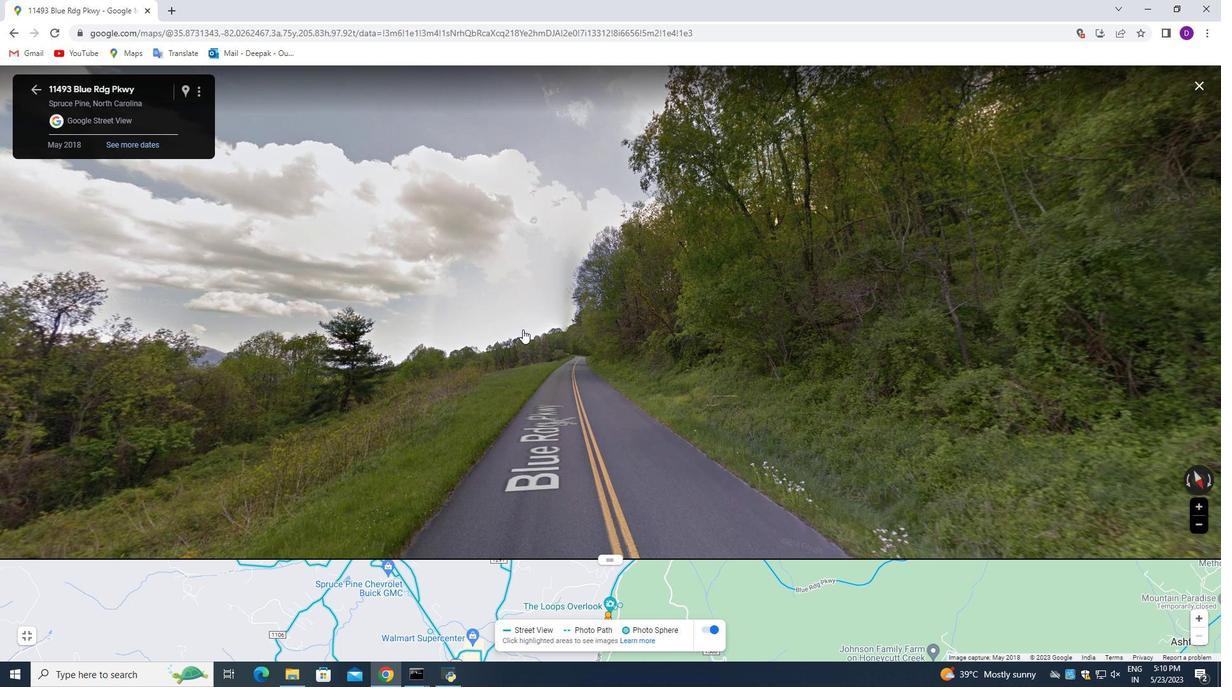 
Action: Mouse pressed left at (519, 330)
Screenshot: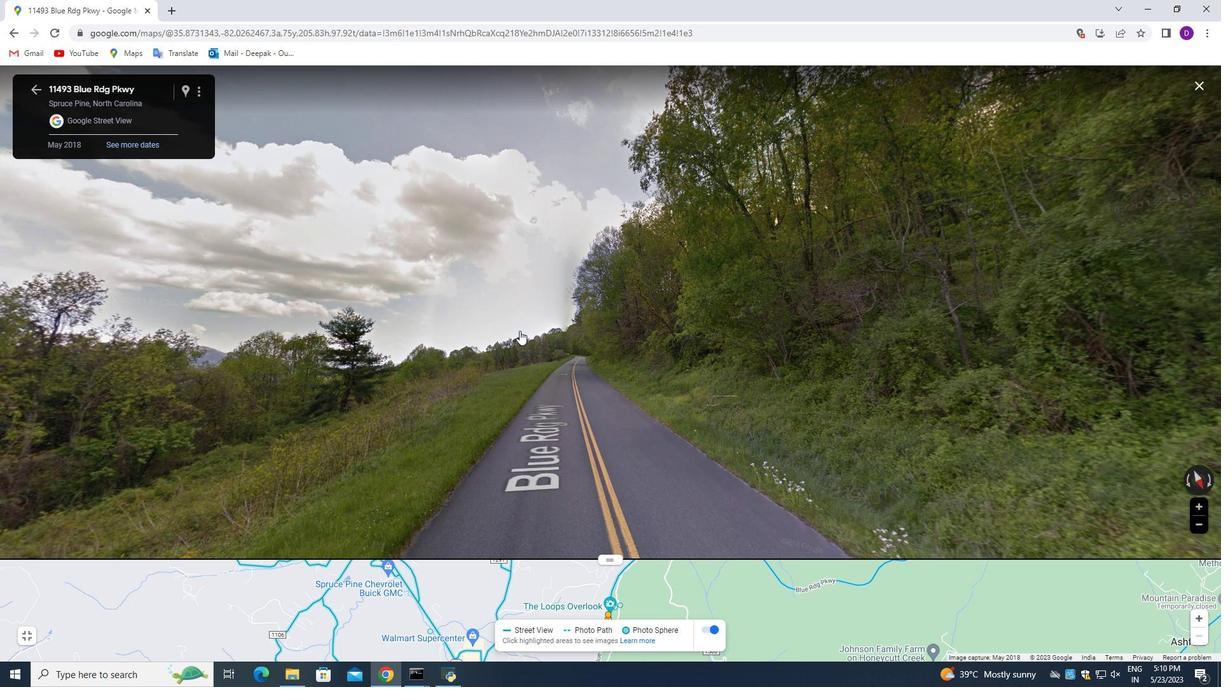 
Action: Mouse moved to (540, 334)
Screenshot: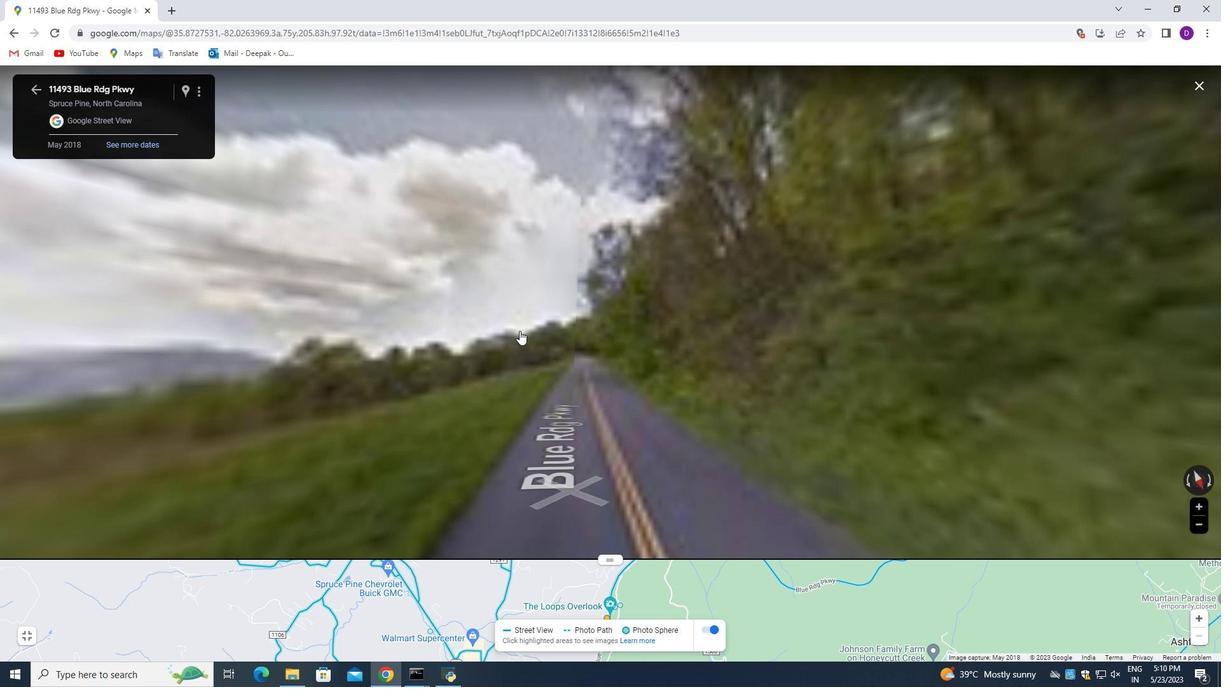 
Action: Mouse pressed left at (540, 334)
Screenshot: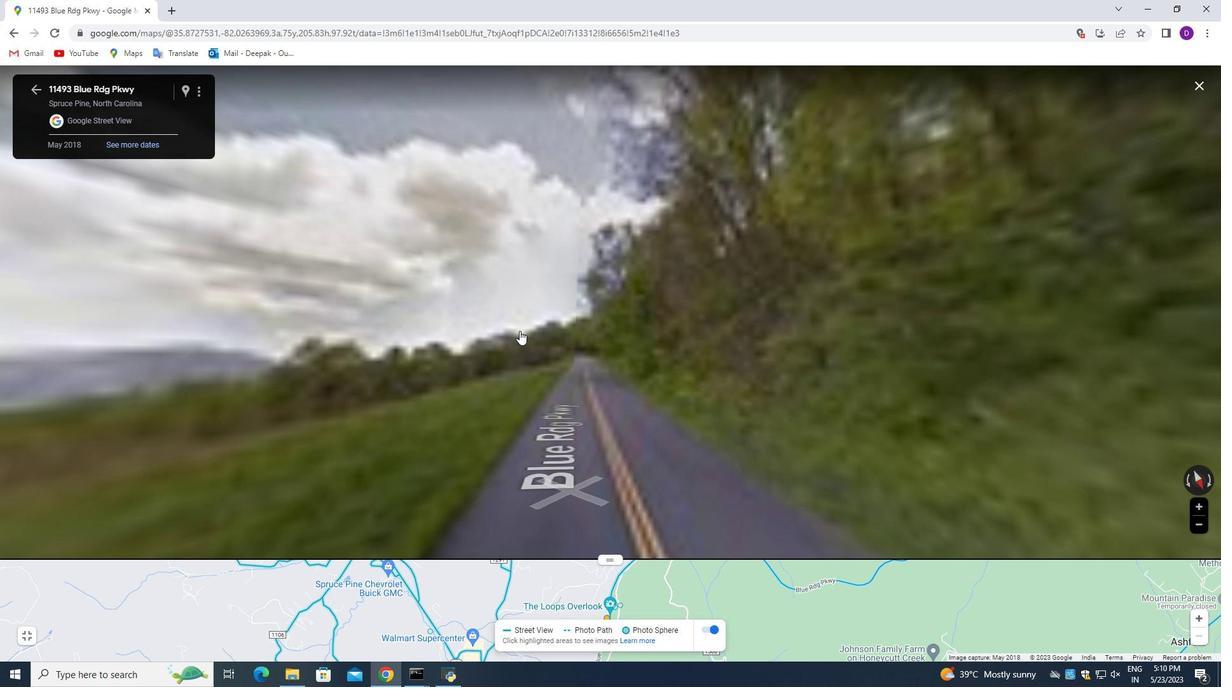 
Action: Mouse moved to (503, 331)
Screenshot: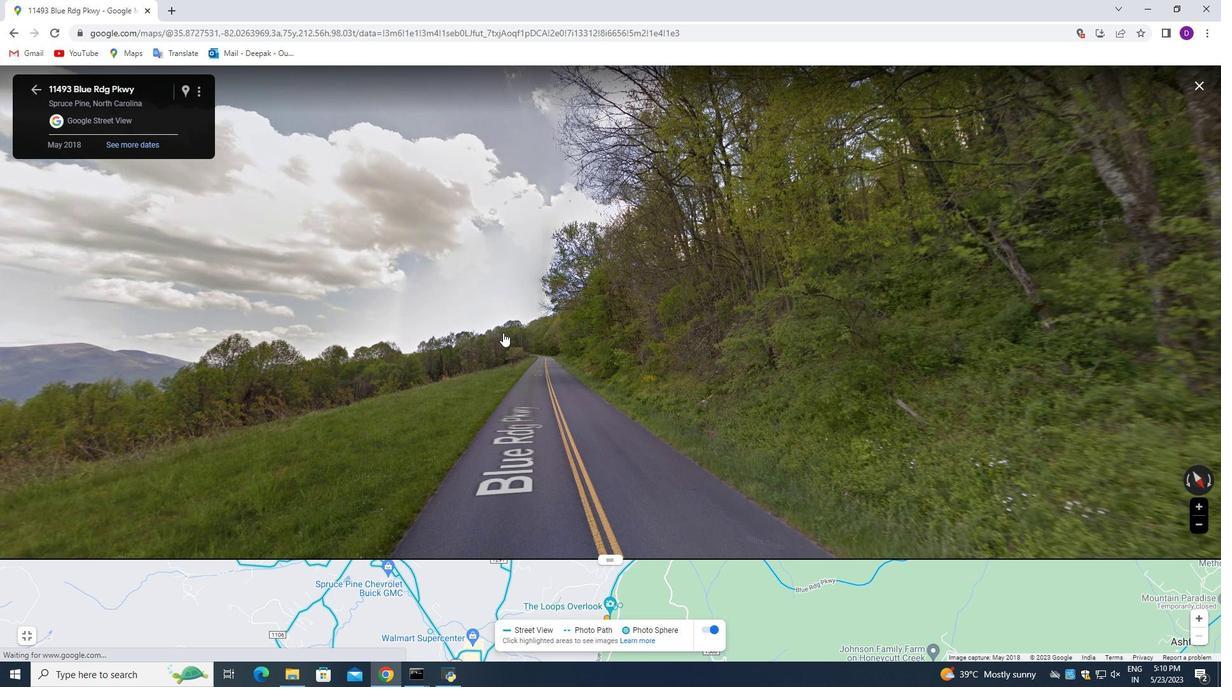 
Action: Mouse pressed left at (503, 331)
Screenshot: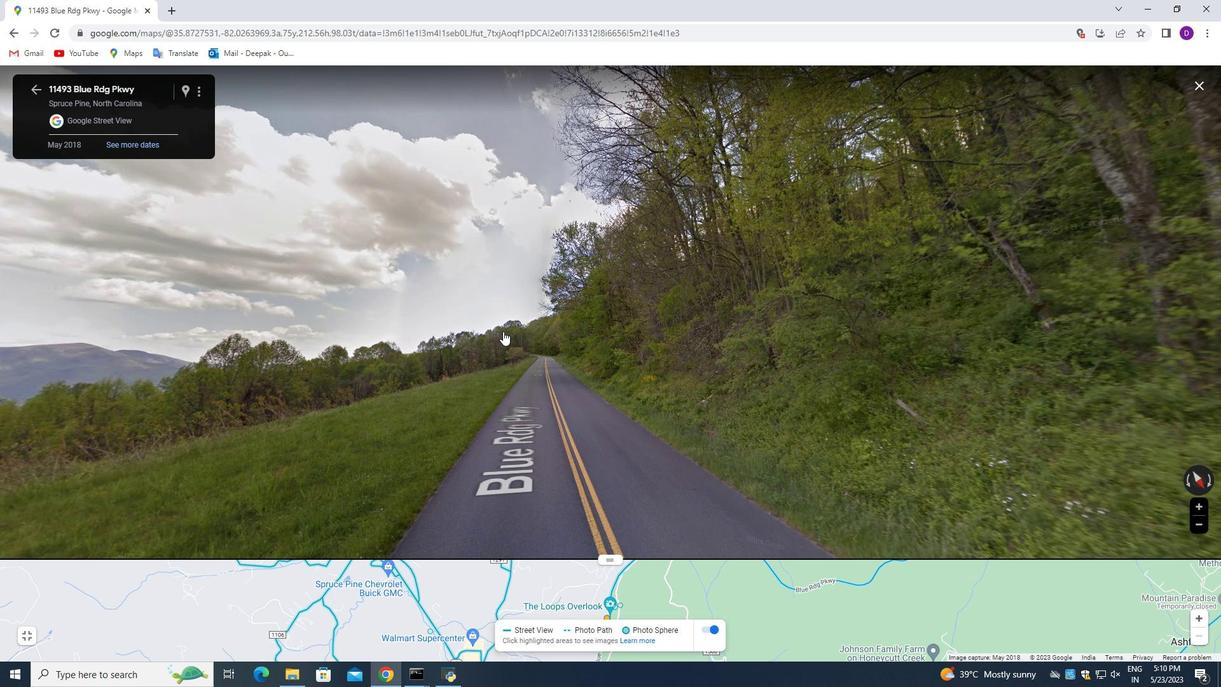 
Action: Mouse pressed left at (503, 331)
Screenshot: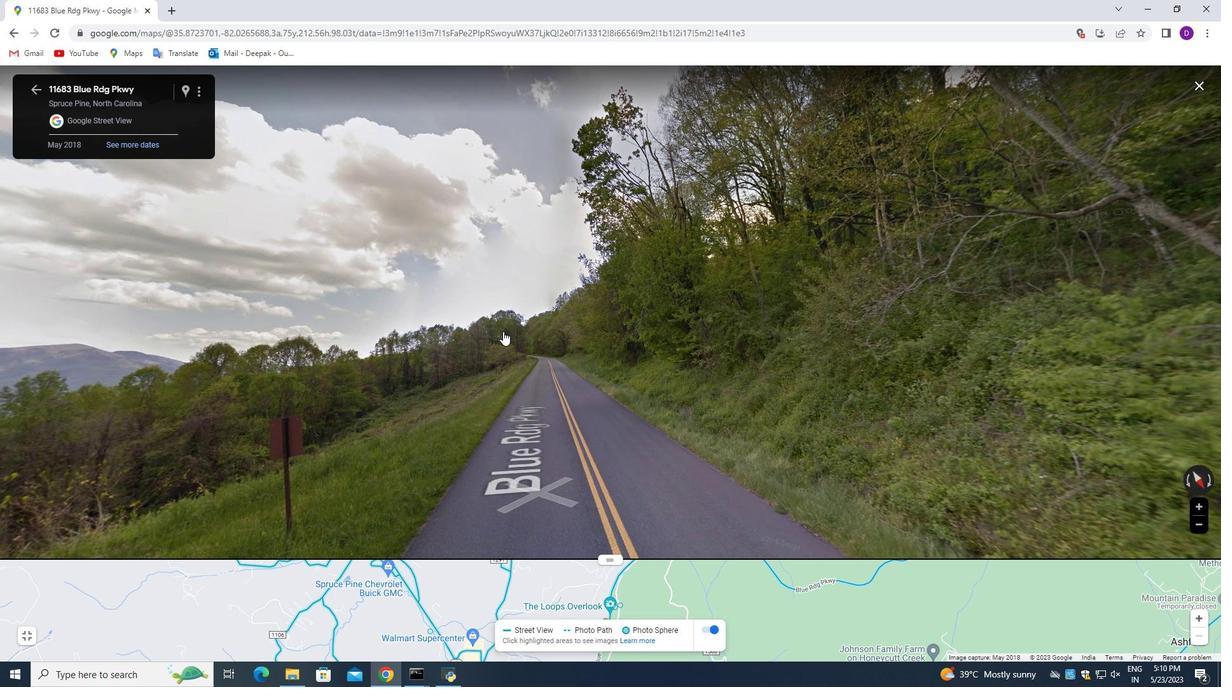 
Action: Mouse pressed left at (503, 331)
Screenshot: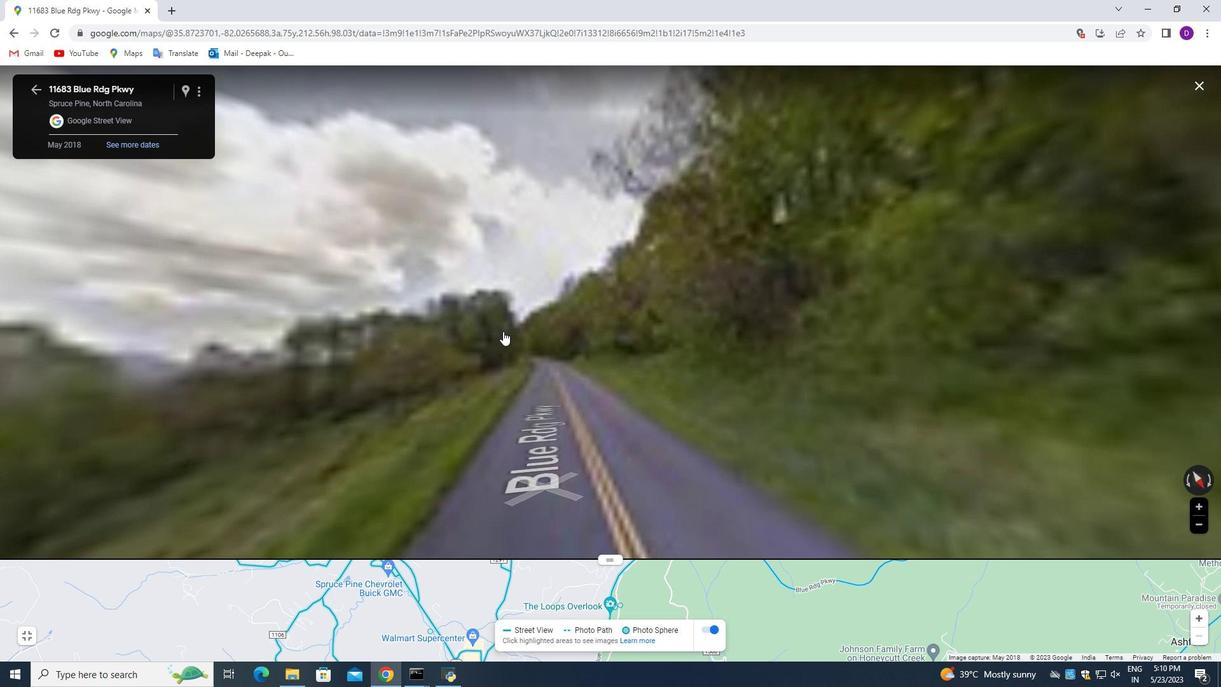 
Action: Mouse moved to (572, 333)
Screenshot: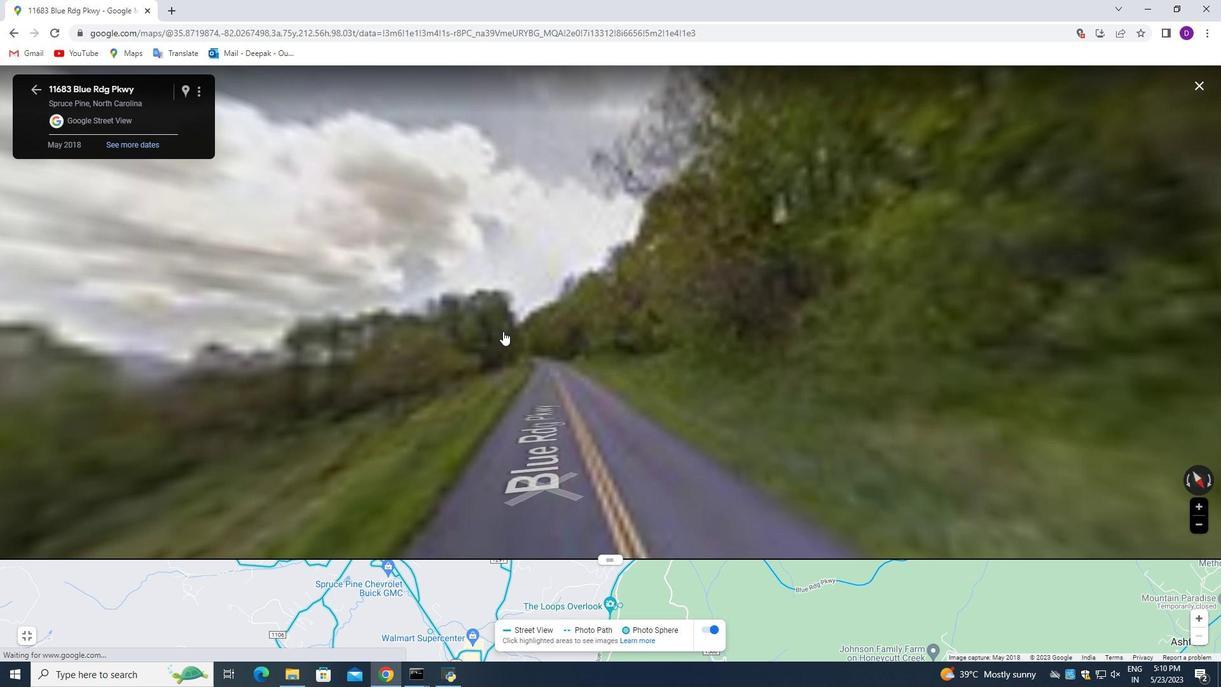 
Action: Mouse pressed left at (572, 333)
Screenshot: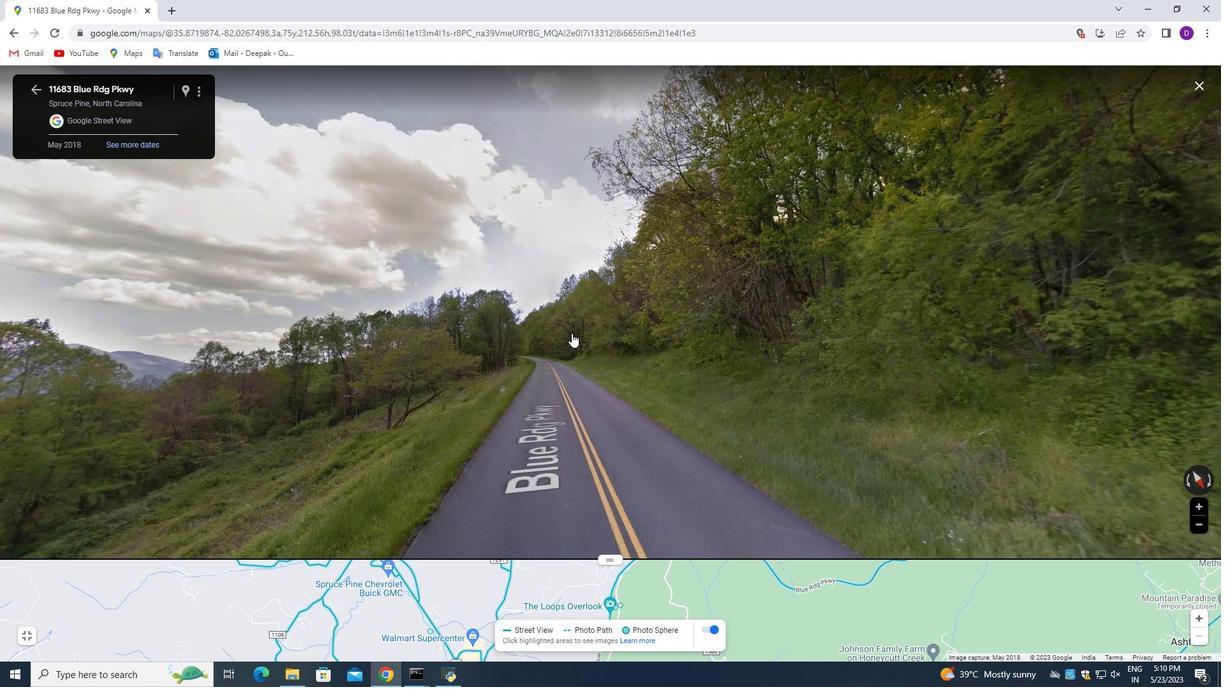 
Action: Mouse moved to (559, 381)
Screenshot: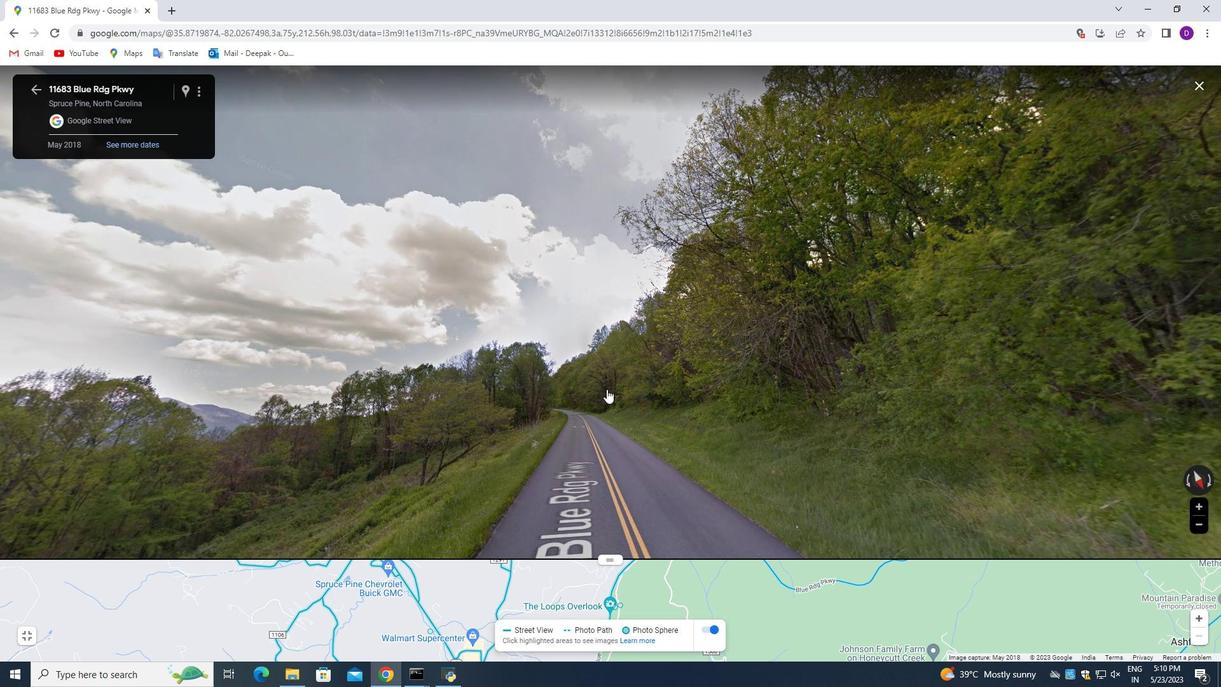 
Action: Mouse pressed left at (559, 381)
Screenshot: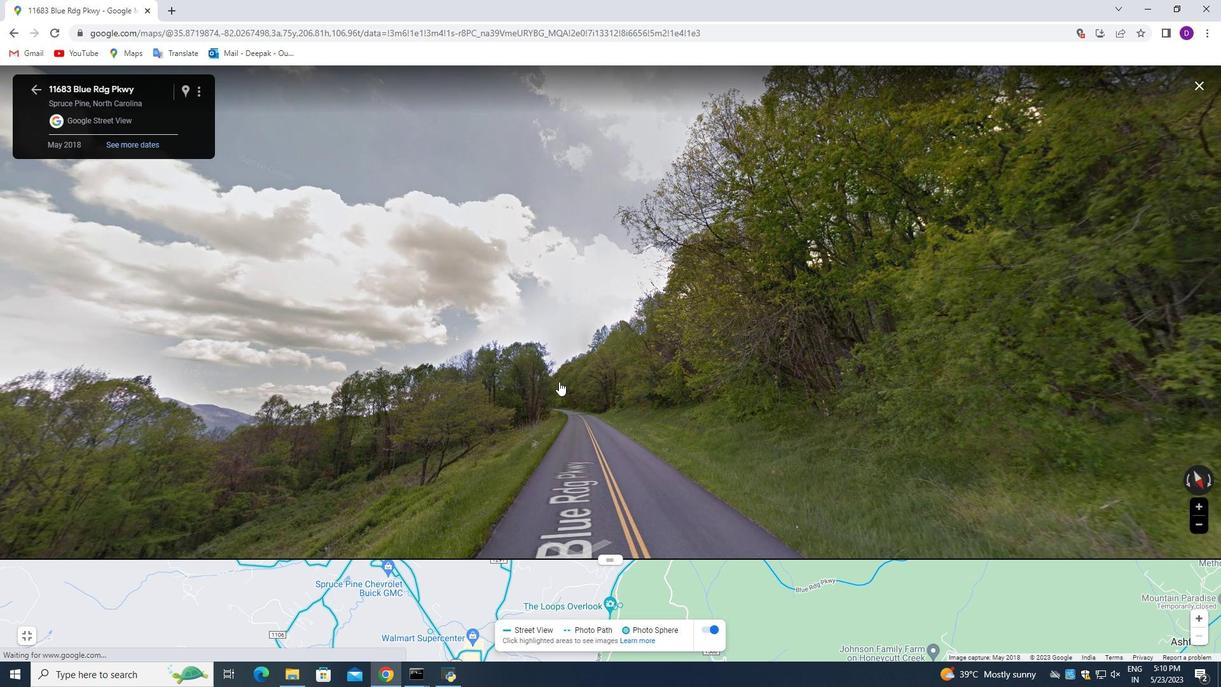 
Action: Mouse pressed left at (559, 381)
Screenshot: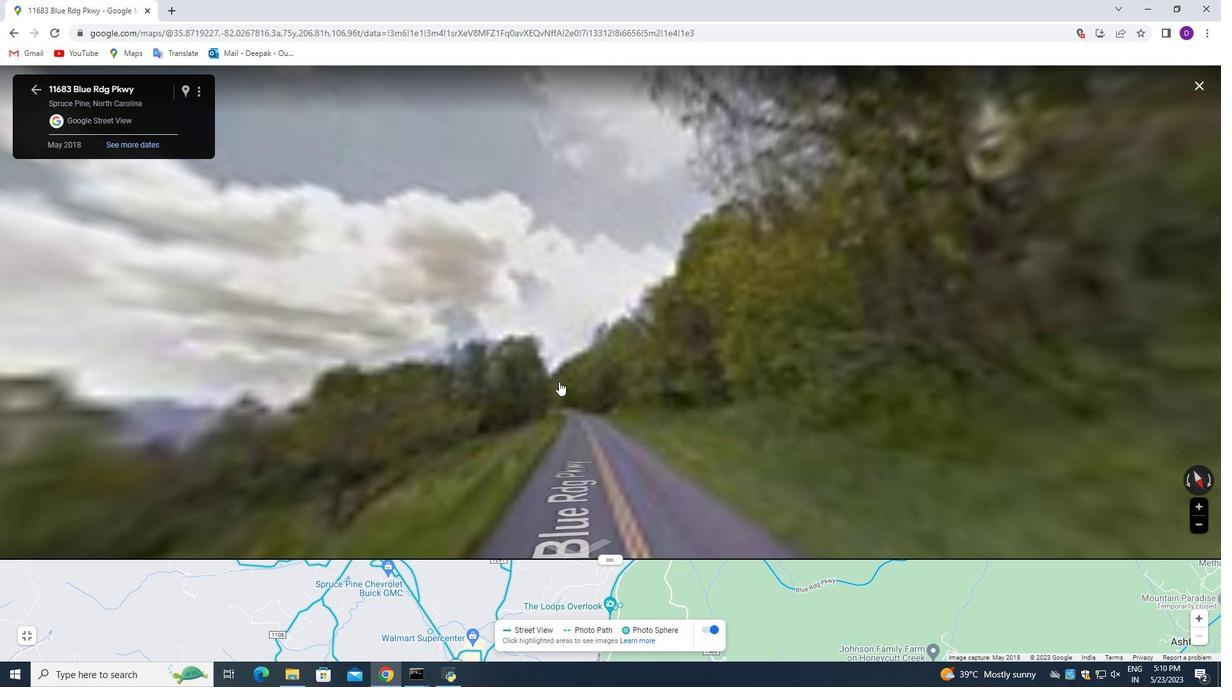 
Action: Mouse moved to (584, 413)
Screenshot: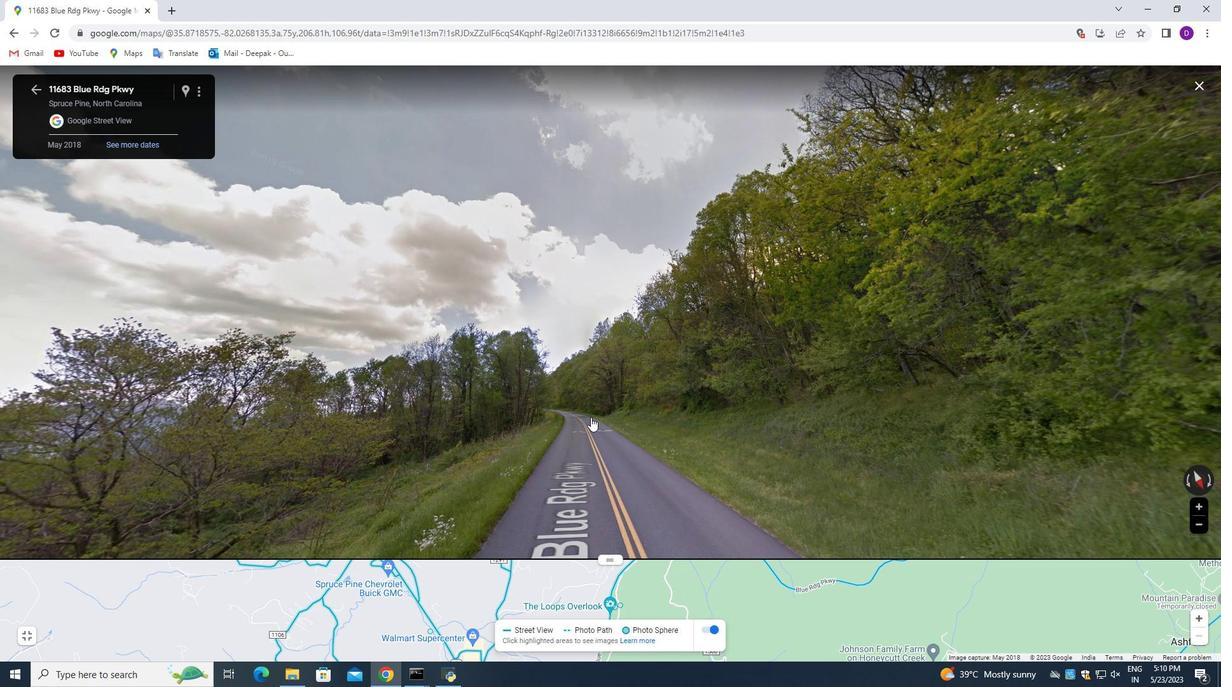 
Action: Mouse pressed left at (584, 413)
Screenshot: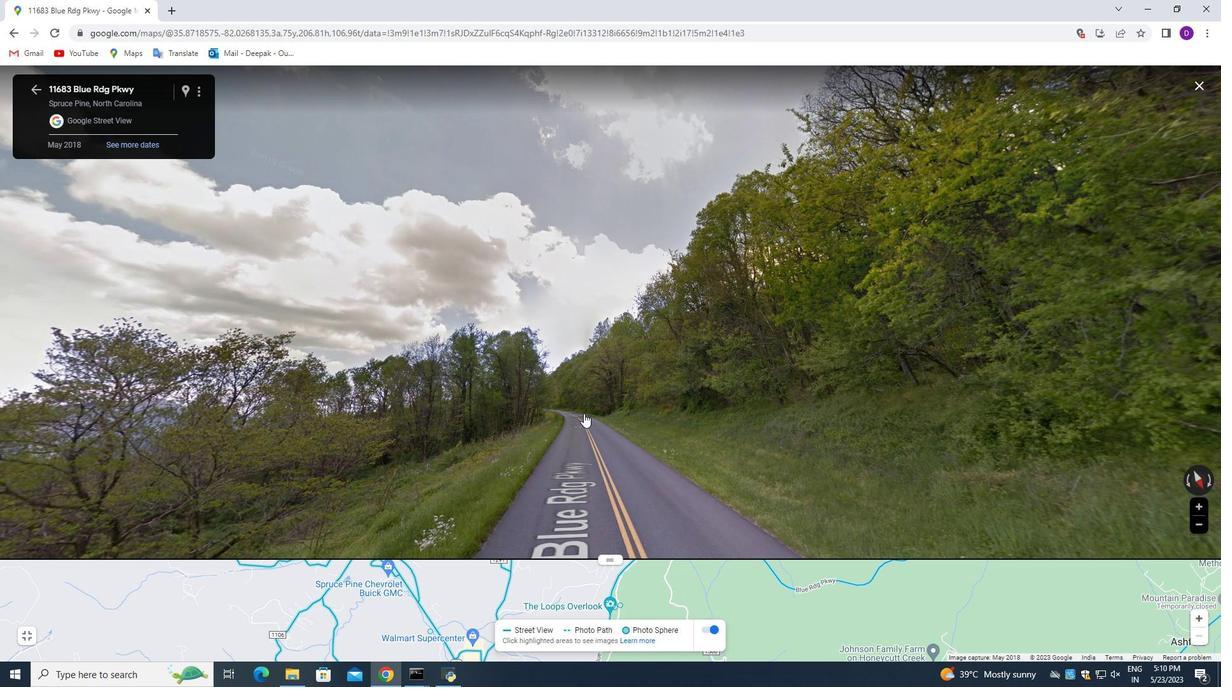 
Action: Mouse moved to (481, 403)
Screenshot: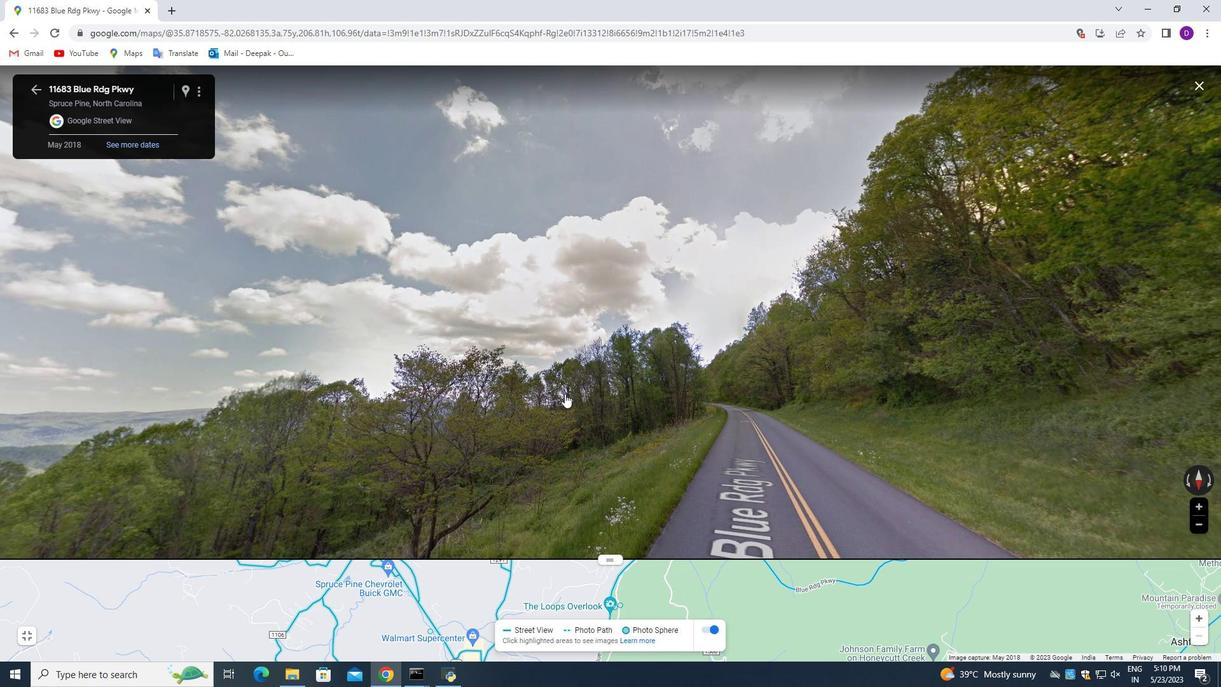 
Action: Mouse pressed left at (481, 403)
Screenshot: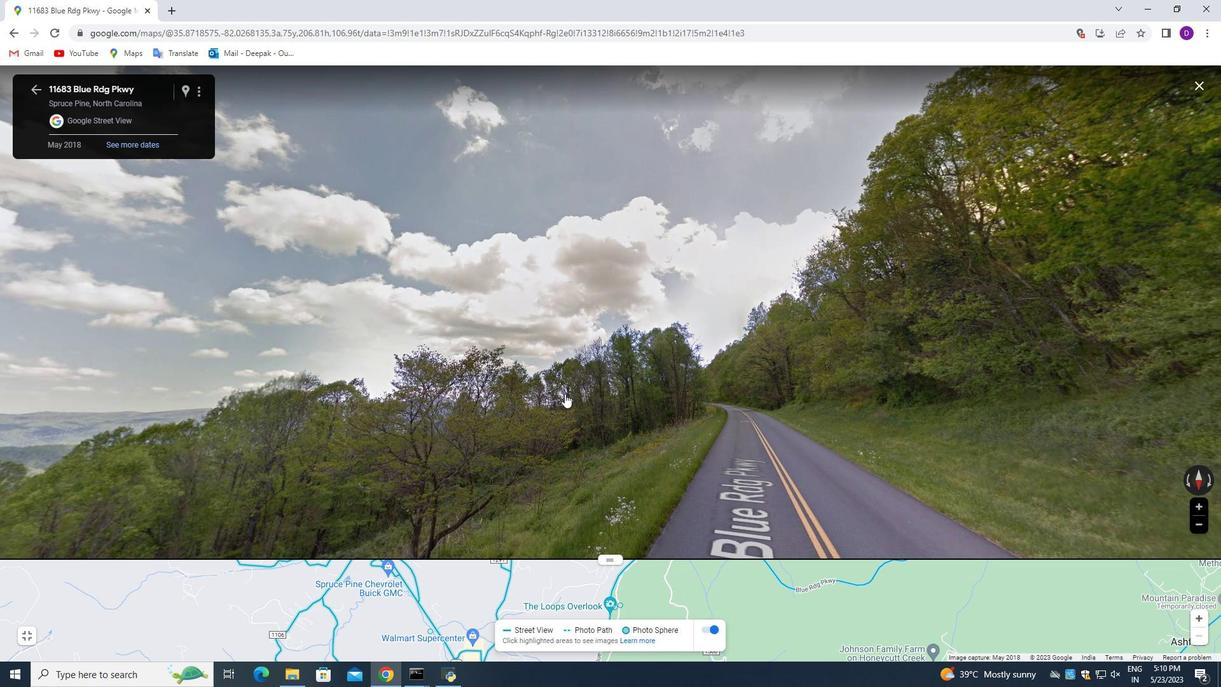 
Action: Mouse moved to (462, 400)
Screenshot: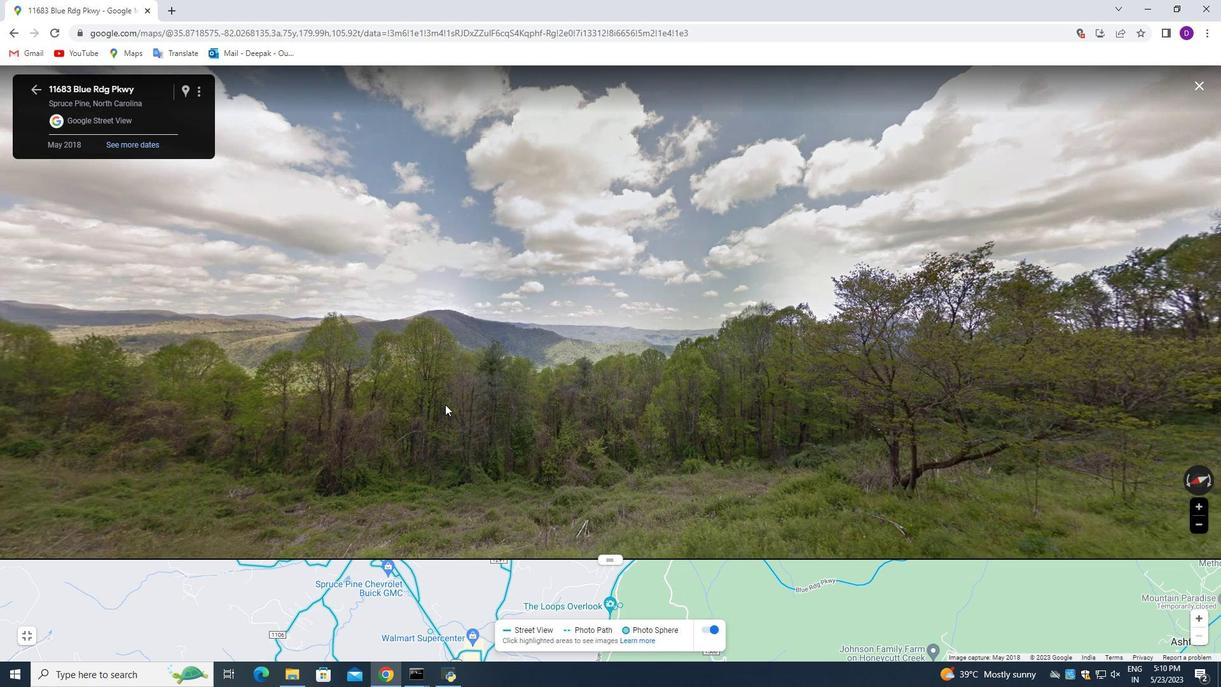 
Action: Mouse pressed left at (450, 402)
Screenshot: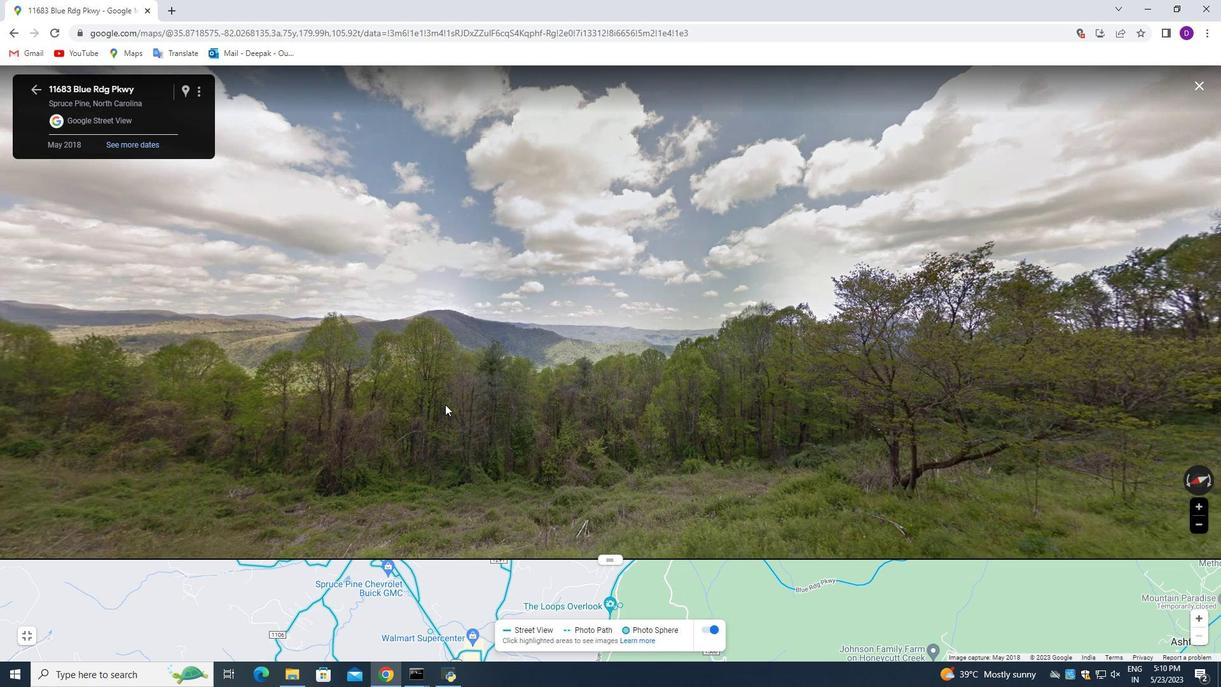
Action: Mouse moved to (907, 381)
Screenshot: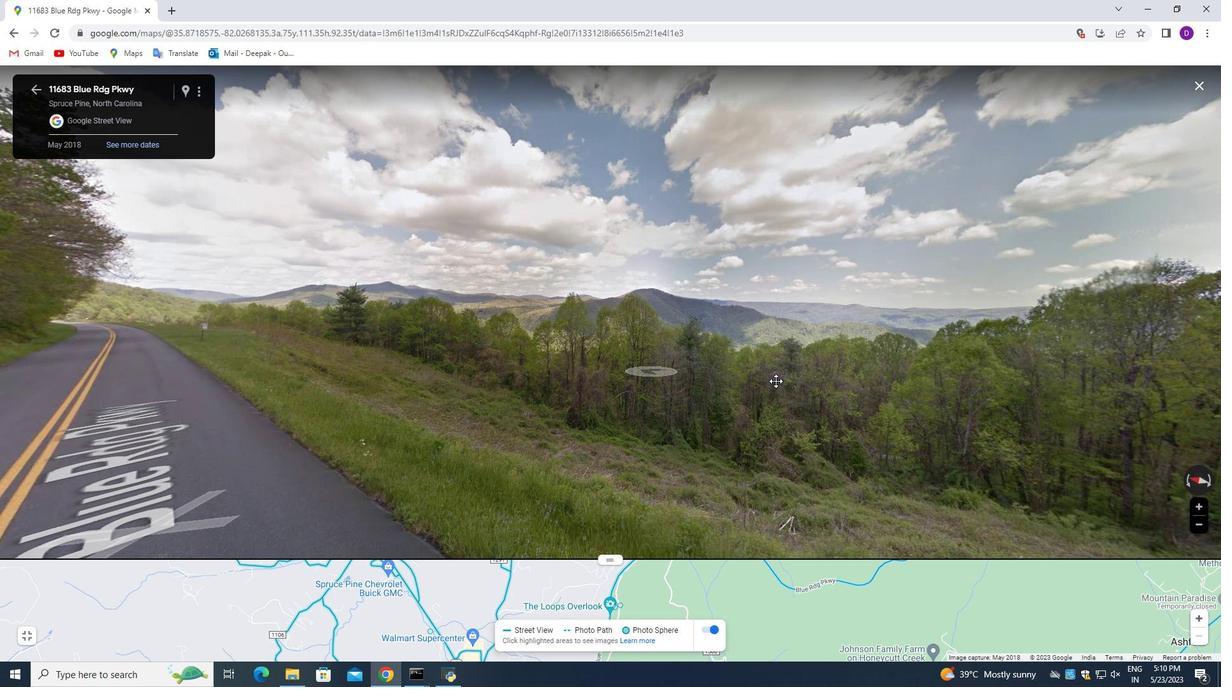
Action: Mouse pressed left at (907, 381)
Screenshot: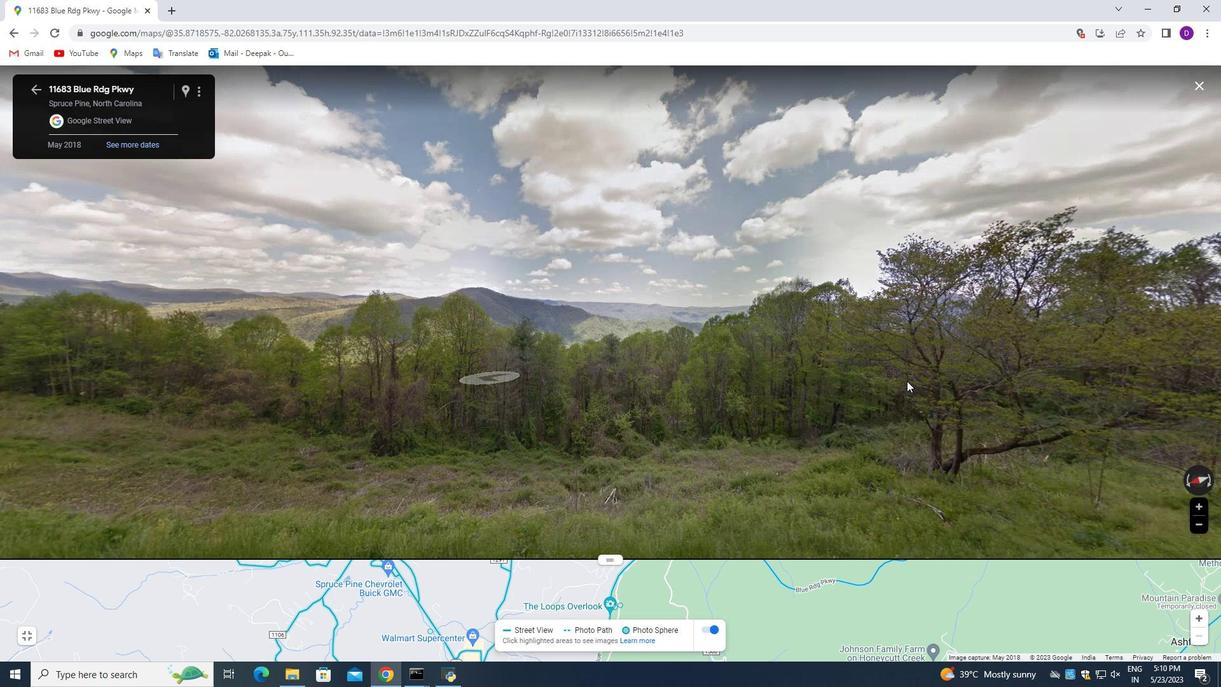 
Action: Mouse moved to (866, 360)
Screenshot: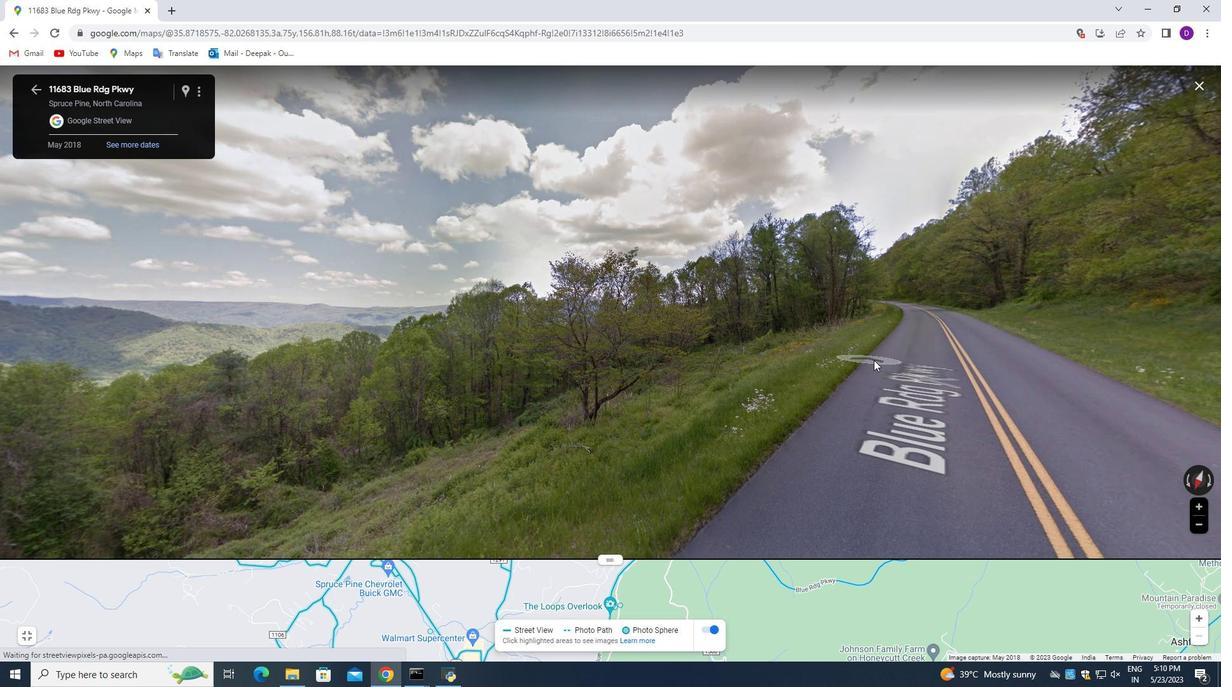 
Action: Mouse pressed left at (868, 360)
Screenshot: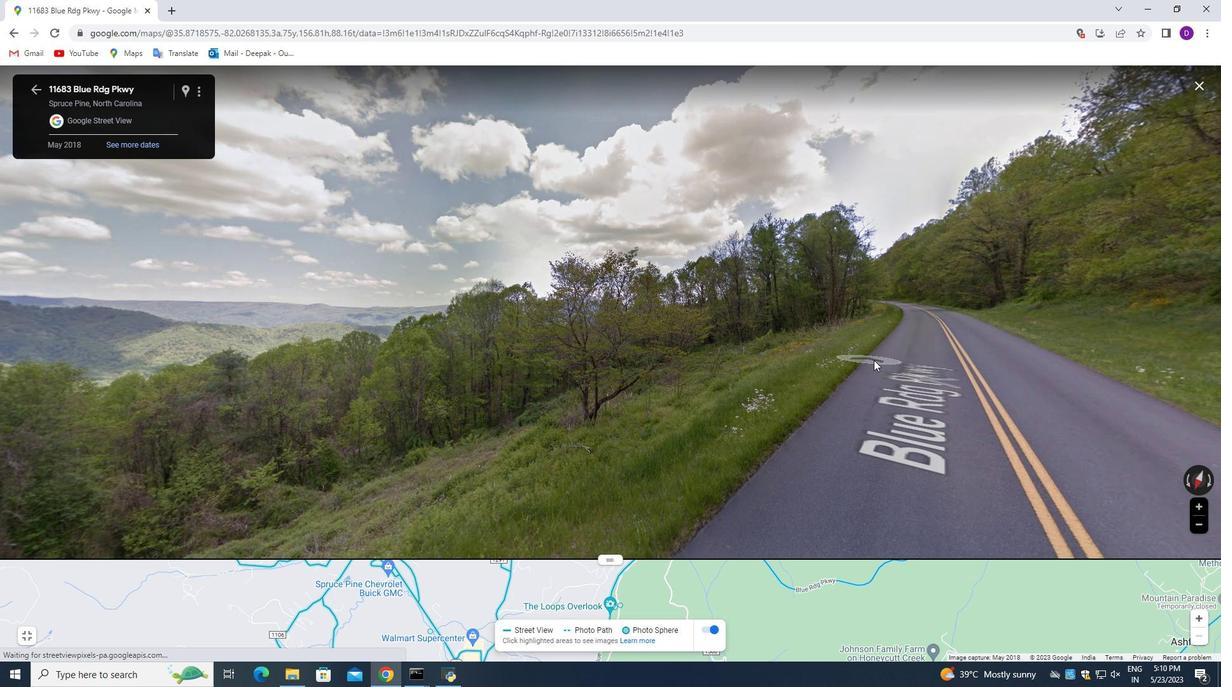 
Action: Mouse moved to (31, 91)
Screenshot: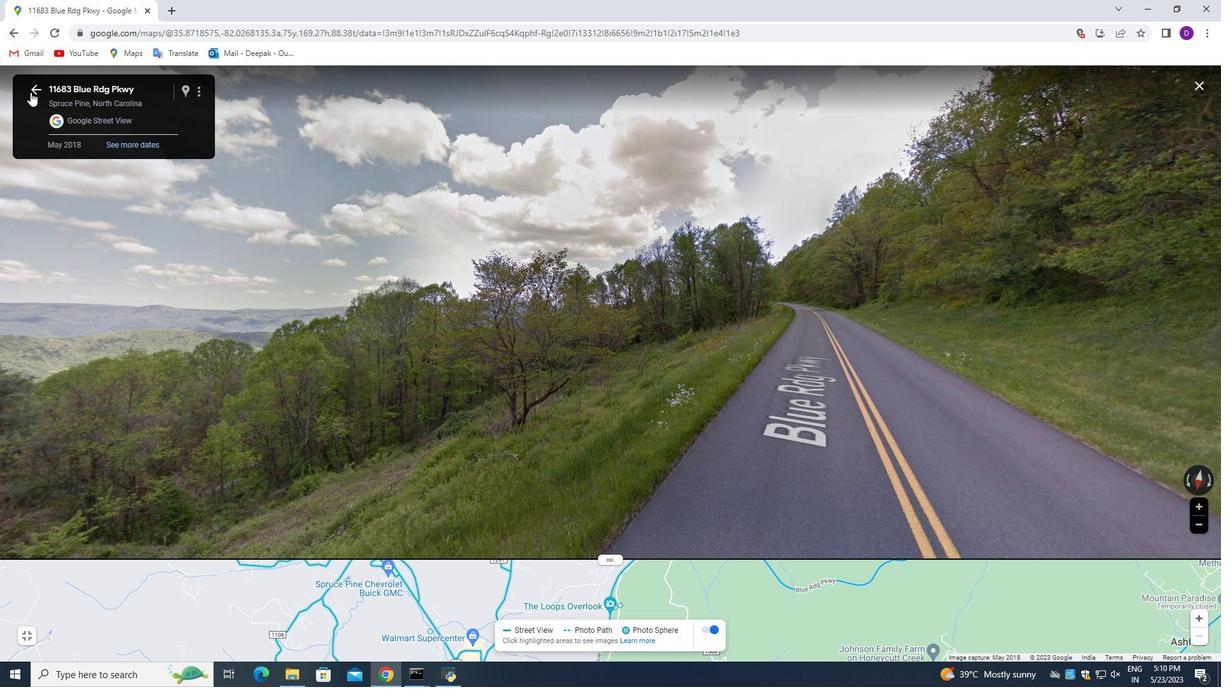 
Action: Mouse pressed left at (31, 91)
Screenshot: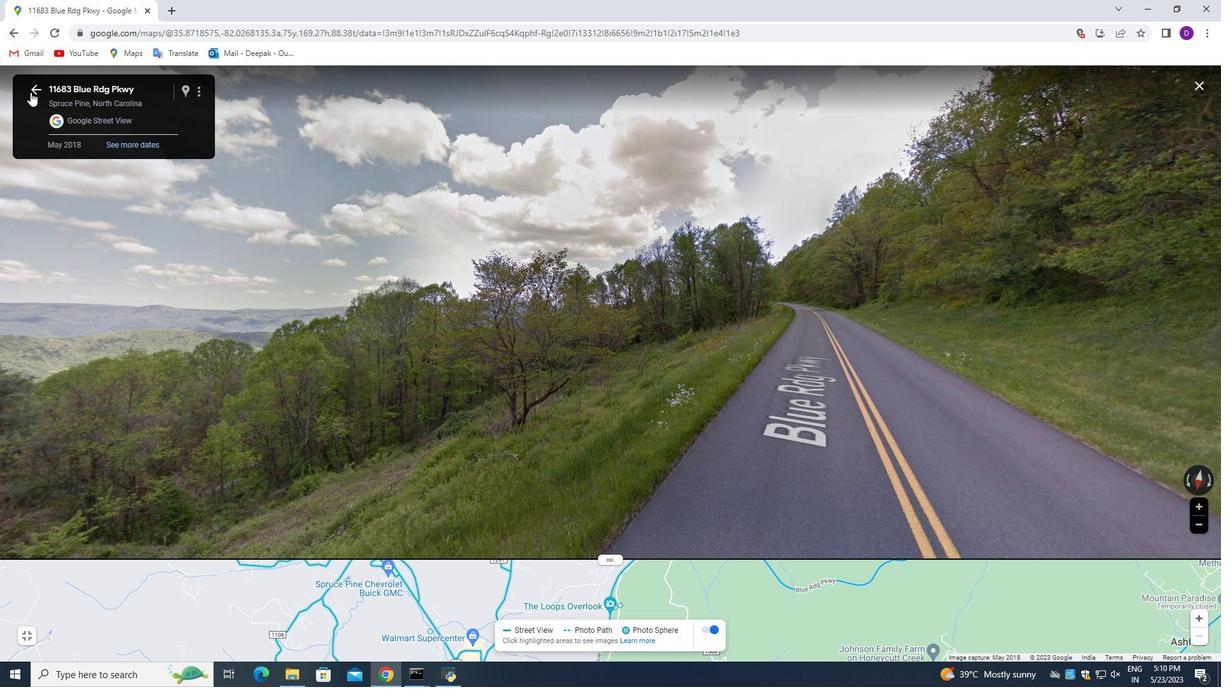 
Action: Mouse moved to (637, 329)
Screenshot: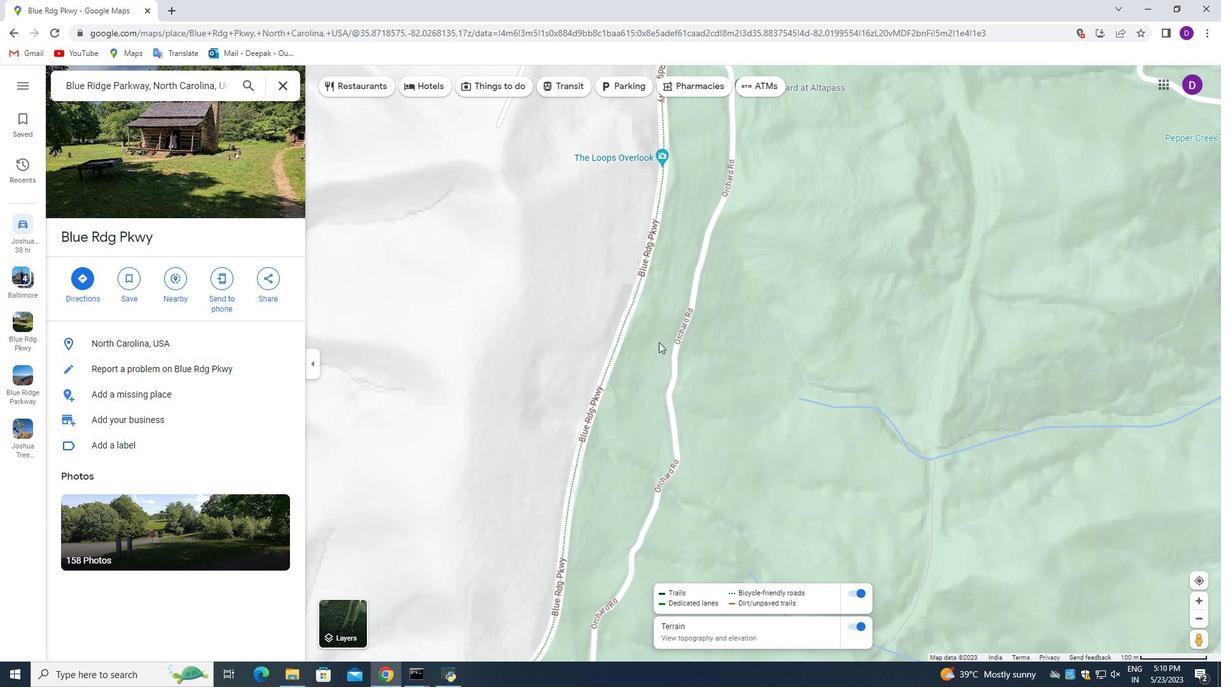 
Action: Mouse scrolled (637, 329) with delta (0, 0)
Screenshot: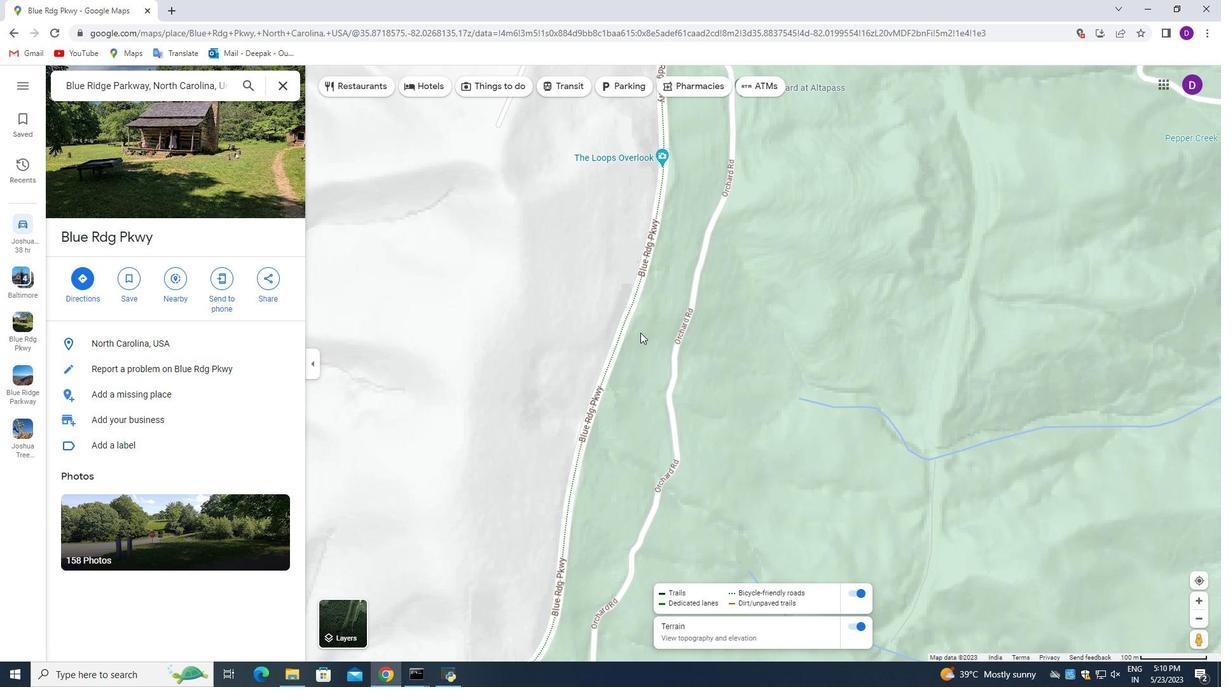 
Action: Mouse scrolled (637, 329) with delta (0, 0)
Screenshot: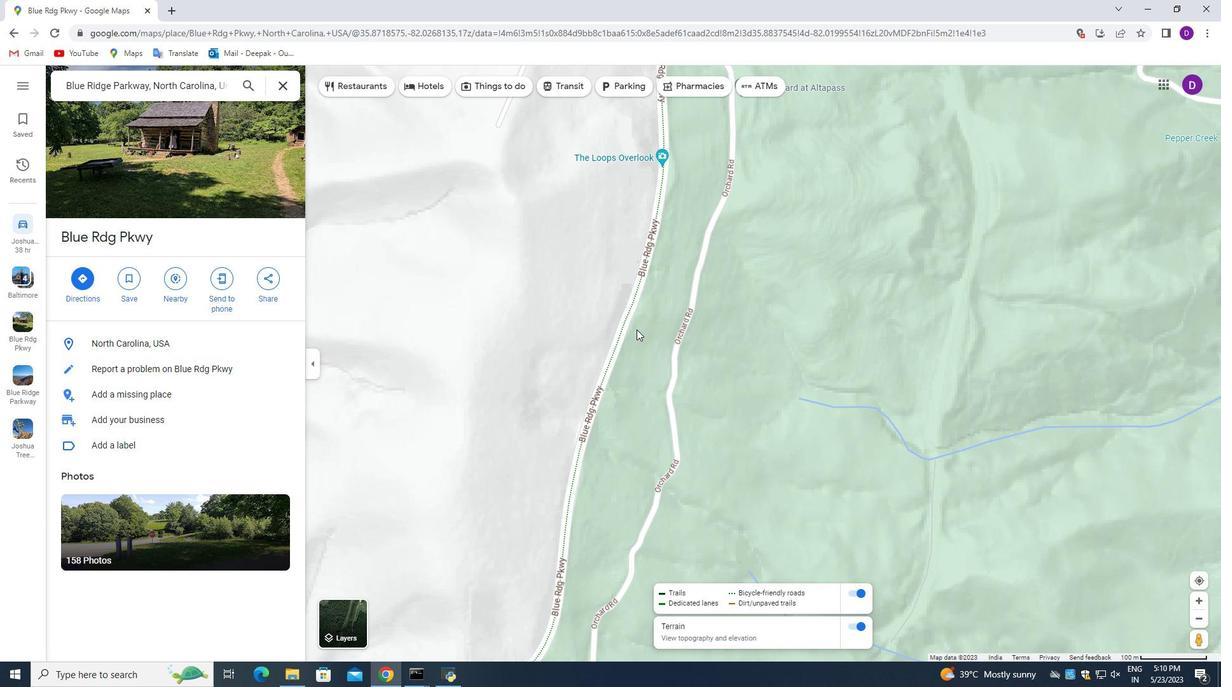
Action: Mouse scrolled (637, 329) with delta (0, 0)
Screenshot: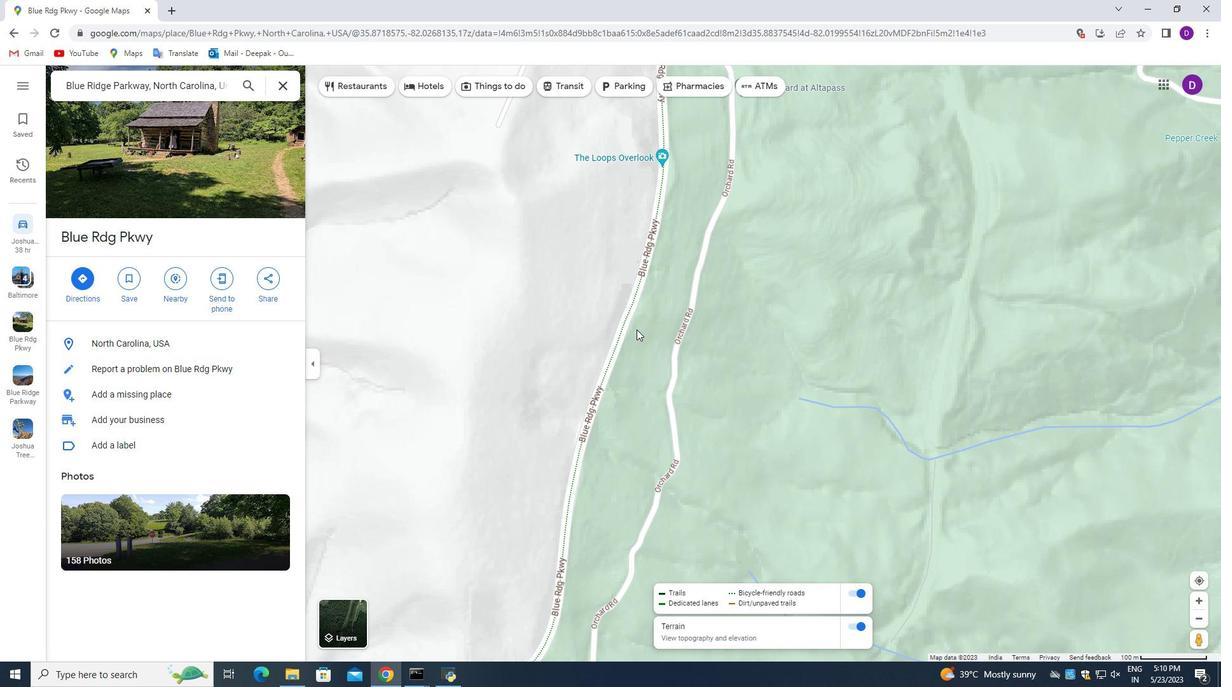 
Action: Mouse moved to (645, 328)
Screenshot: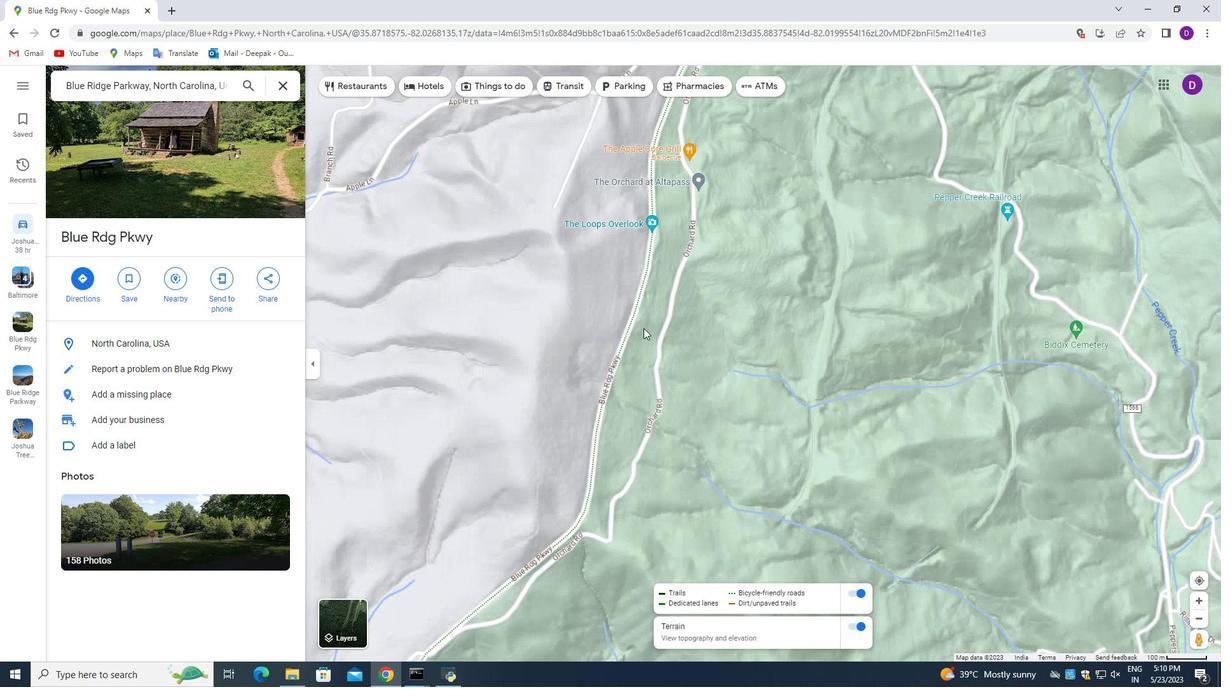 
Action: Mouse scrolled (645, 327) with delta (0, 0)
Screenshot: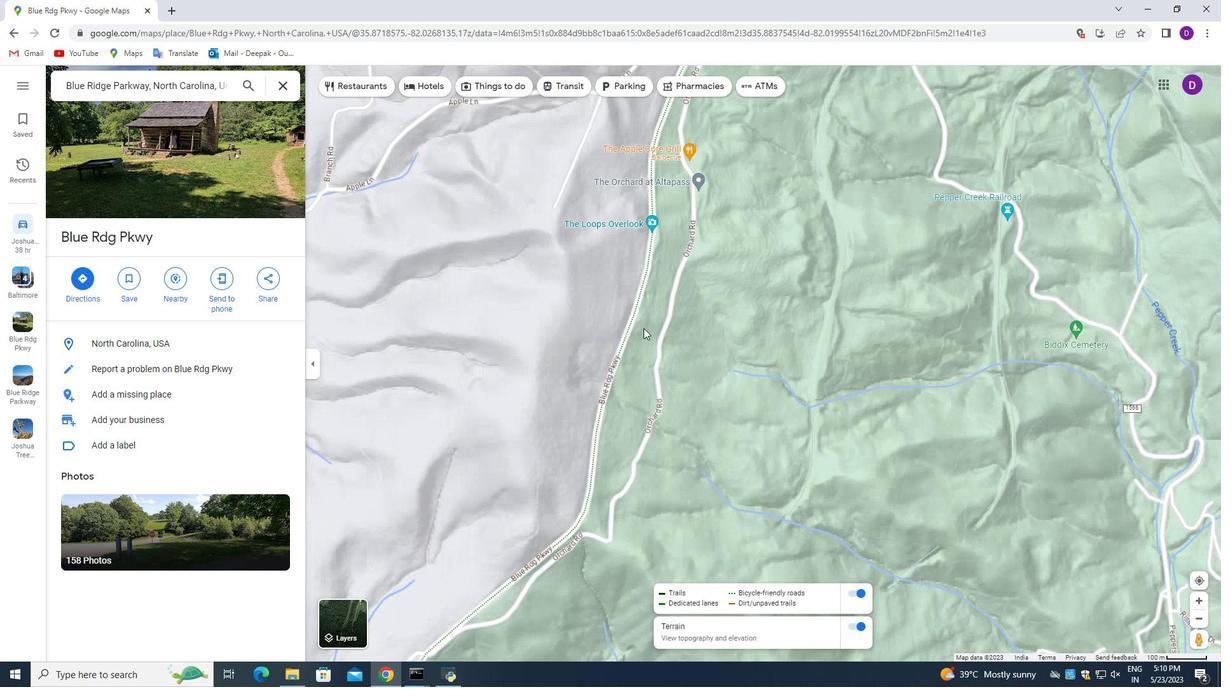 
Action: Mouse scrolled (645, 327) with delta (0, 0)
Screenshot: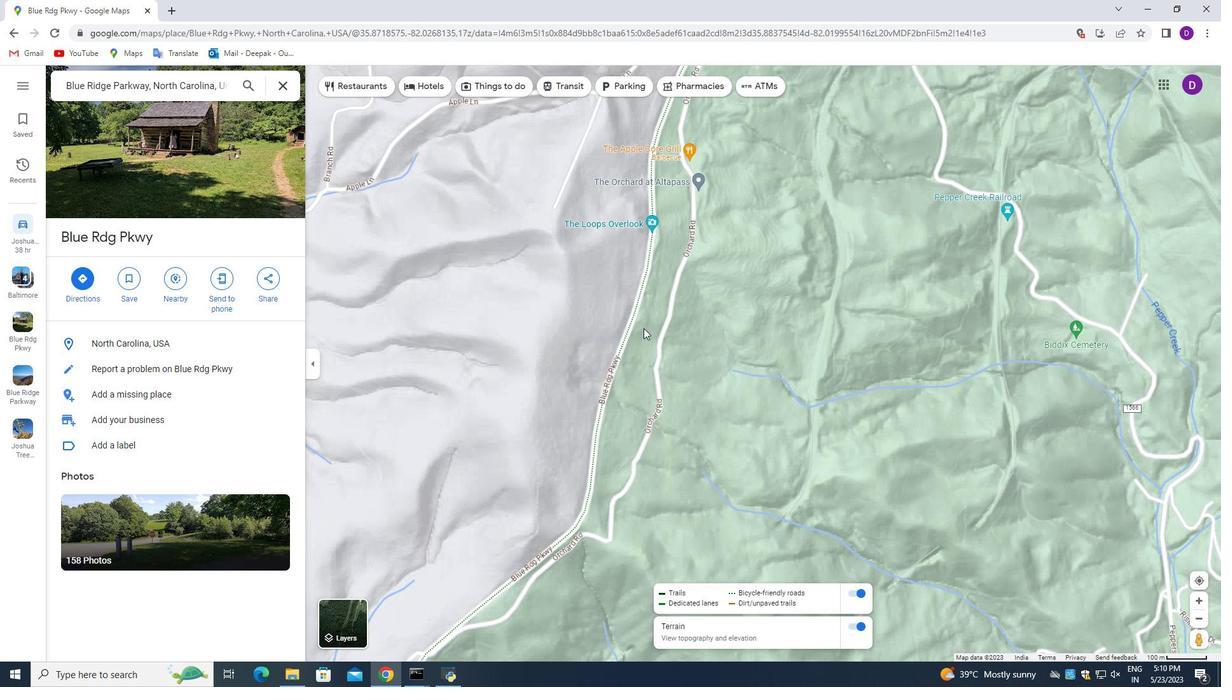 
Action: Mouse scrolled (645, 327) with delta (0, 0)
Screenshot: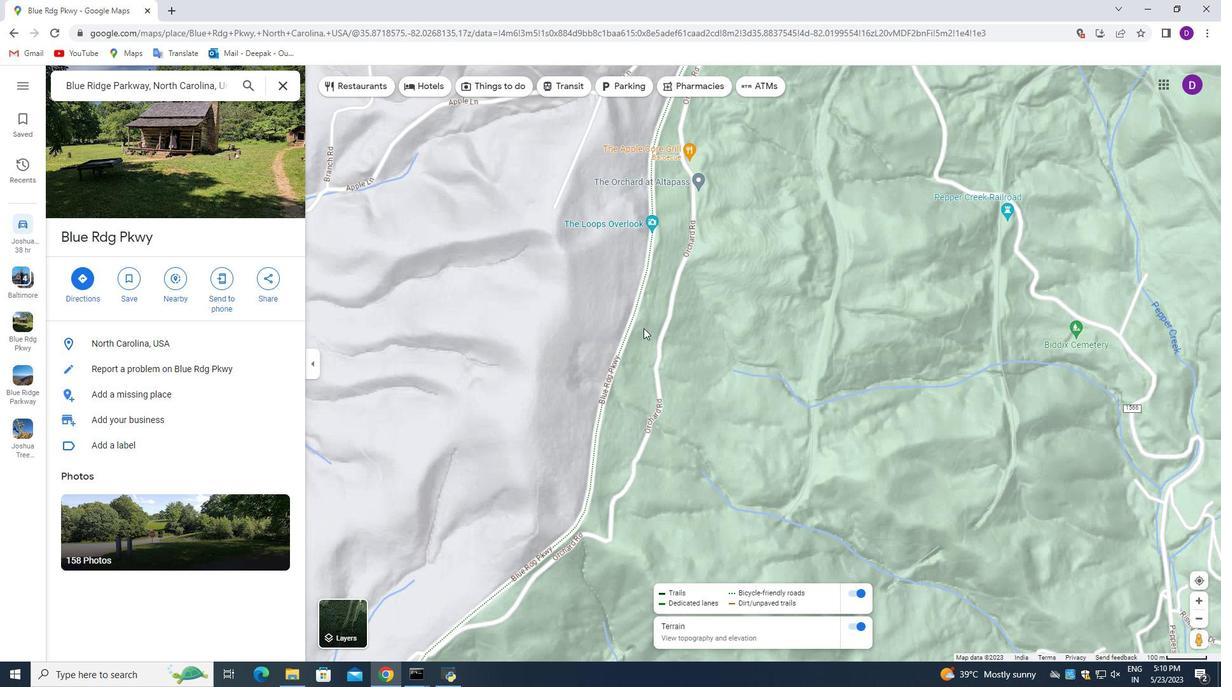 
Action: Mouse scrolled (645, 327) with delta (0, 0)
Screenshot: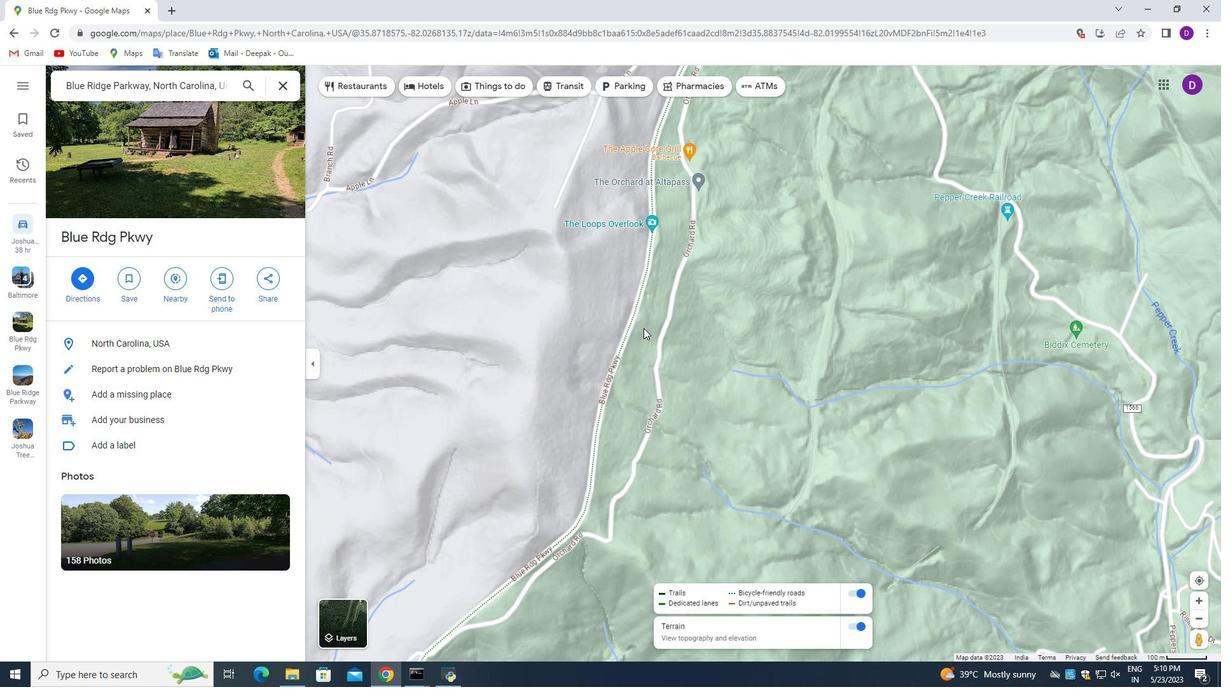 
Action: Mouse moved to (808, 230)
Screenshot: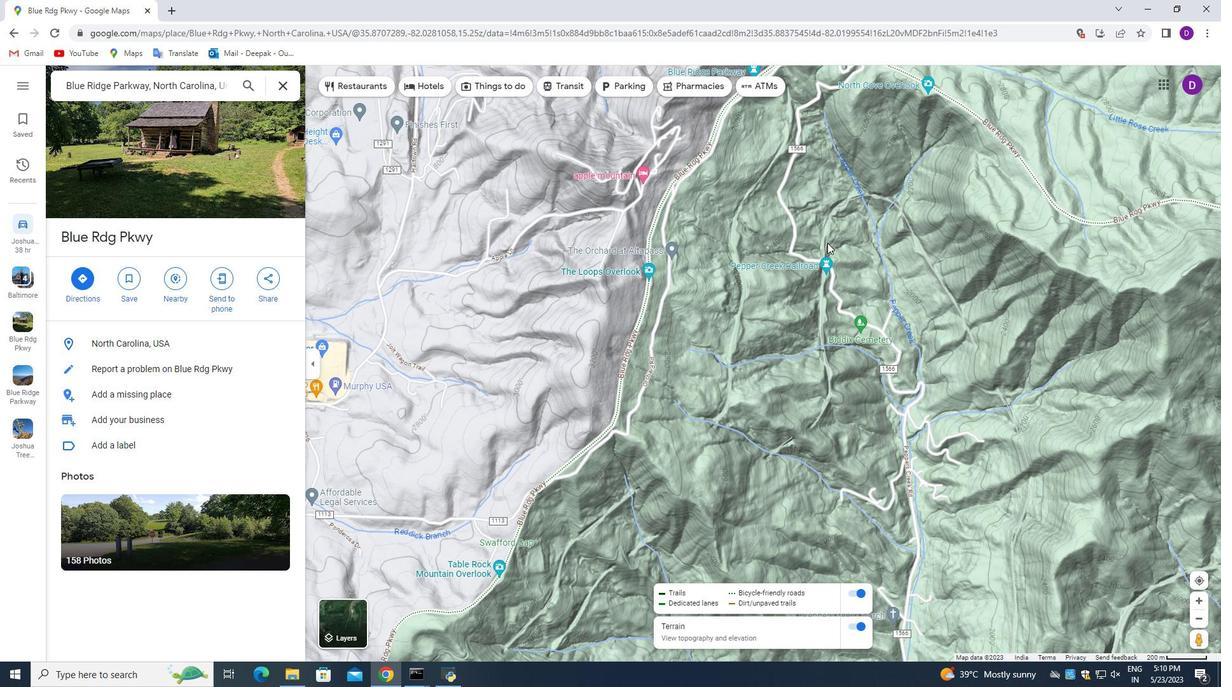 
Action: Mouse pressed left at (808, 230)
Screenshot: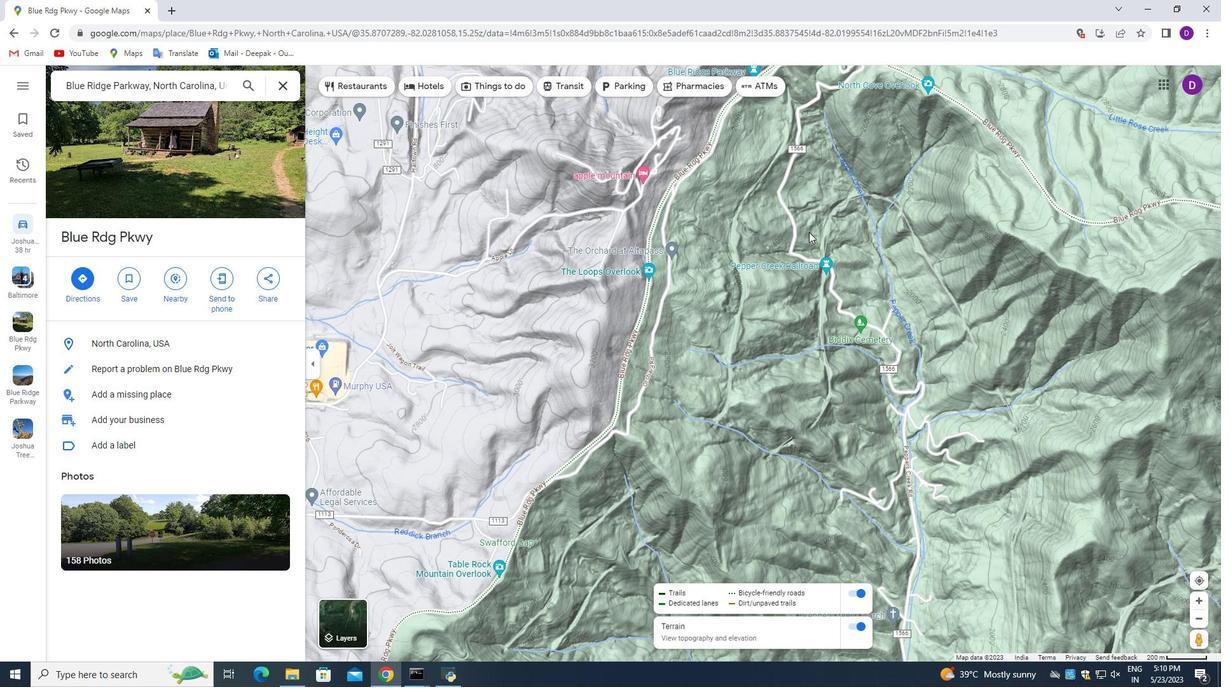
Action: Mouse moved to (1201, 644)
Screenshot: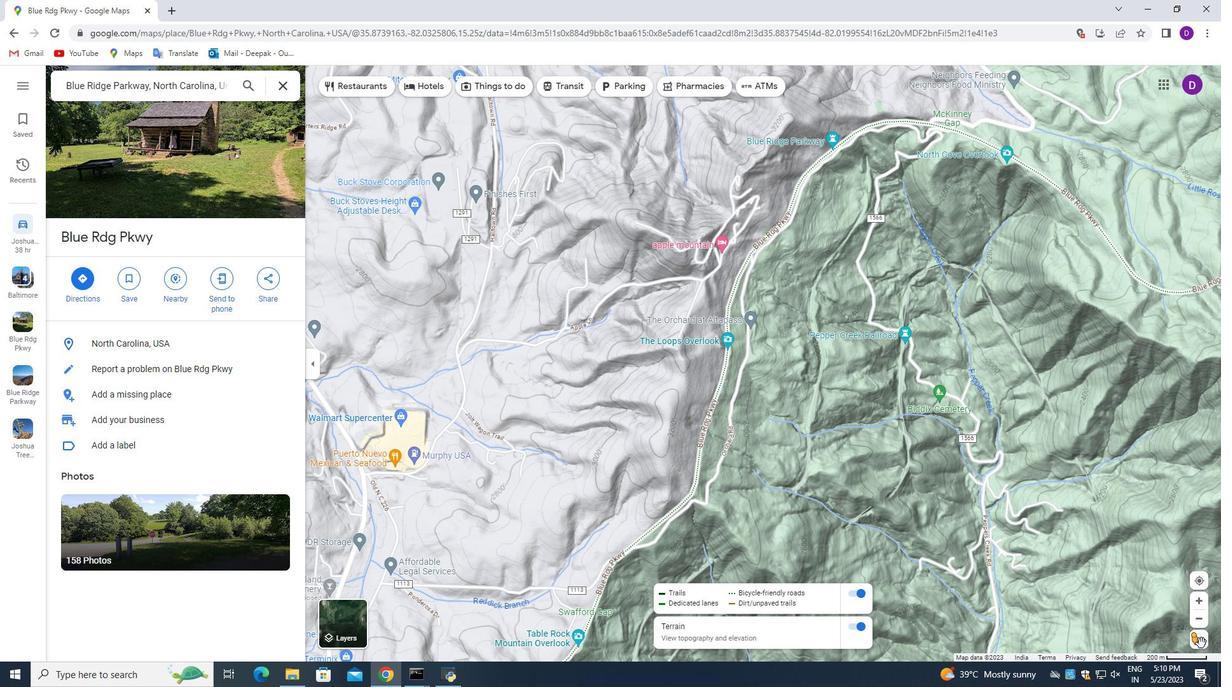 
Action: Mouse pressed left at (1201, 644)
Screenshot: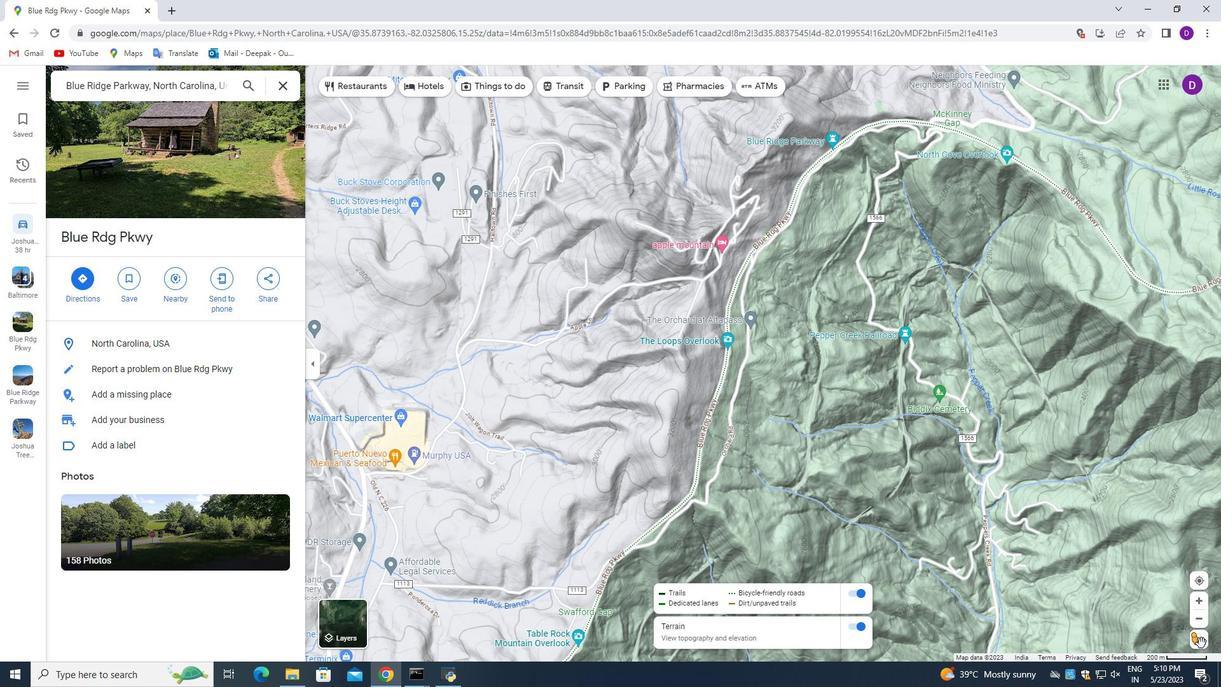 
Action: Mouse moved to (506, 379)
Screenshot: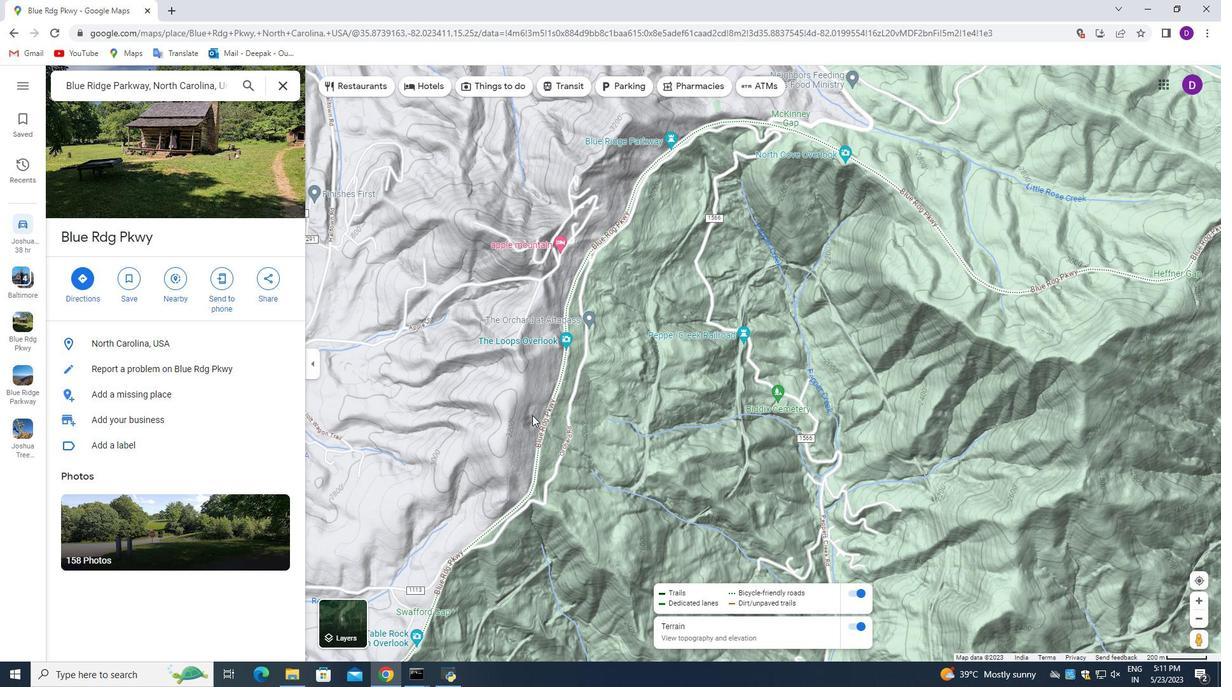 
Action: Mouse pressed left at (506, 379)
Screenshot: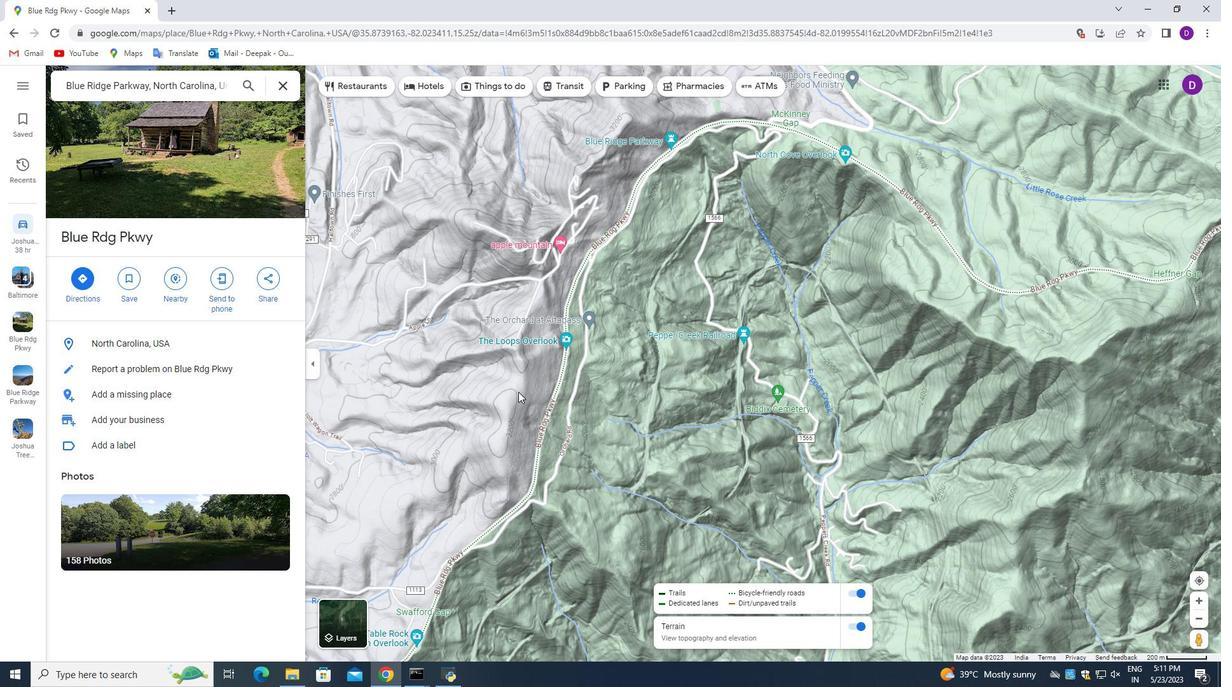 
Action: Mouse moved to (568, 277)
Screenshot: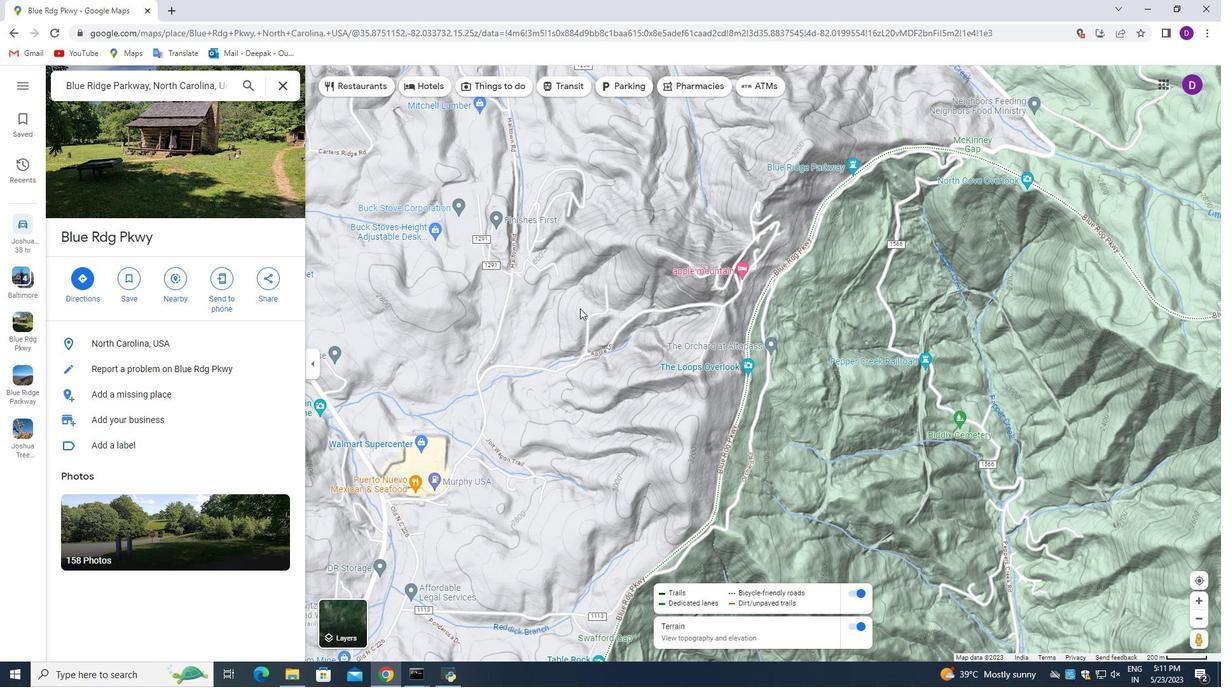 
Action: Mouse pressed left at (568, 277)
Screenshot: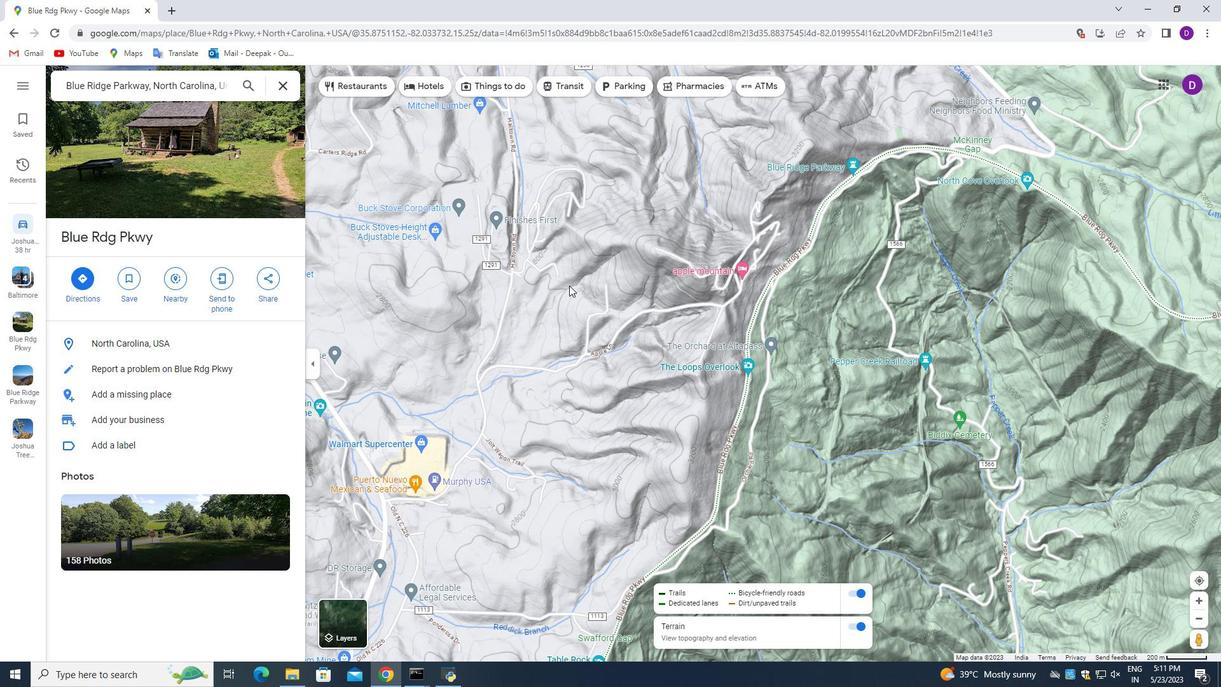 
Action: Mouse moved to (604, 348)
Screenshot: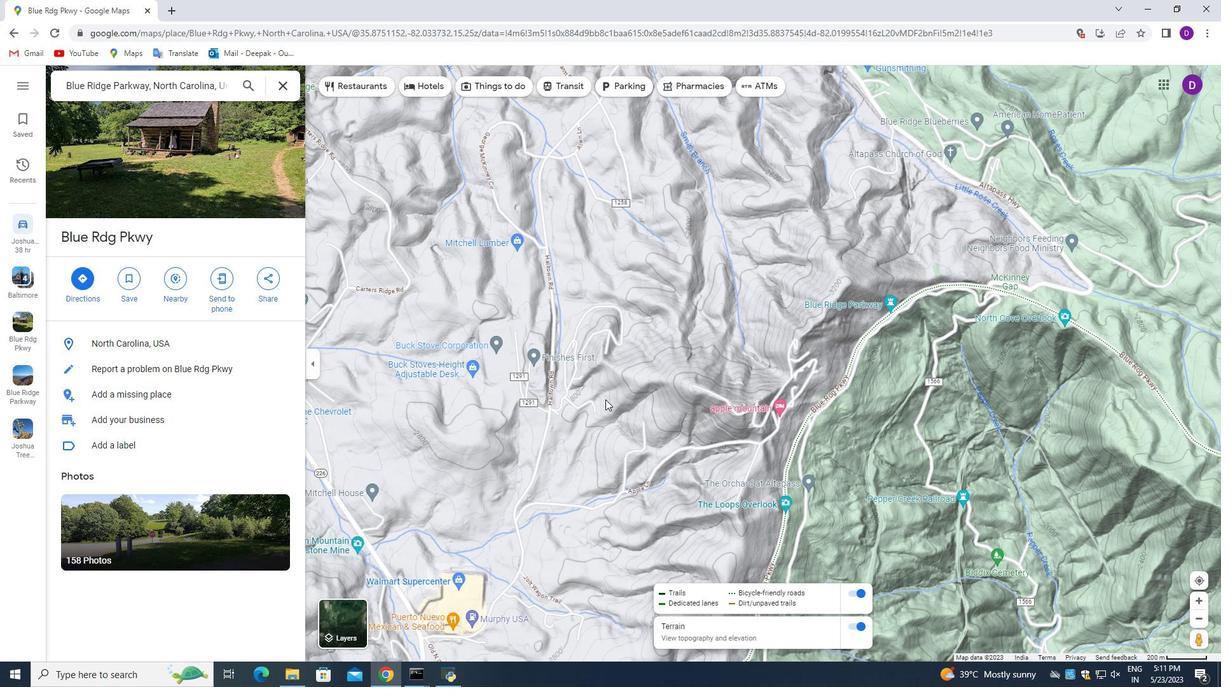 
